 Task: Research Airbnb options in Tsukawaki, Japan from 3rd December, 2023 to 17th December, 2023 for 3 adults, 1 child.3 bedrooms having 4 beds and 2 bathrooms. Property type can be house. Amenities needed are: washing machine. Look for 3 properties as per requirement.
Action: Mouse moved to (468, 71)
Screenshot: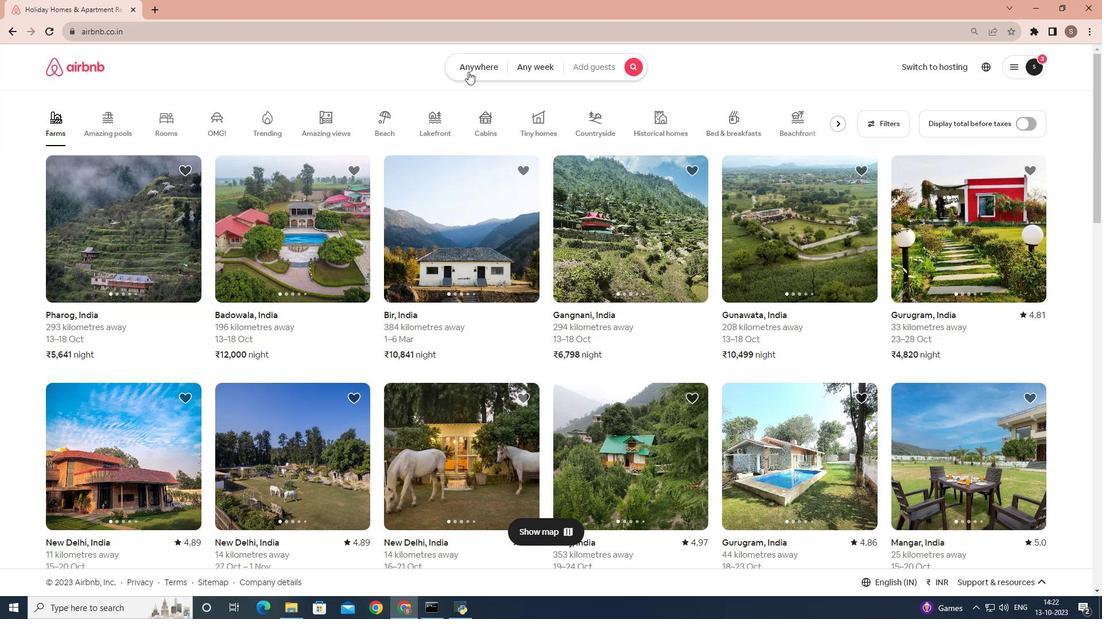 
Action: Mouse pressed left at (468, 71)
Screenshot: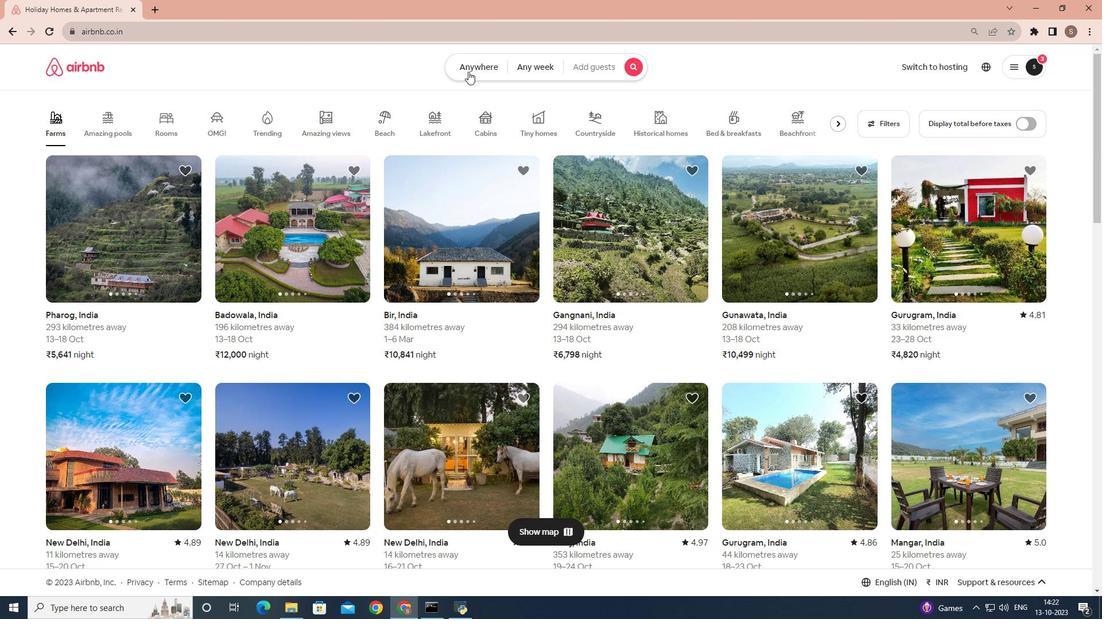 
Action: Mouse moved to (420, 113)
Screenshot: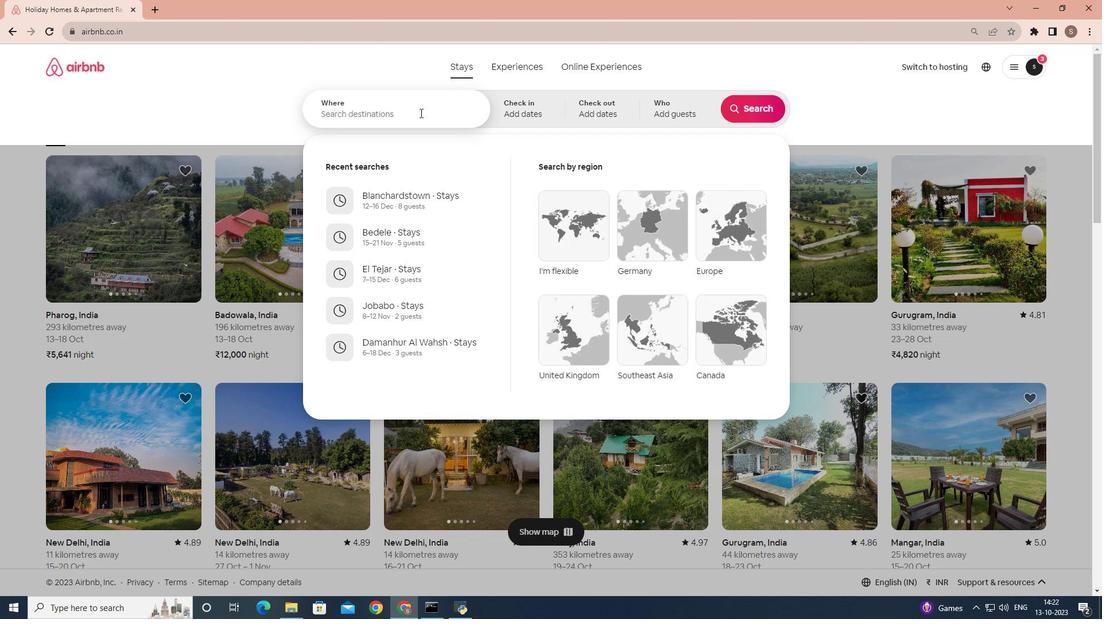 
Action: Mouse pressed left at (420, 113)
Screenshot: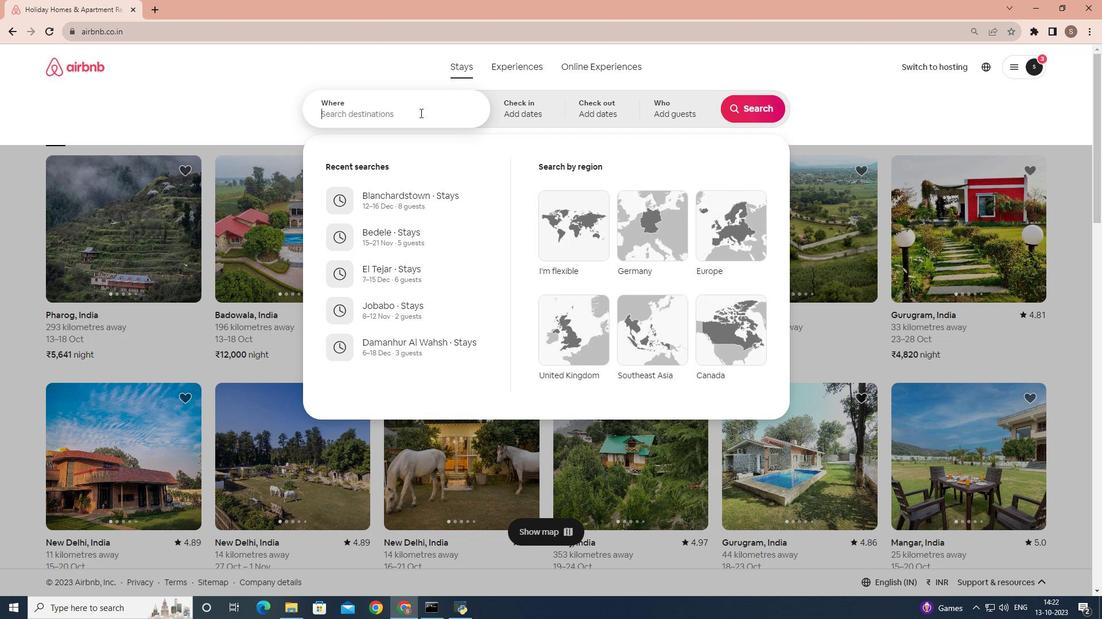 
Action: Mouse moved to (420, 113)
Screenshot: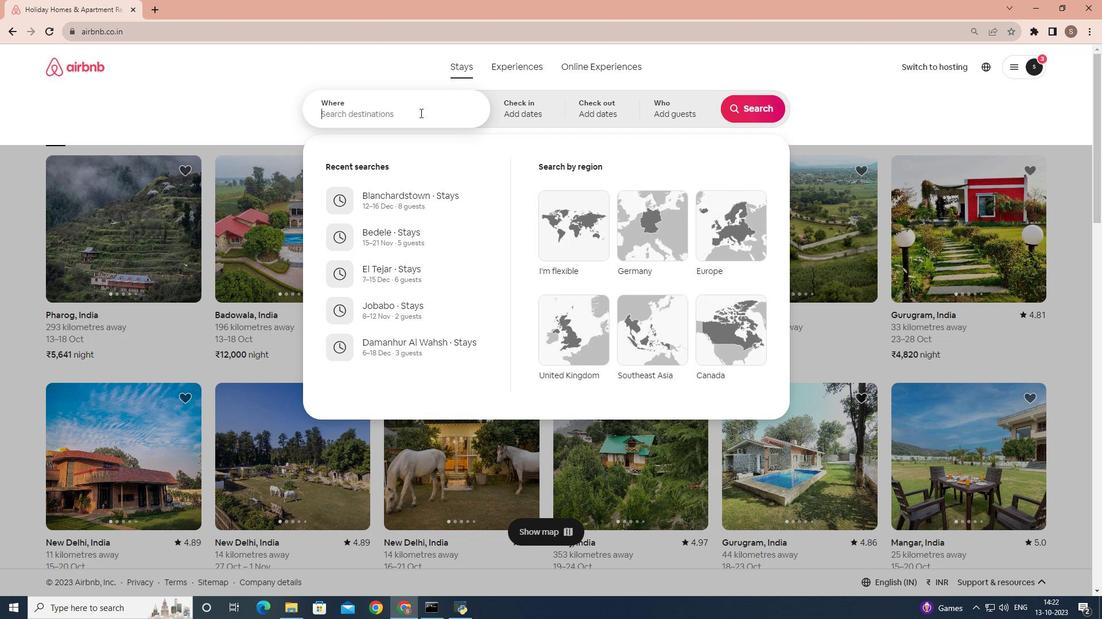 
Action: Key pressed <Key.shift>Tsukawki,<Key.space><Key.shift>Japan
Screenshot: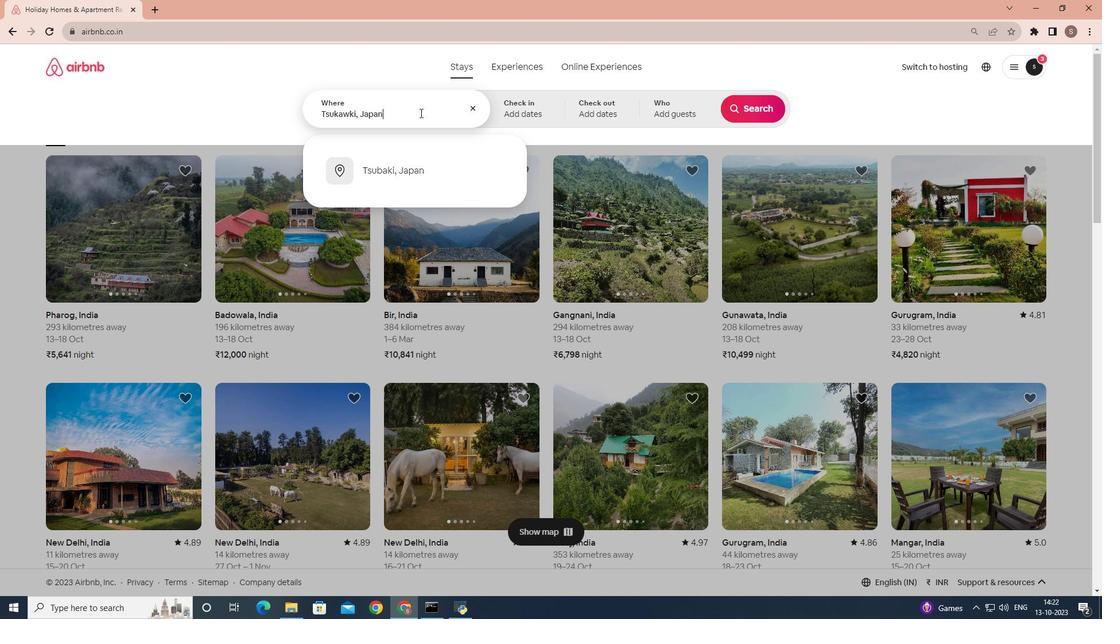 
Action: Mouse moved to (520, 111)
Screenshot: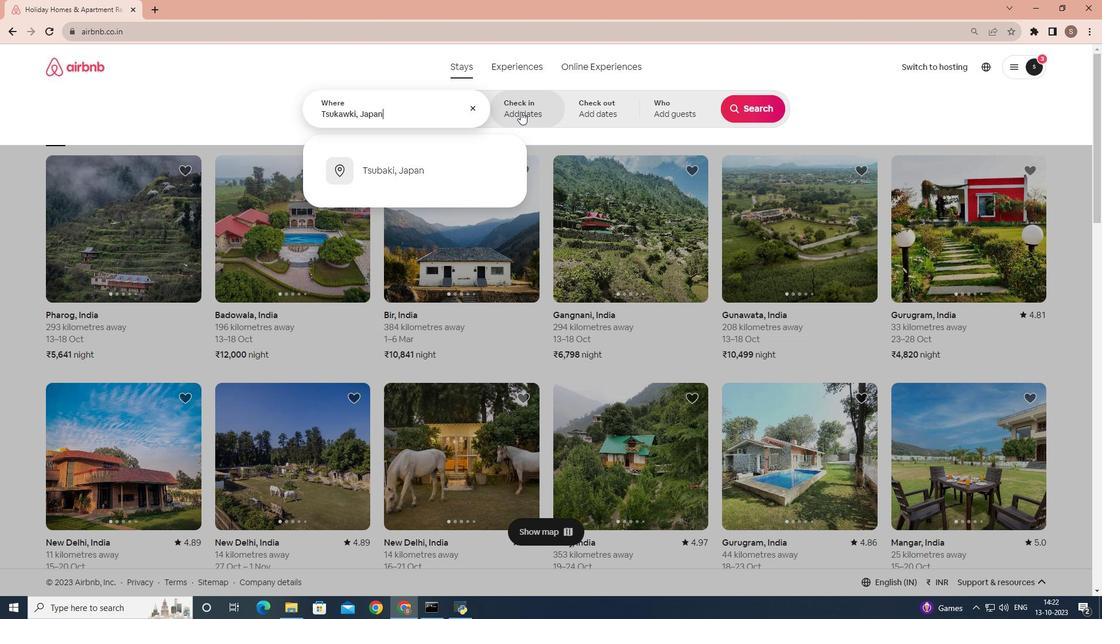 
Action: Mouse pressed left at (520, 111)
Screenshot: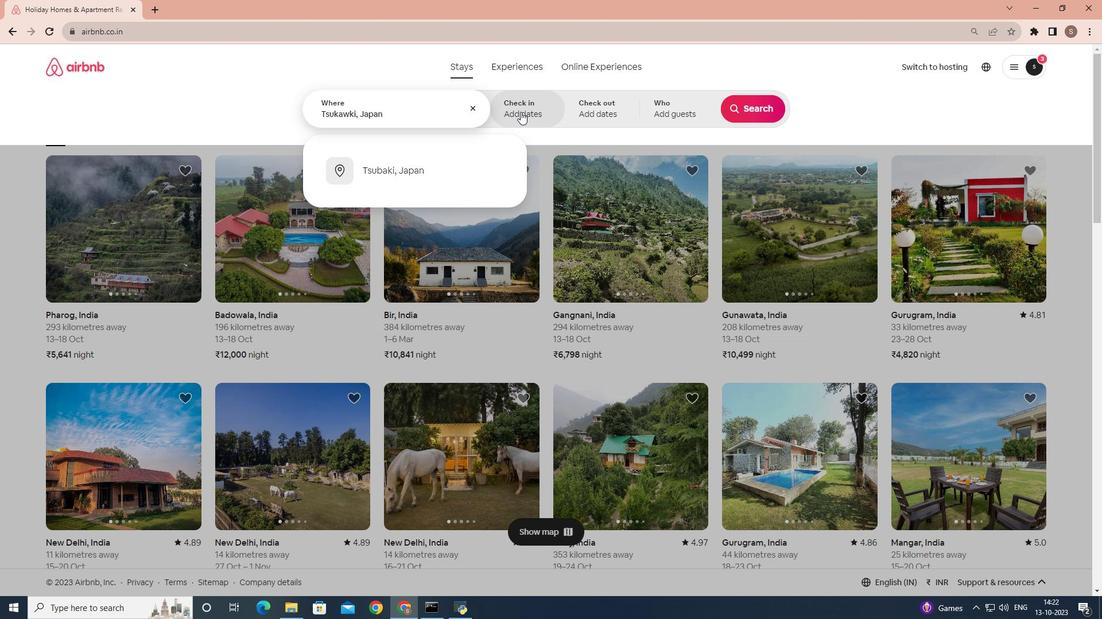 
Action: Mouse moved to (747, 198)
Screenshot: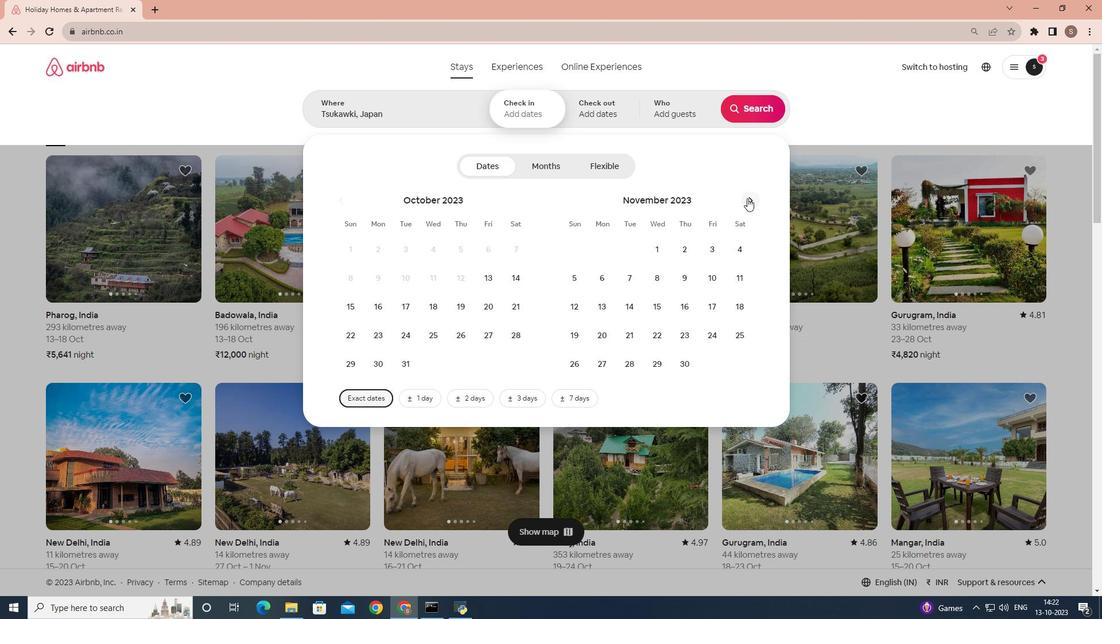 
Action: Mouse pressed left at (747, 198)
Screenshot: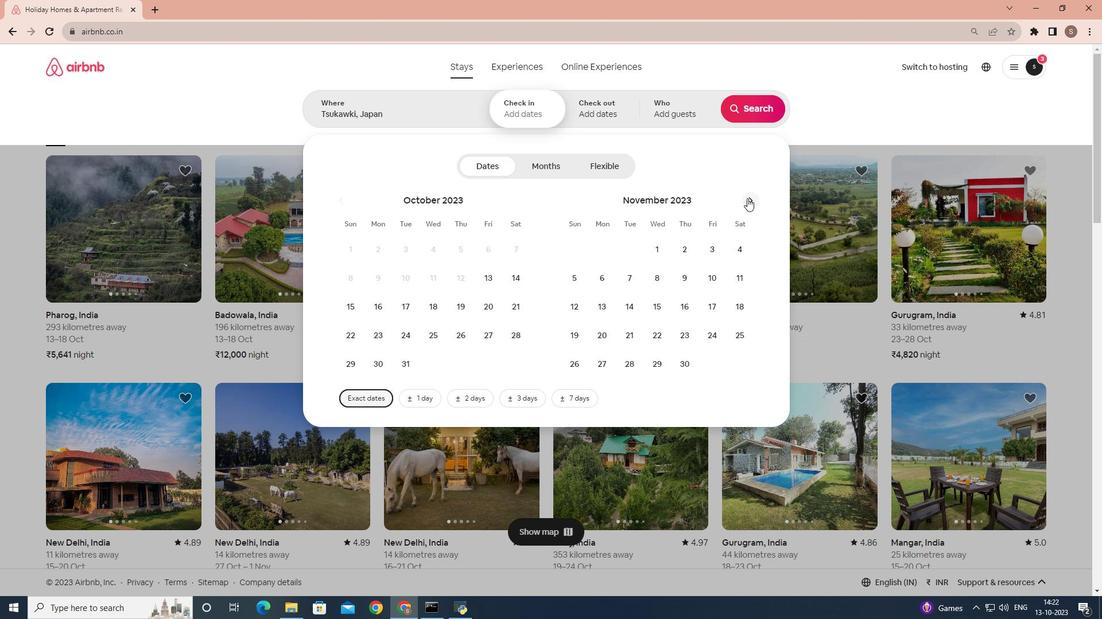 
Action: Mouse moved to (578, 273)
Screenshot: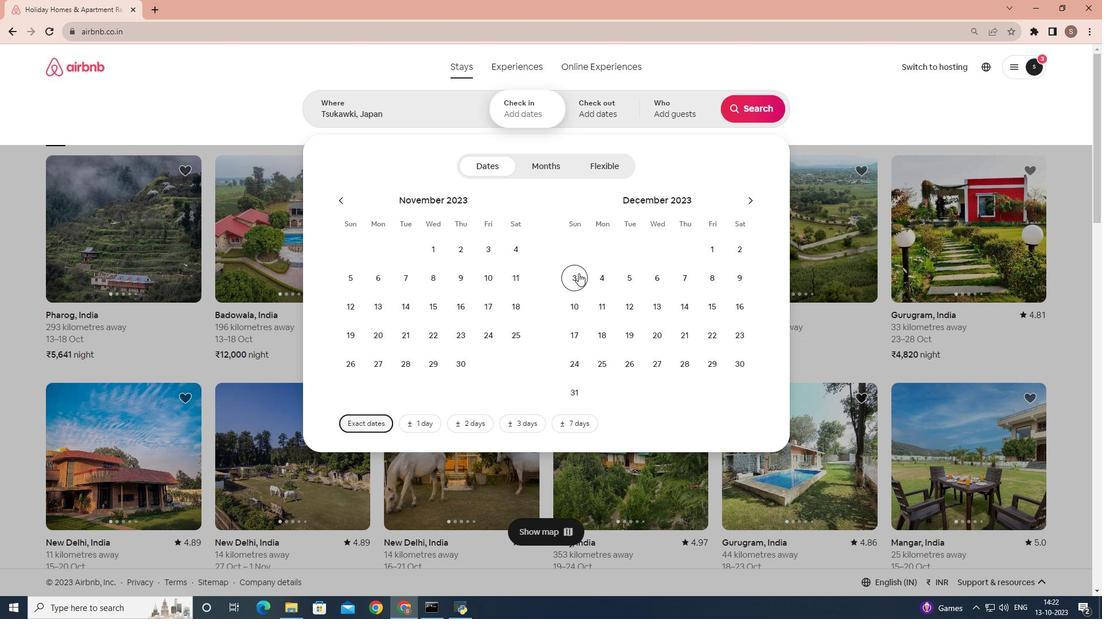 
Action: Mouse pressed left at (578, 273)
Screenshot: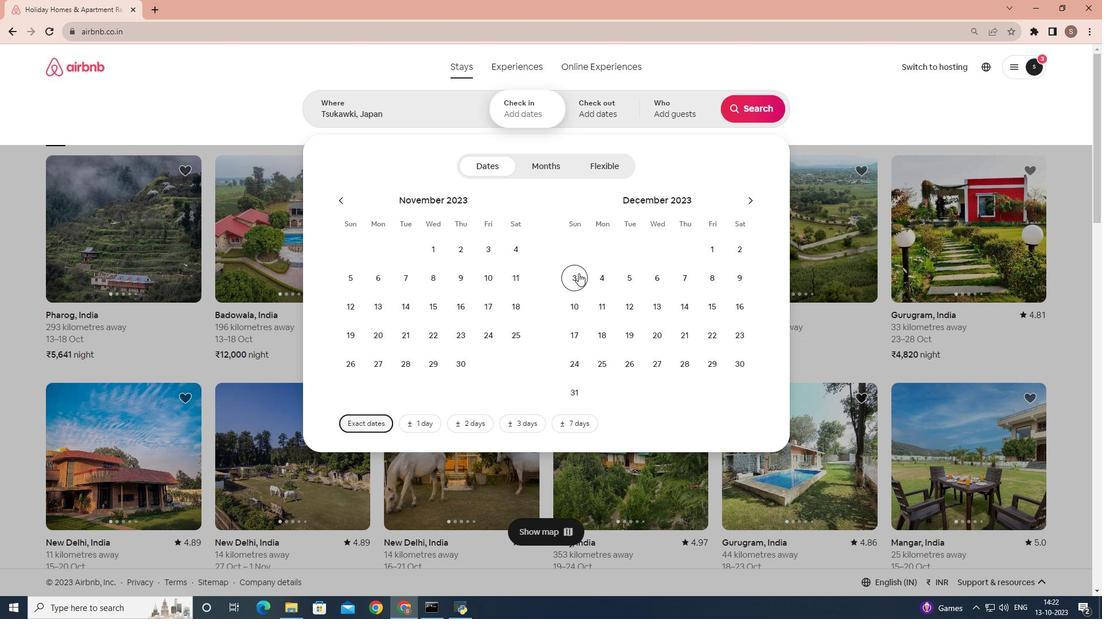 
Action: Mouse moved to (568, 333)
Screenshot: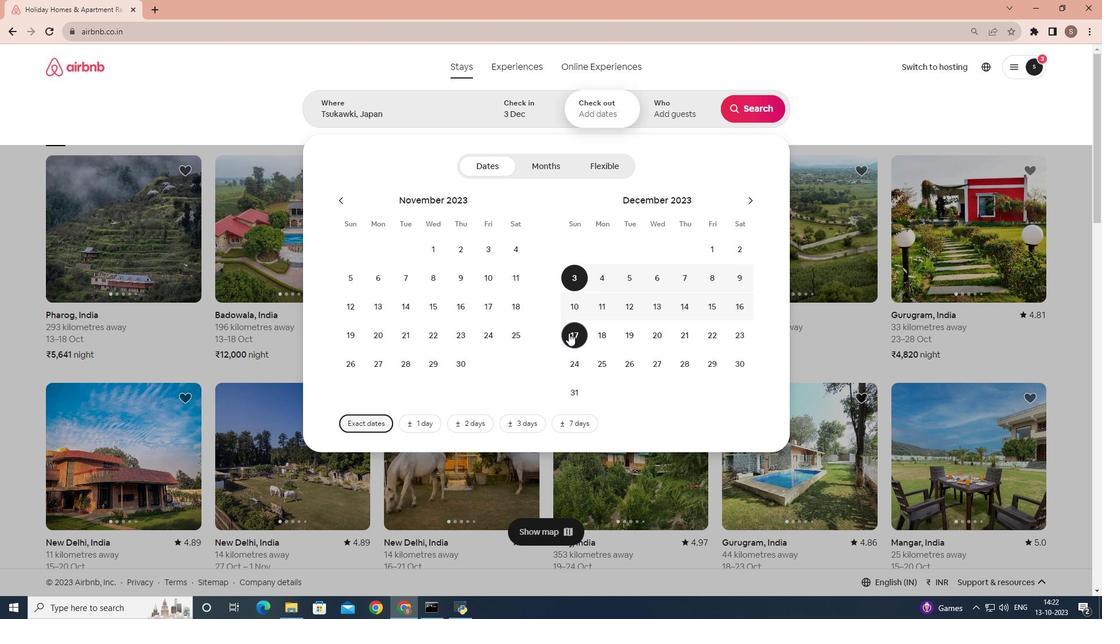 
Action: Mouse pressed left at (568, 333)
Screenshot: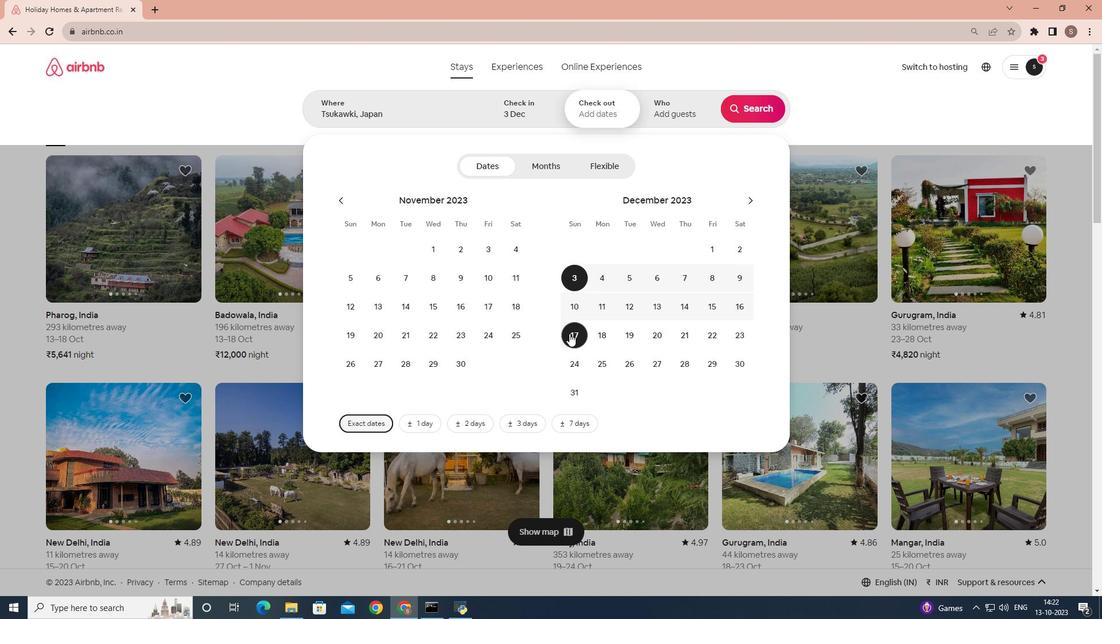 
Action: Mouse moved to (693, 118)
Screenshot: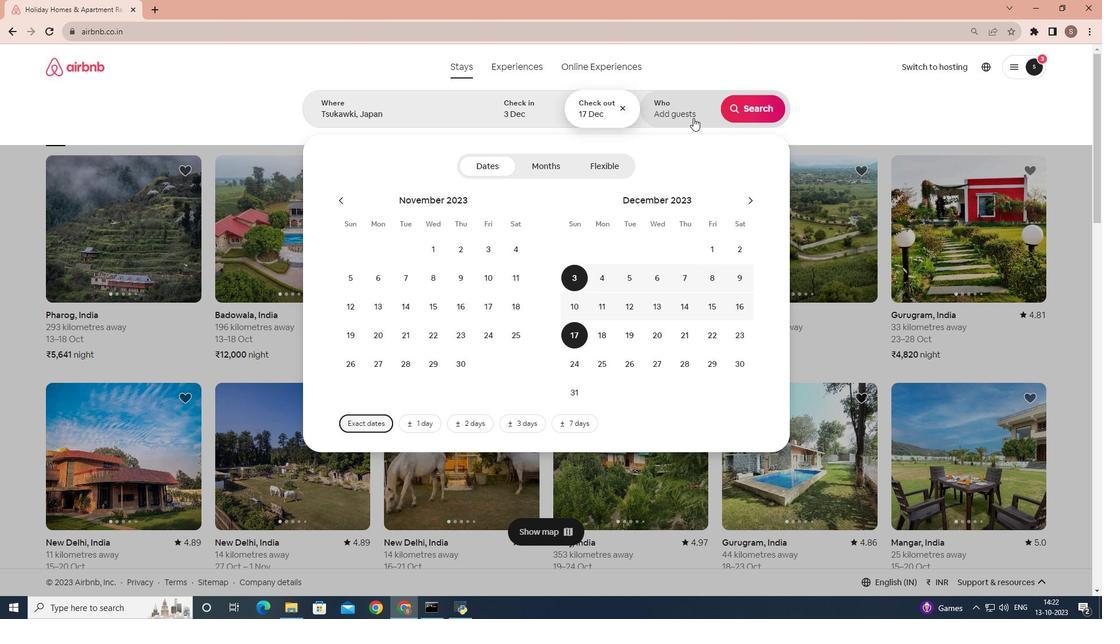 
Action: Mouse pressed left at (693, 118)
Screenshot: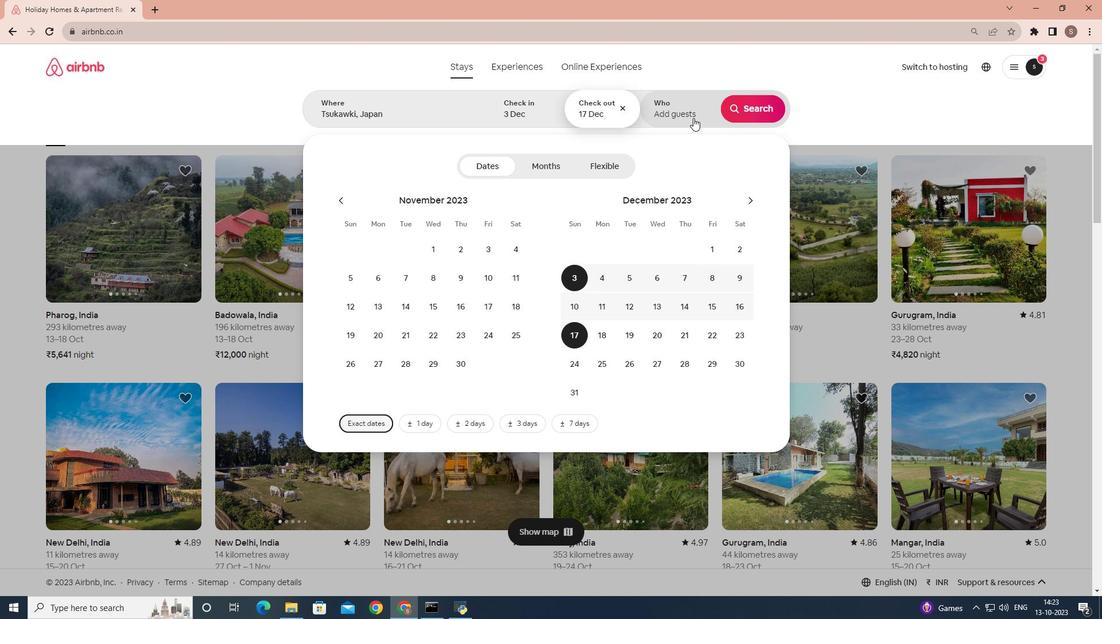 
Action: Mouse moved to (754, 168)
Screenshot: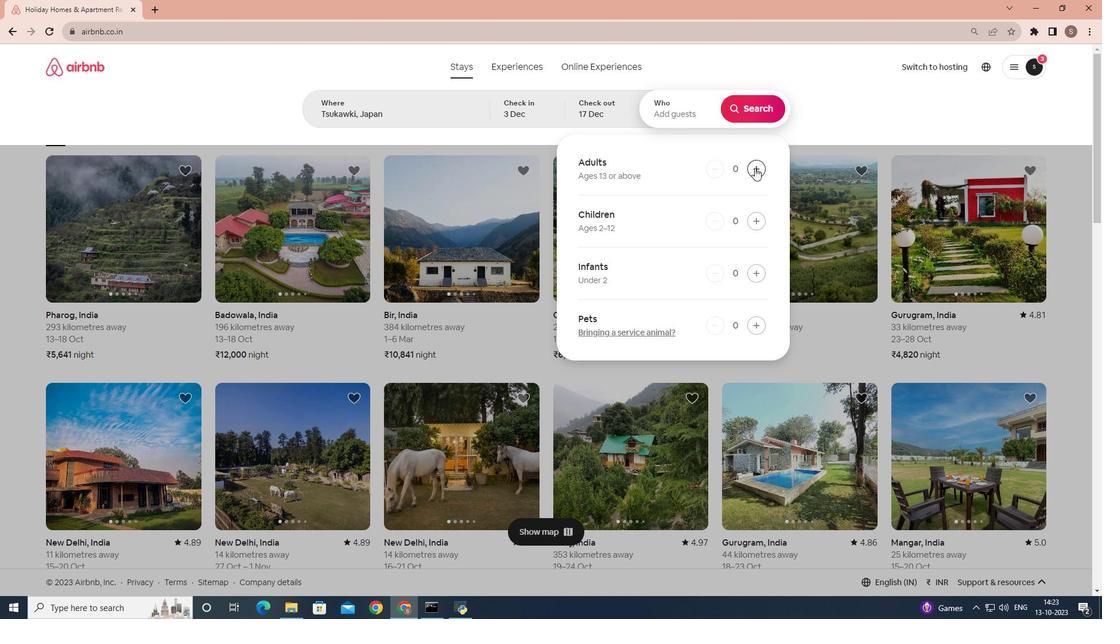 
Action: Mouse pressed left at (754, 168)
Screenshot: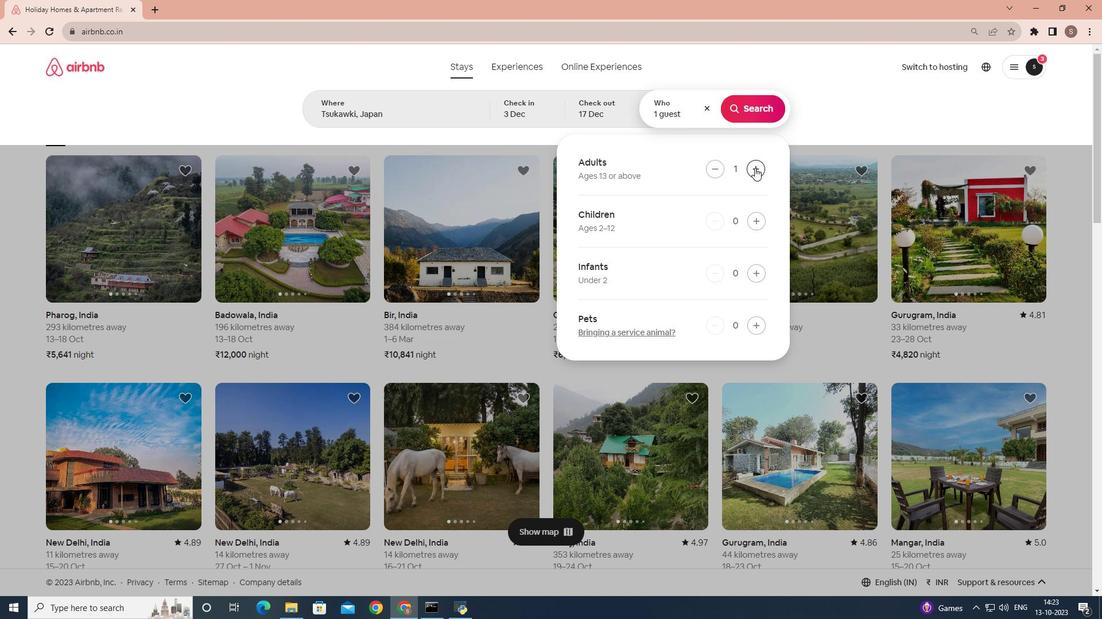 
Action: Mouse pressed left at (754, 168)
Screenshot: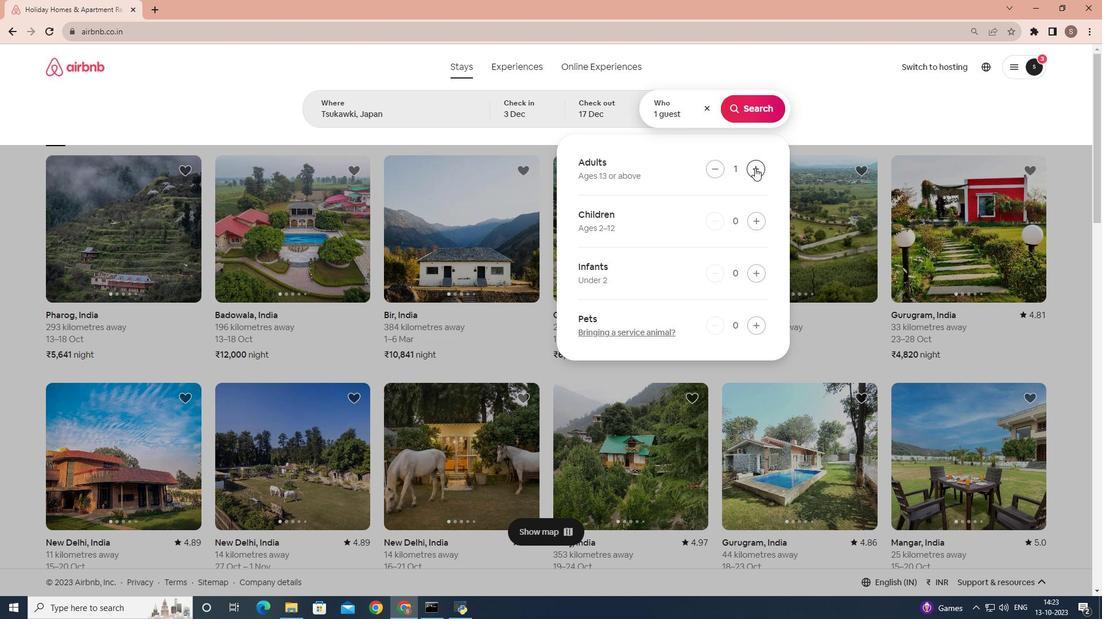 
Action: Mouse pressed left at (754, 168)
Screenshot: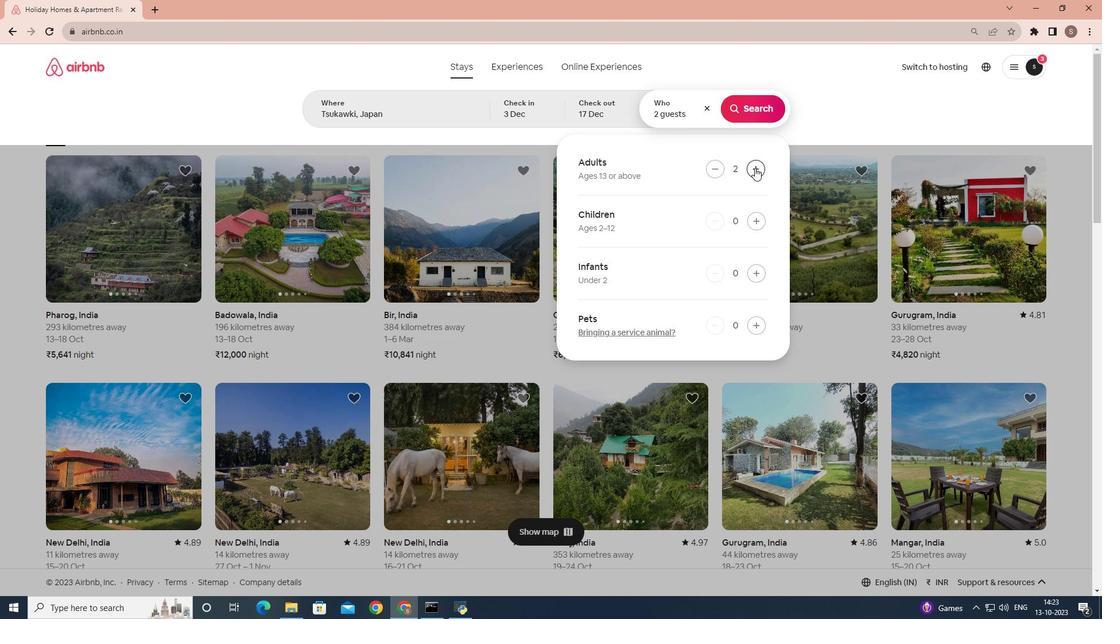 
Action: Mouse moved to (754, 219)
Screenshot: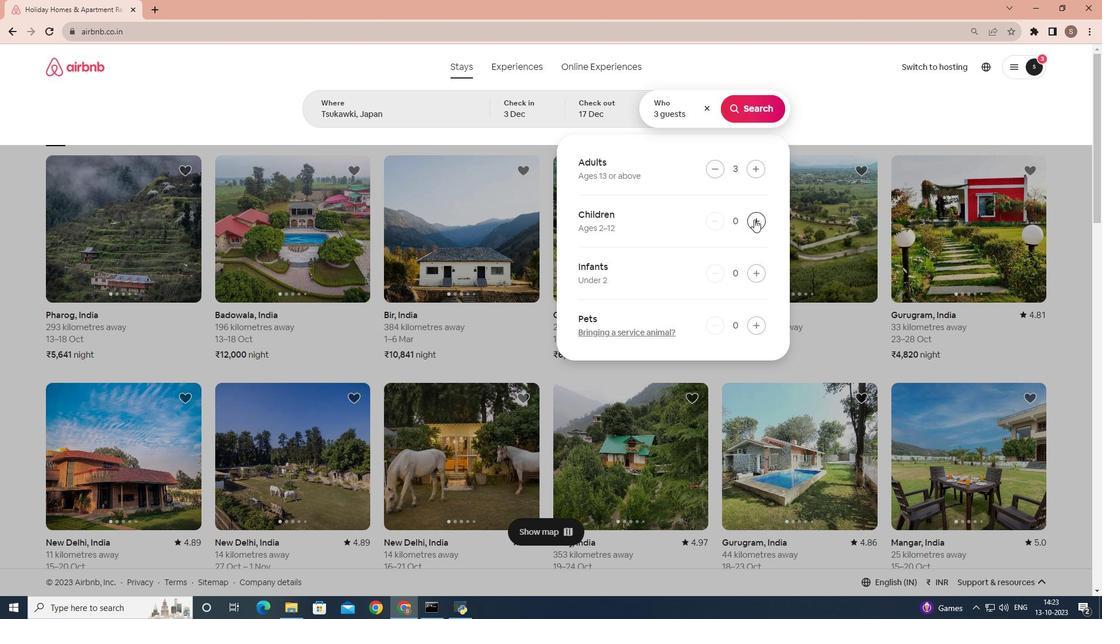 
Action: Mouse pressed left at (754, 219)
Screenshot: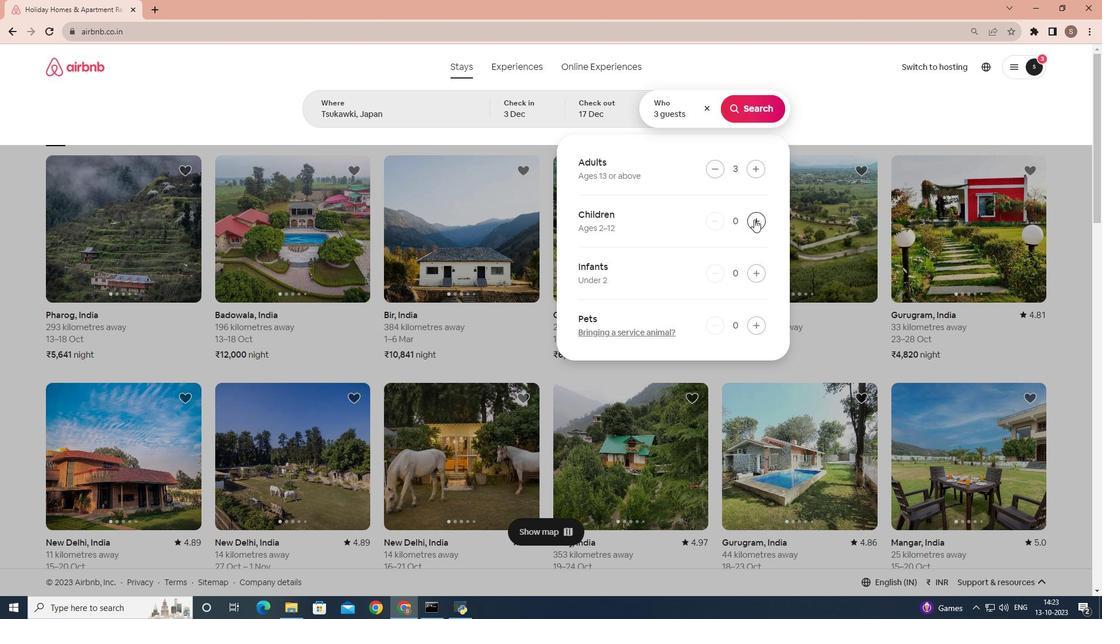 
Action: Mouse moved to (759, 110)
Screenshot: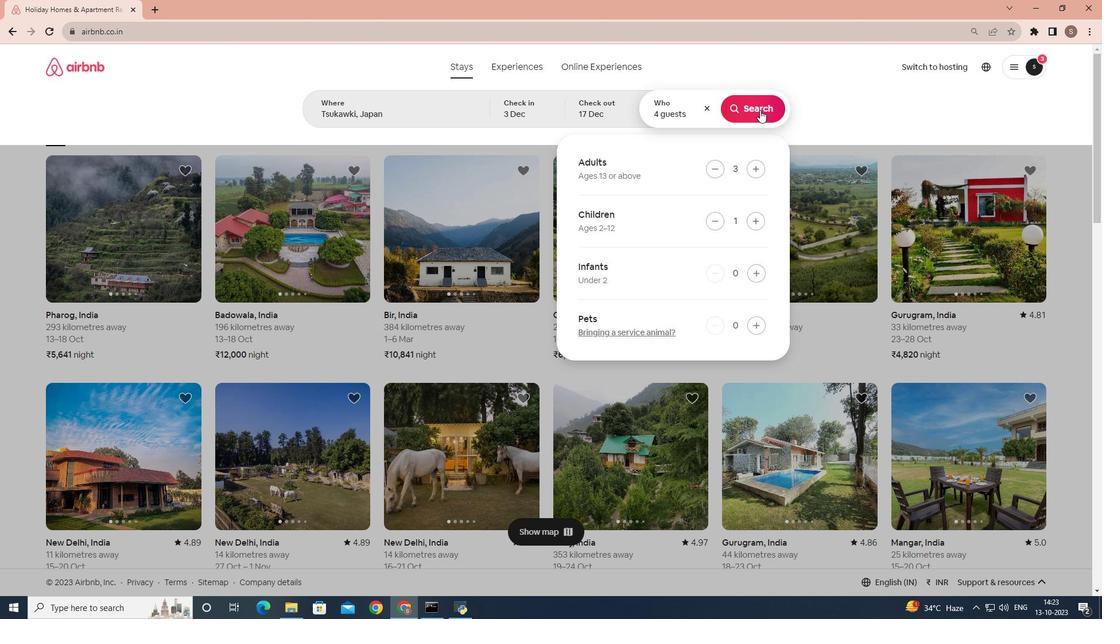 
Action: Mouse pressed left at (759, 110)
Screenshot: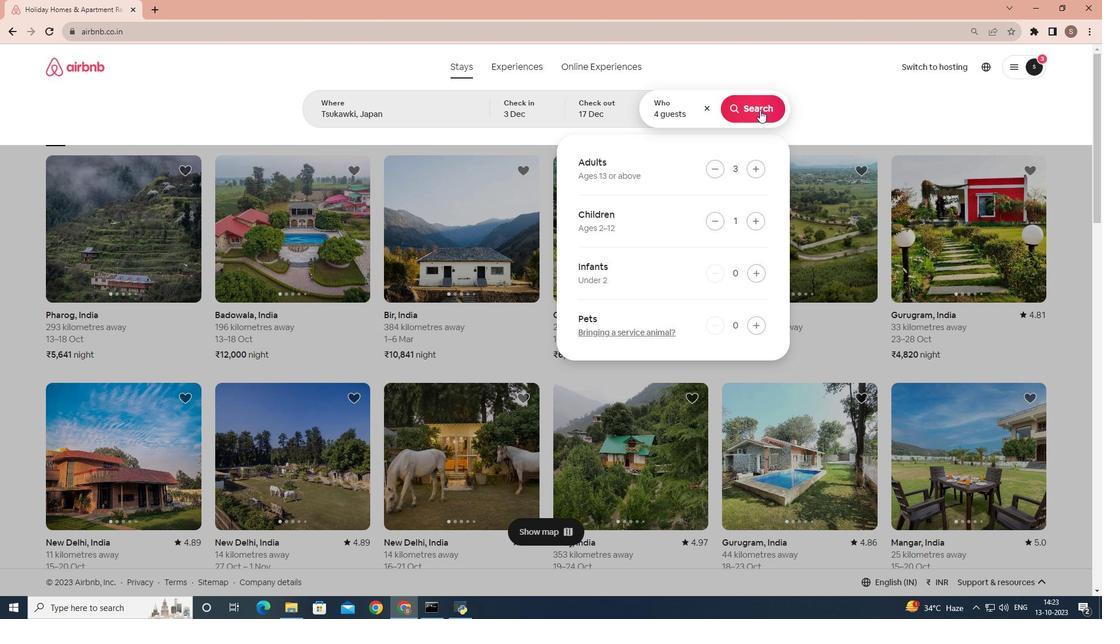 
Action: Mouse moved to (902, 115)
Screenshot: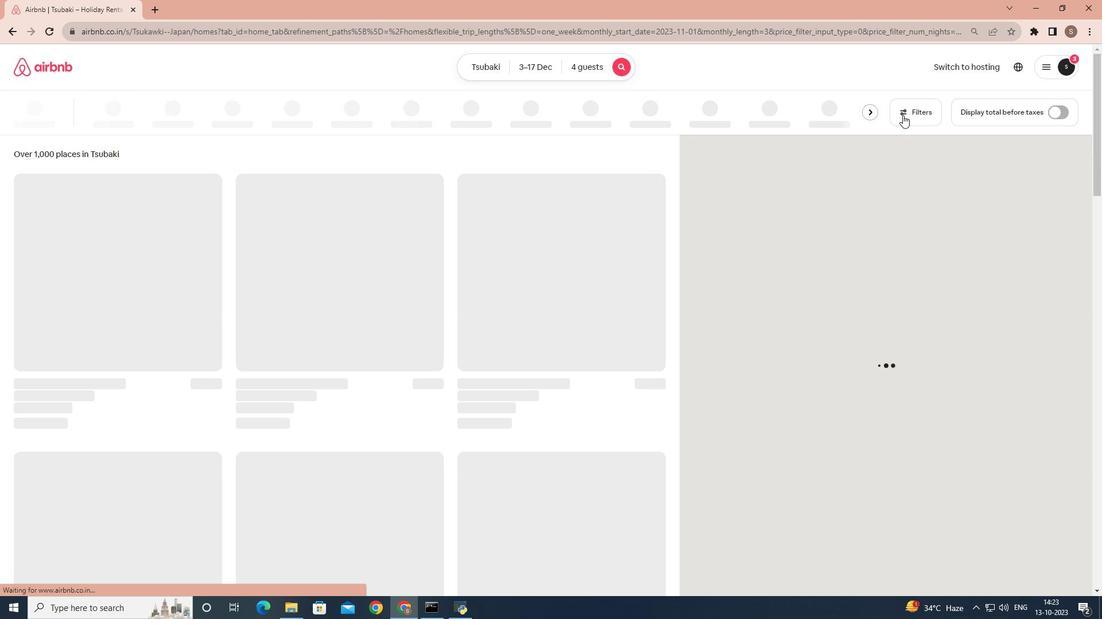 
Action: Mouse pressed left at (902, 115)
Screenshot: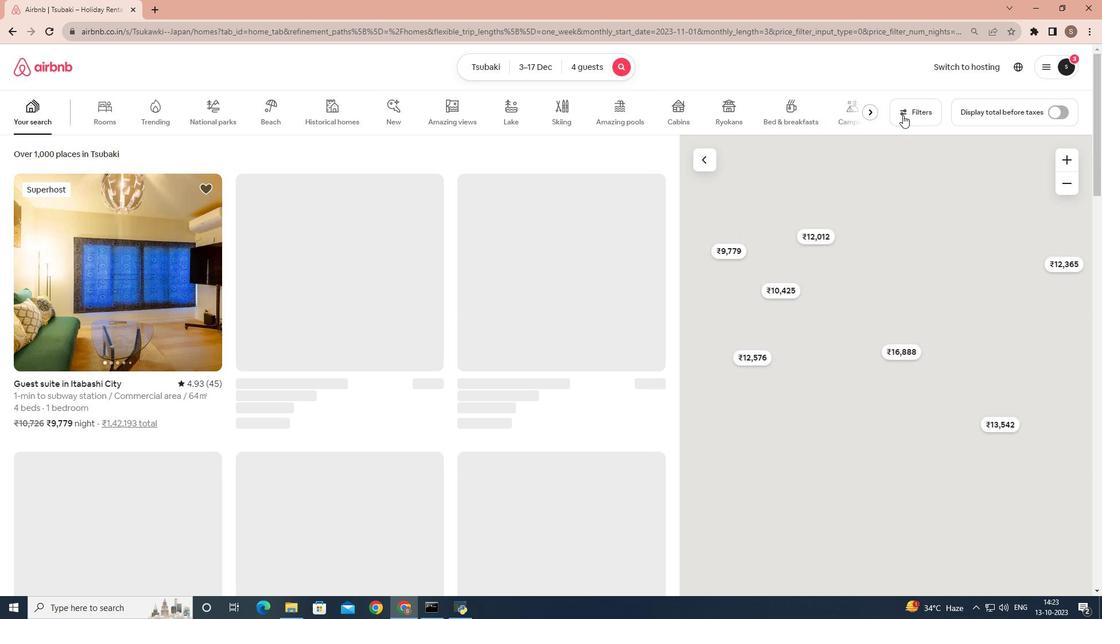 
Action: Mouse moved to (574, 385)
Screenshot: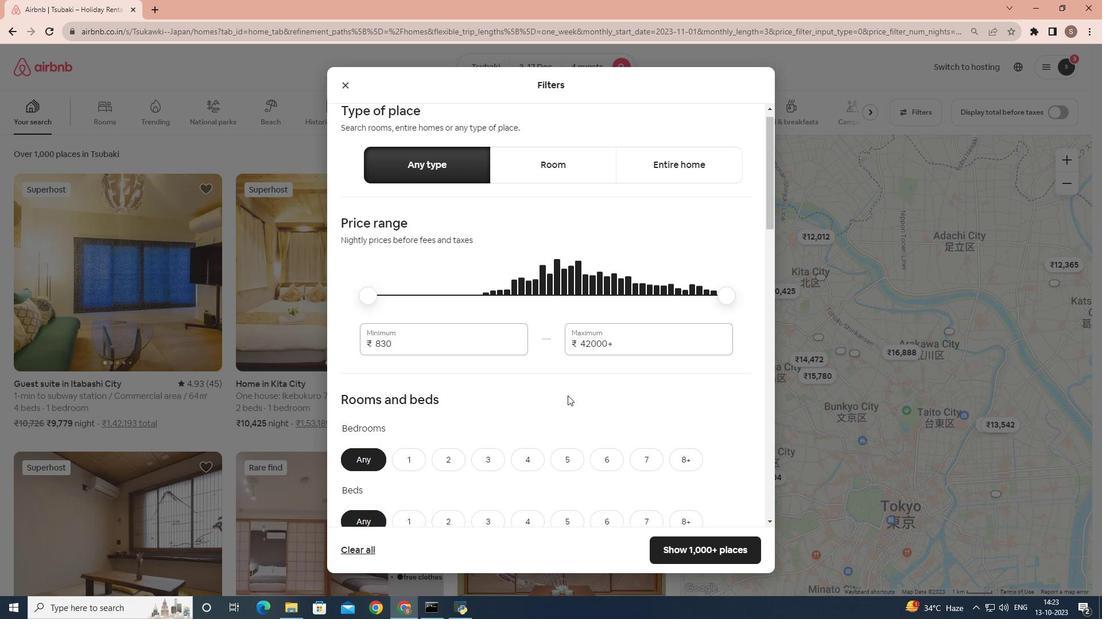 
Action: Mouse scrolled (574, 384) with delta (0, 0)
Screenshot: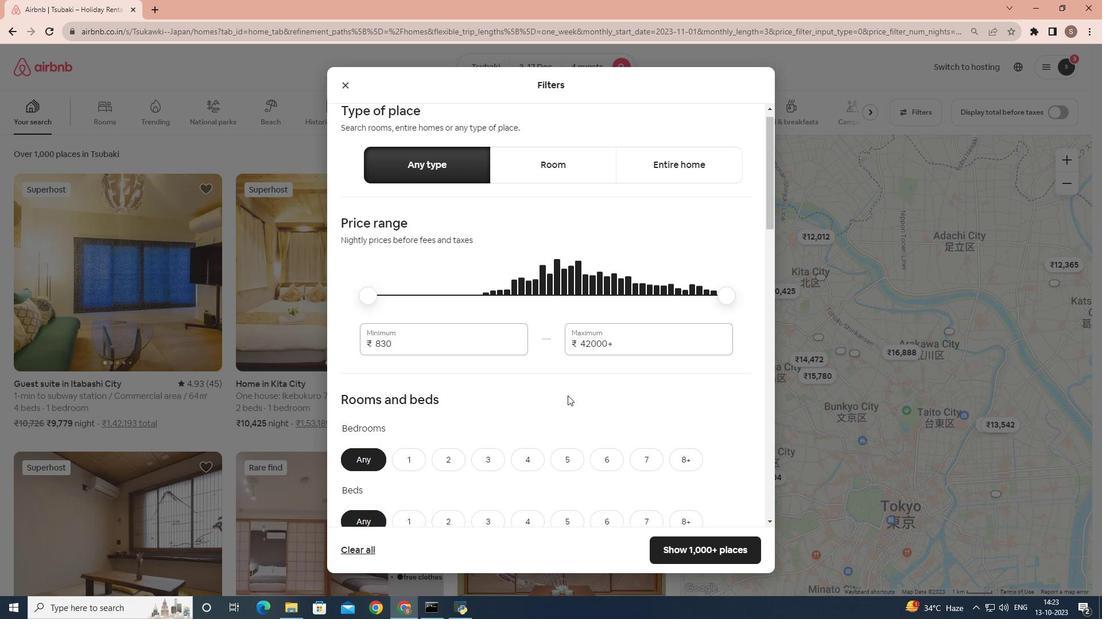 
Action: Mouse moved to (572, 392)
Screenshot: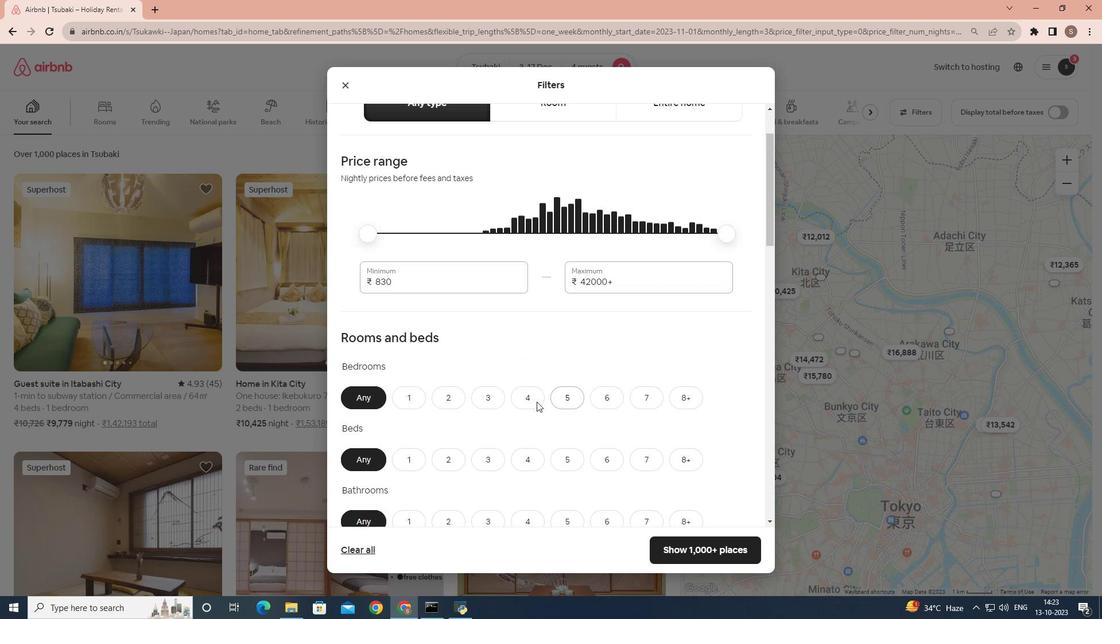 
Action: Mouse scrolled (572, 391) with delta (0, 0)
Screenshot: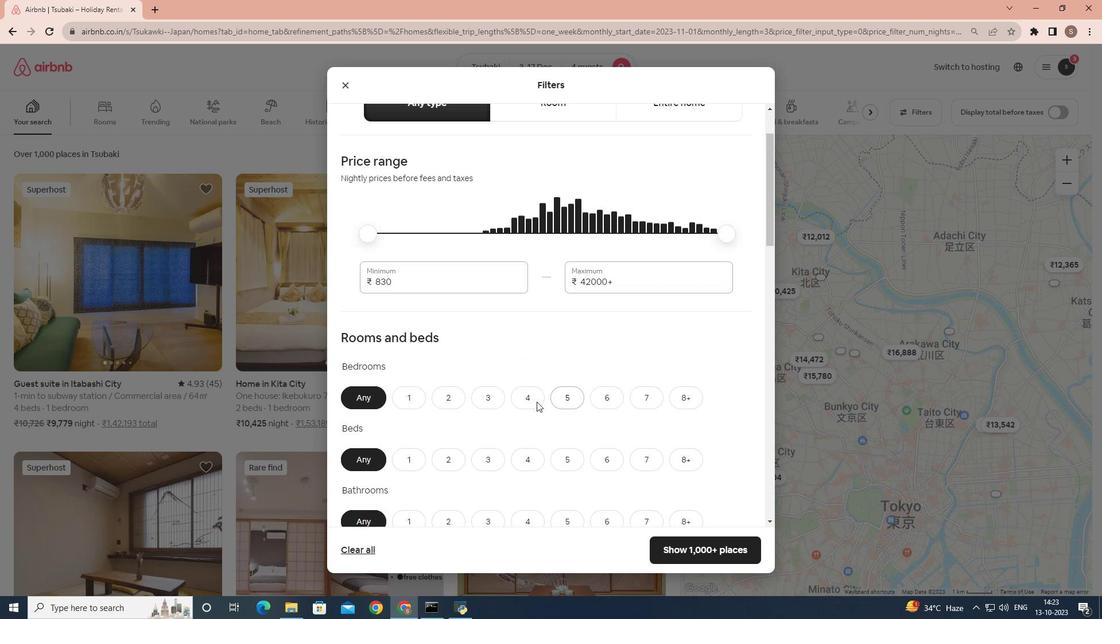 
Action: Mouse moved to (526, 360)
Screenshot: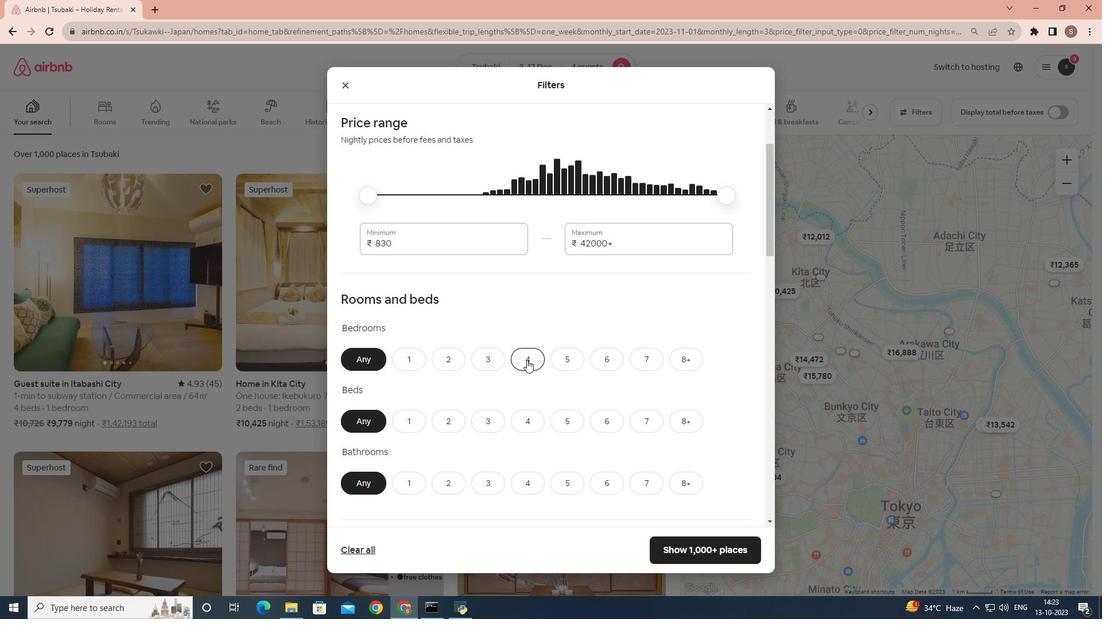 
Action: Mouse pressed left at (526, 360)
Screenshot: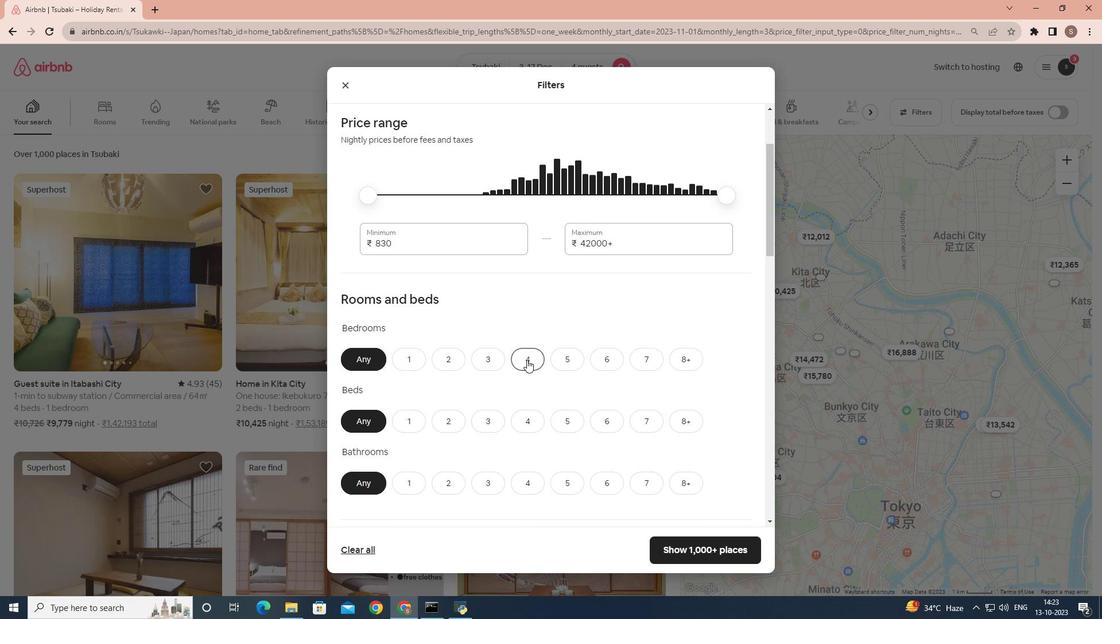 
Action: Mouse moved to (492, 362)
Screenshot: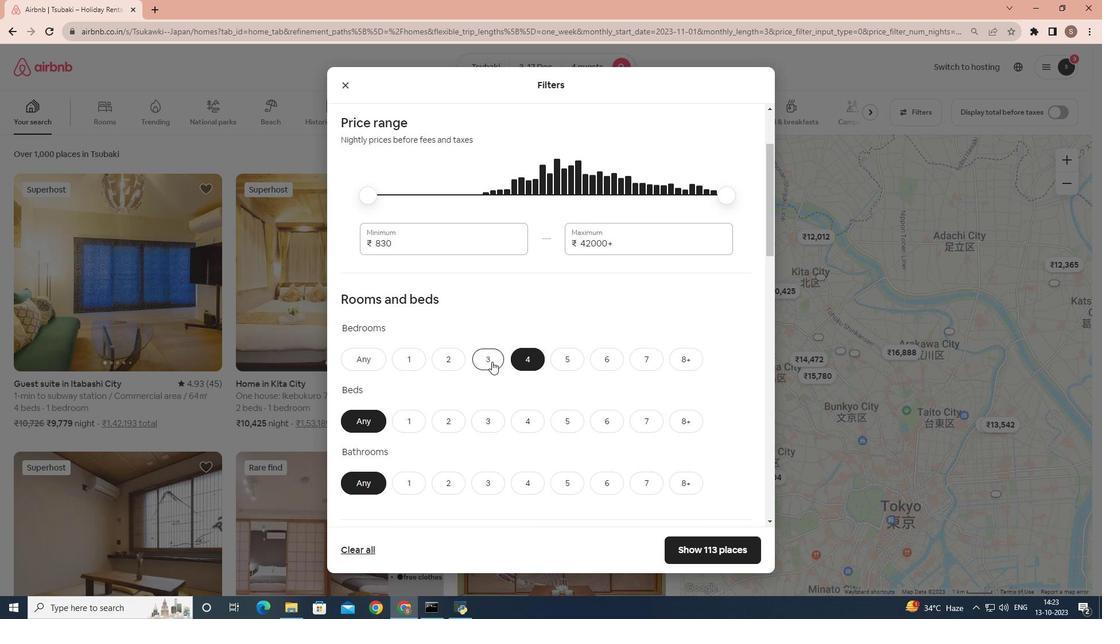 
Action: Mouse pressed left at (492, 362)
Screenshot: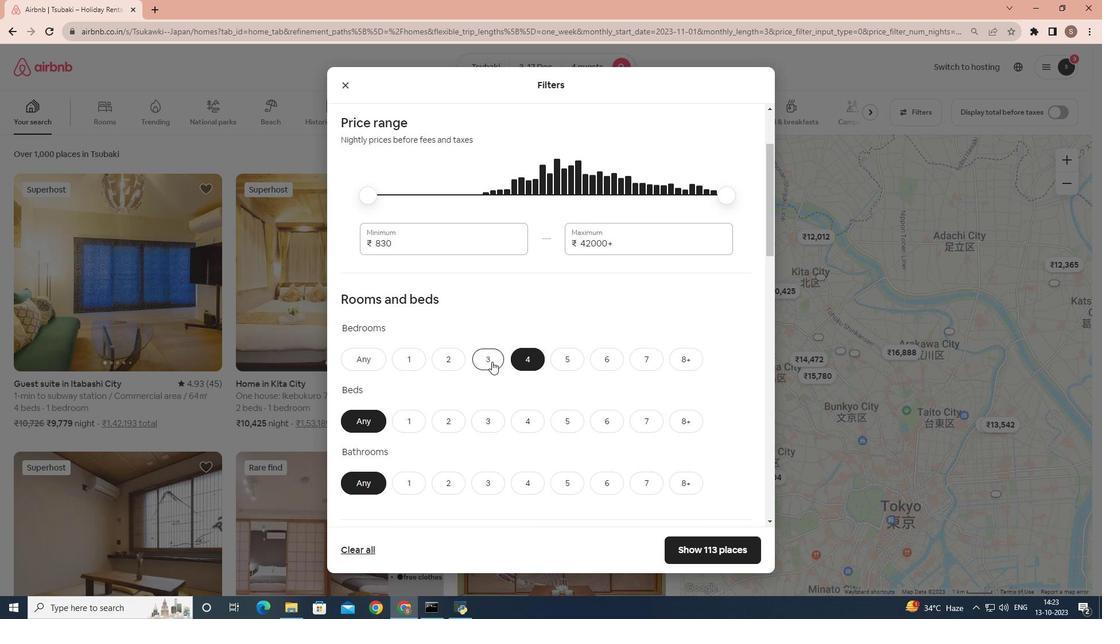 
Action: Mouse moved to (525, 418)
Screenshot: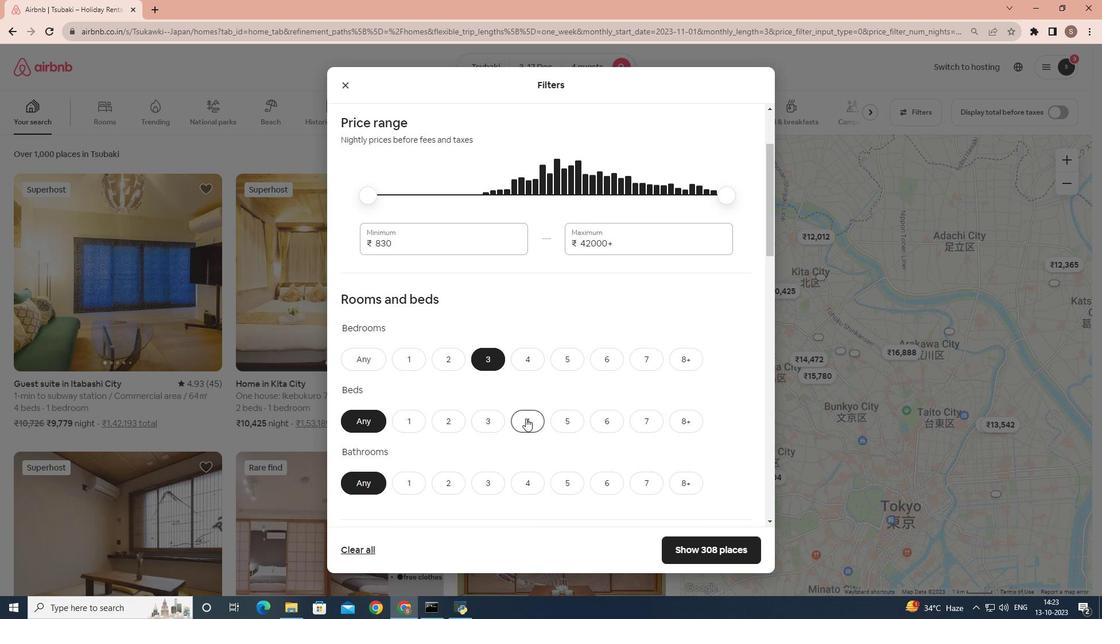 
Action: Mouse pressed left at (525, 418)
Screenshot: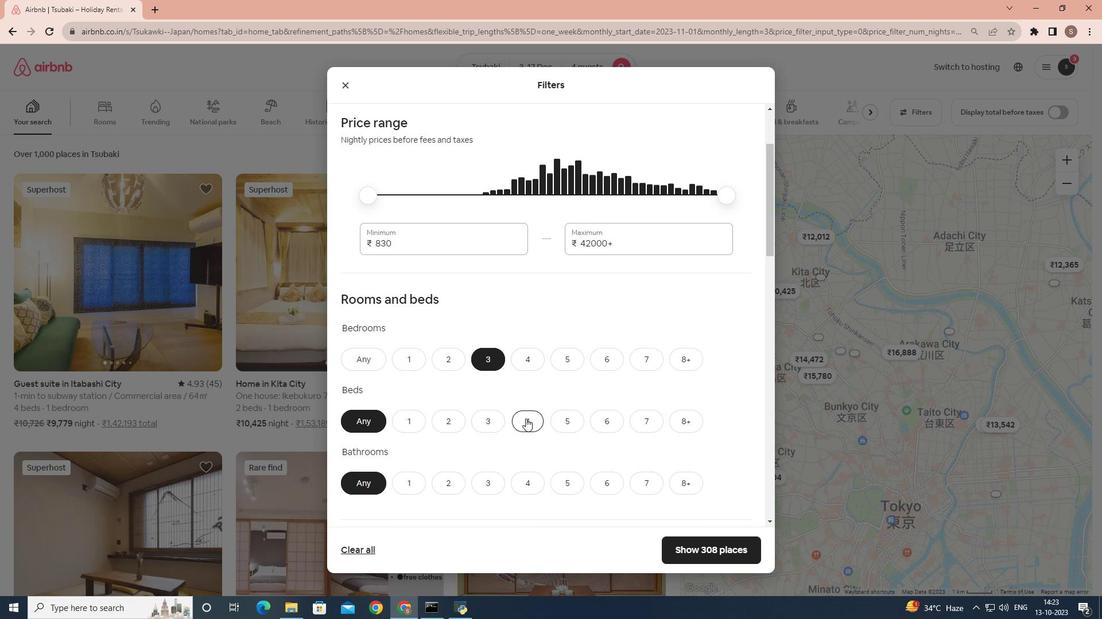 
Action: Mouse moved to (541, 394)
Screenshot: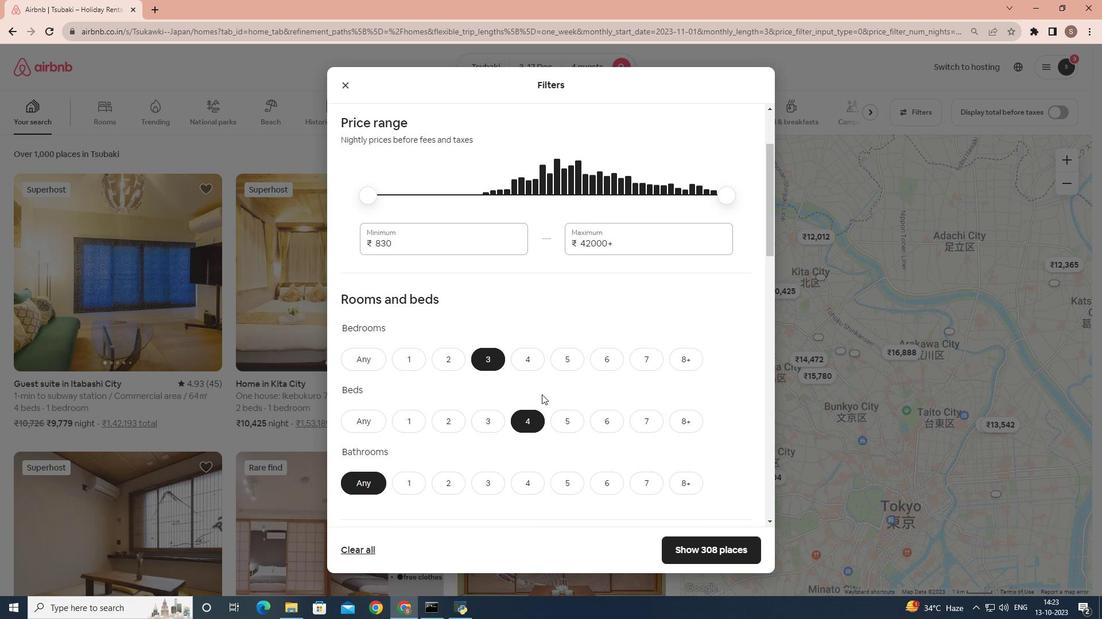 
Action: Mouse scrolled (541, 394) with delta (0, 0)
Screenshot: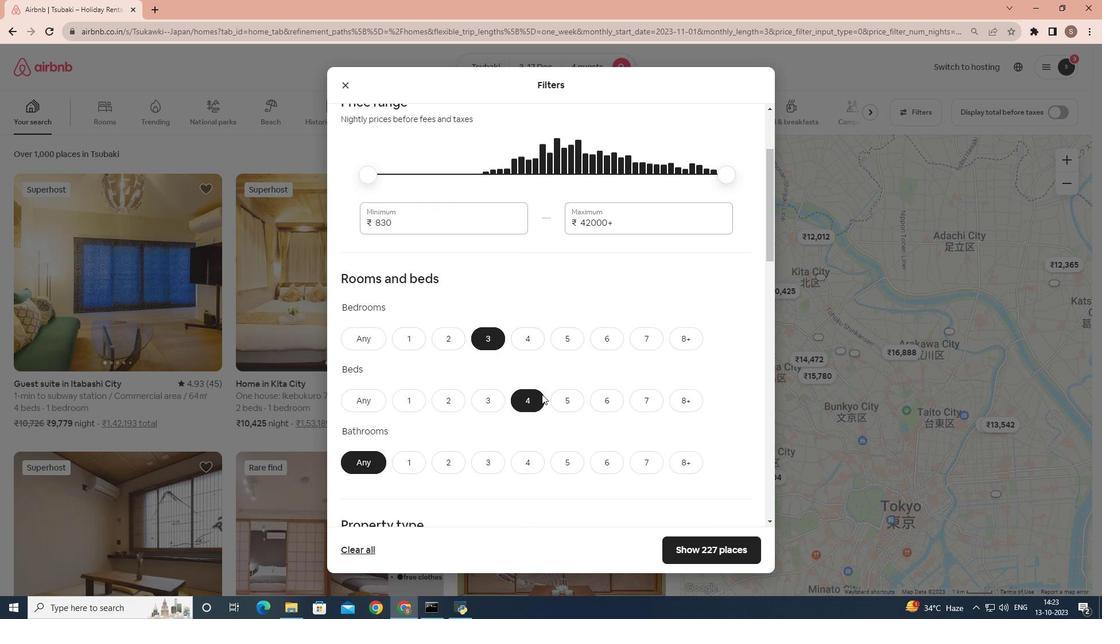 
Action: Mouse scrolled (541, 394) with delta (0, 0)
Screenshot: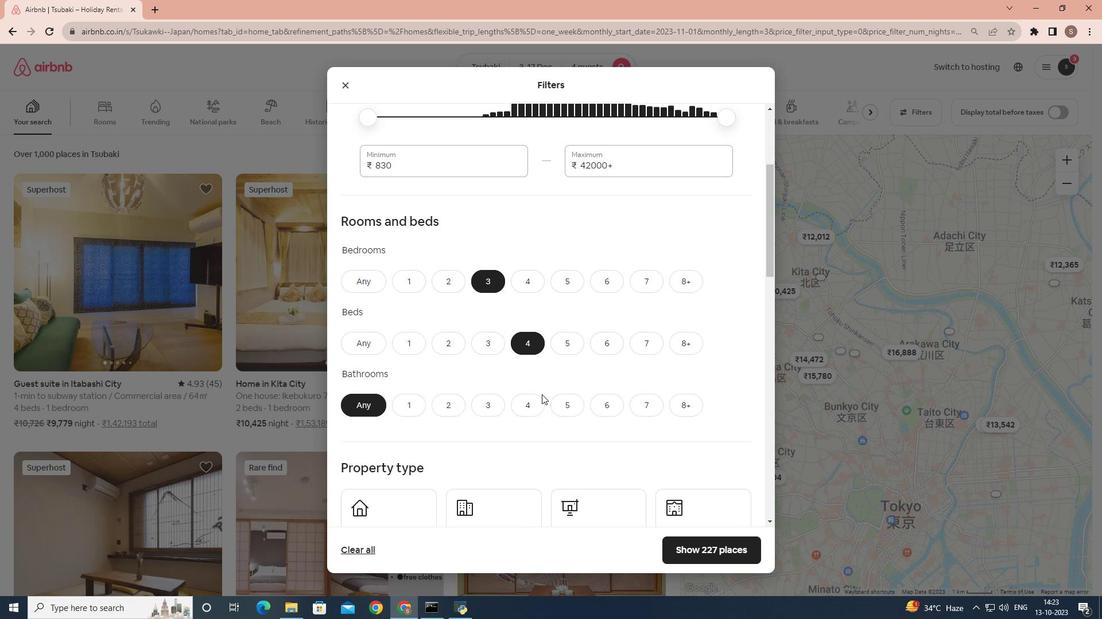
Action: Mouse moved to (541, 394)
Screenshot: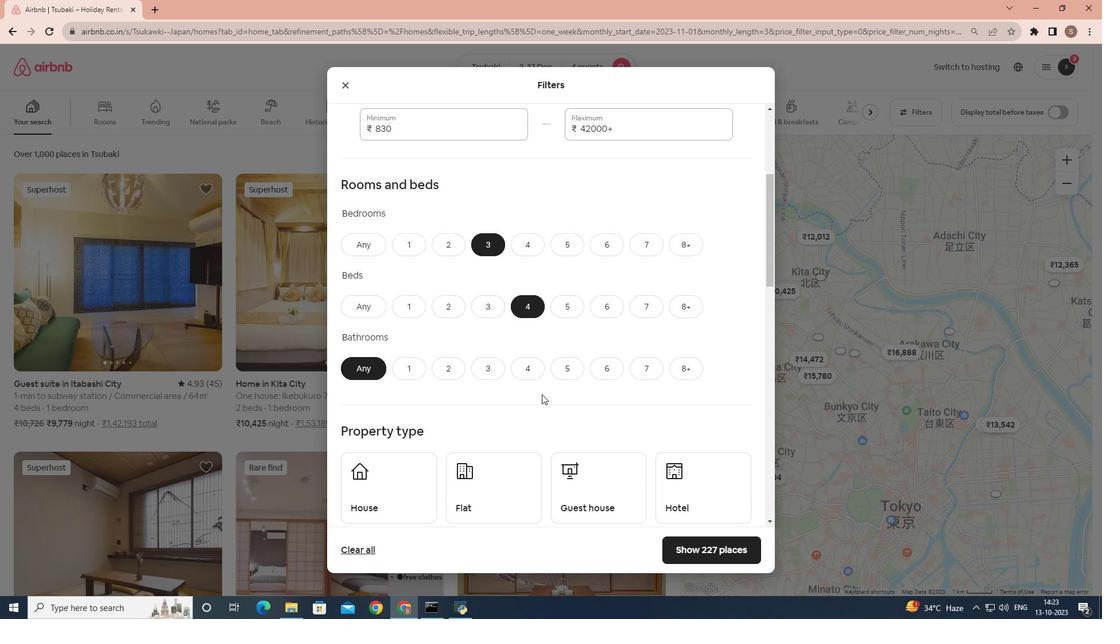 
Action: Mouse scrolled (541, 394) with delta (0, 0)
Screenshot: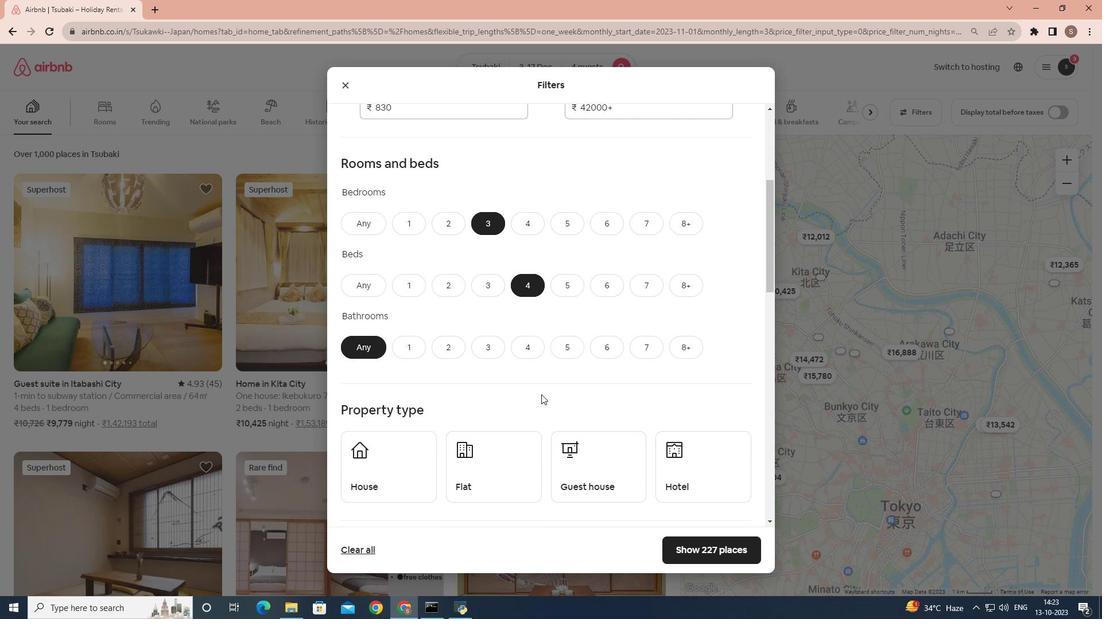 
Action: Mouse moved to (452, 315)
Screenshot: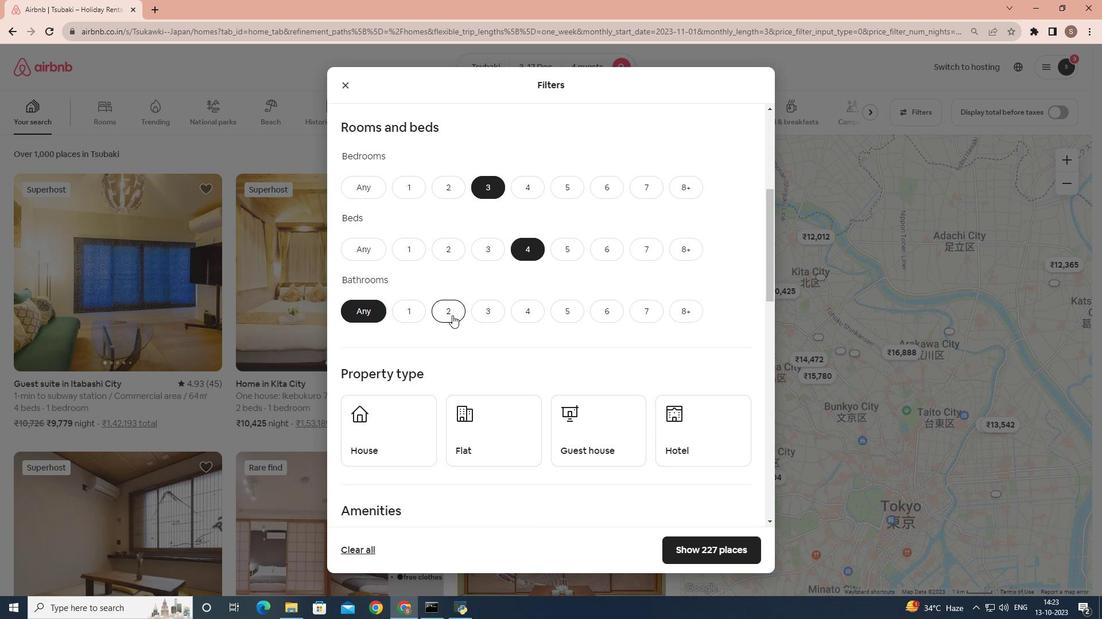 
Action: Mouse pressed left at (452, 315)
Screenshot: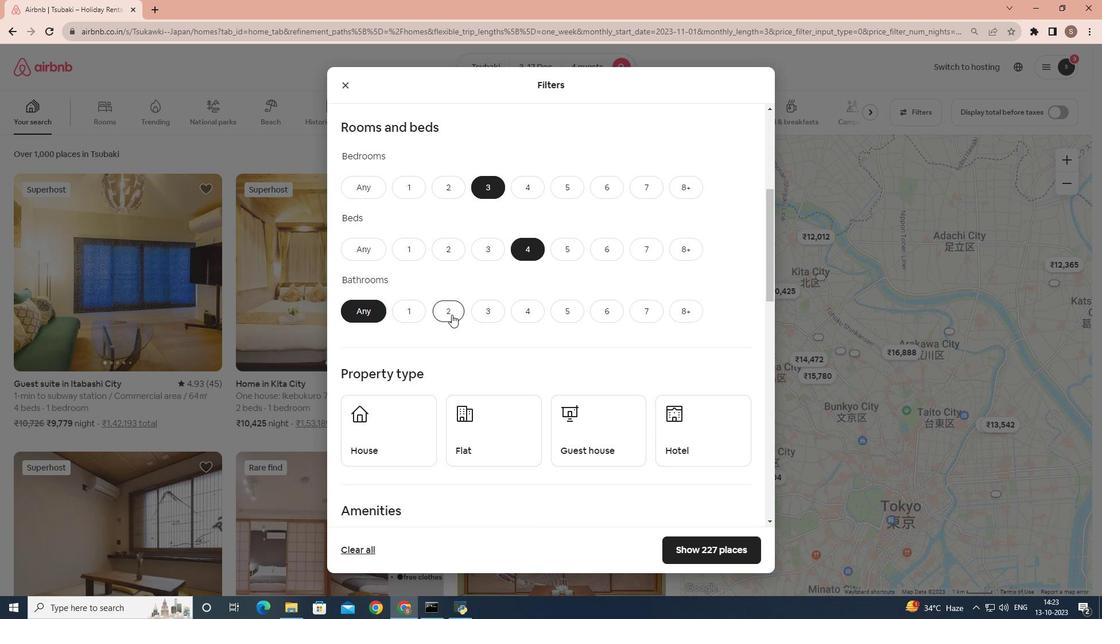 
Action: Mouse moved to (451, 315)
Screenshot: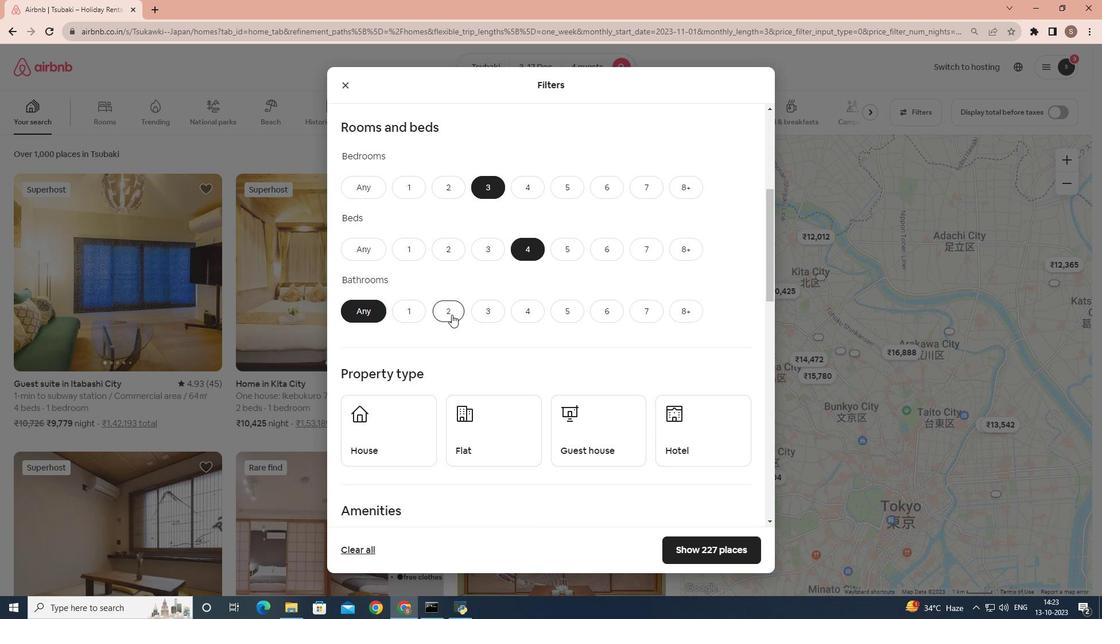 
Action: Mouse scrolled (451, 314) with delta (0, 0)
Screenshot: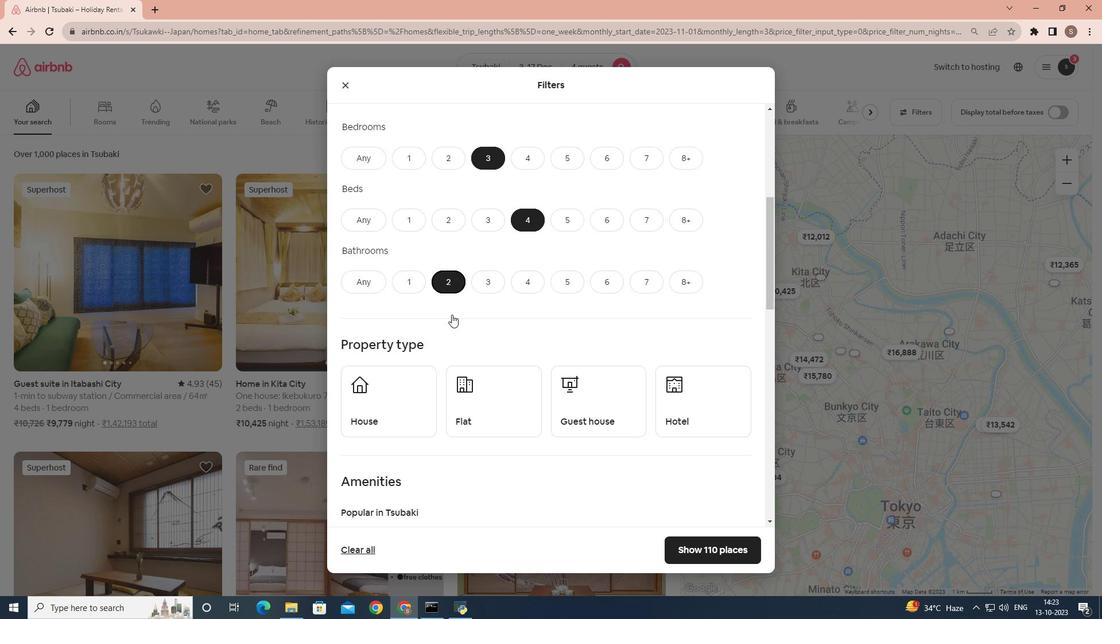 
Action: Mouse scrolled (451, 314) with delta (0, 0)
Screenshot: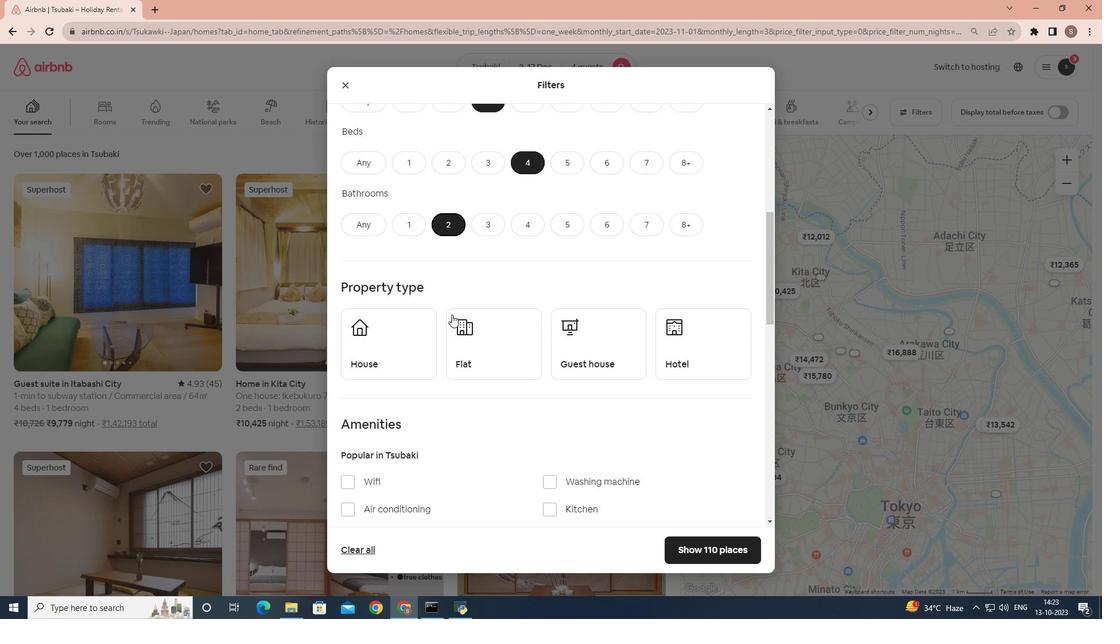 
Action: Mouse moved to (382, 323)
Screenshot: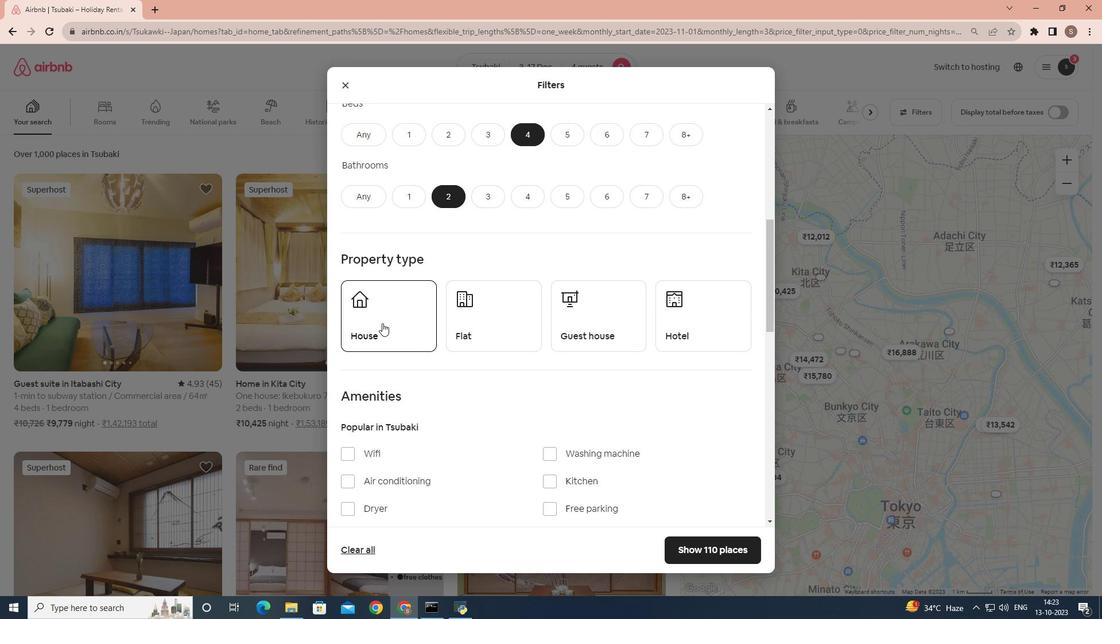 
Action: Mouse pressed left at (382, 323)
Screenshot: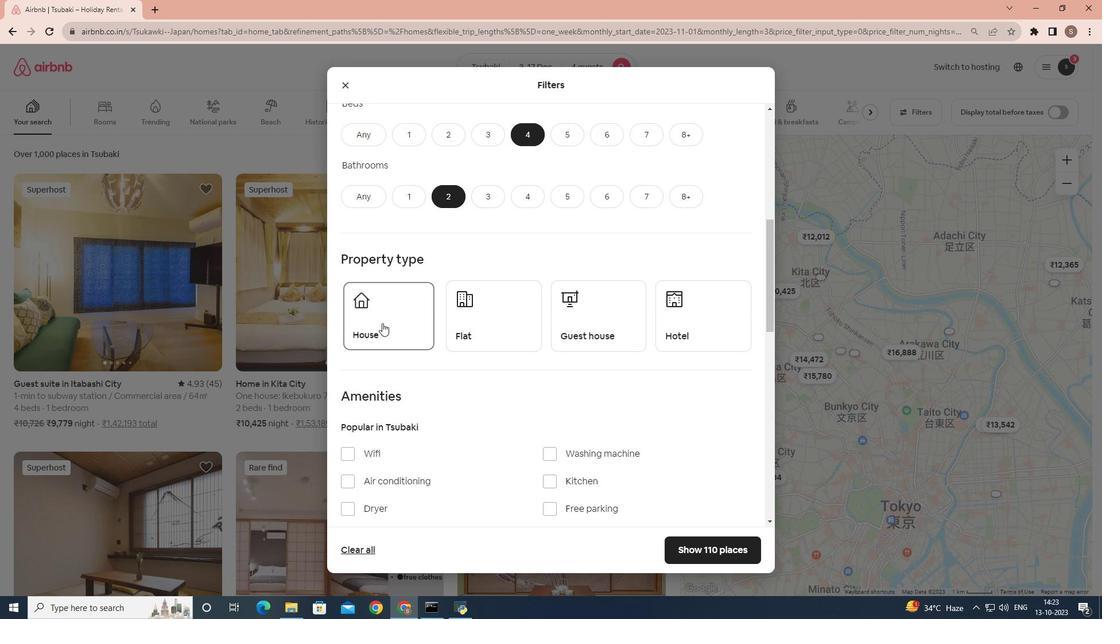 
Action: Mouse moved to (502, 350)
Screenshot: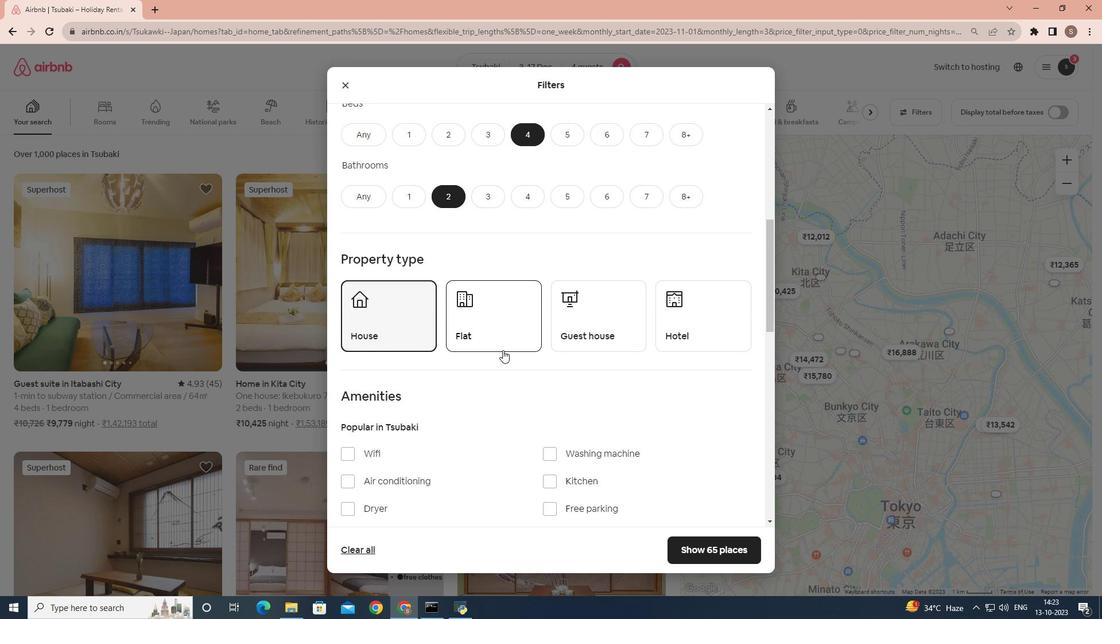
Action: Mouse scrolled (502, 350) with delta (0, 0)
Screenshot: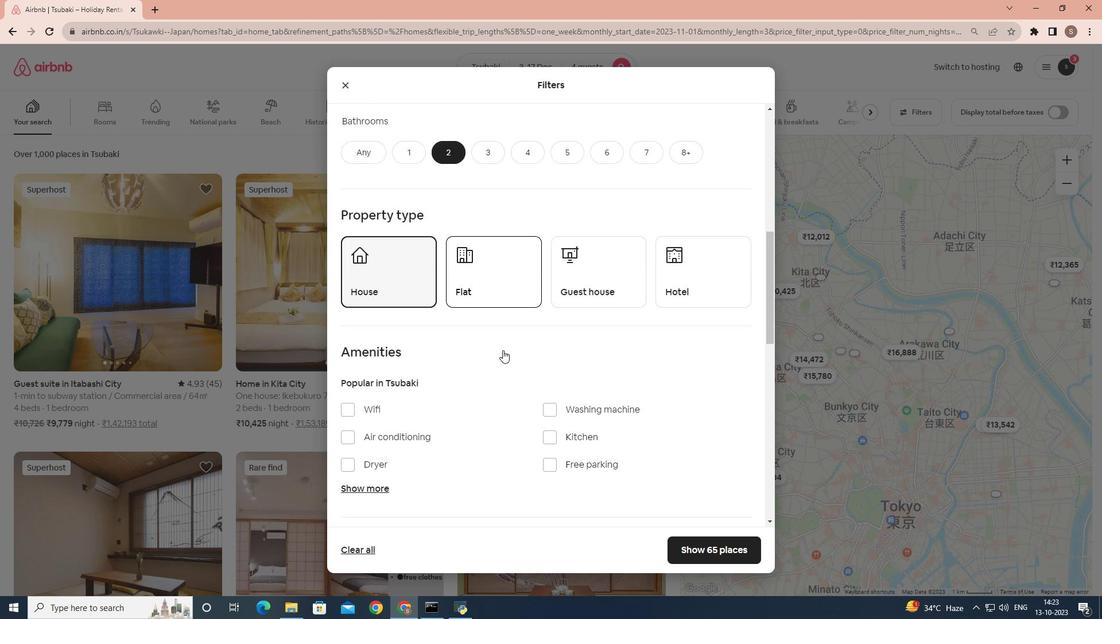 
Action: Mouse scrolled (502, 350) with delta (0, 0)
Screenshot: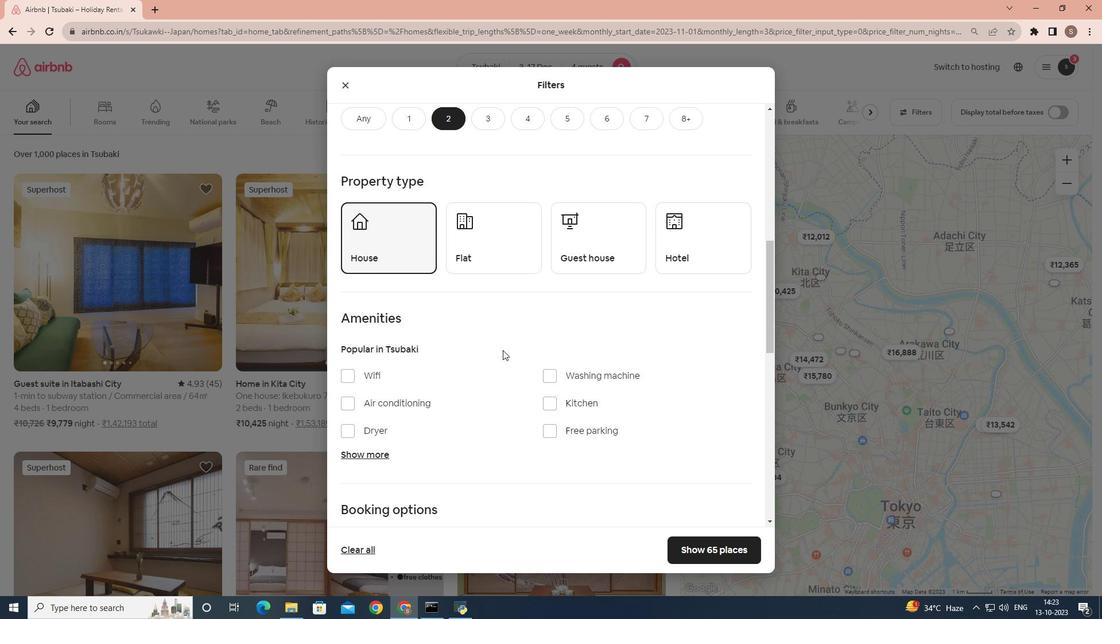 
Action: Mouse moved to (551, 339)
Screenshot: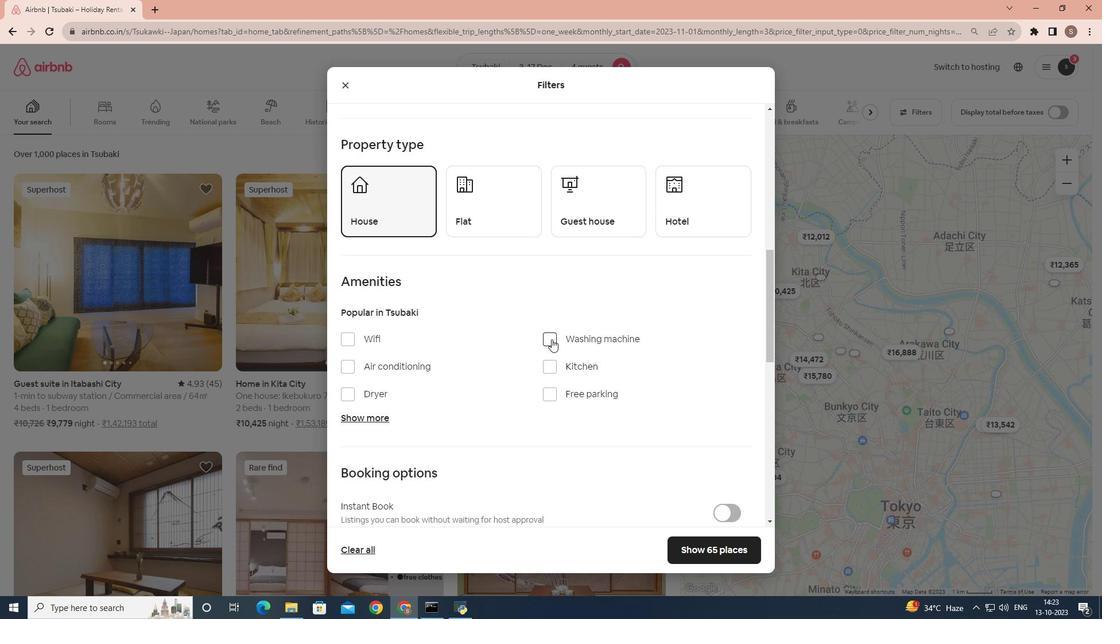 
Action: Mouse pressed left at (551, 339)
Screenshot: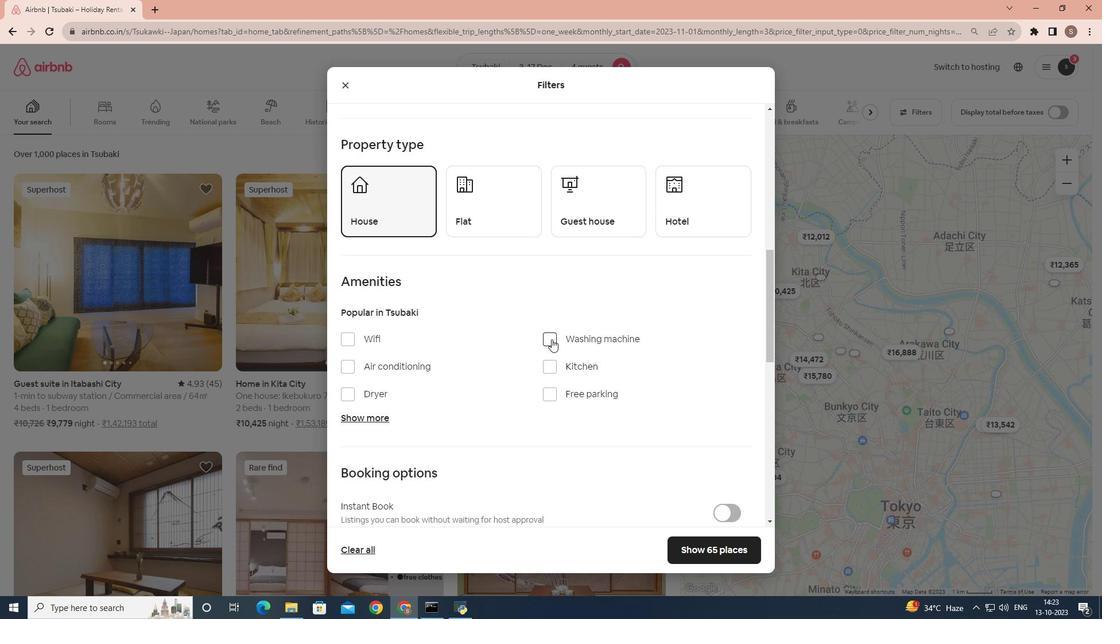 
Action: Mouse moved to (464, 365)
Screenshot: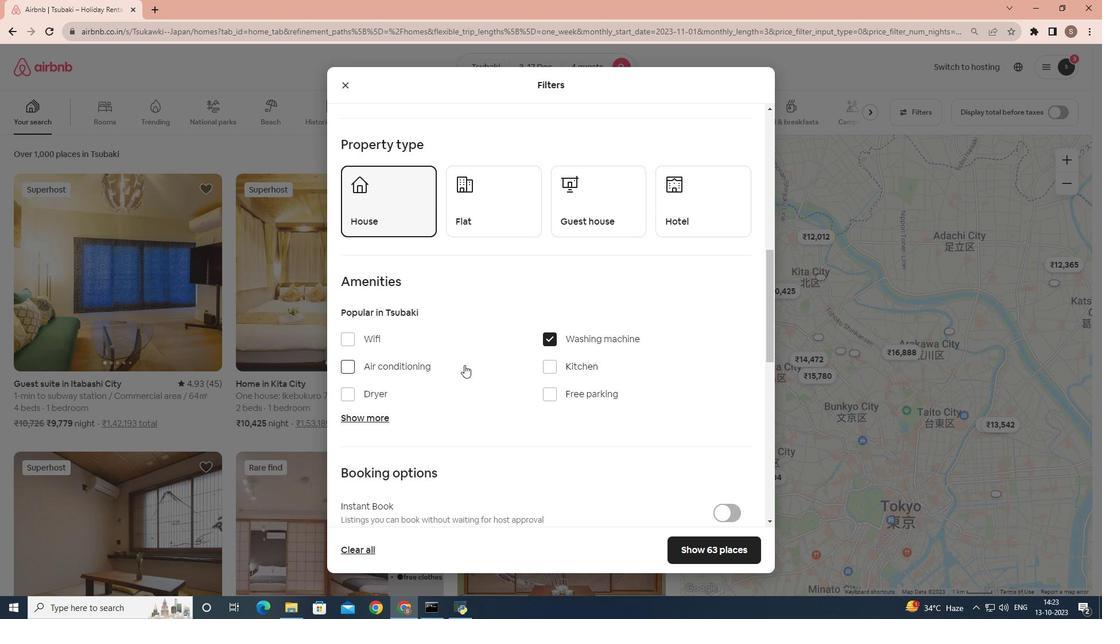
Action: Mouse scrolled (464, 365) with delta (0, 0)
Screenshot: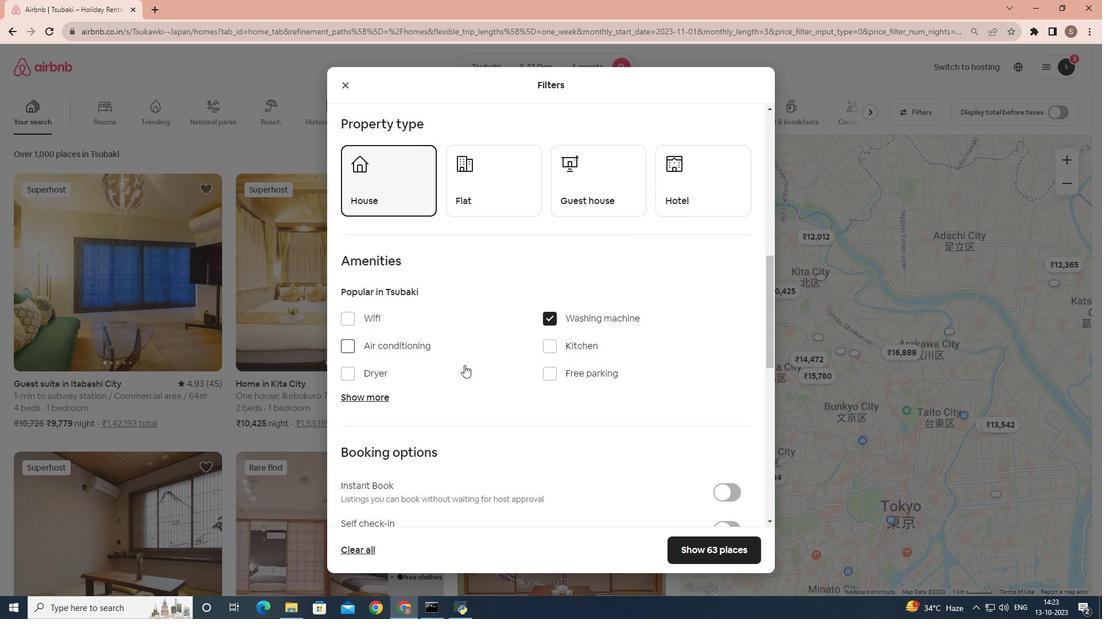 
Action: Mouse scrolled (464, 365) with delta (0, 0)
Screenshot: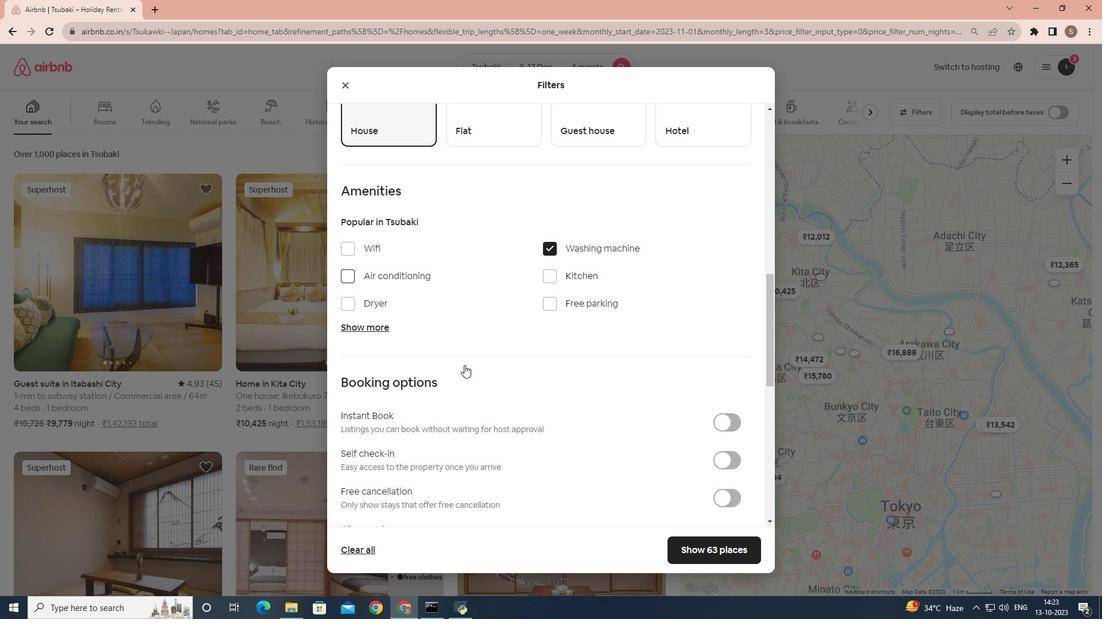 
Action: Mouse moved to (710, 552)
Screenshot: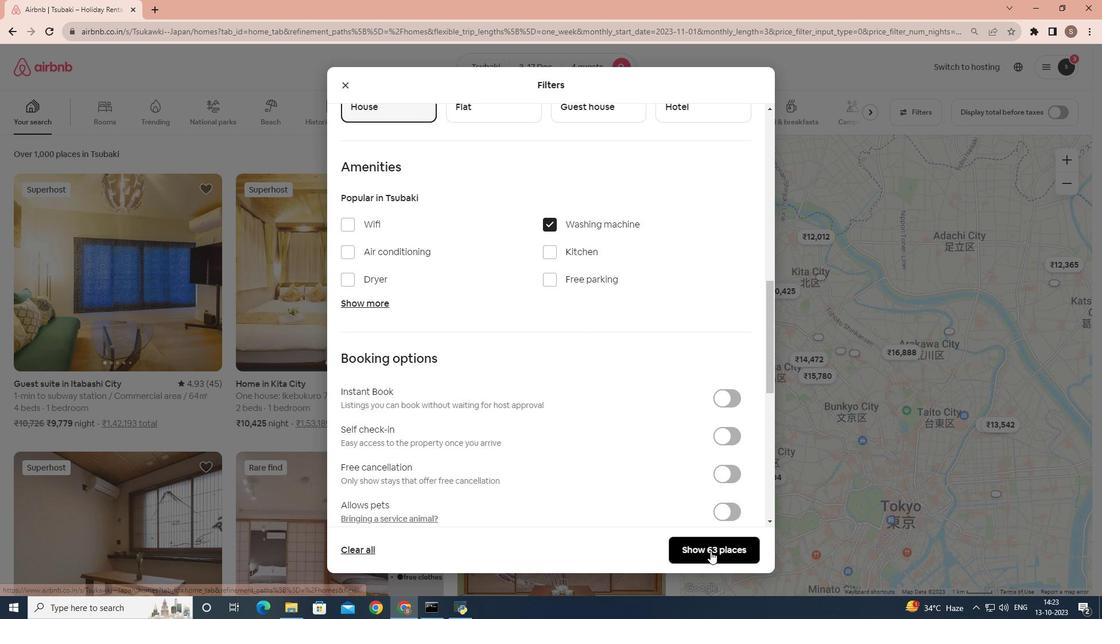 
Action: Mouse pressed left at (710, 552)
Screenshot: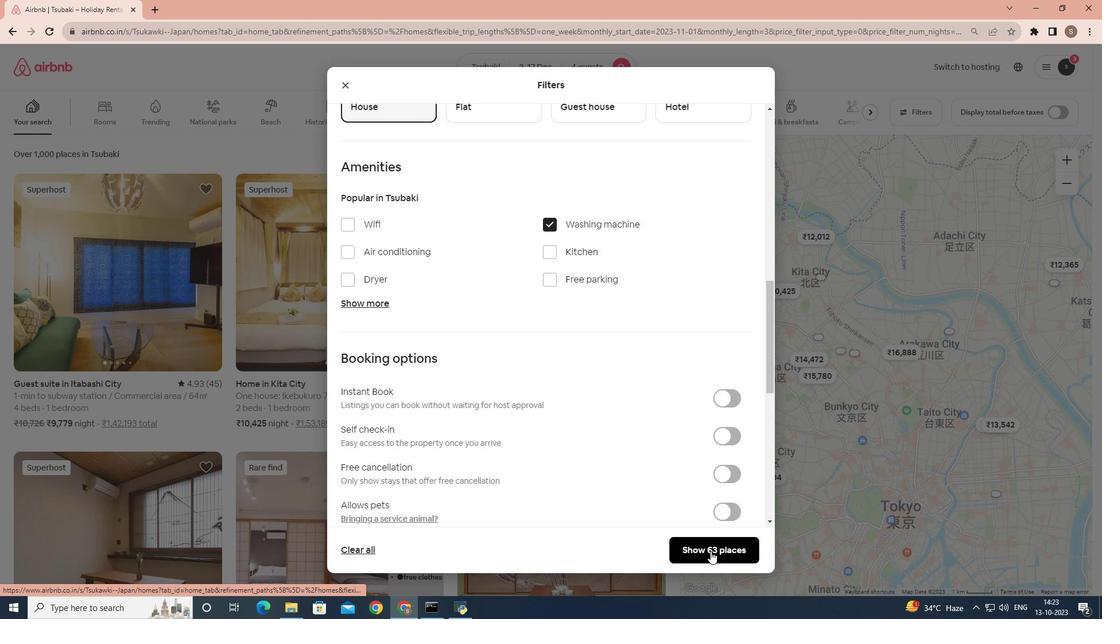 
Action: Mouse moved to (298, 330)
Screenshot: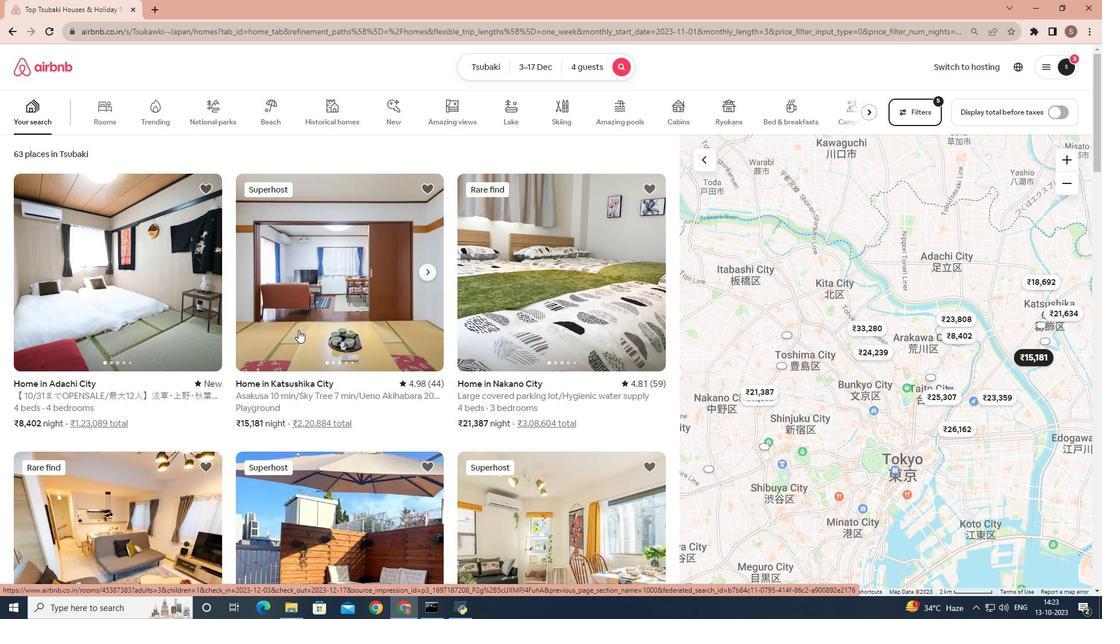 
Action: Mouse pressed left at (298, 330)
Screenshot: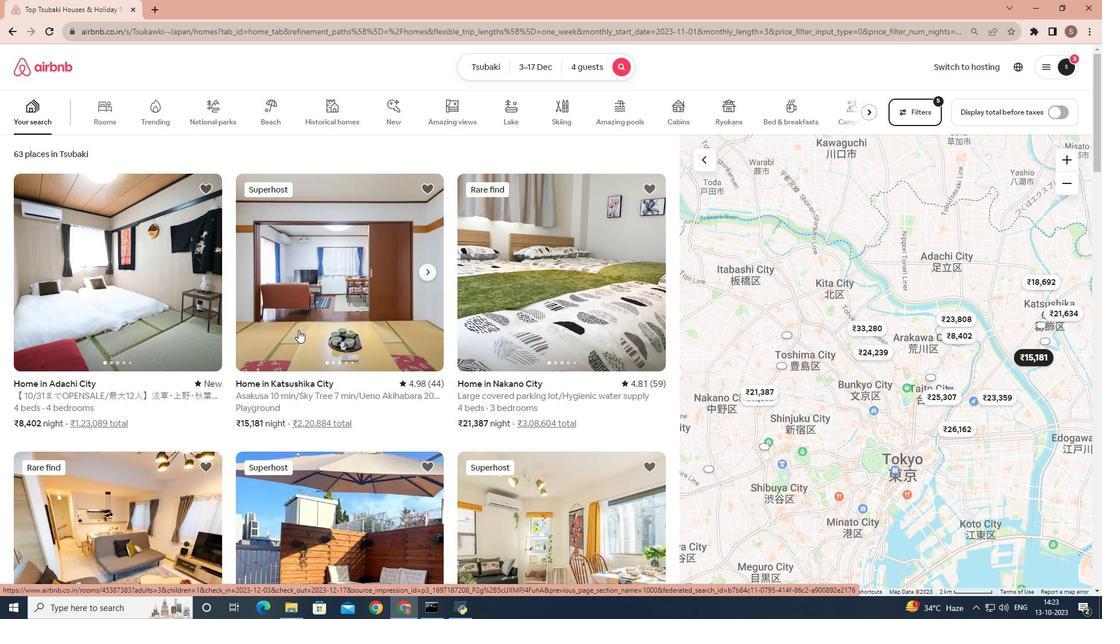 
Action: Mouse moved to (836, 439)
Screenshot: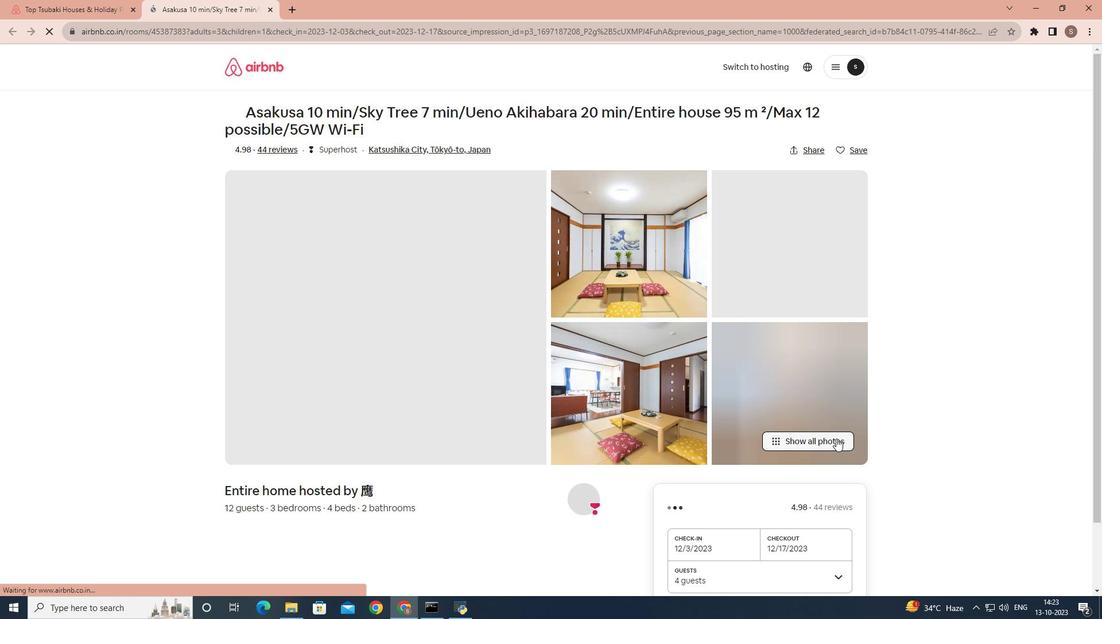 
Action: Mouse pressed left at (836, 439)
Screenshot: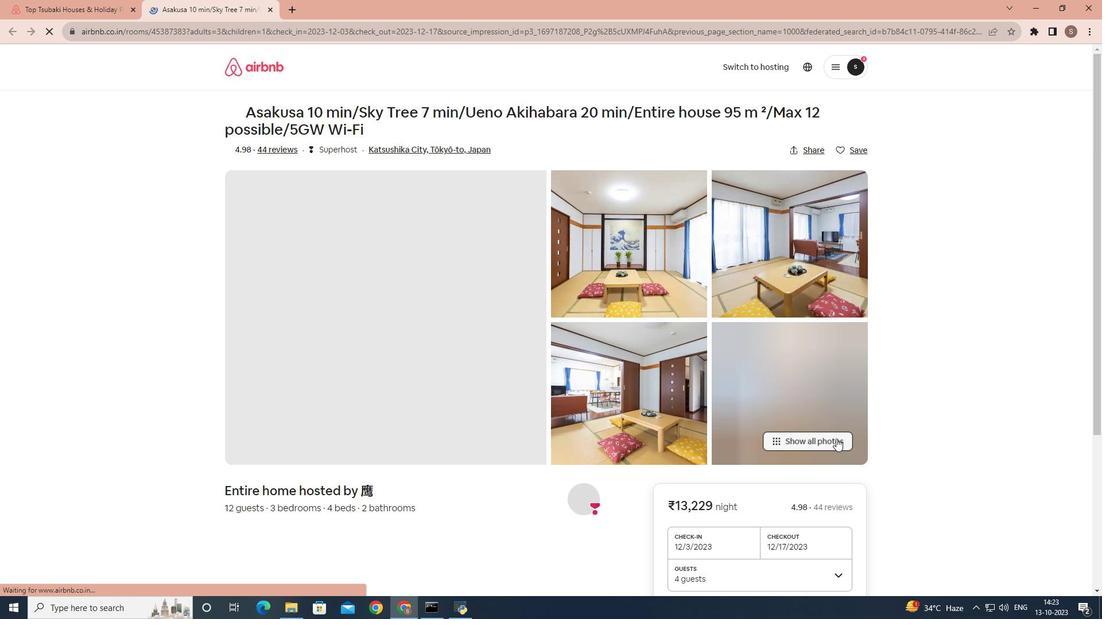 
Action: Mouse moved to (826, 329)
Screenshot: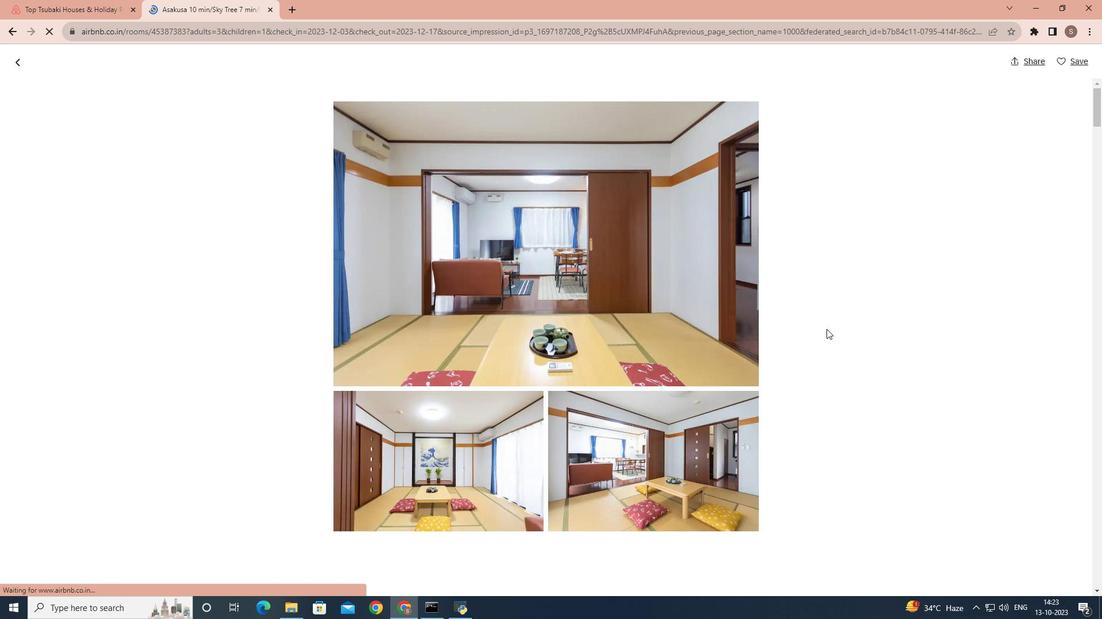 
Action: Mouse scrolled (826, 328) with delta (0, 0)
Screenshot: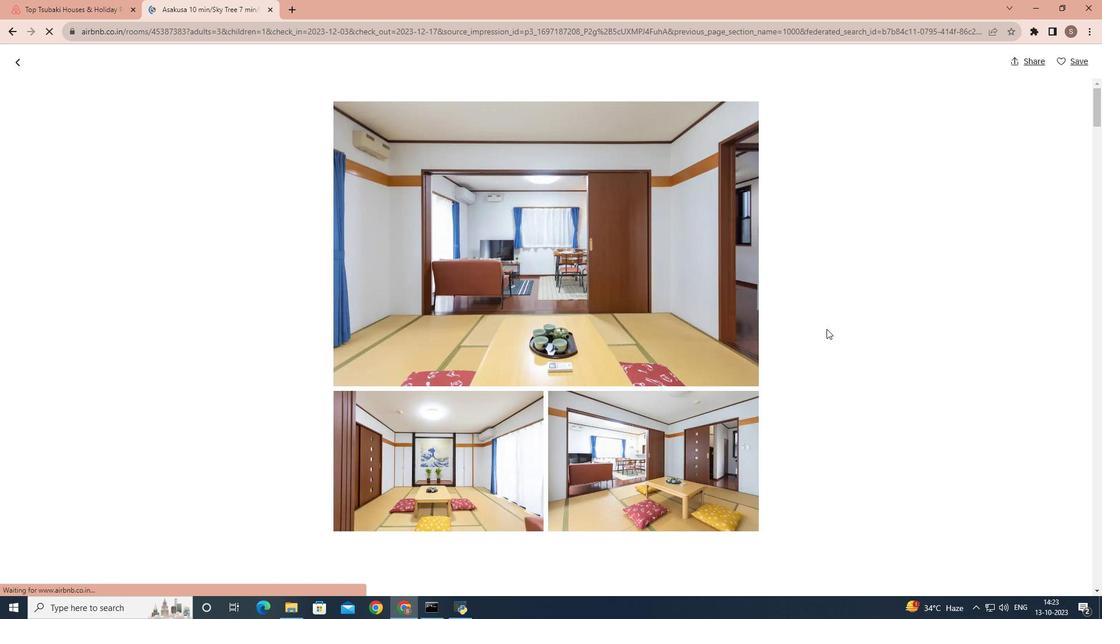 
Action: Mouse scrolled (826, 328) with delta (0, 0)
Screenshot: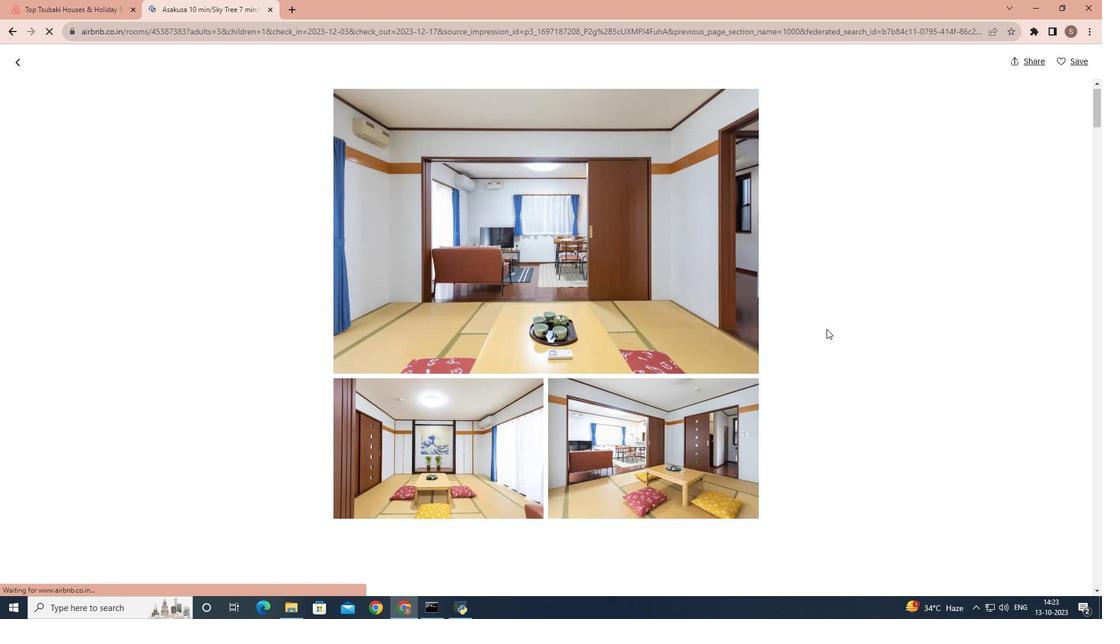 
Action: Mouse scrolled (826, 328) with delta (0, 0)
Screenshot: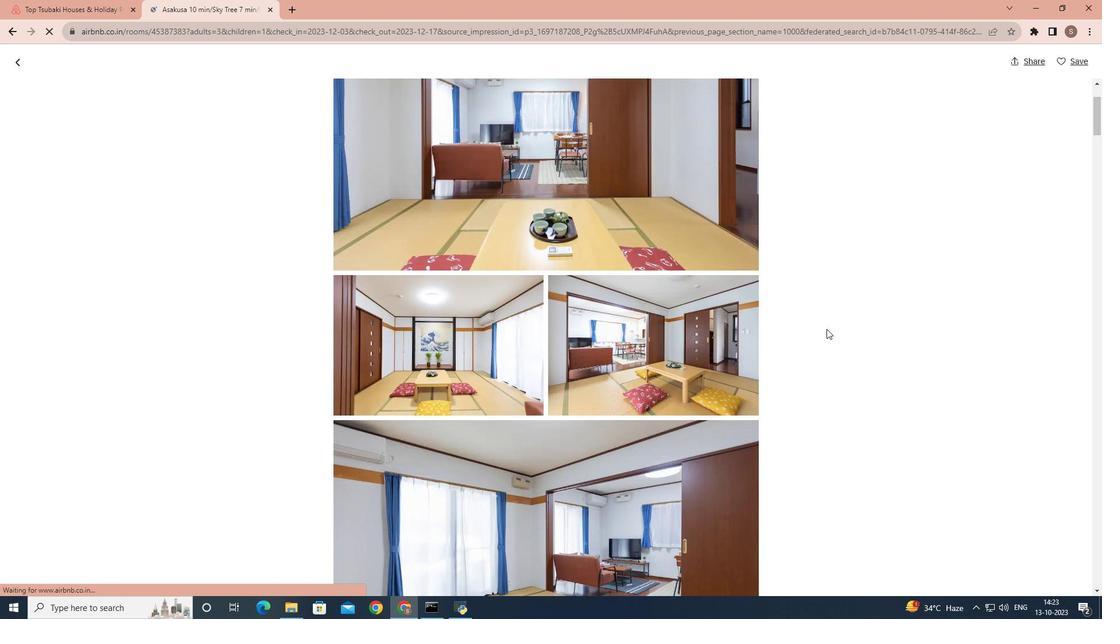 
Action: Mouse scrolled (826, 328) with delta (0, 0)
Screenshot: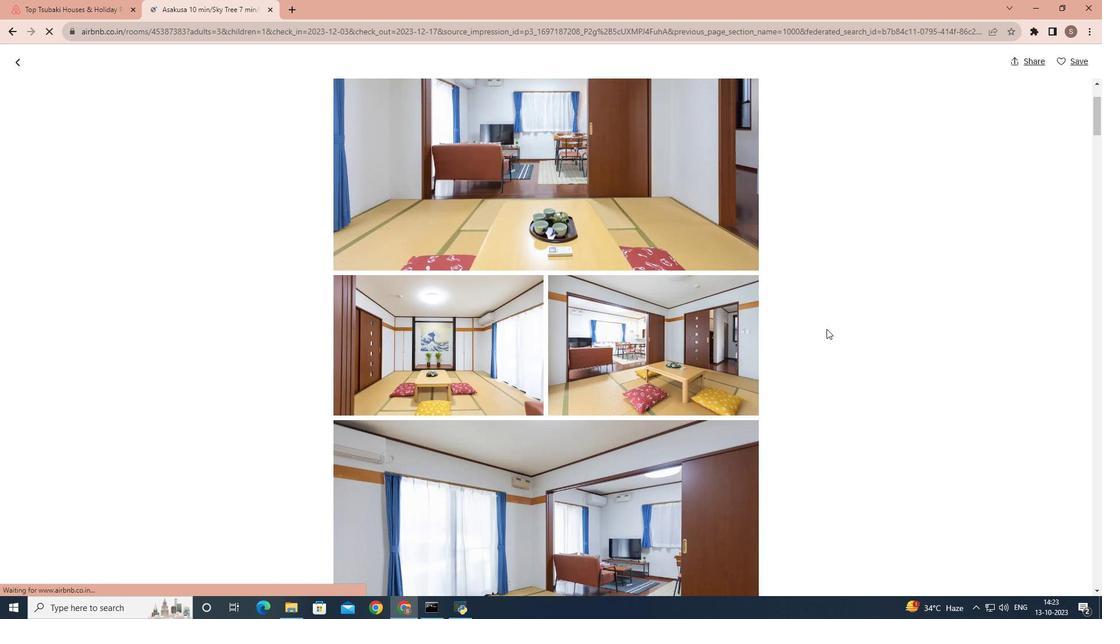 
Action: Mouse scrolled (826, 328) with delta (0, 0)
Screenshot: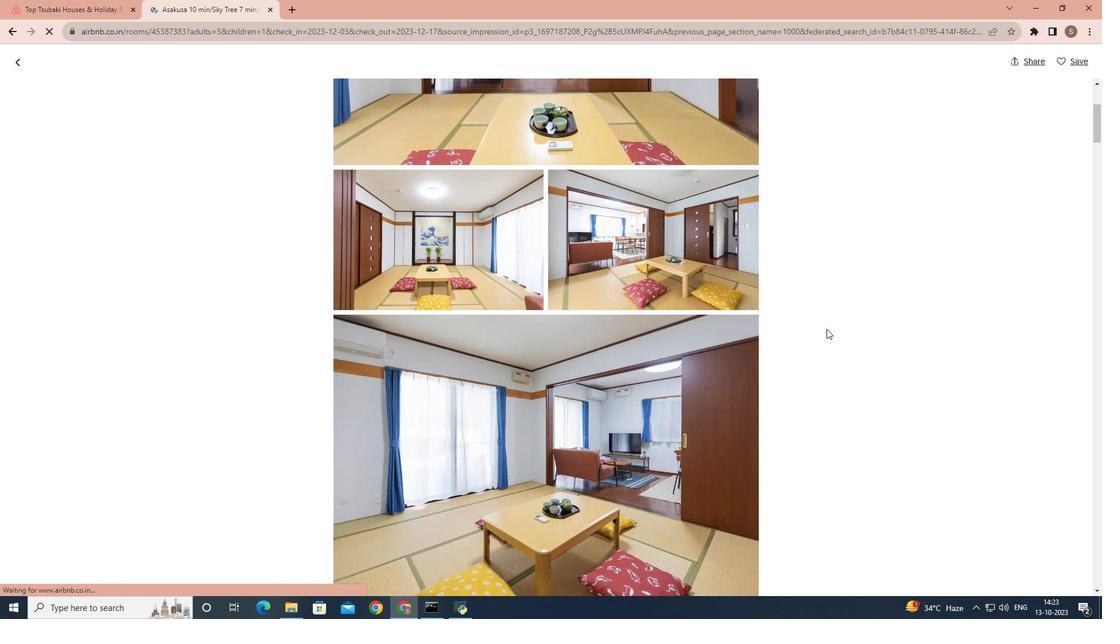 
Action: Mouse scrolled (826, 328) with delta (0, 0)
Screenshot: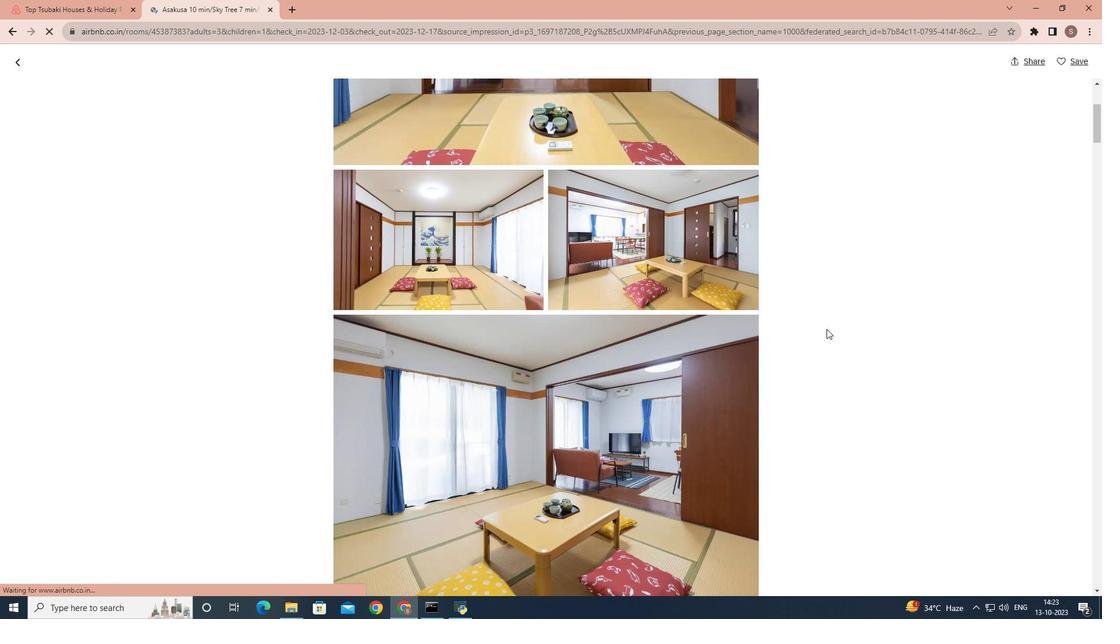 
Action: Mouse scrolled (826, 328) with delta (0, 0)
Screenshot: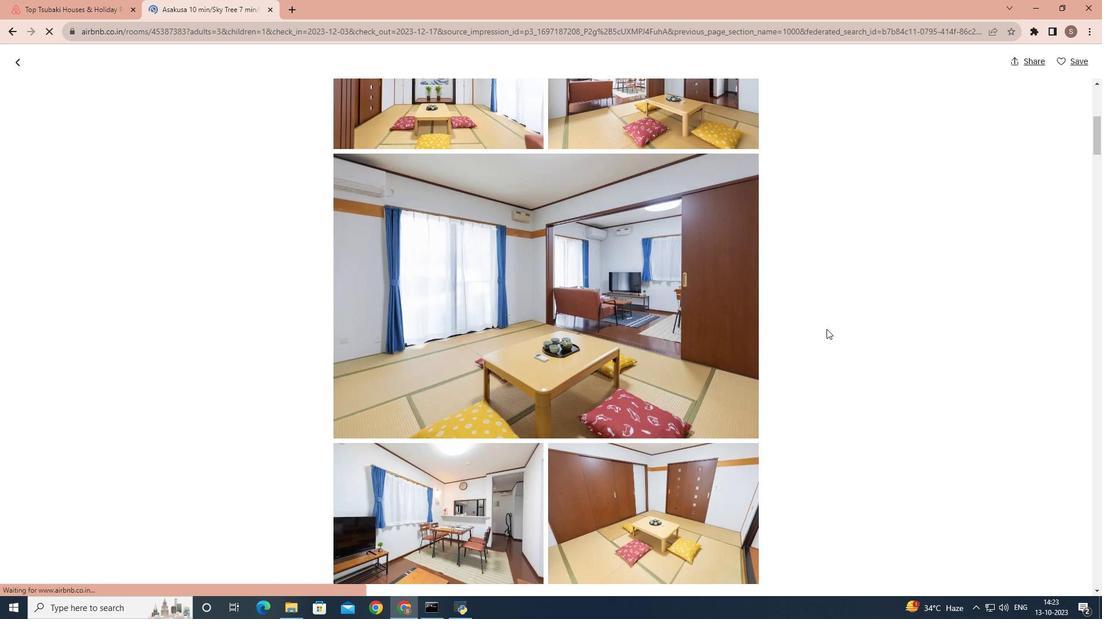 
Action: Mouse scrolled (826, 328) with delta (0, 0)
Screenshot: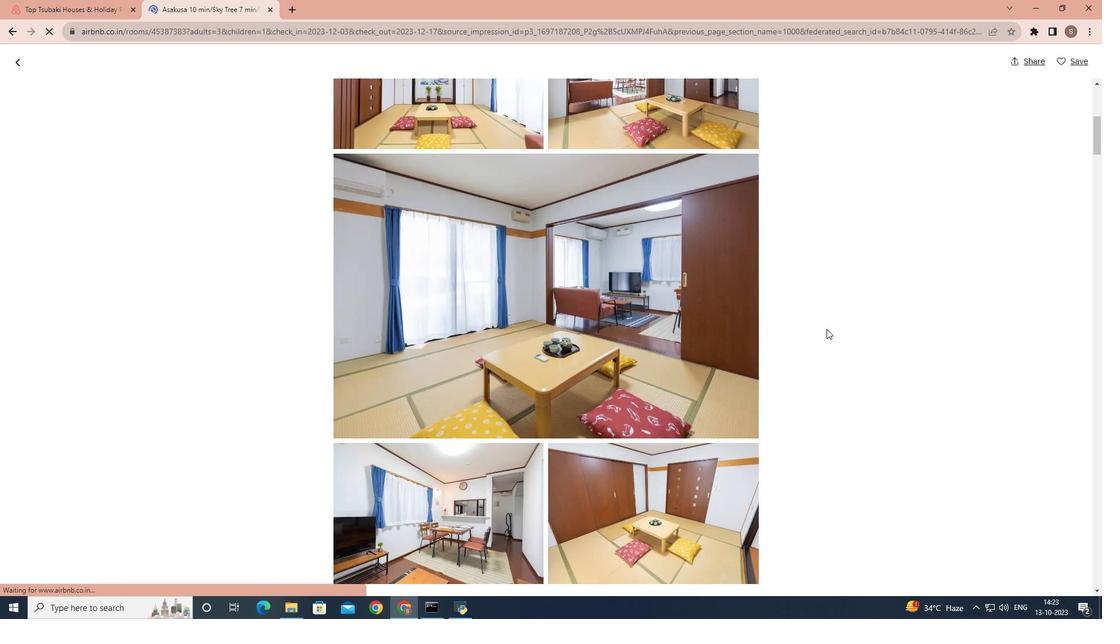 
Action: Mouse scrolled (826, 328) with delta (0, 0)
Screenshot: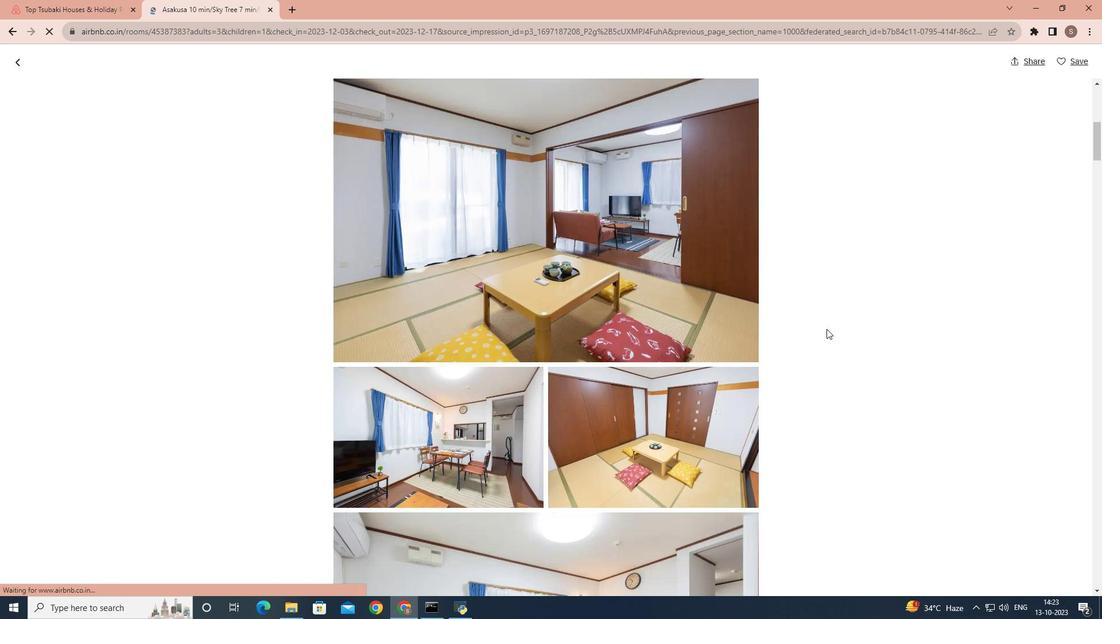 
Action: Mouse scrolled (826, 328) with delta (0, 0)
Screenshot: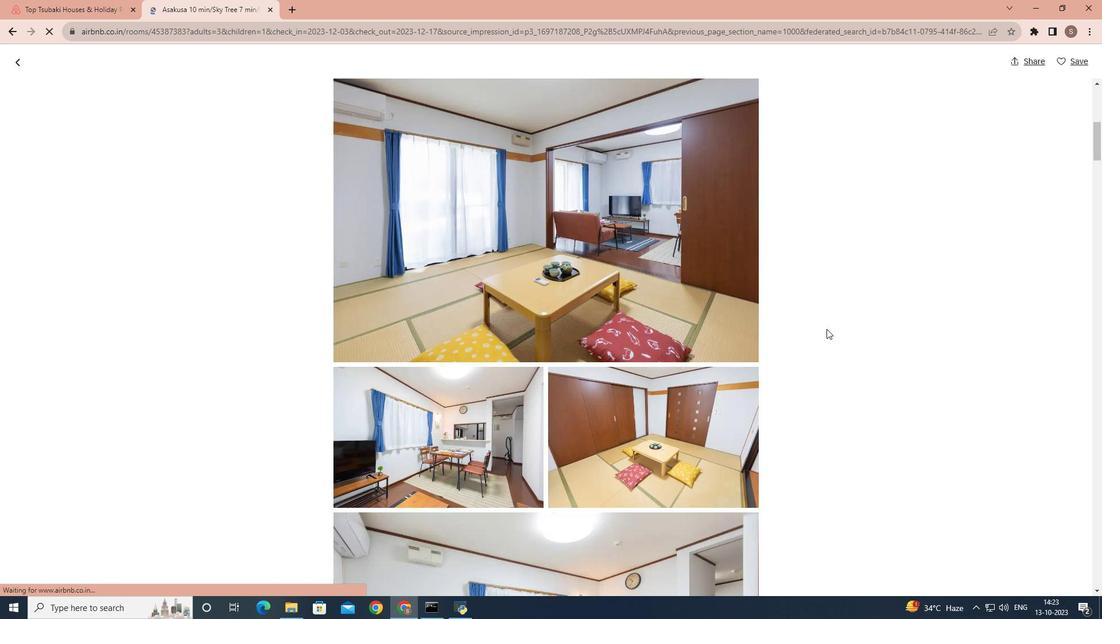 
Action: Mouse scrolled (826, 328) with delta (0, 0)
Screenshot: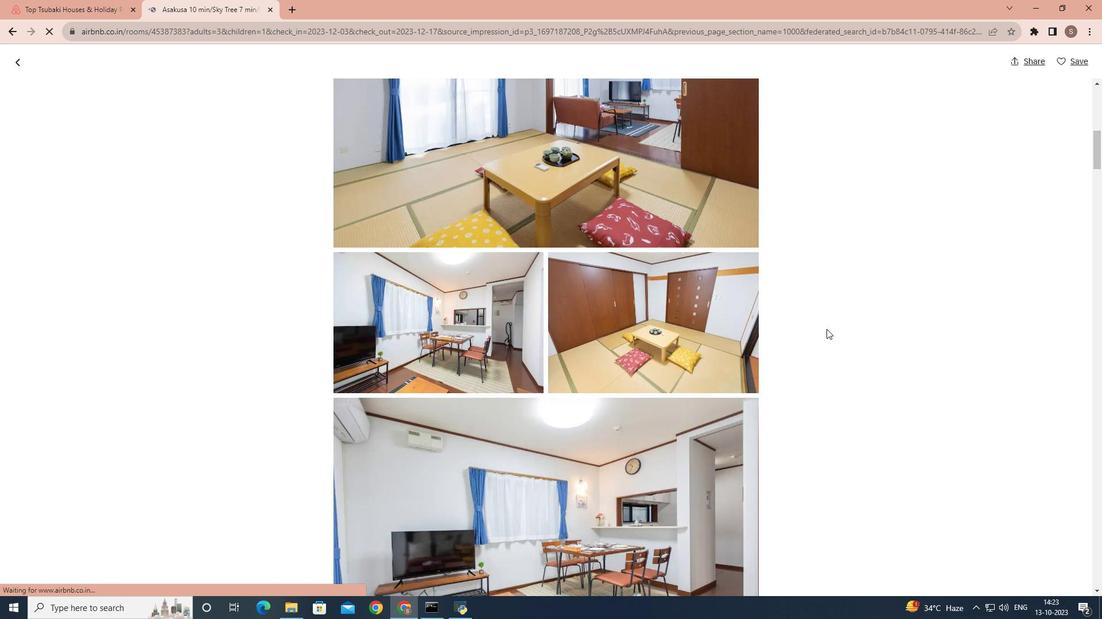 
Action: Mouse scrolled (826, 328) with delta (0, 0)
Screenshot: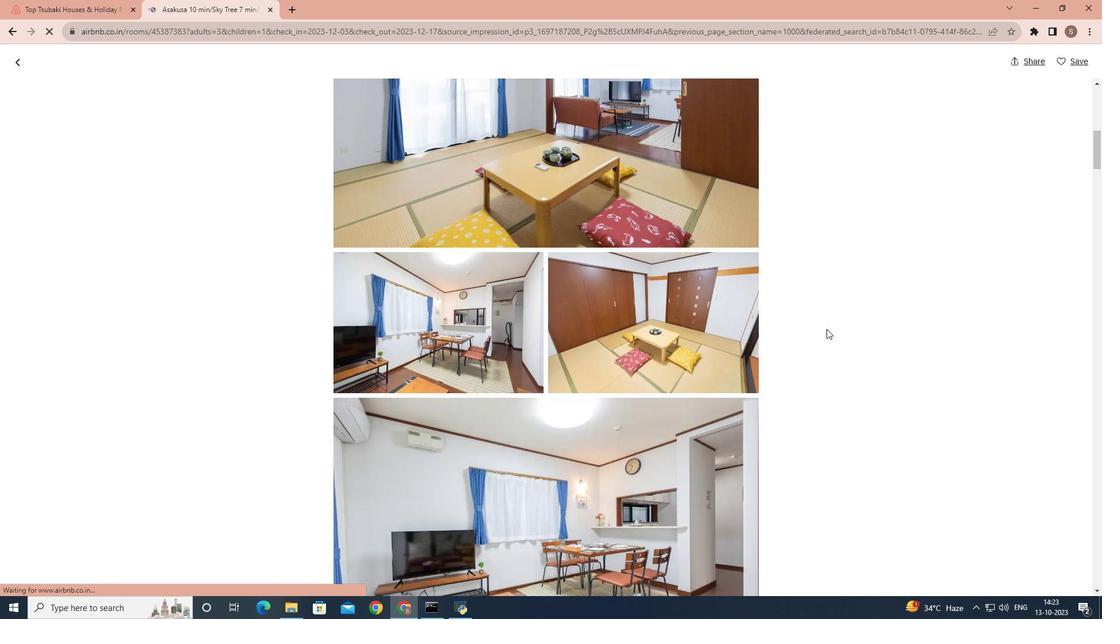 
Action: Mouse scrolled (826, 328) with delta (0, 0)
Screenshot: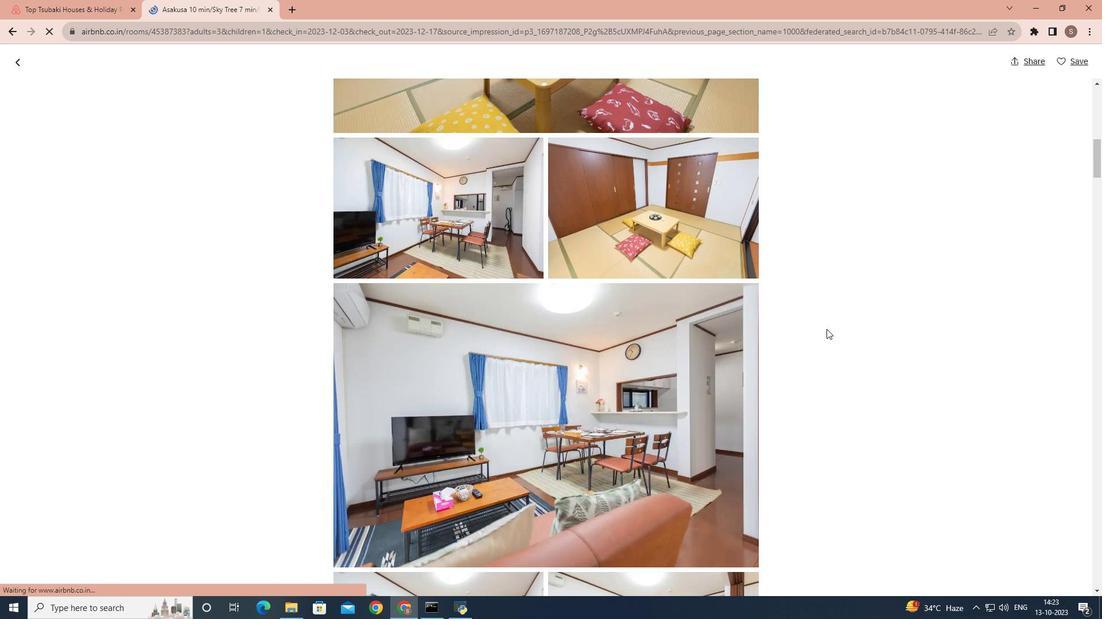 
Action: Mouse scrolled (826, 328) with delta (0, 0)
Screenshot: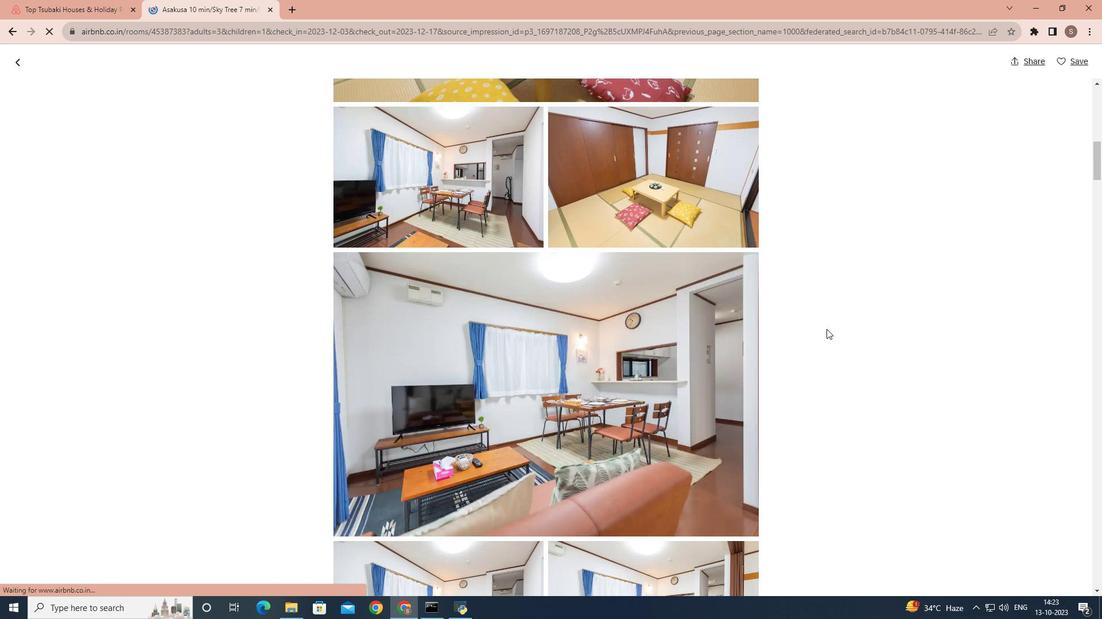 
Action: Mouse scrolled (826, 328) with delta (0, 0)
Screenshot: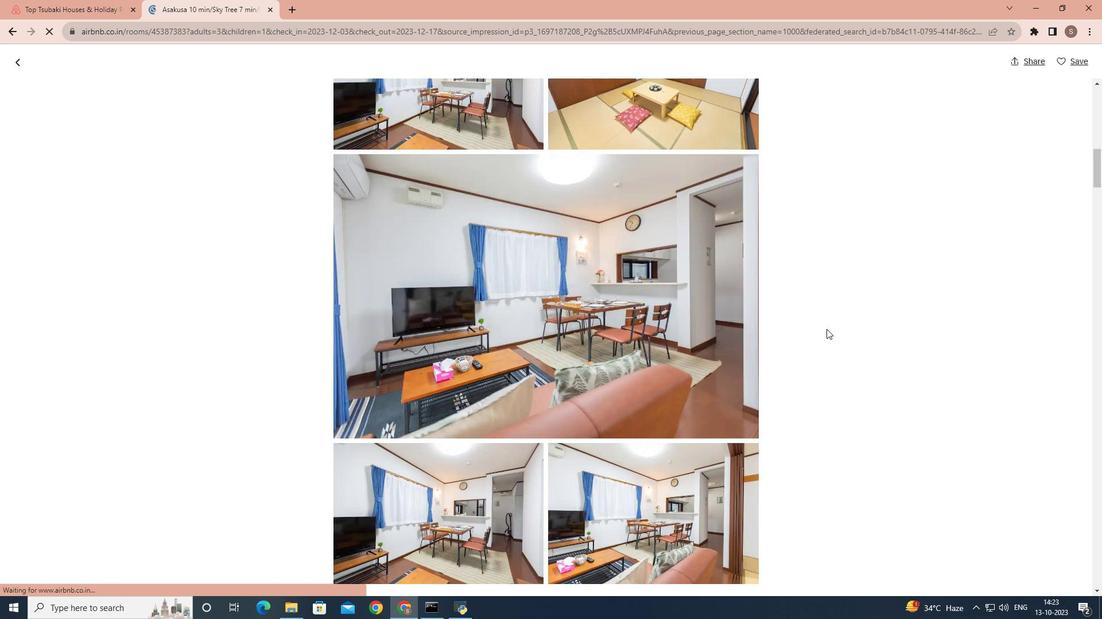 
Action: Mouse scrolled (826, 328) with delta (0, 0)
Screenshot: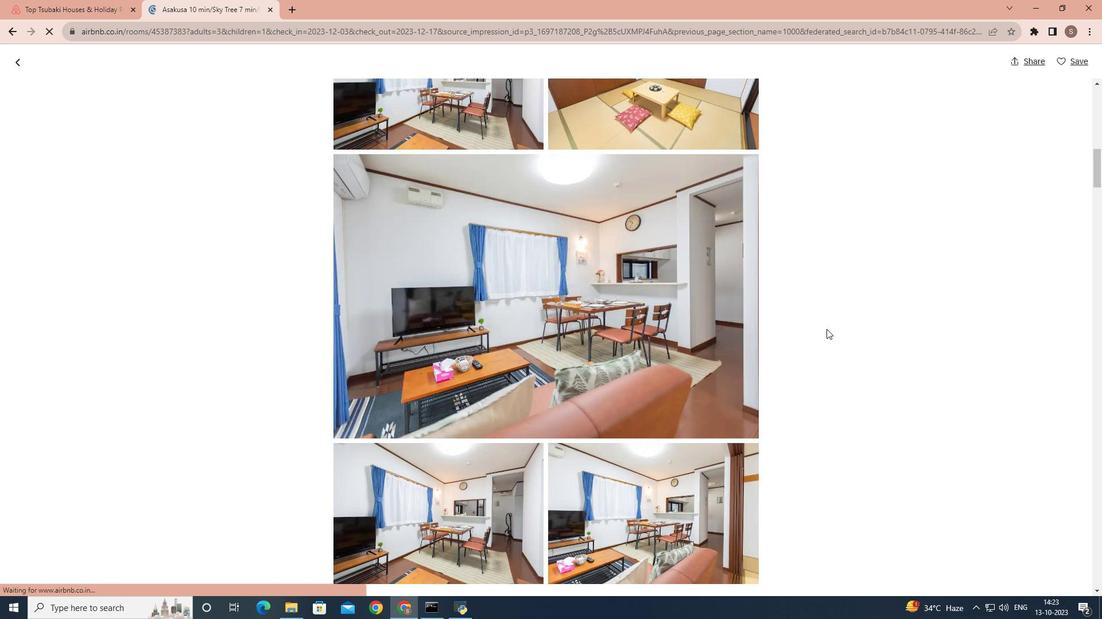 
Action: Mouse scrolled (826, 328) with delta (0, 0)
Screenshot: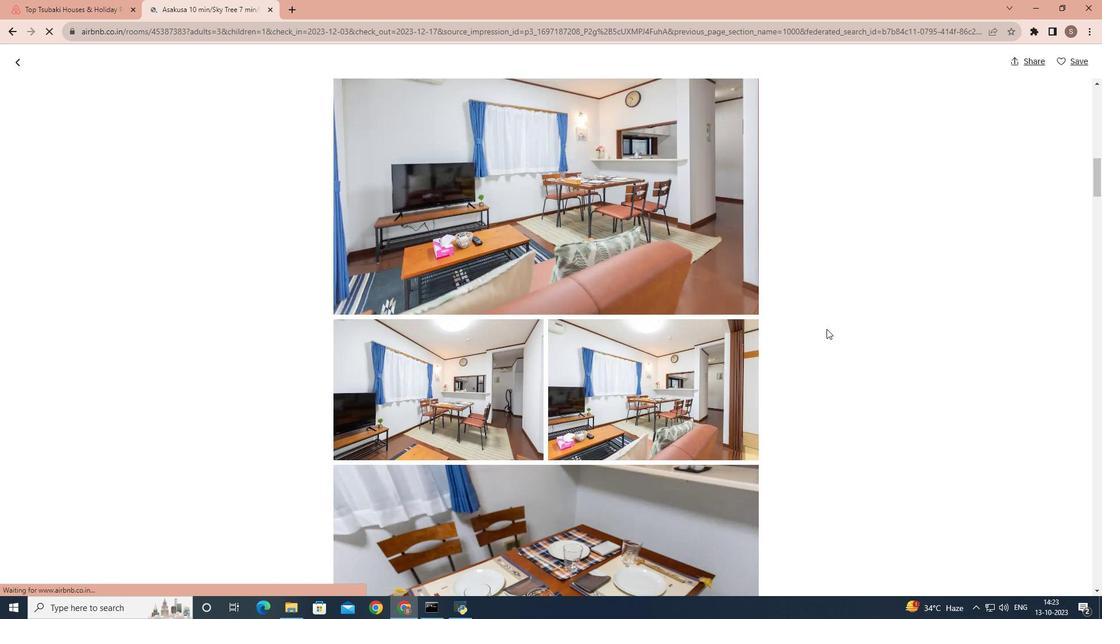 
Action: Mouse scrolled (826, 328) with delta (0, 0)
Screenshot: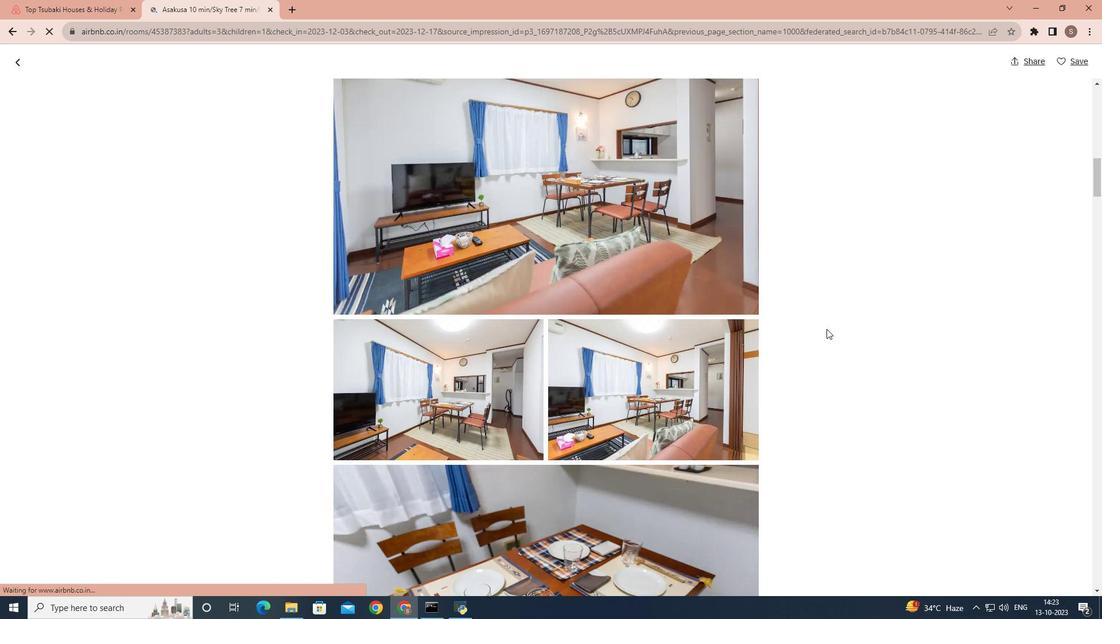 
Action: Mouse scrolled (826, 328) with delta (0, 0)
Screenshot: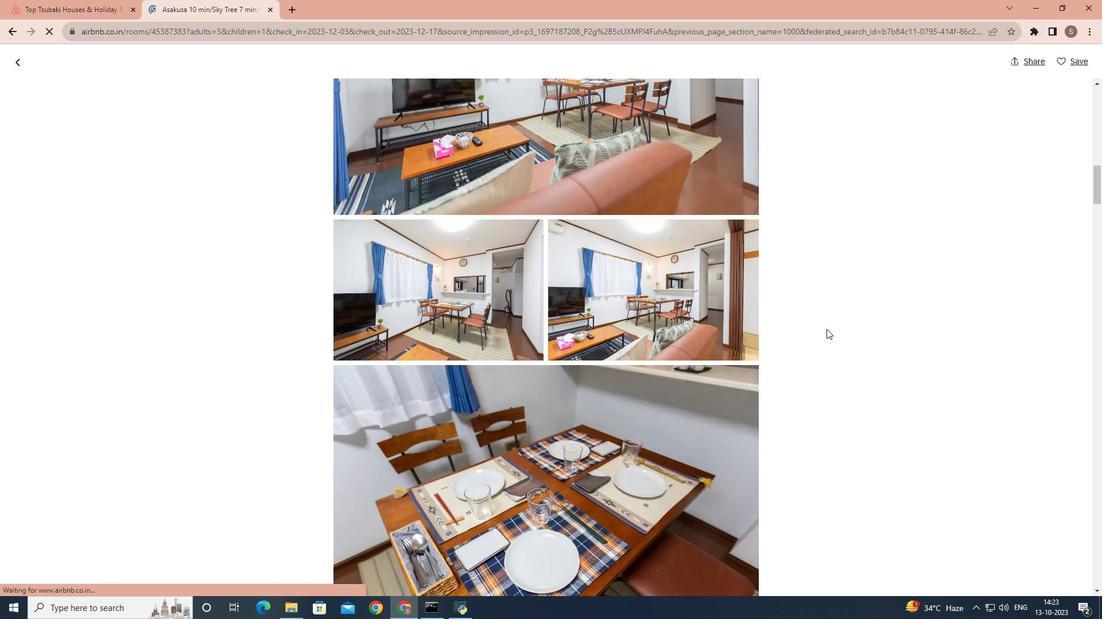 
Action: Mouse scrolled (826, 328) with delta (0, 0)
Screenshot: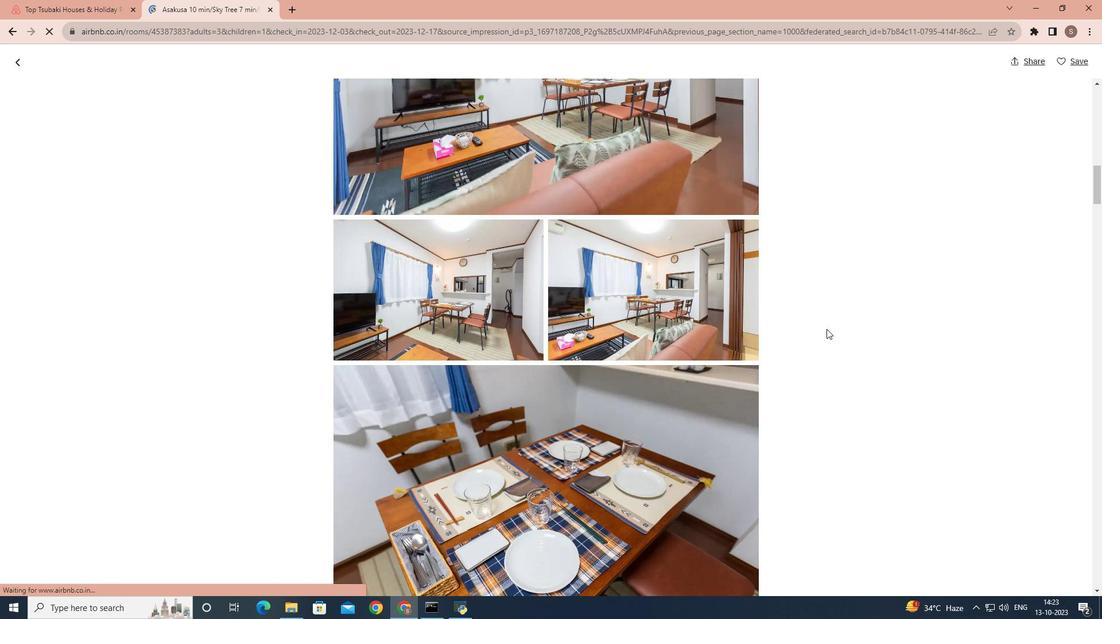 
Action: Mouse scrolled (826, 328) with delta (0, 0)
Screenshot: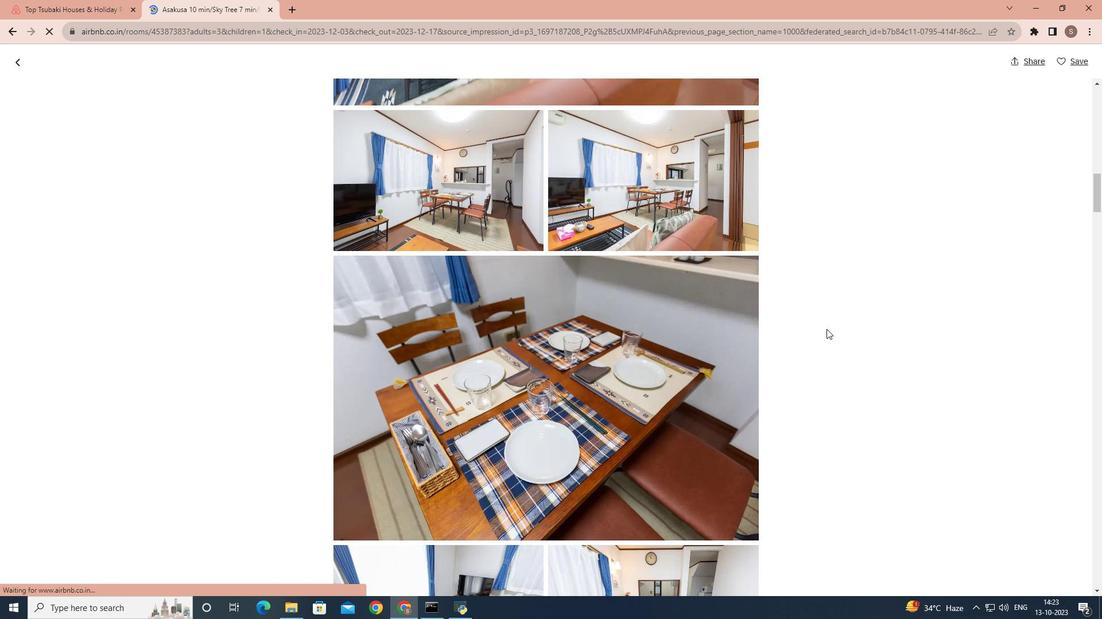 
Action: Mouse scrolled (826, 328) with delta (0, 0)
Screenshot: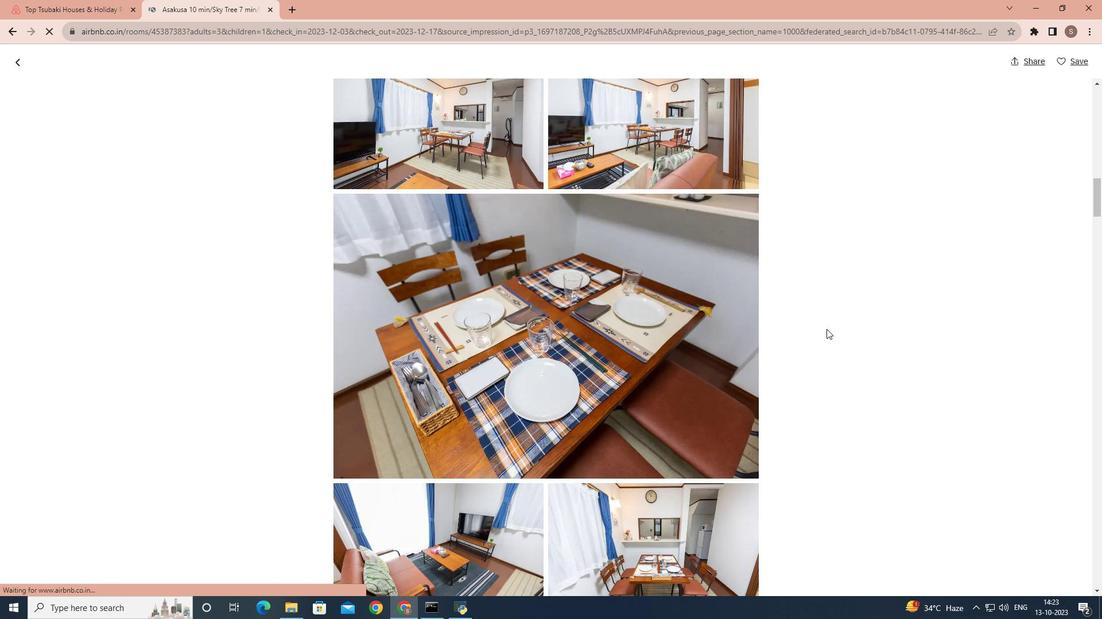 
Action: Mouse scrolled (826, 328) with delta (0, 0)
Screenshot: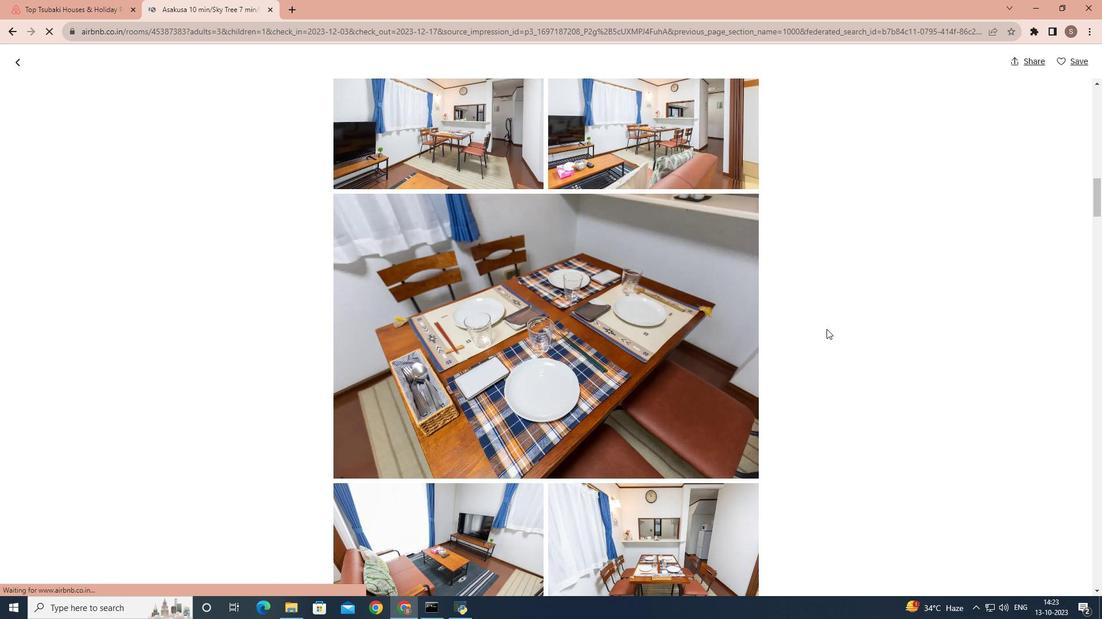 
Action: Mouse scrolled (826, 328) with delta (0, 0)
Screenshot: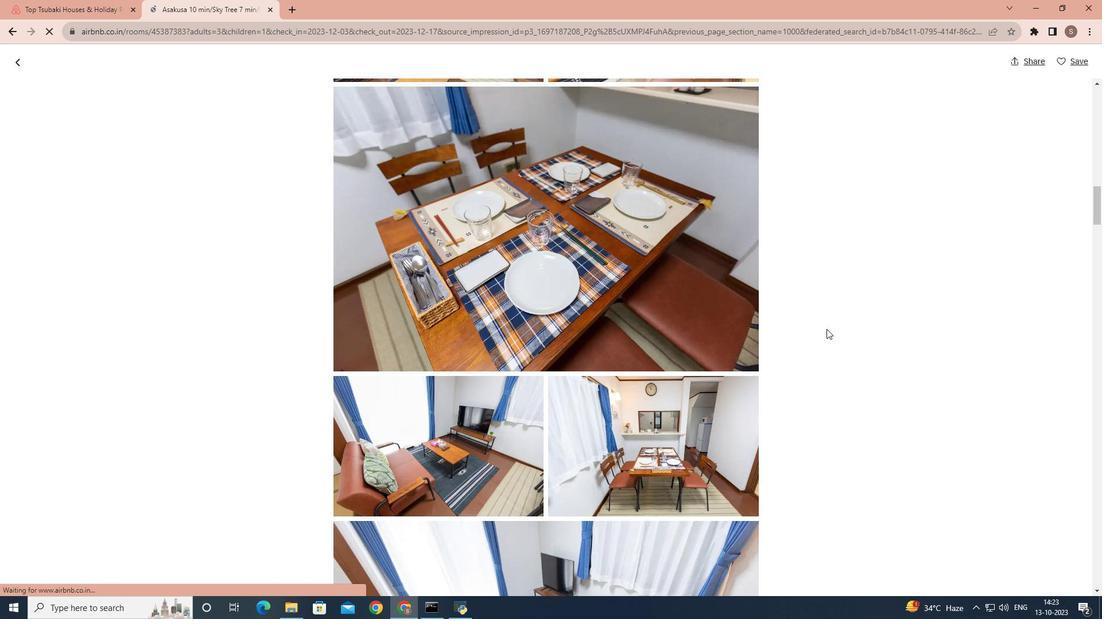 
Action: Mouse scrolled (826, 328) with delta (0, 0)
Screenshot: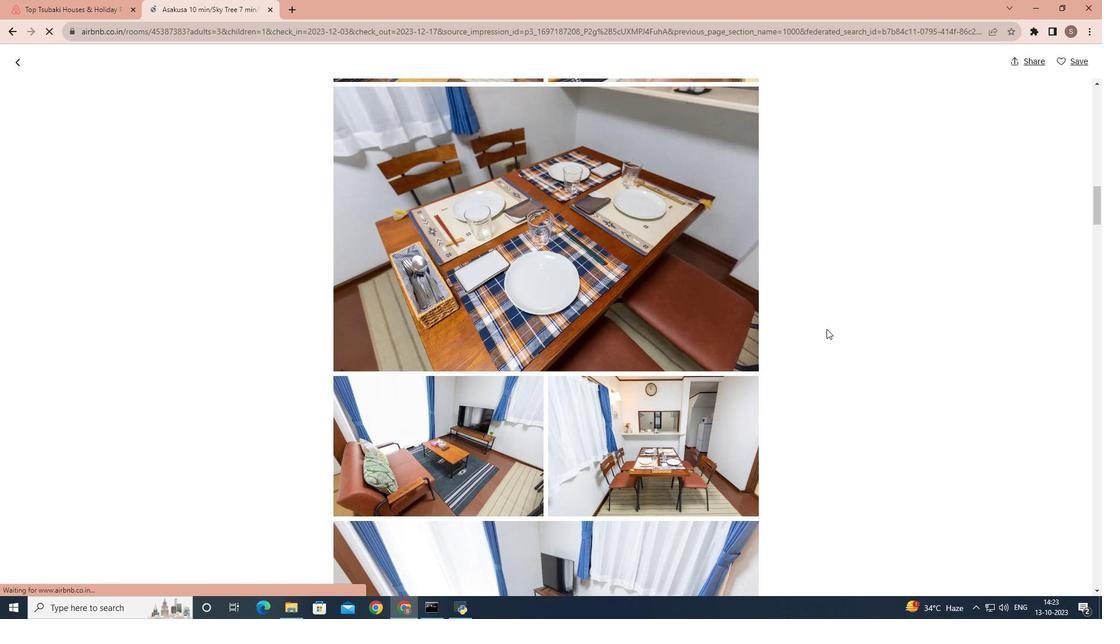 
Action: Mouse scrolled (826, 328) with delta (0, 0)
Screenshot: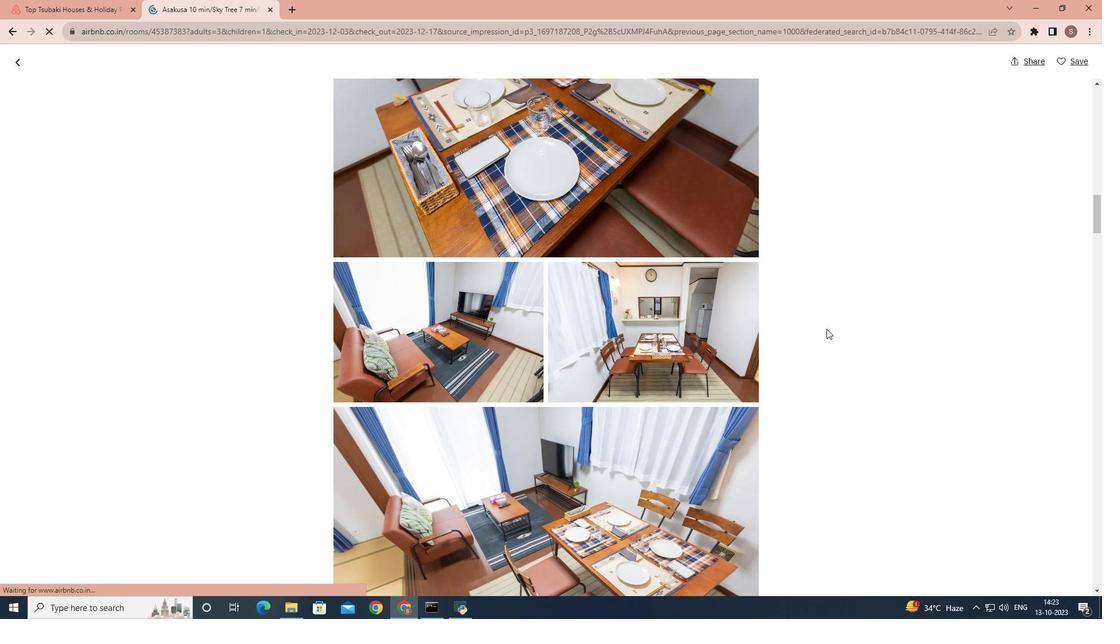 
Action: Mouse scrolled (826, 328) with delta (0, 0)
Screenshot: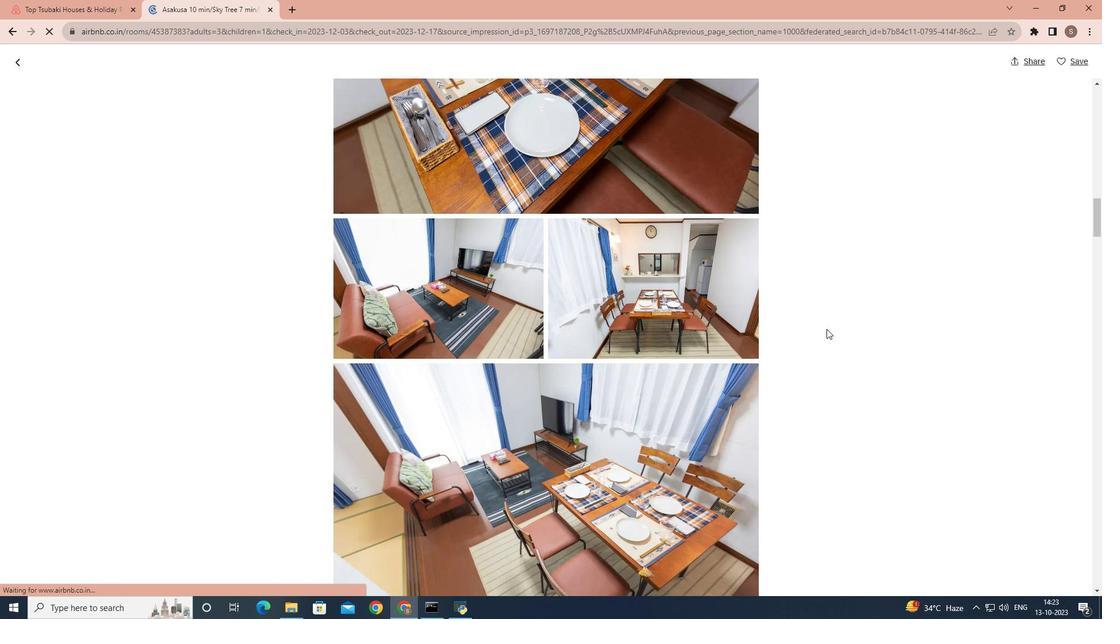 
Action: Mouse scrolled (826, 328) with delta (0, 0)
Screenshot: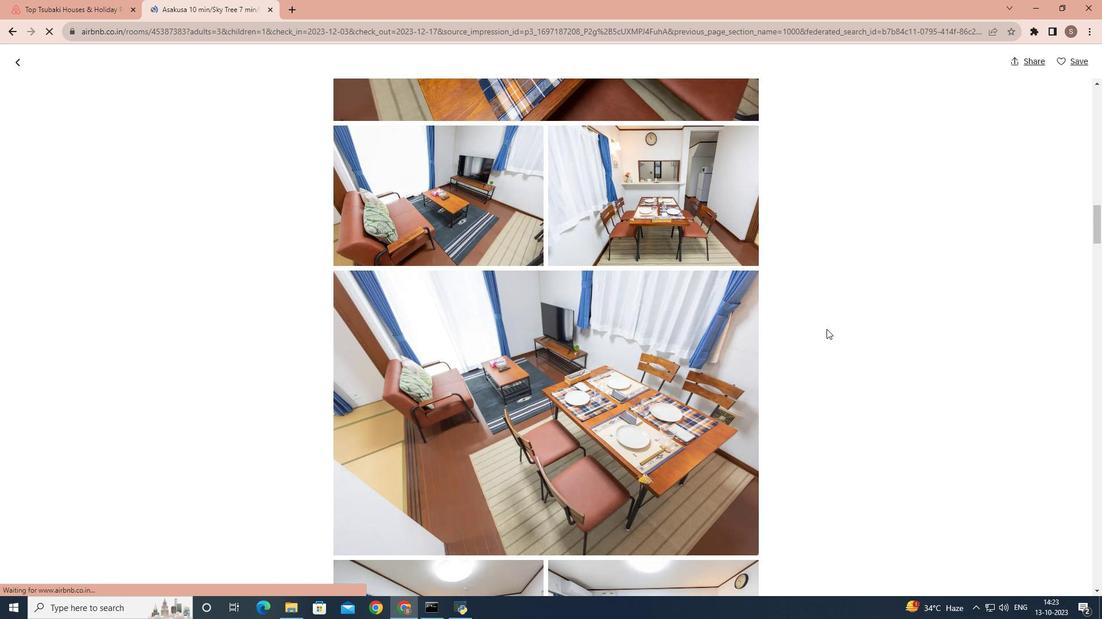 
Action: Mouse scrolled (826, 328) with delta (0, 0)
Screenshot: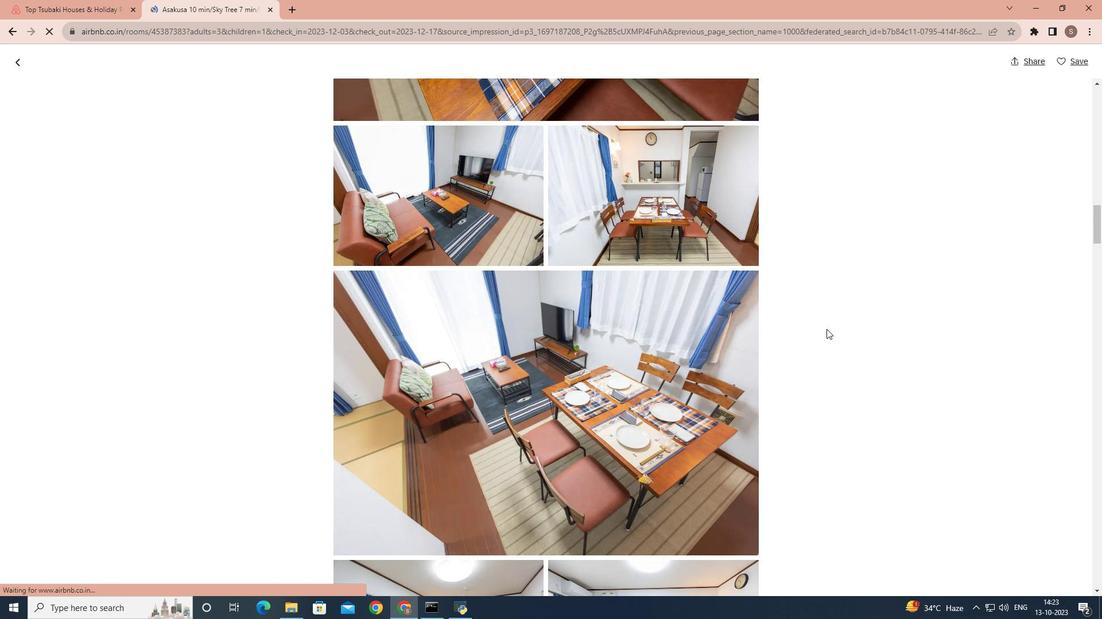 
Action: Mouse scrolled (826, 328) with delta (0, 0)
Screenshot: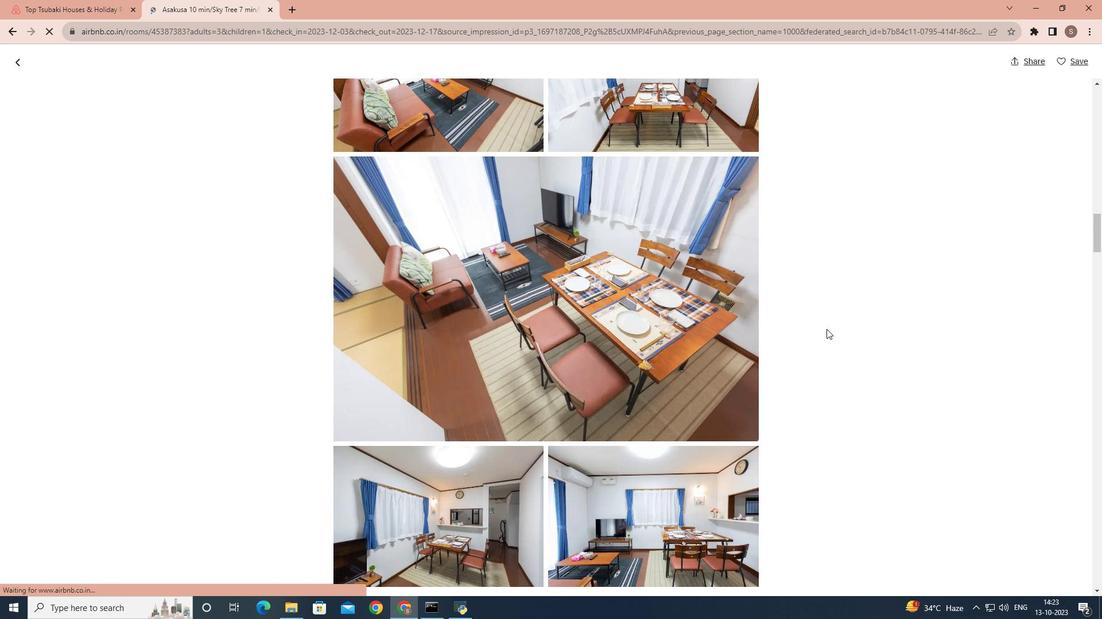 
Action: Mouse scrolled (826, 328) with delta (0, 0)
Screenshot: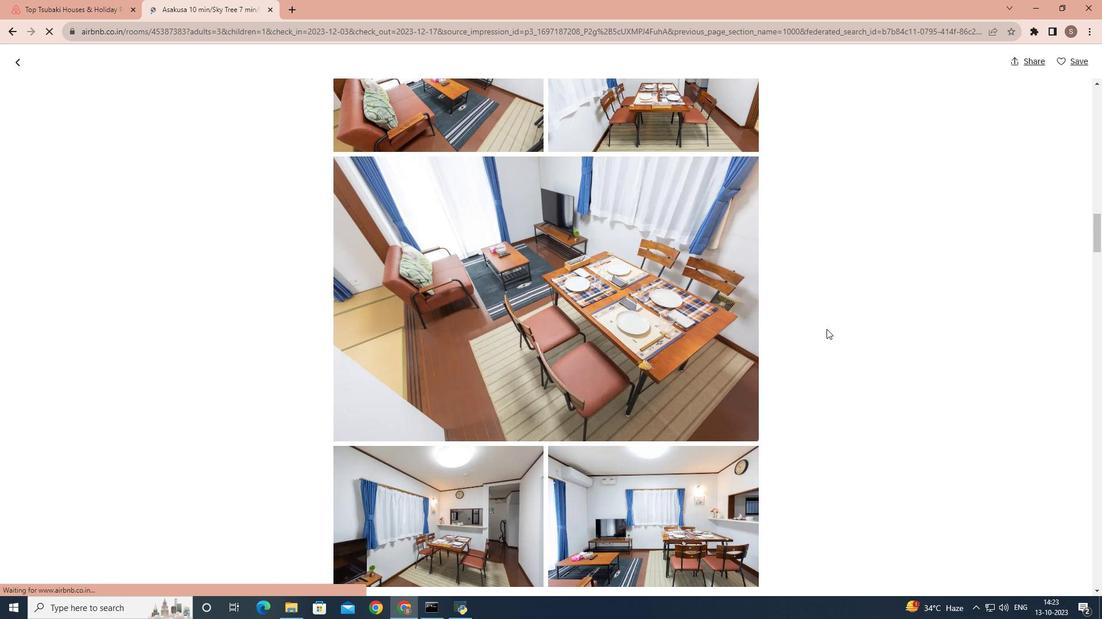 
Action: Mouse scrolled (826, 328) with delta (0, 0)
Screenshot: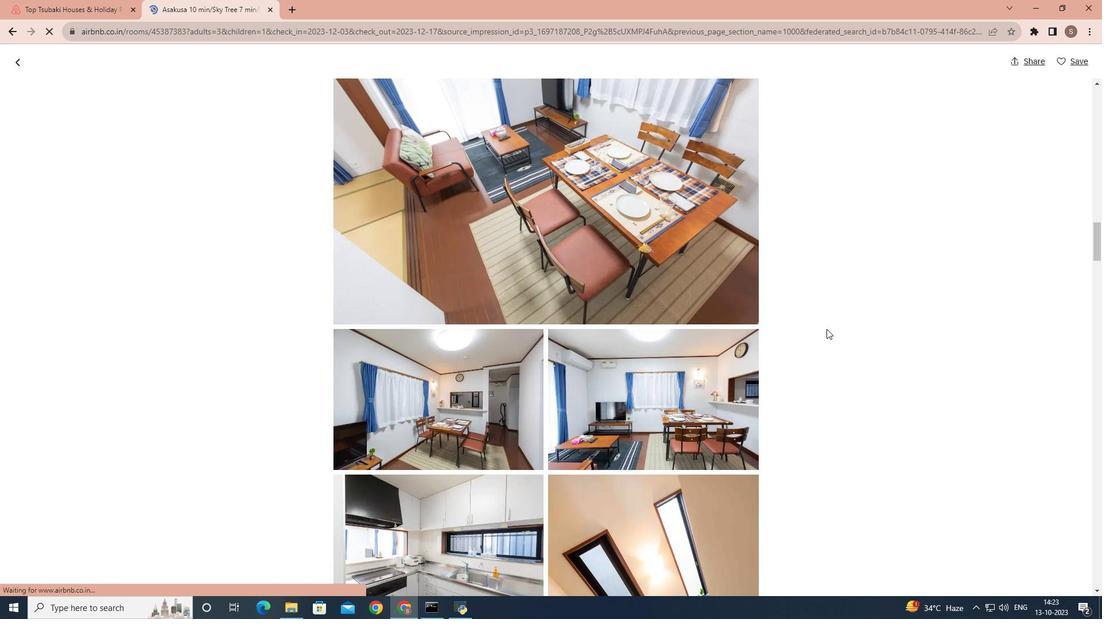 
Action: Mouse scrolled (826, 328) with delta (0, 0)
Screenshot: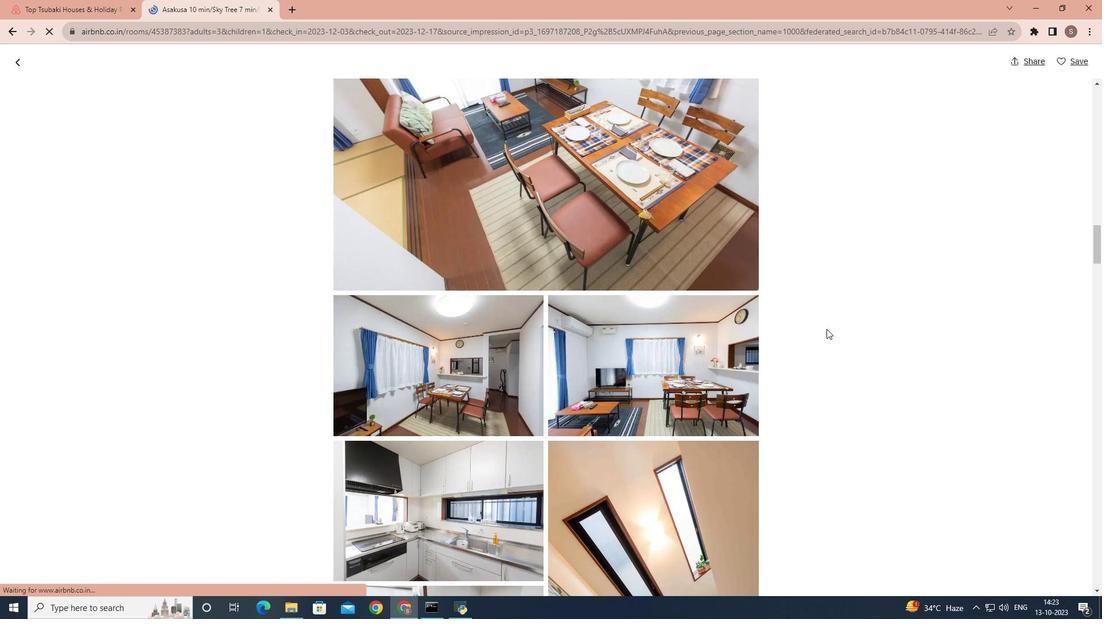 
Action: Mouse scrolled (826, 328) with delta (0, 0)
Screenshot: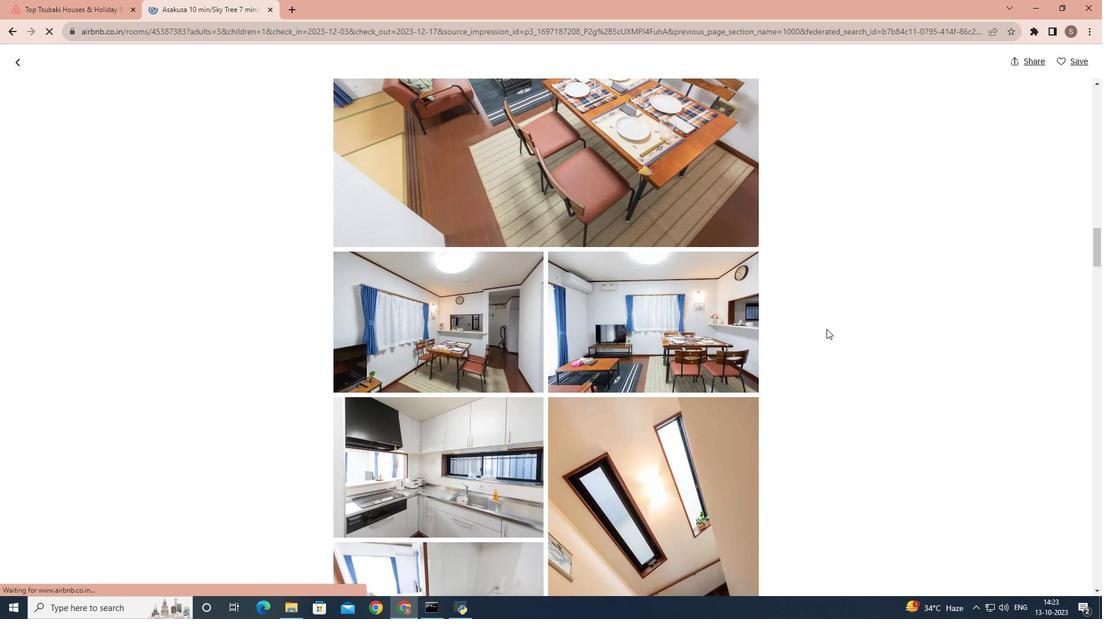 
Action: Mouse scrolled (826, 328) with delta (0, 0)
Screenshot: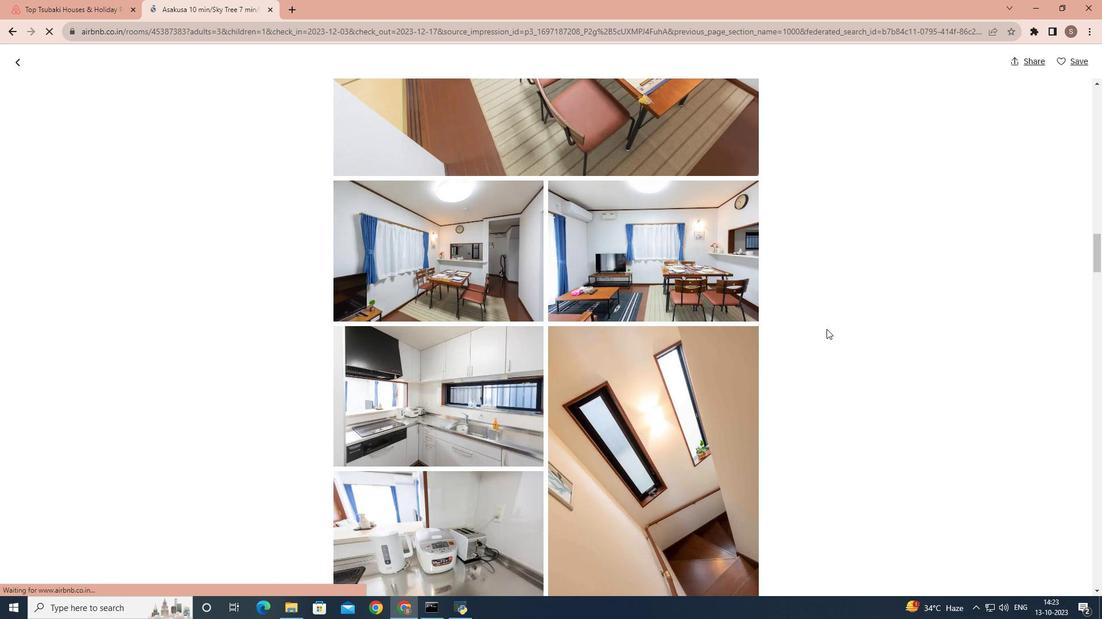
Action: Mouse scrolled (826, 328) with delta (0, 0)
Screenshot: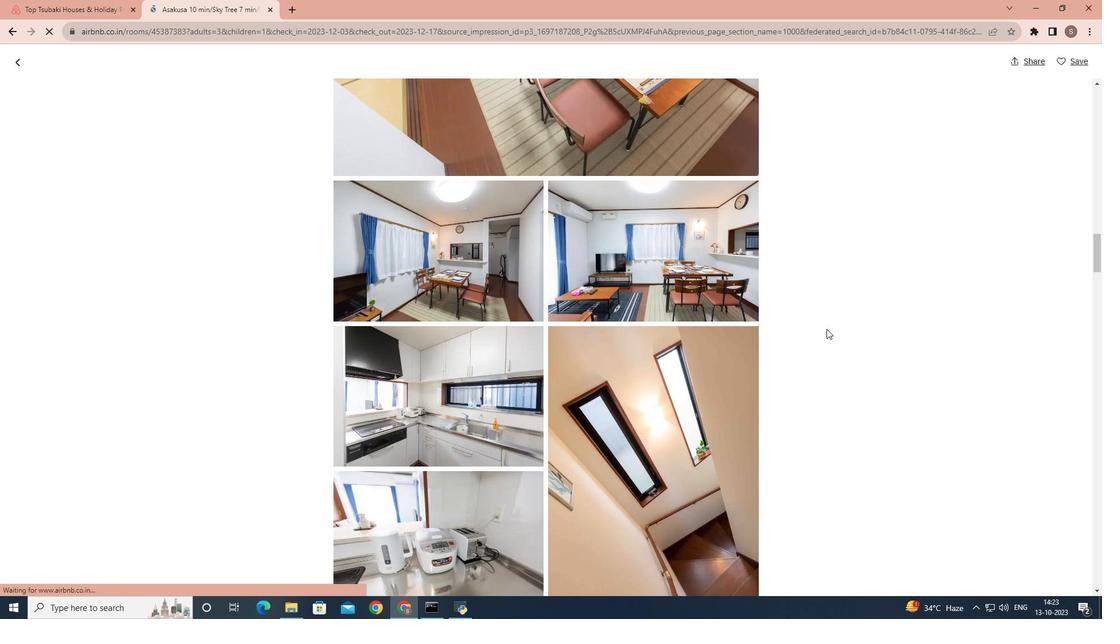 
Action: Mouse scrolled (826, 328) with delta (0, 0)
Screenshot: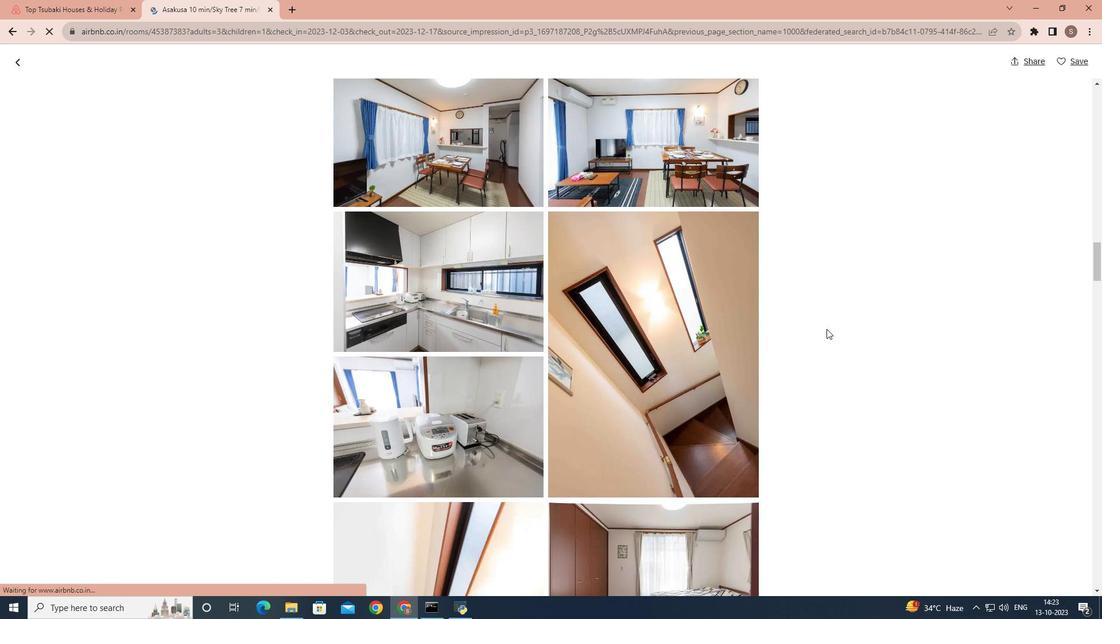
Action: Mouse scrolled (826, 328) with delta (0, 0)
Screenshot: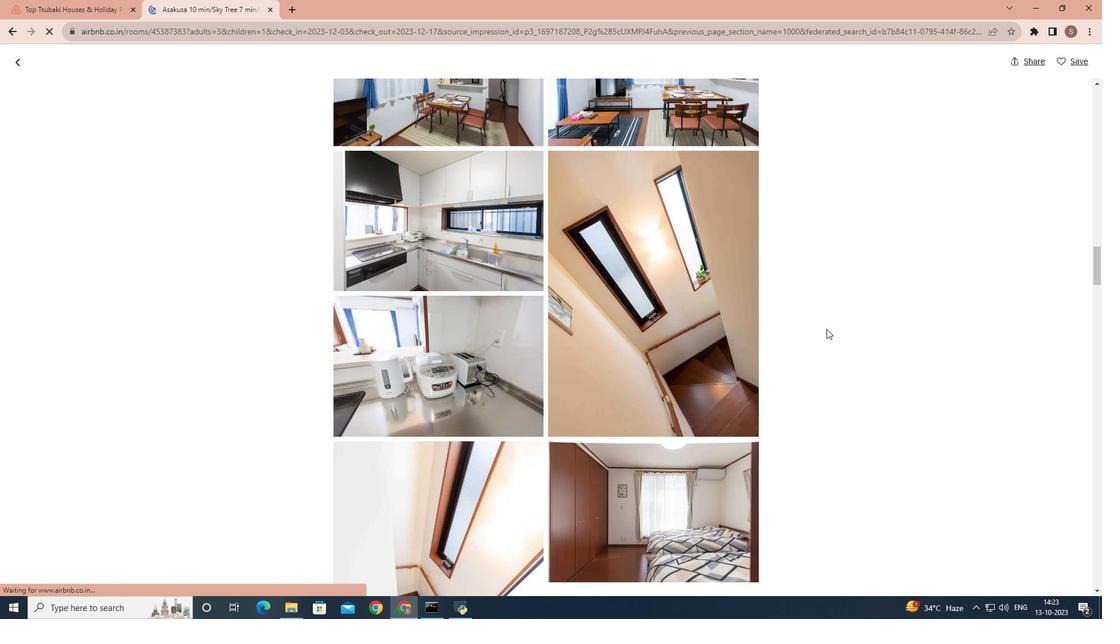 
Action: Mouse scrolled (826, 328) with delta (0, 0)
Screenshot: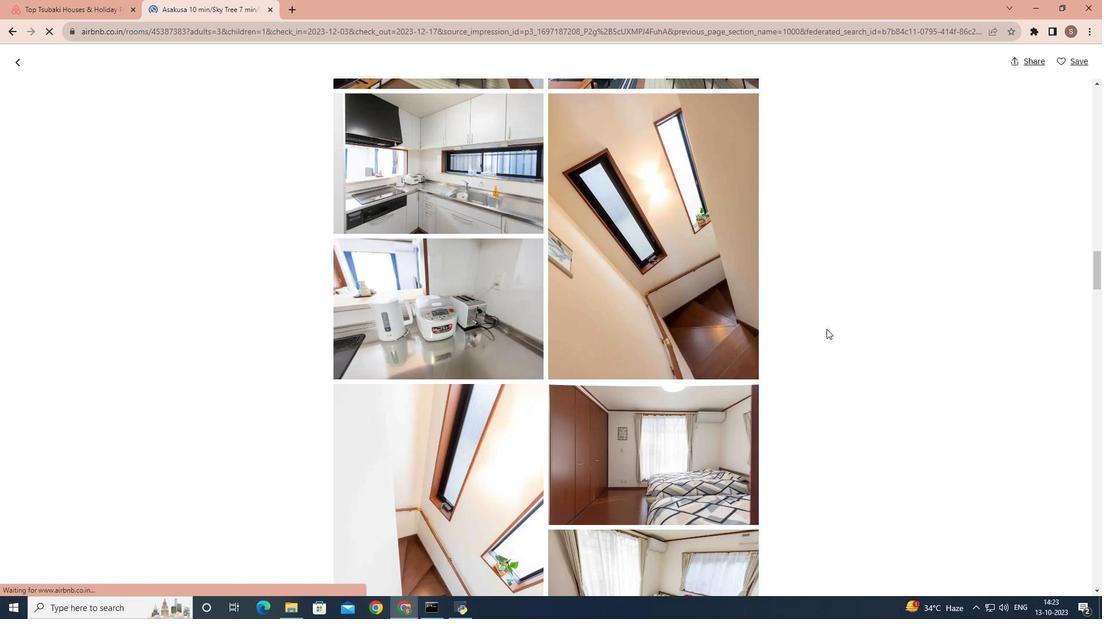 
Action: Mouse scrolled (826, 328) with delta (0, 0)
Screenshot: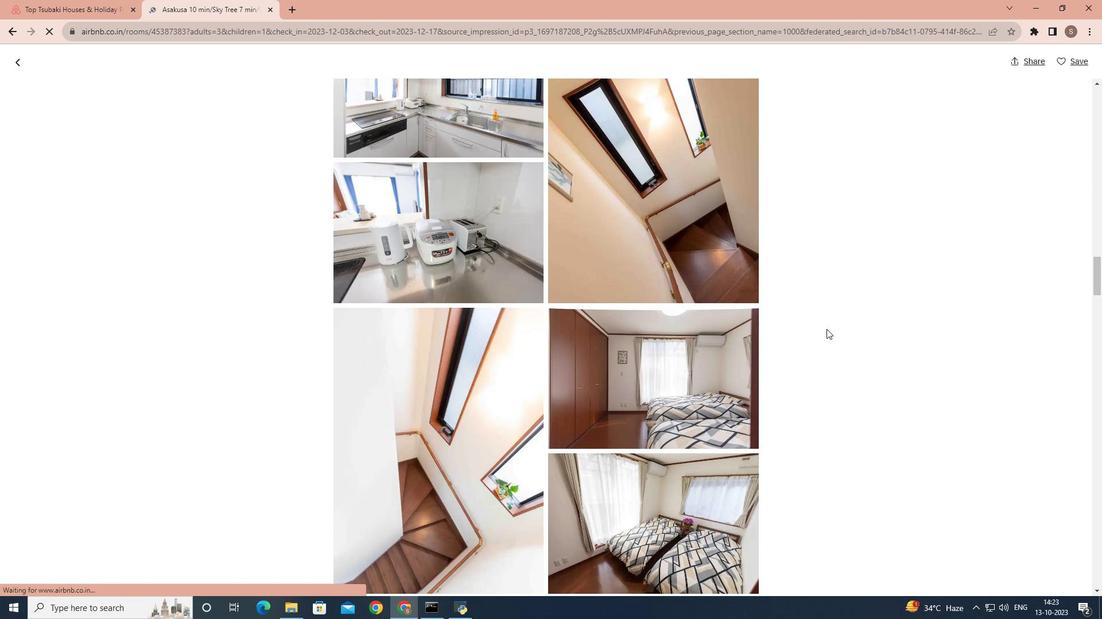 
Action: Mouse scrolled (826, 328) with delta (0, 0)
Screenshot: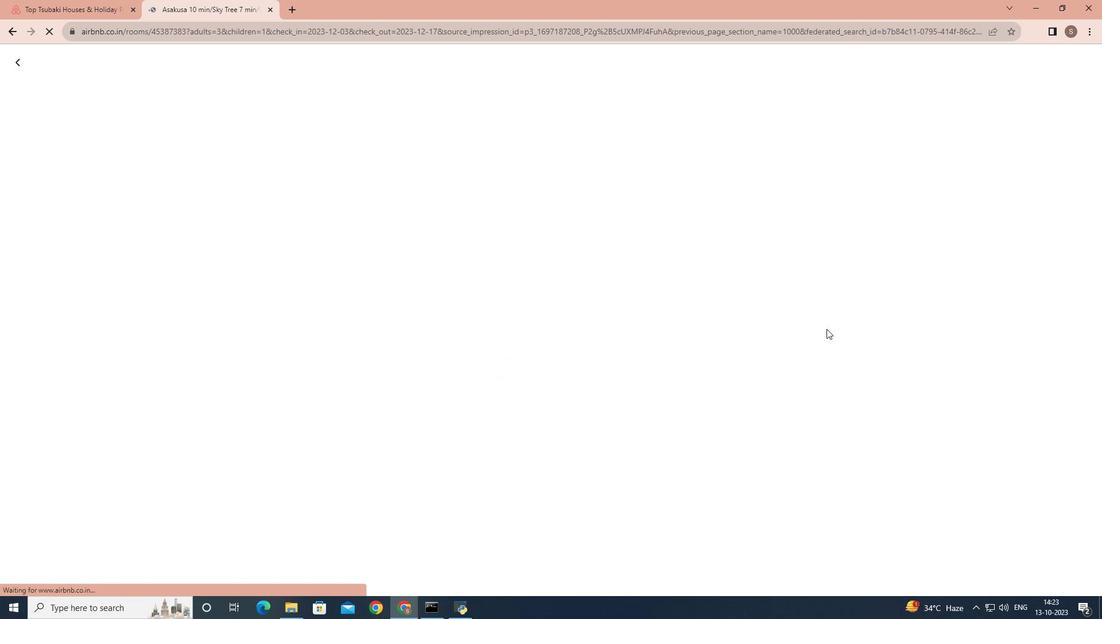 
Action: Mouse scrolled (826, 328) with delta (0, 0)
Screenshot: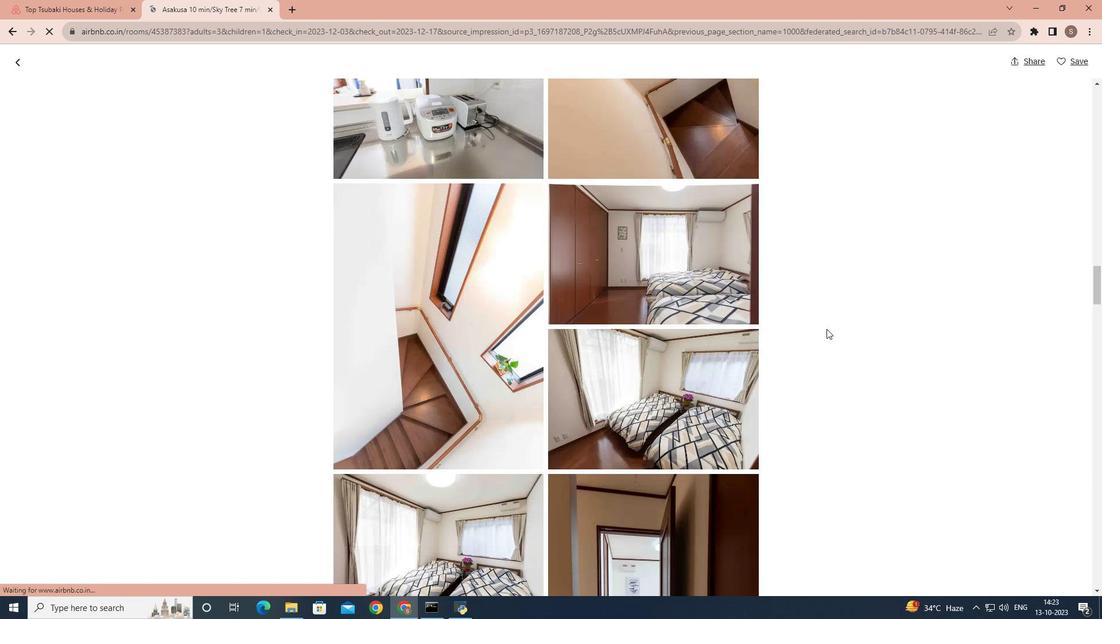 
Action: Mouse scrolled (826, 328) with delta (0, 0)
Screenshot: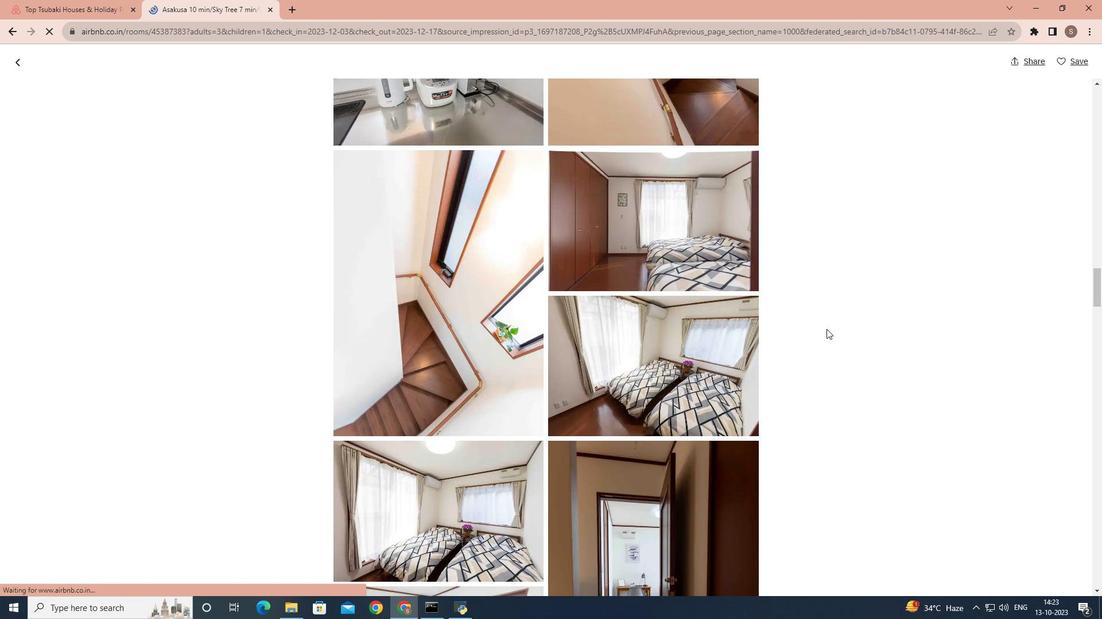 
Action: Mouse scrolled (826, 328) with delta (0, 0)
Screenshot: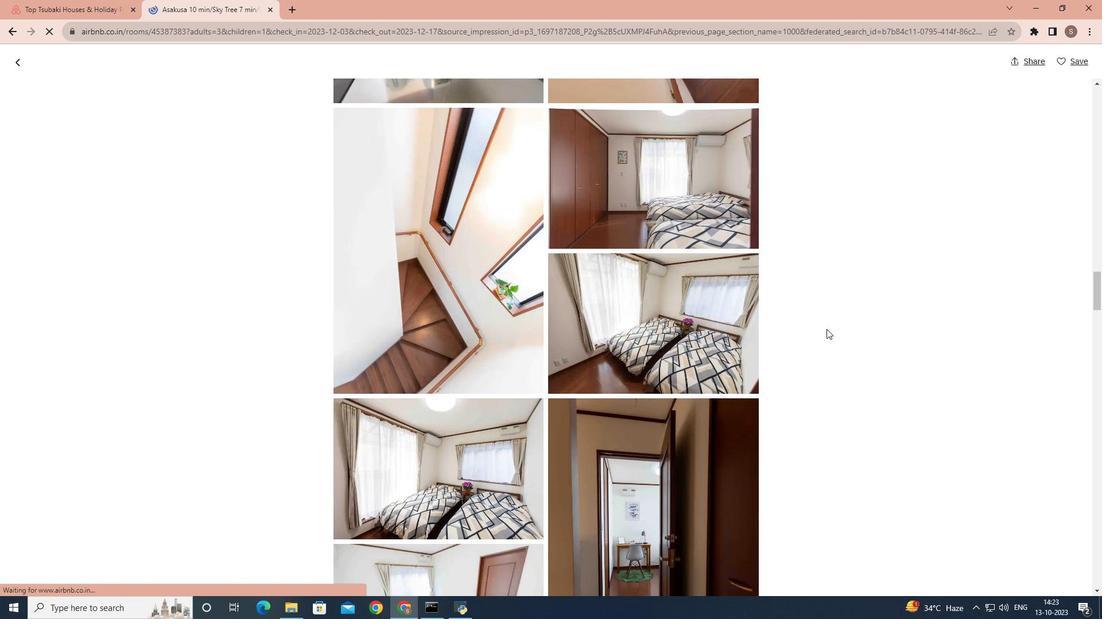 
Action: Mouse scrolled (826, 328) with delta (0, 0)
Screenshot: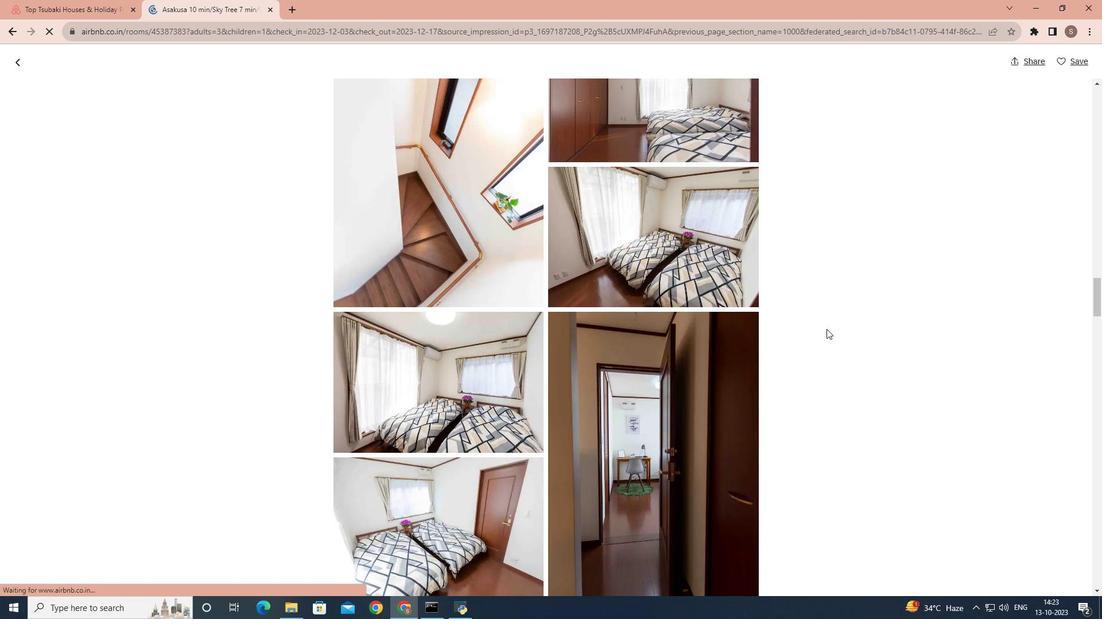 
Action: Mouse scrolled (826, 328) with delta (0, 0)
Screenshot: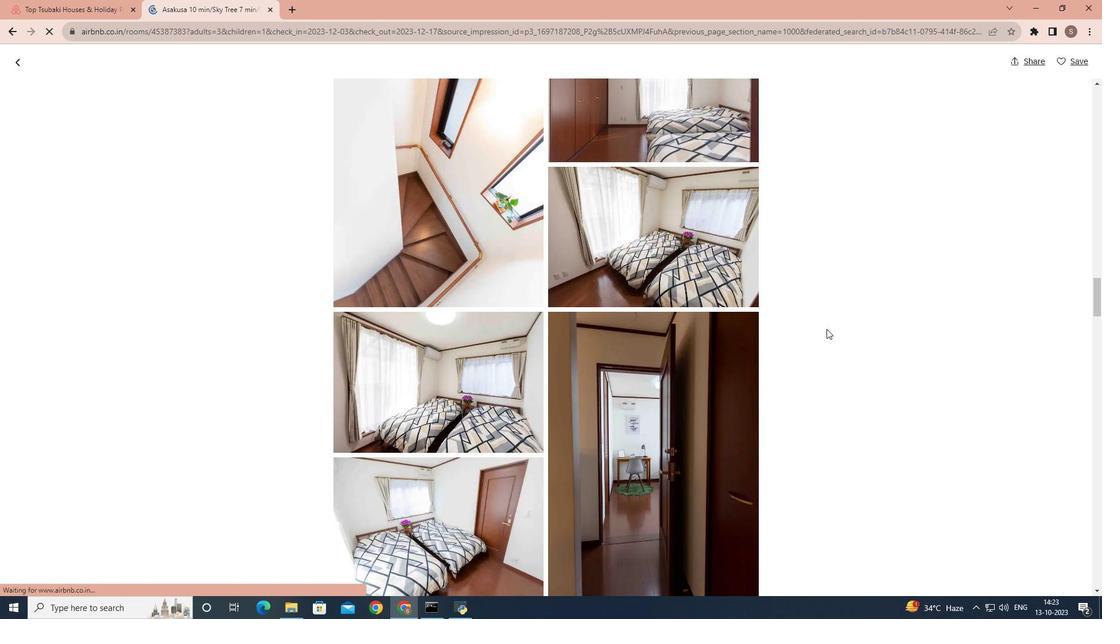 
Action: Mouse scrolled (826, 328) with delta (0, 0)
Screenshot: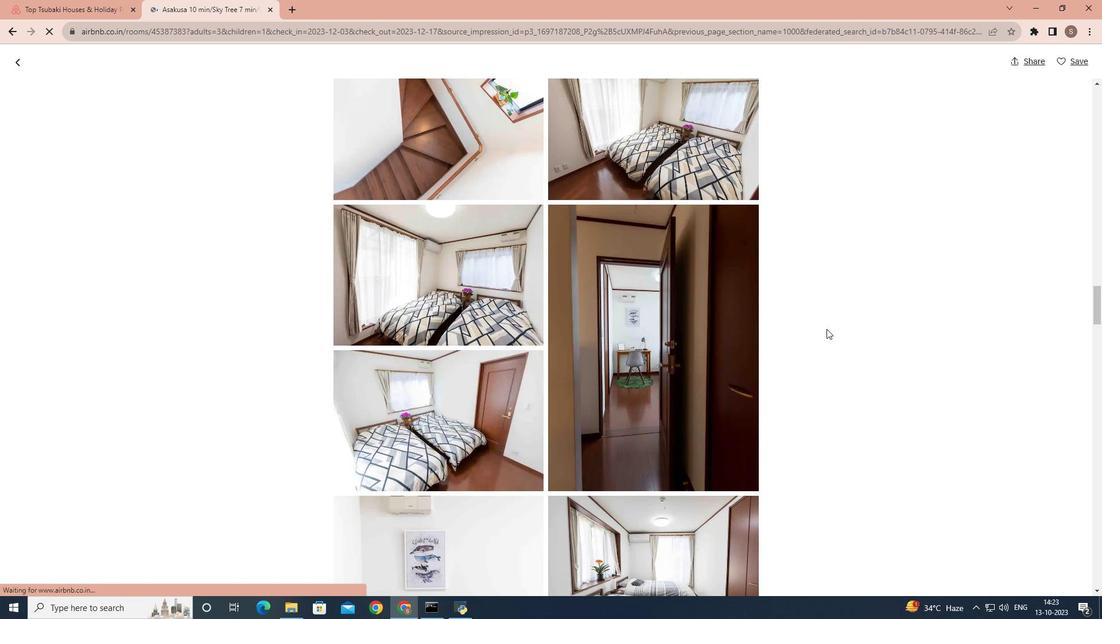 
Action: Mouse scrolled (826, 328) with delta (0, 0)
Screenshot: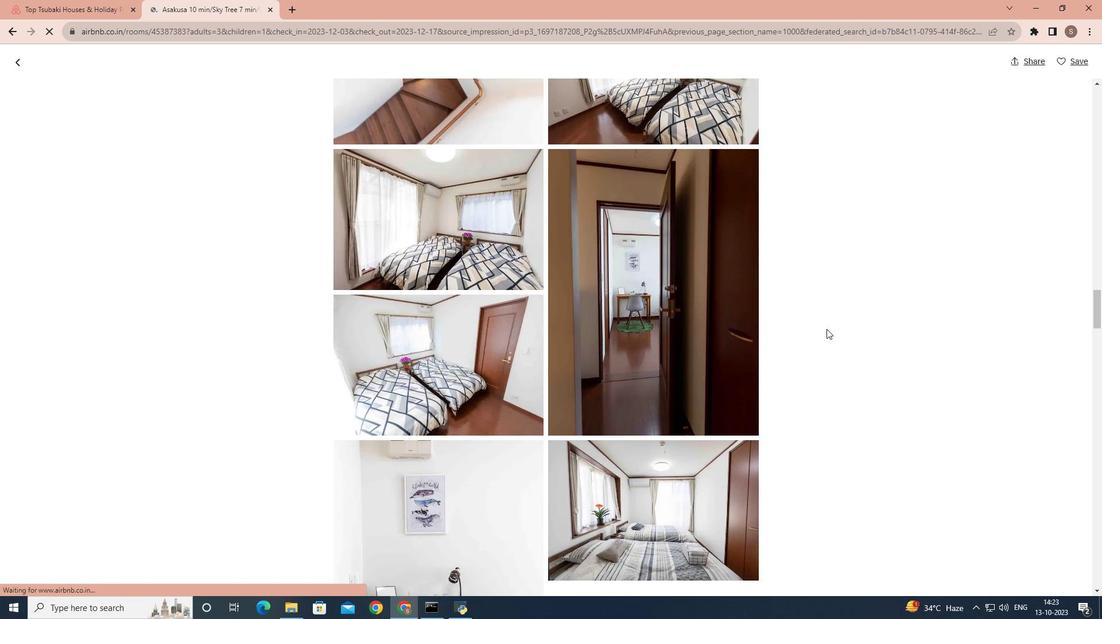 
Action: Mouse scrolled (826, 328) with delta (0, 0)
Screenshot: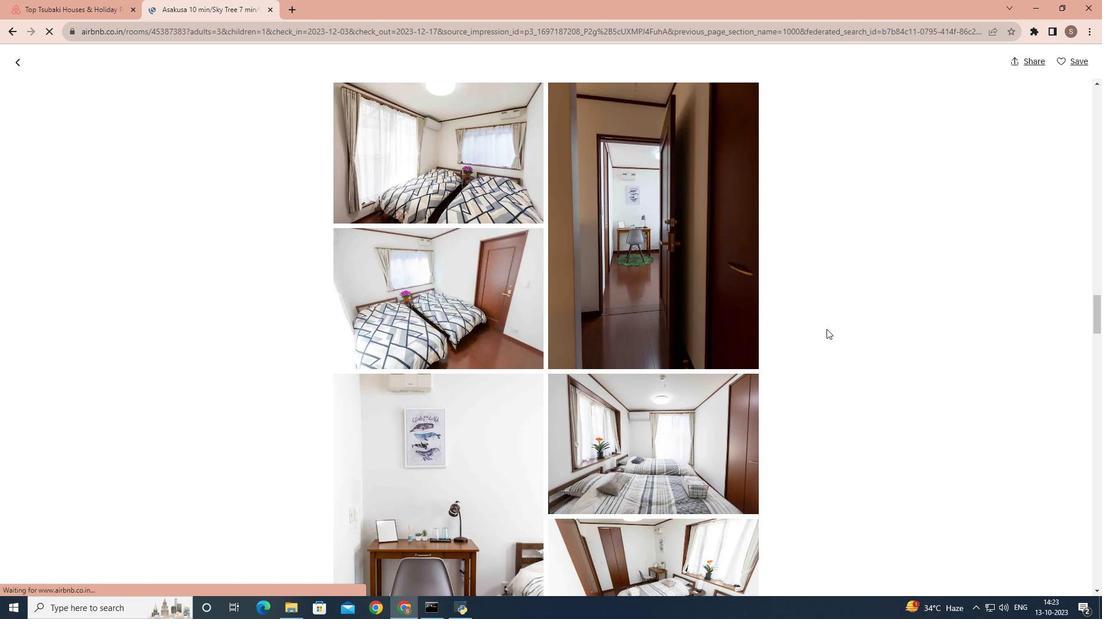 
Action: Mouse scrolled (826, 328) with delta (0, 0)
Screenshot: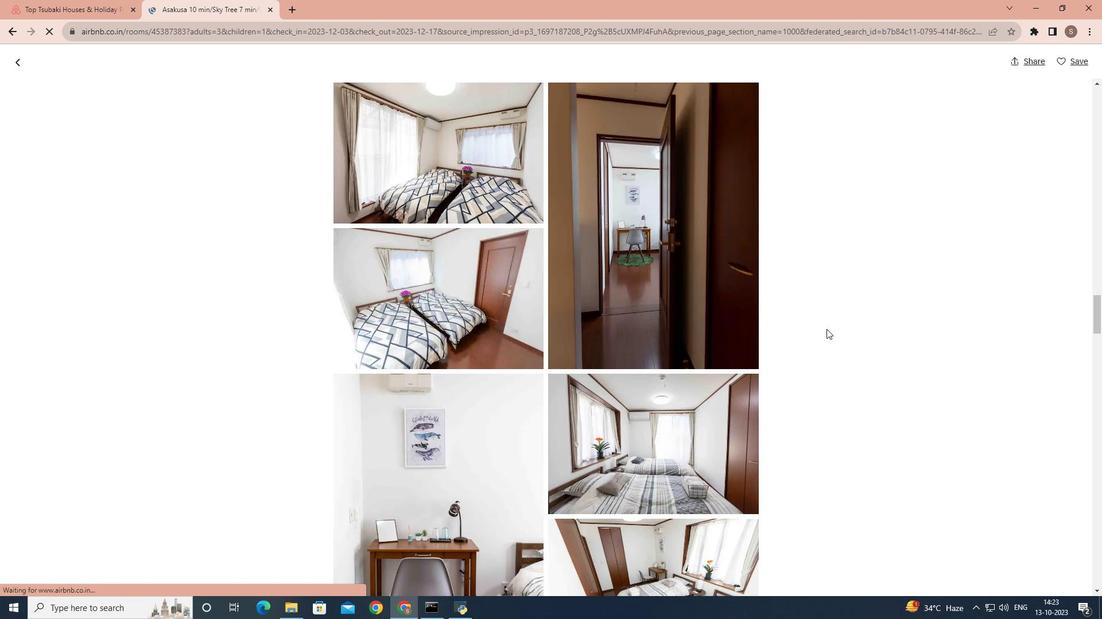 
Action: Mouse scrolled (826, 328) with delta (0, 0)
Screenshot: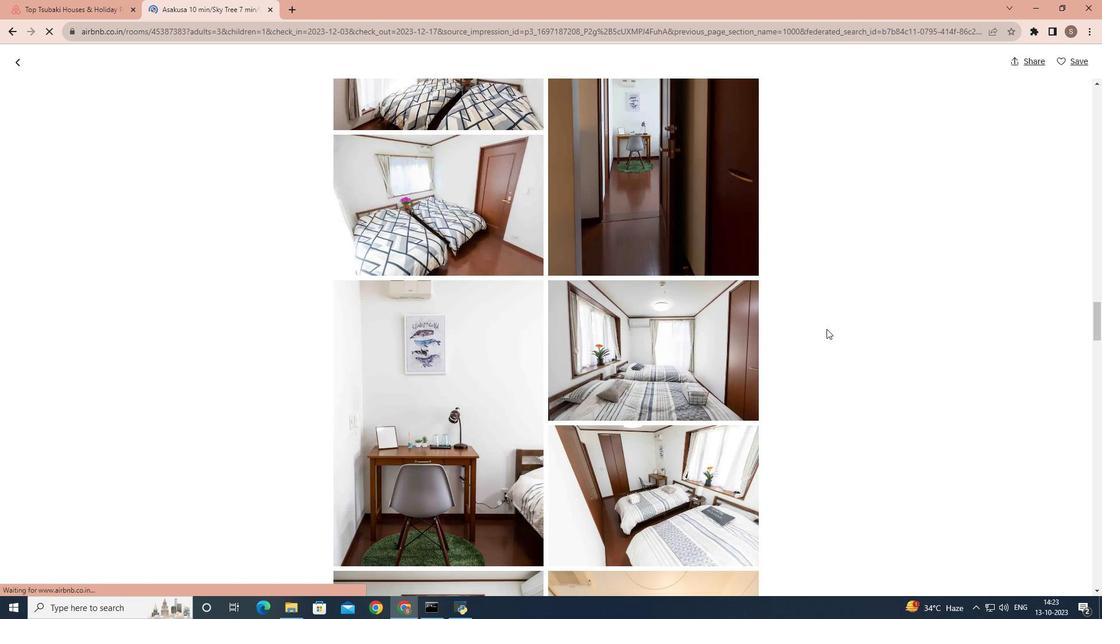 
Action: Mouse scrolled (826, 328) with delta (0, 0)
Screenshot: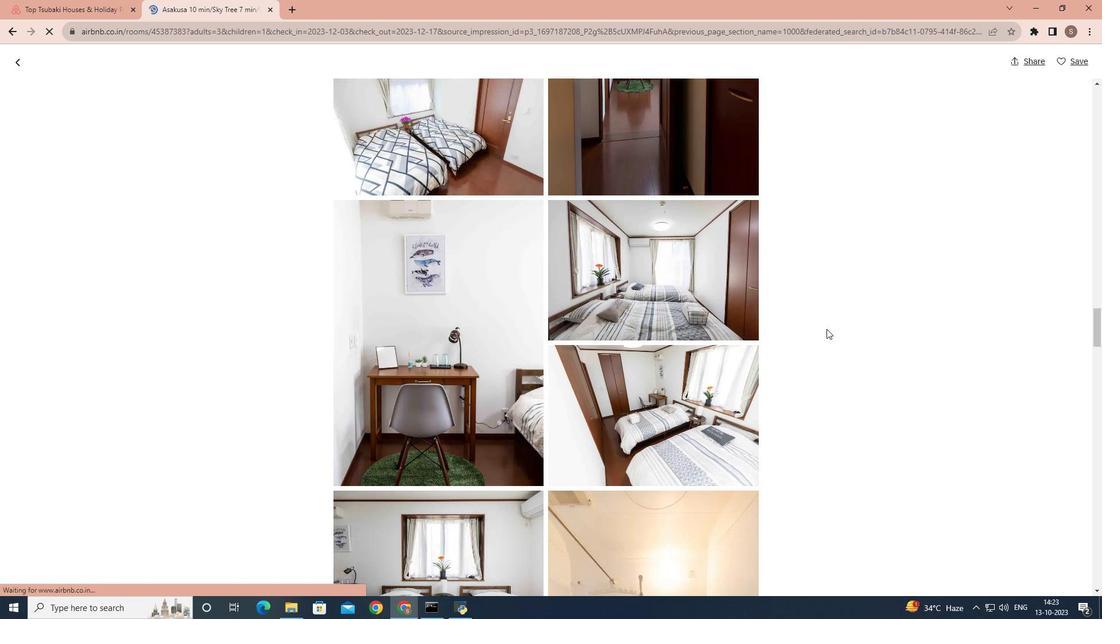 
Action: Mouse scrolled (826, 328) with delta (0, 0)
Screenshot: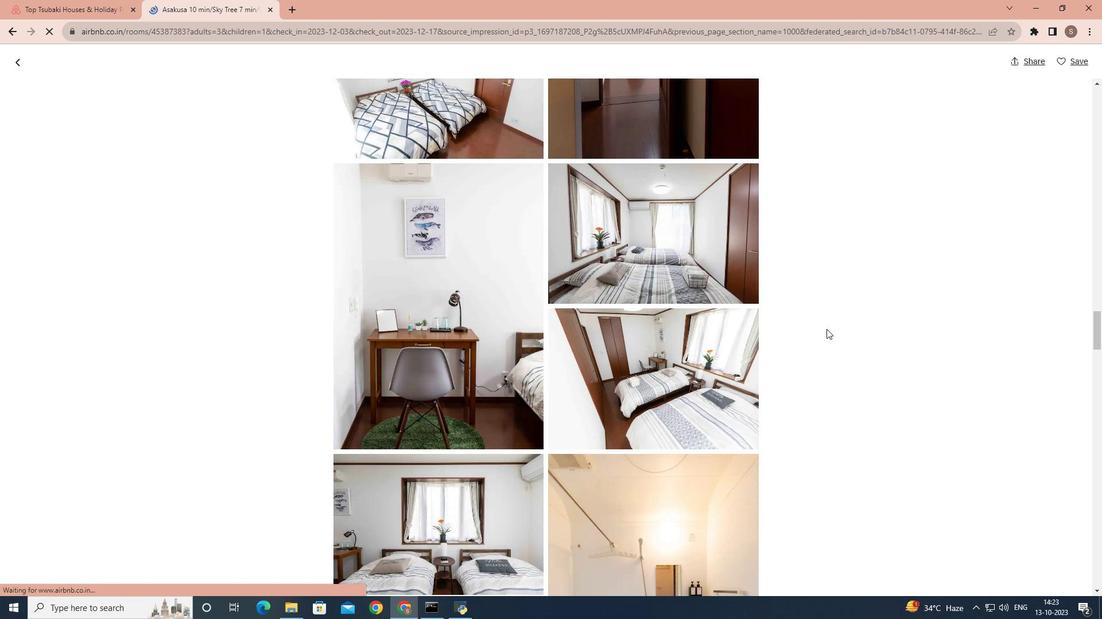
Action: Mouse scrolled (826, 328) with delta (0, 0)
Screenshot: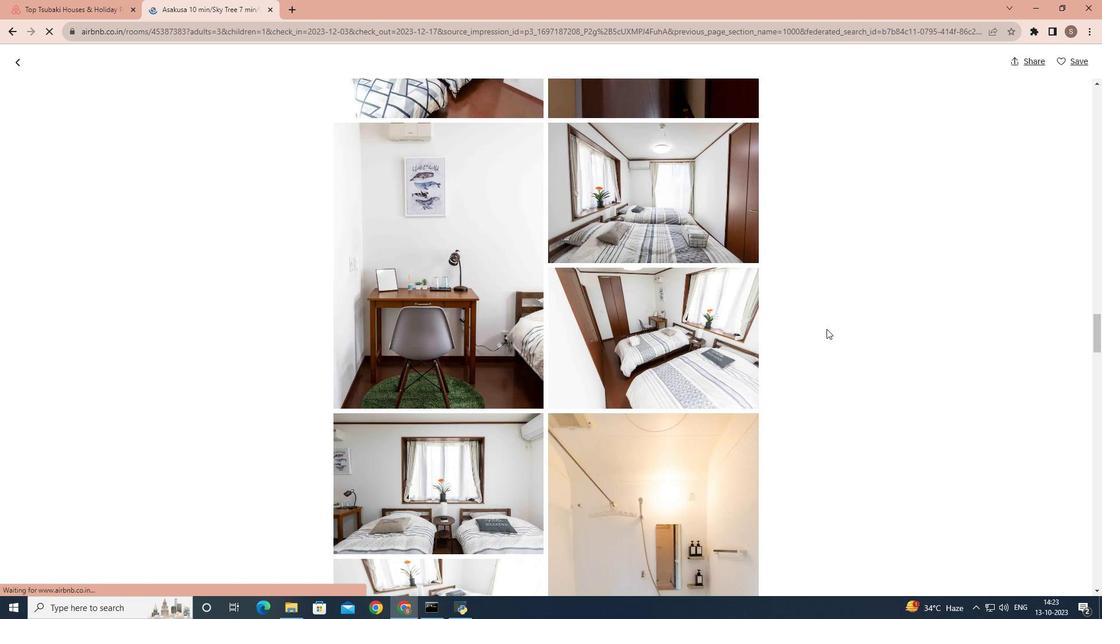 
Action: Mouse scrolled (826, 328) with delta (0, 0)
Screenshot: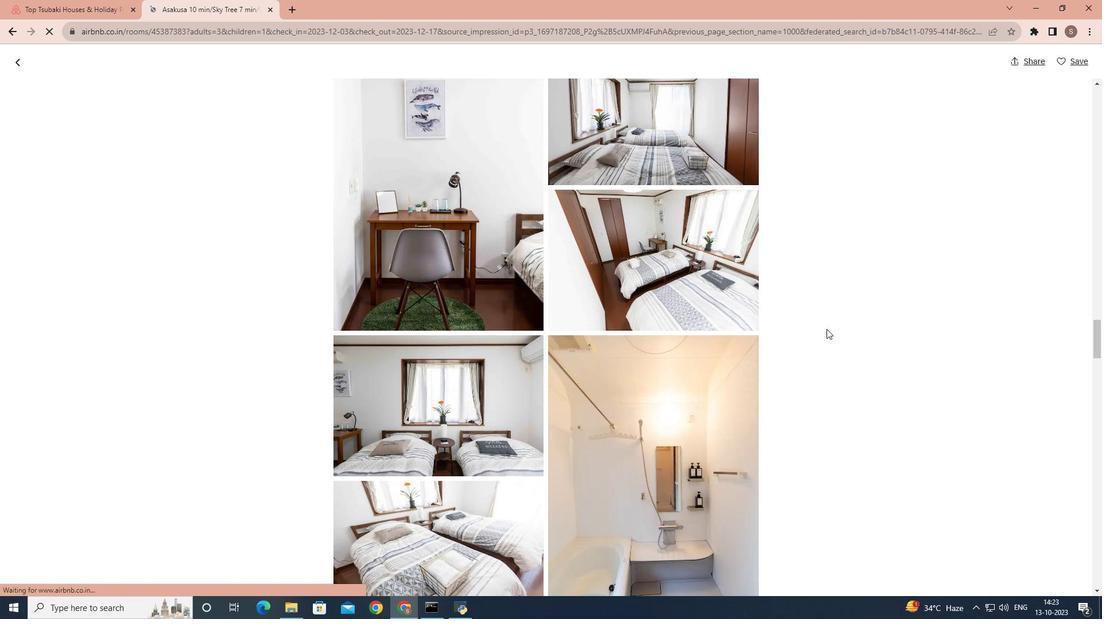 
Action: Mouse scrolled (826, 328) with delta (0, 0)
Screenshot: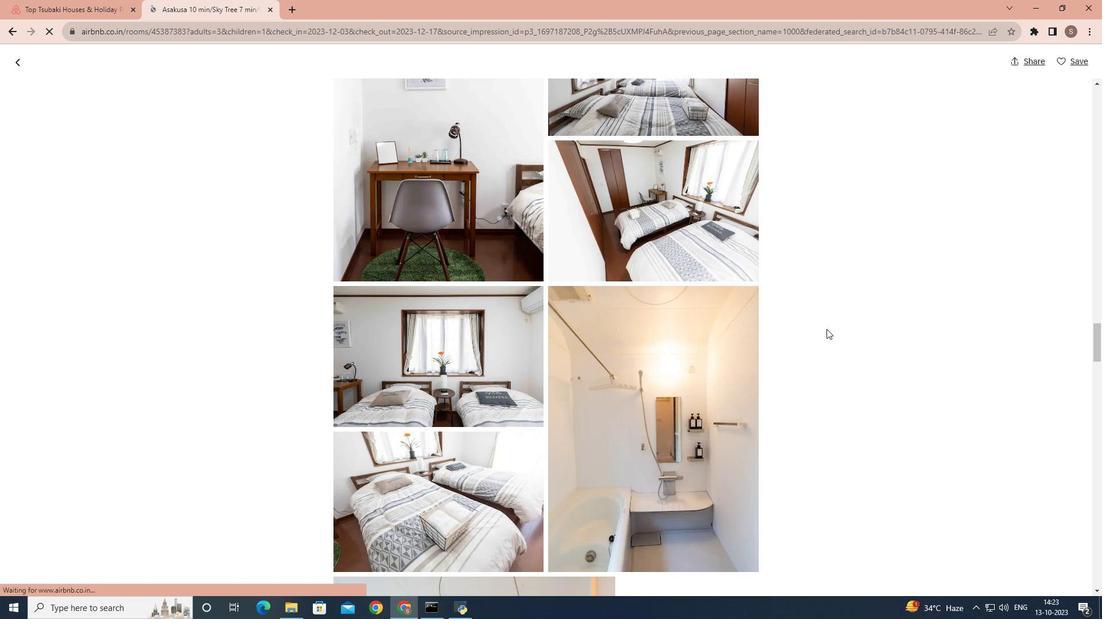 
Action: Mouse scrolled (826, 328) with delta (0, 0)
Screenshot: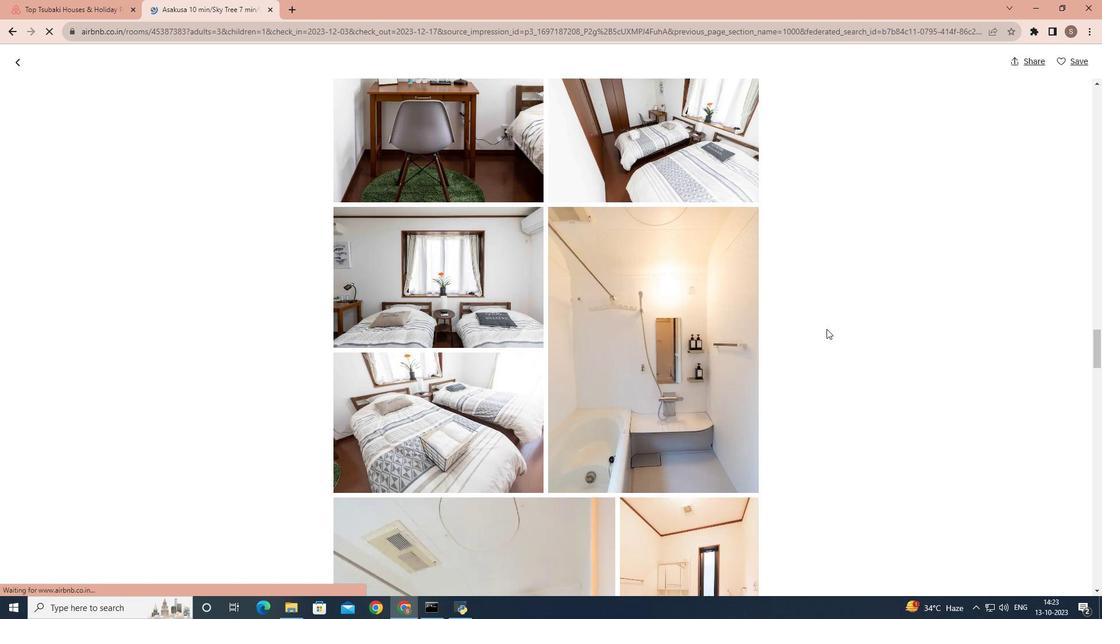 
Action: Mouse scrolled (826, 328) with delta (0, 0)
Screenshot: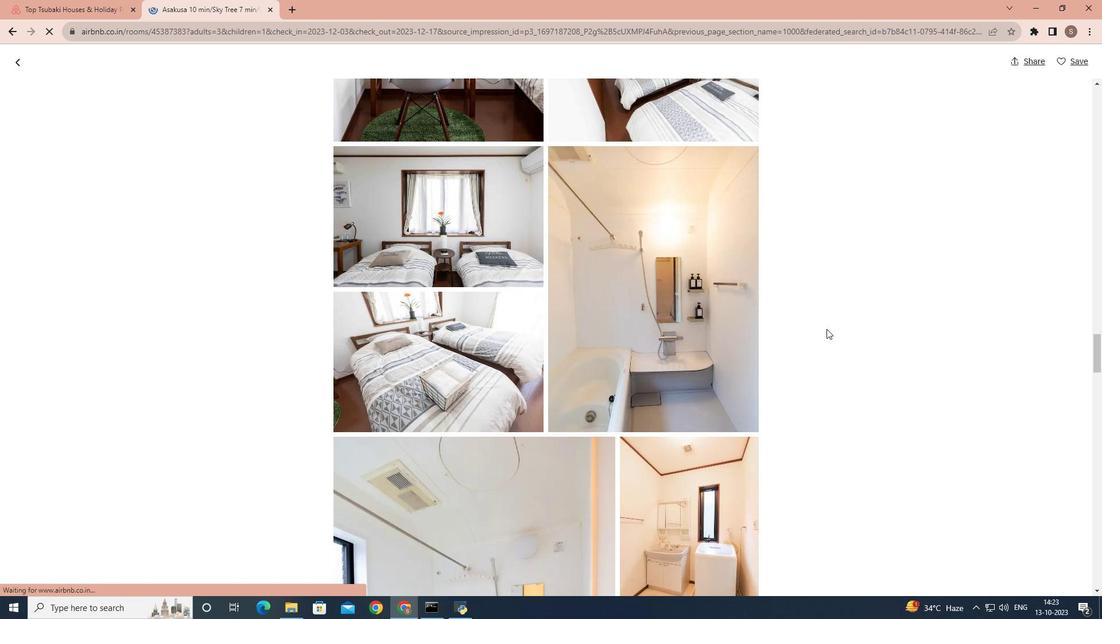 
Action: Mouse scrolled (826, 328) with delta (0, 0)
Screenshot: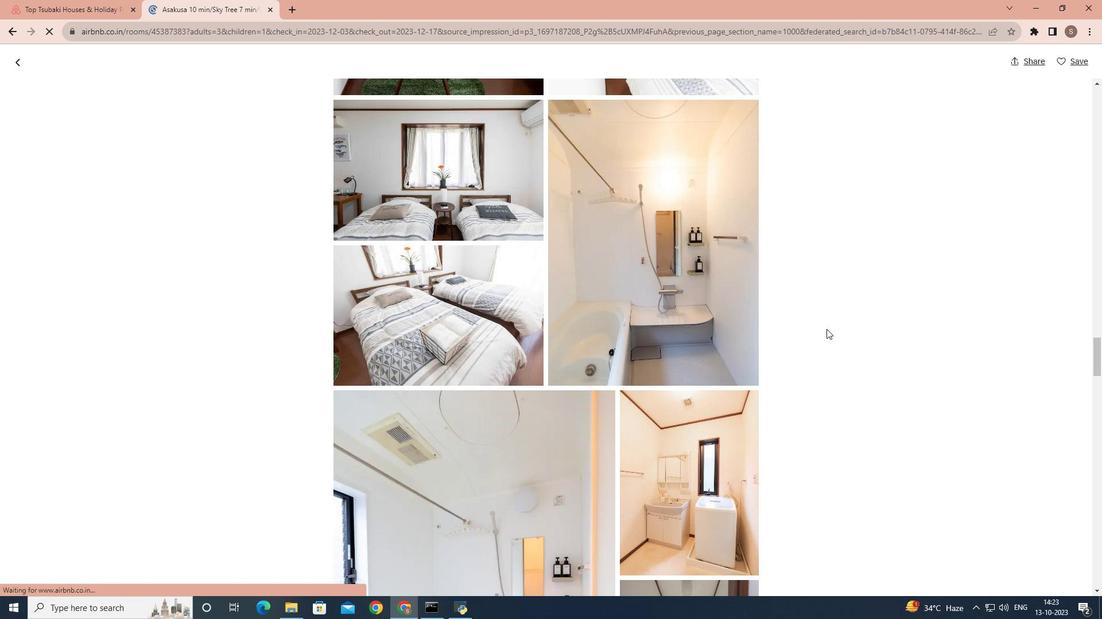 
Action: Mouse scrolled (826, 328) with delta (0, 0)
Screenshot: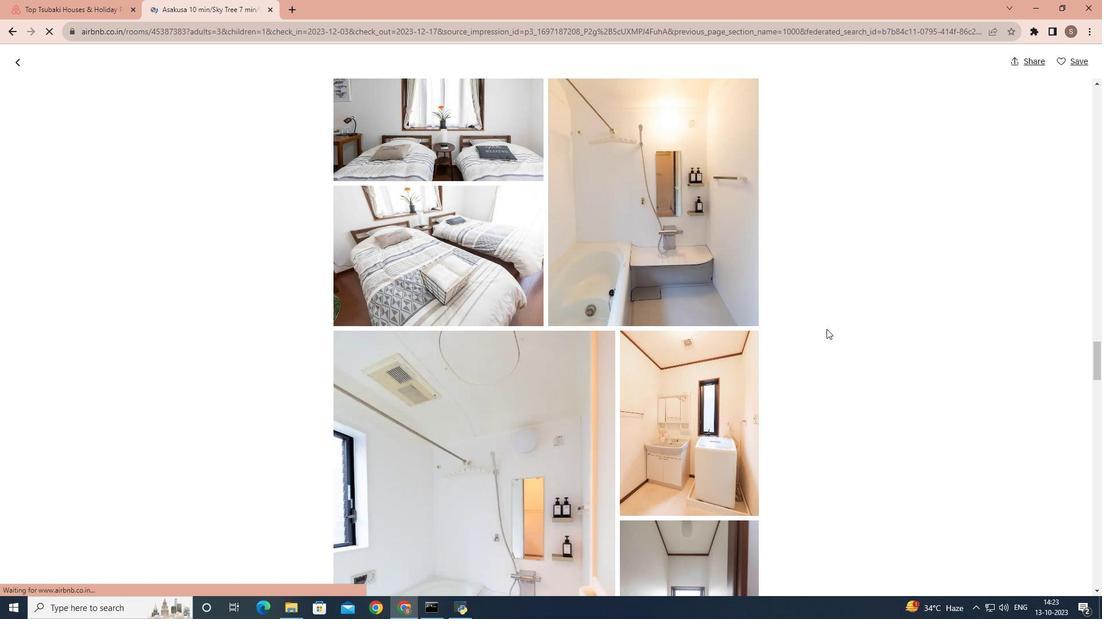 
Action: Mouse scrolled (826, 328) with delta (0, 0)
Screenshot: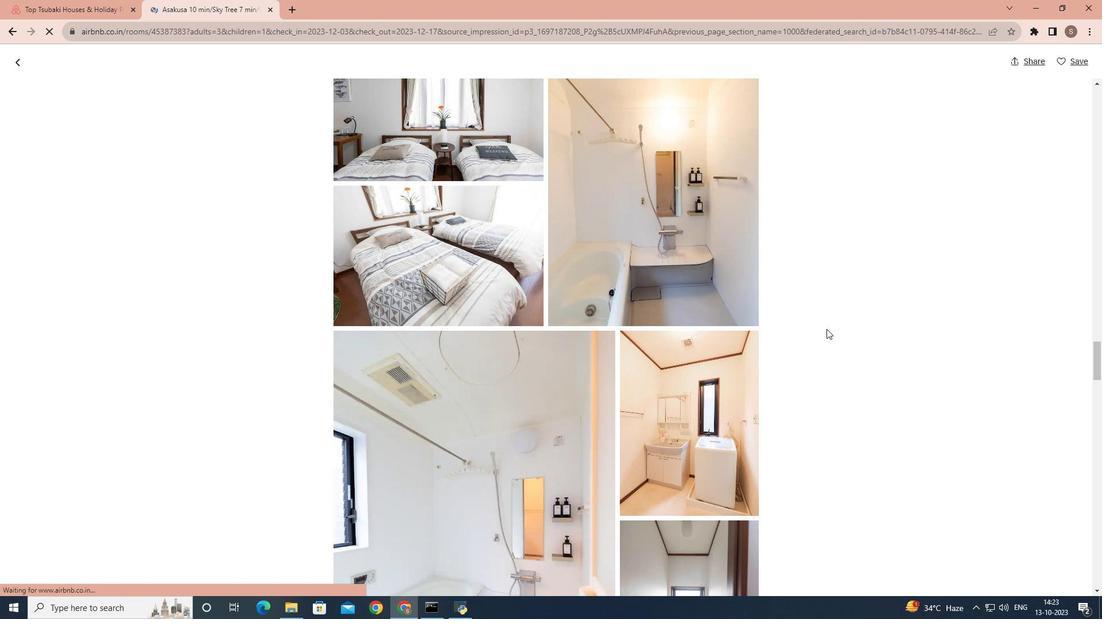 
Action: Mouse scrolled (826, 328) with delta (0, 0)
Screenshot: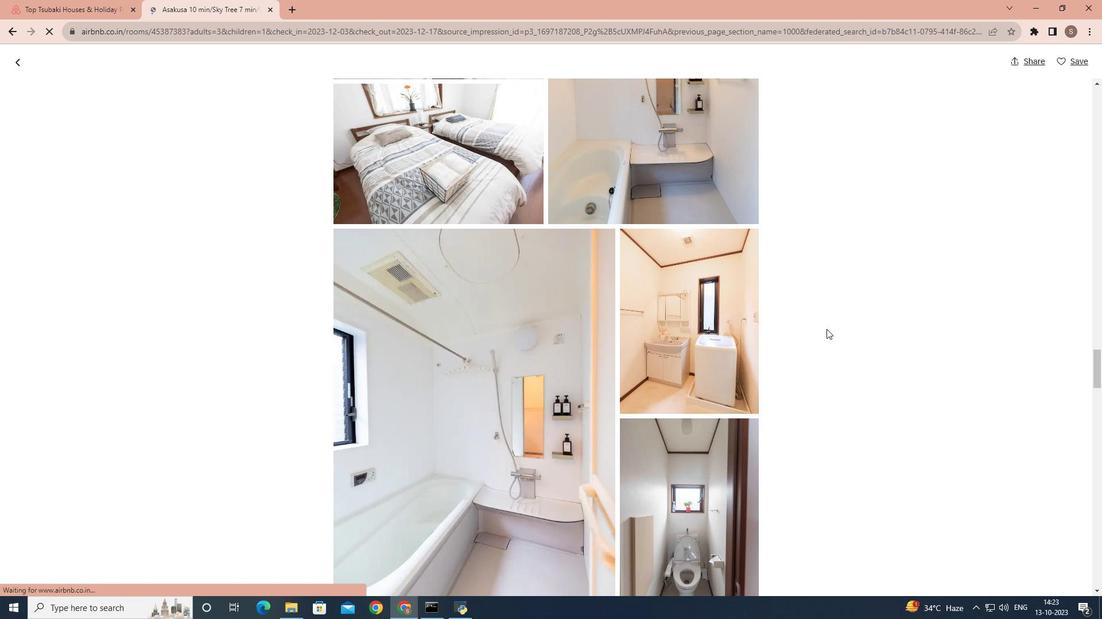 
Action: Mouse scrolled (826, 328) with delta (0, 0)
Screenshot: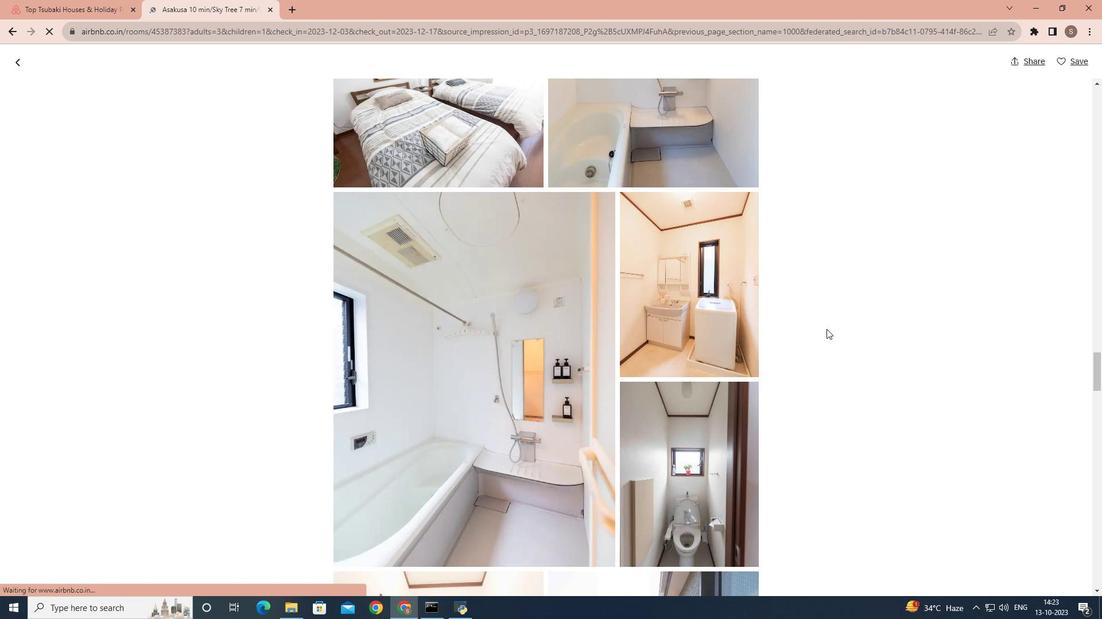 
Action: Mouse scrolled (826, 328) with delta (0, 0)
Screenshot: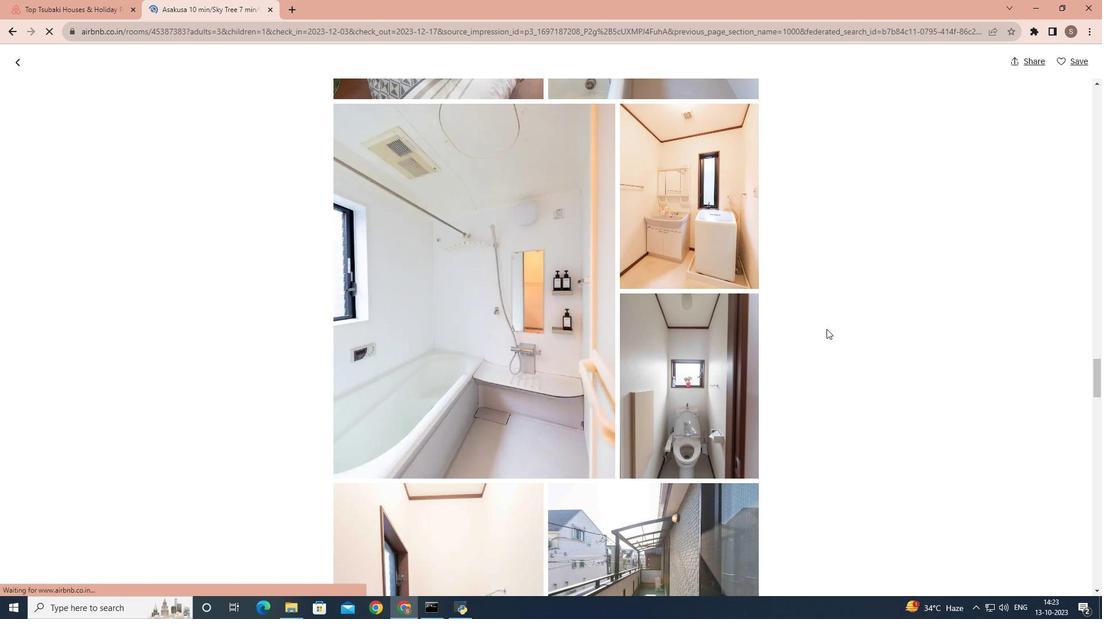 
Action: Mouse scrolled (826, 328) with delta (0, 0)
Screenshot: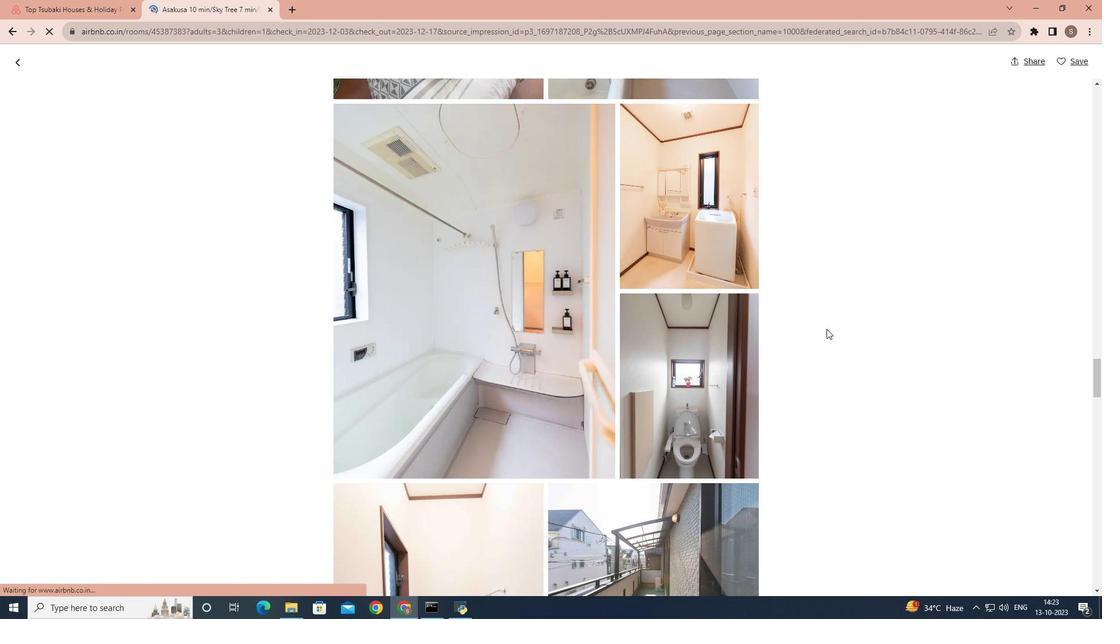
Action: Mouse scrolled (826, 328) with delta (0, 0)
Screenshot: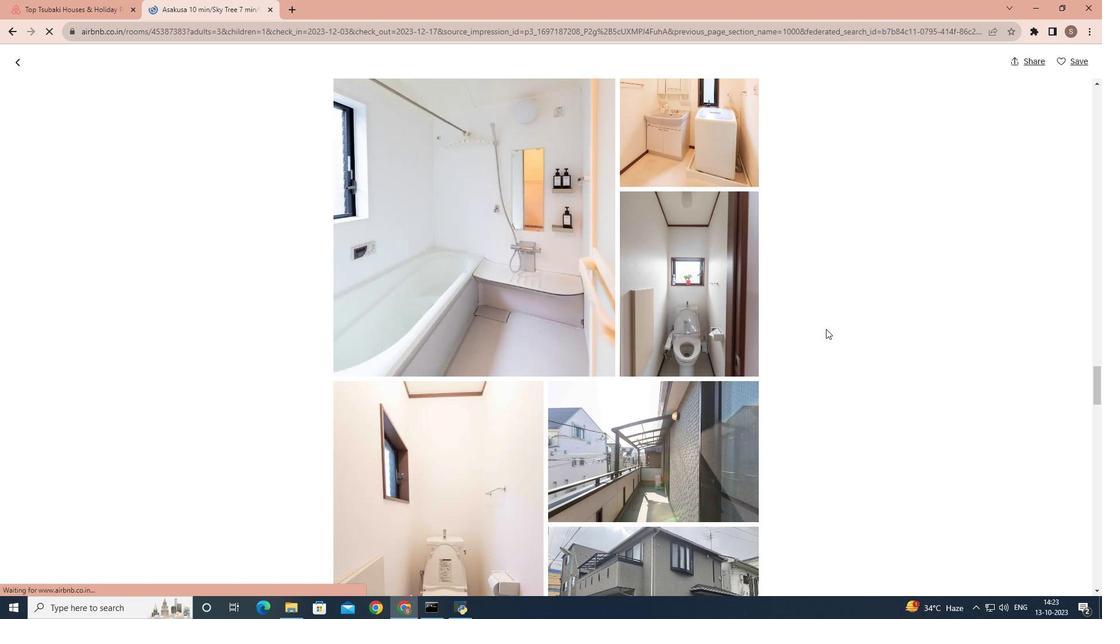 
Action: Mouse moved to (825, 329)
Screenshot: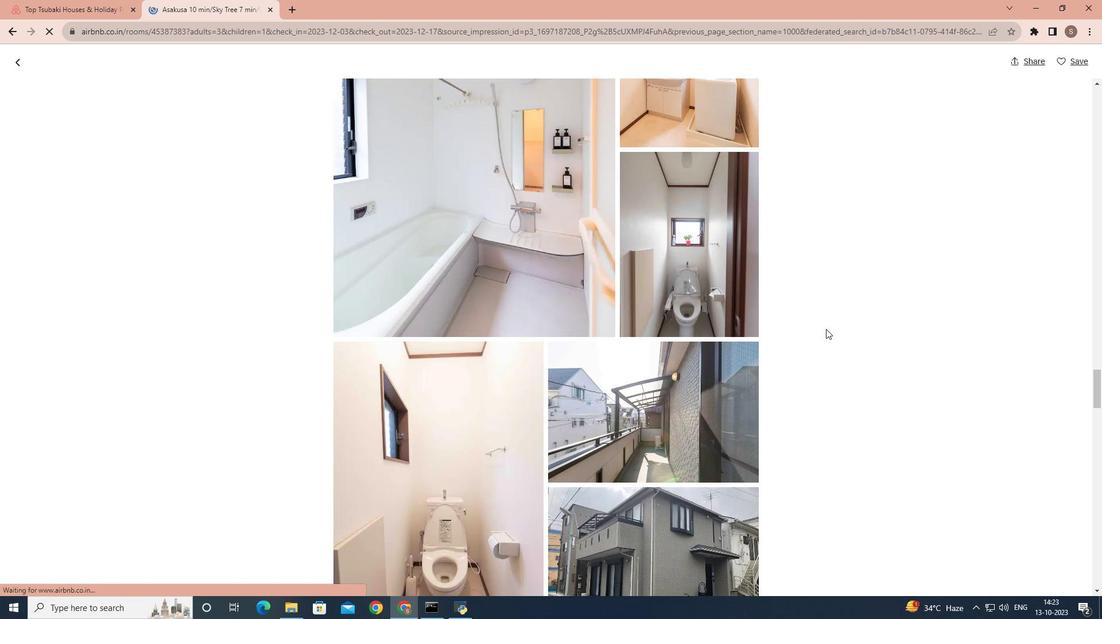 
Action: Mouse scrolled (825, 328) with delta (0, 0)
Screenshot: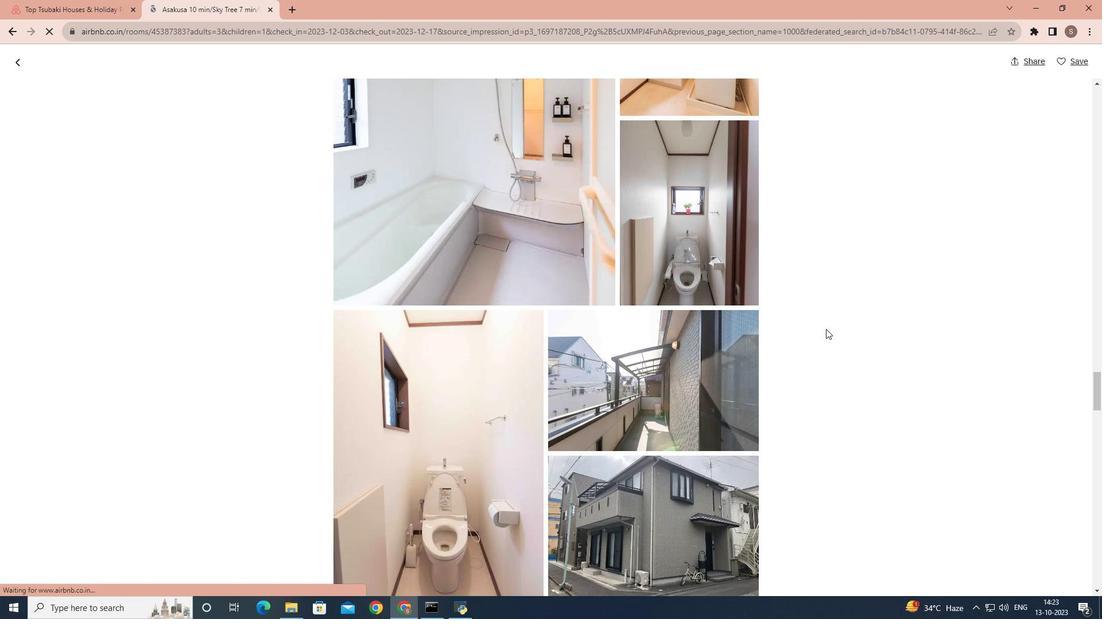 
Action: Mouse scrolled (825, 328) with delta (0, 0)
Screenshot: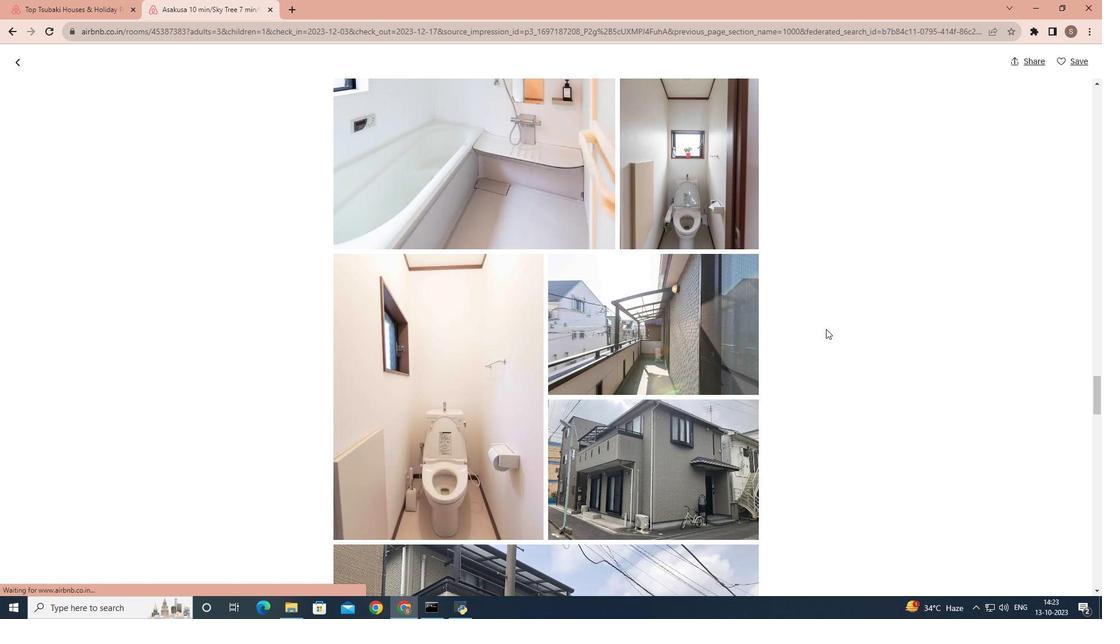 
Action: Mouse scrolled (825, 328) with delta (0, 0)
Screenshot: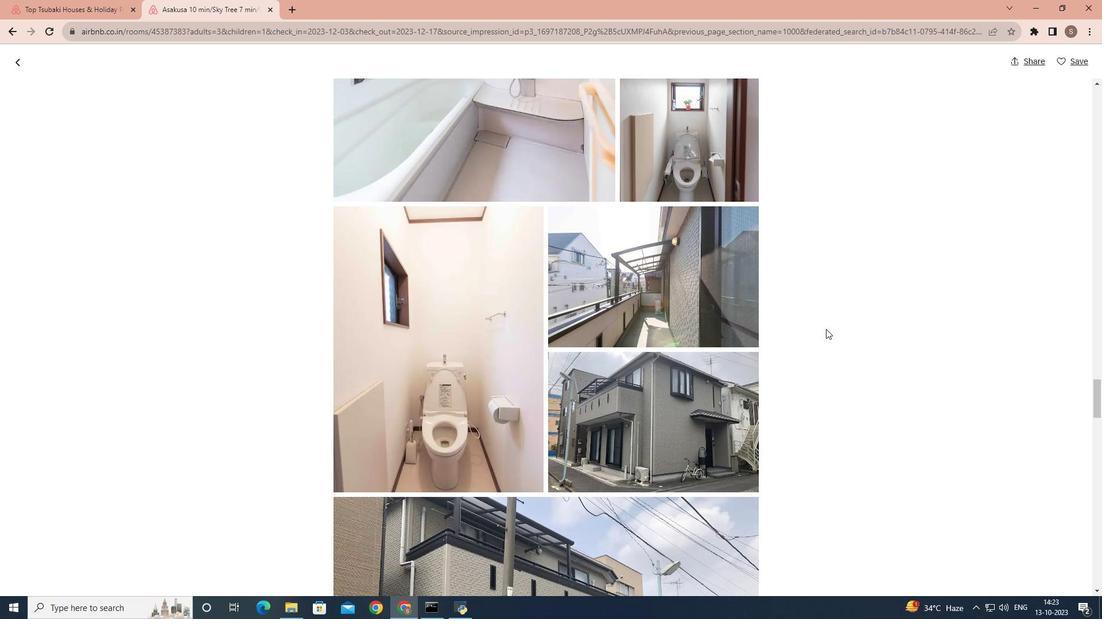 
Action: Mouse scrolled (825, 328) with delta (0, 0)
Screenshot: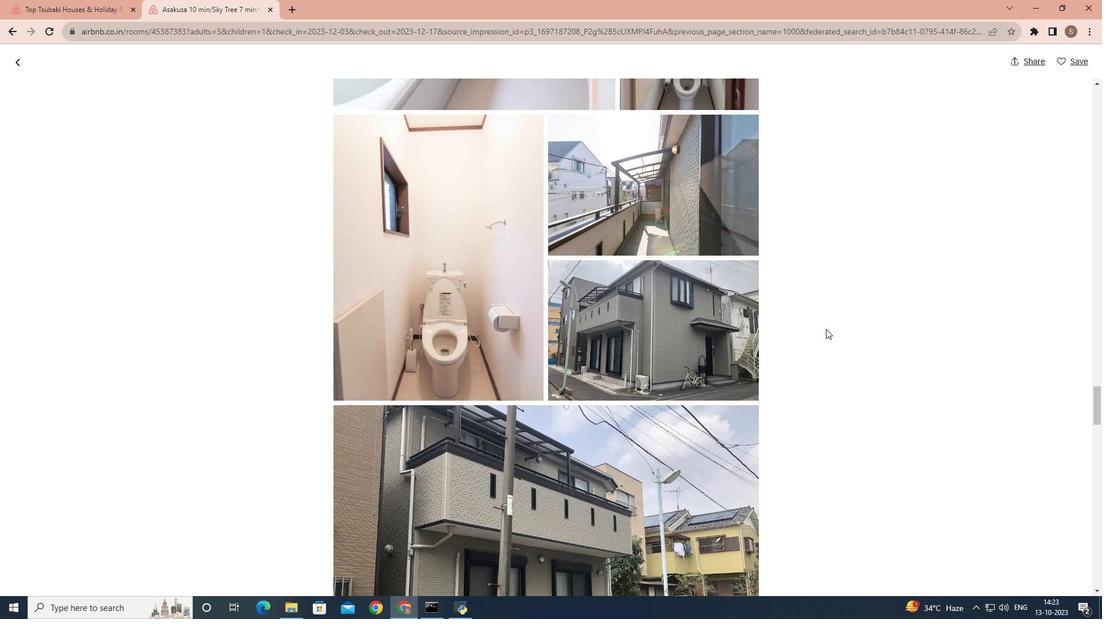 
Action: Mouse scrolled (825, 328) with delta (0, 0)
Screenshot: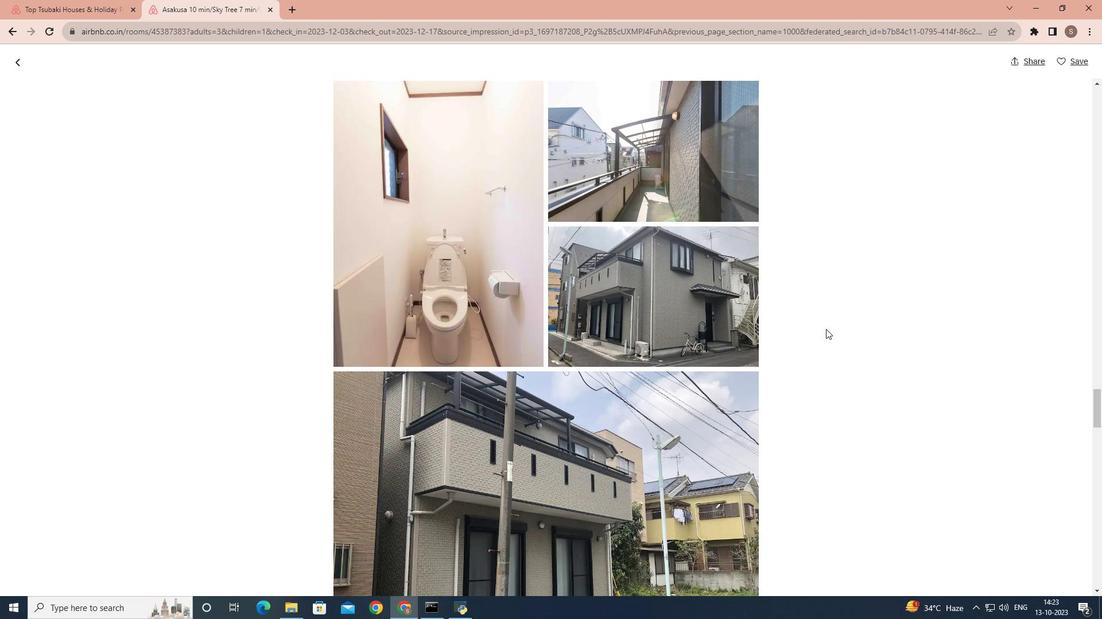
Action: Mouse scrolled (825, 328) with delta (0, 0)
Screenshot: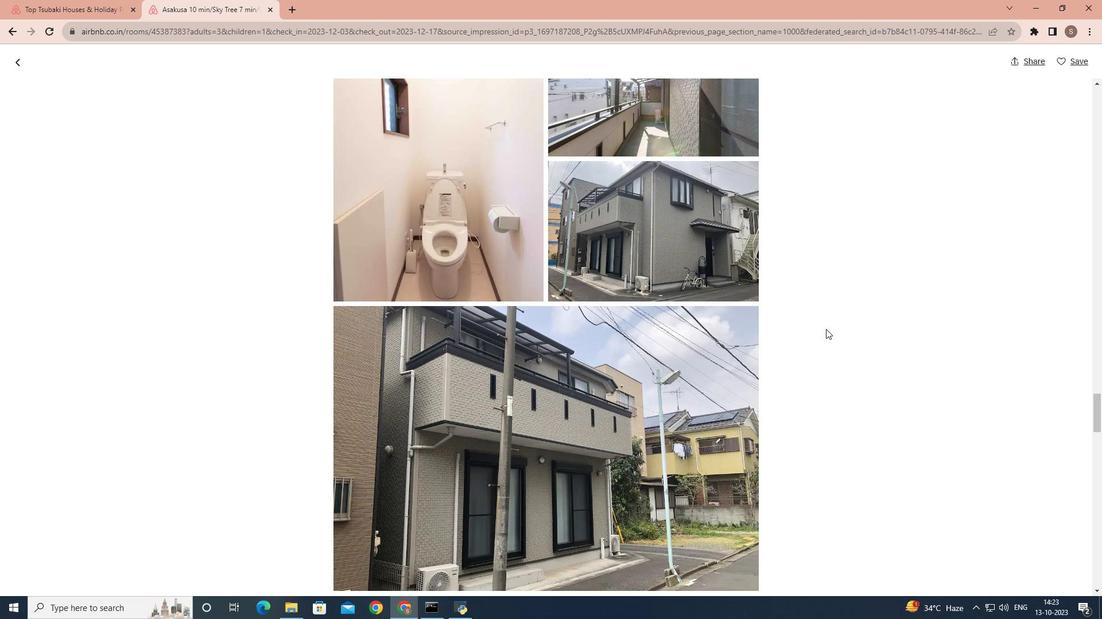 
Action: Mouse scrolled (825, 328) with delta (0, 0)
Screenshot: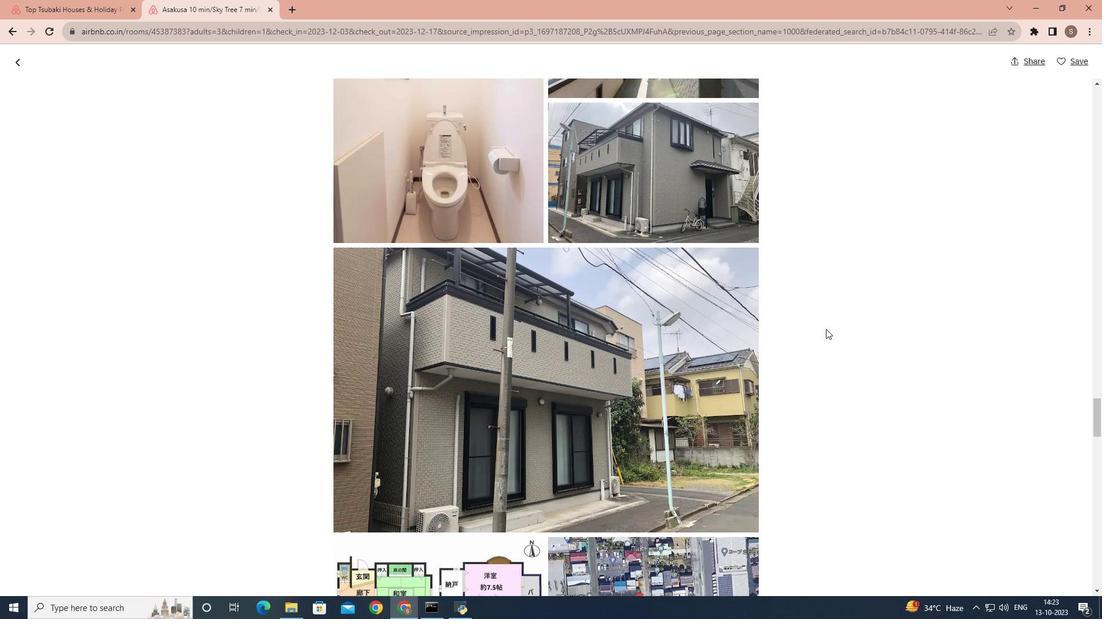 
Action: Mouse scrolled (825, 328) with delta (0, 0)
Screenshot: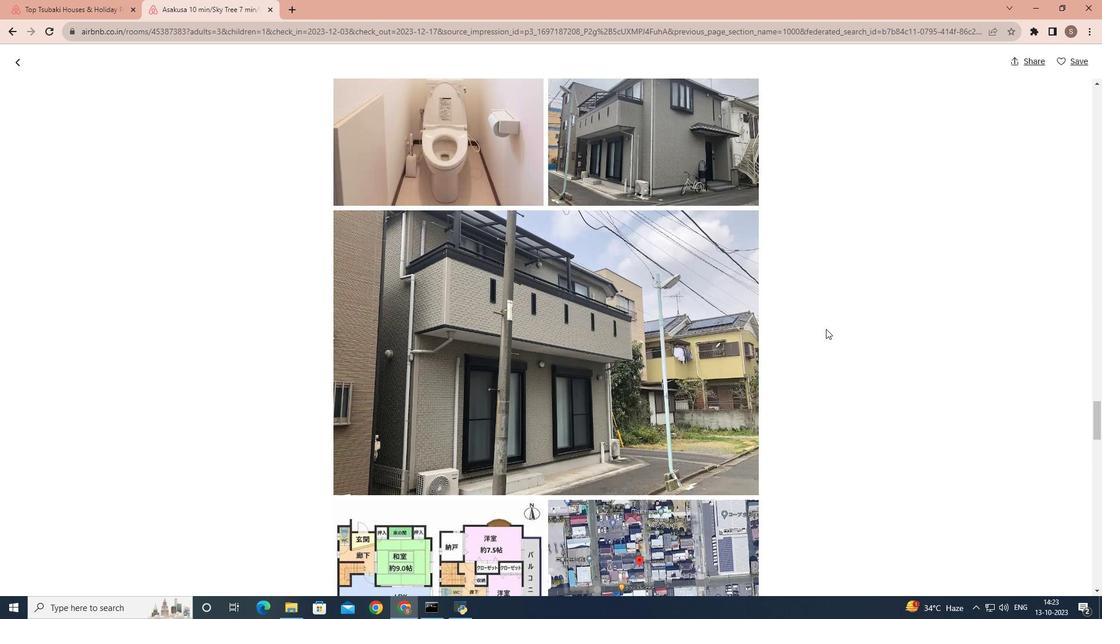 
Action: Mouse scrolled (825, 328) with delta (0, 0)
Screenshot: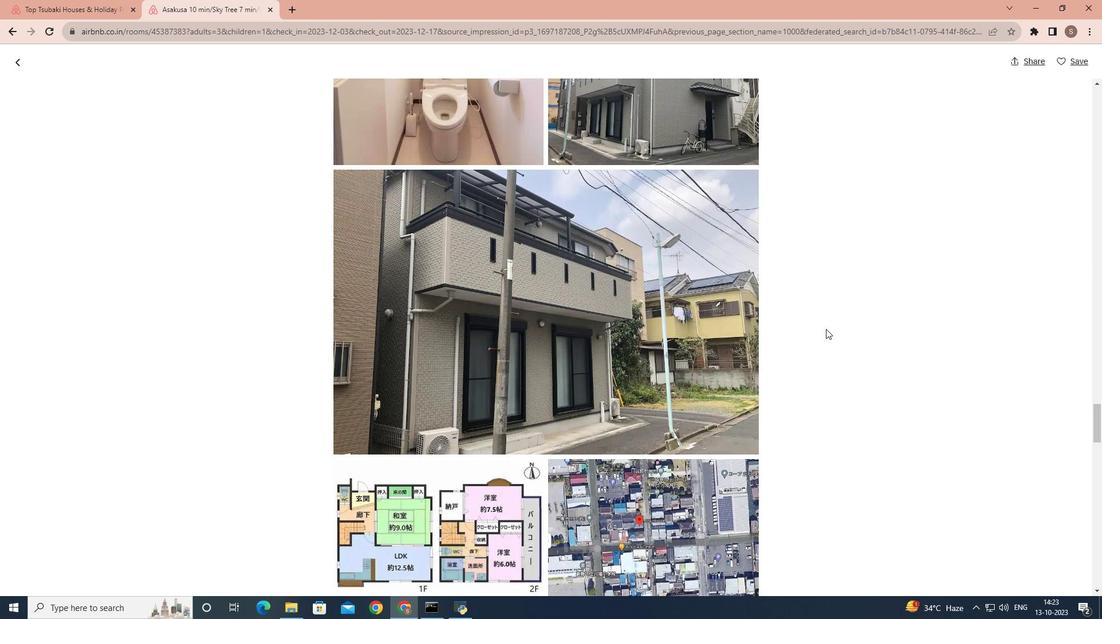 
Action: Mouse scrolled (825, 328) with delta (0, 0)
Screenshot: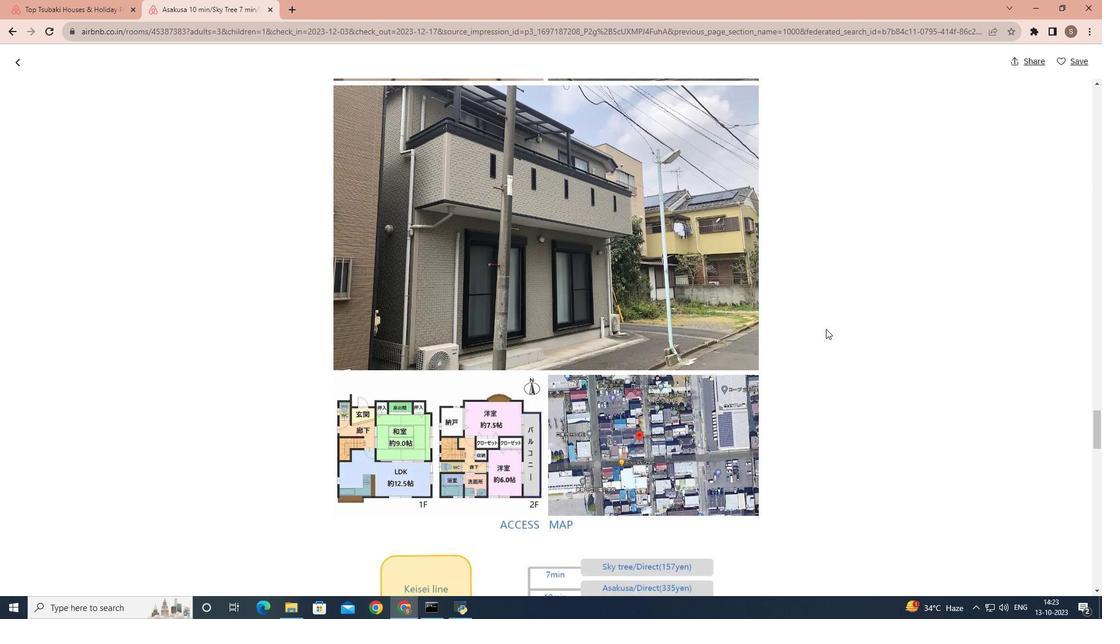 
Action: Mouse scrolled (825, 328) with delta (0, 0)
Screenshot: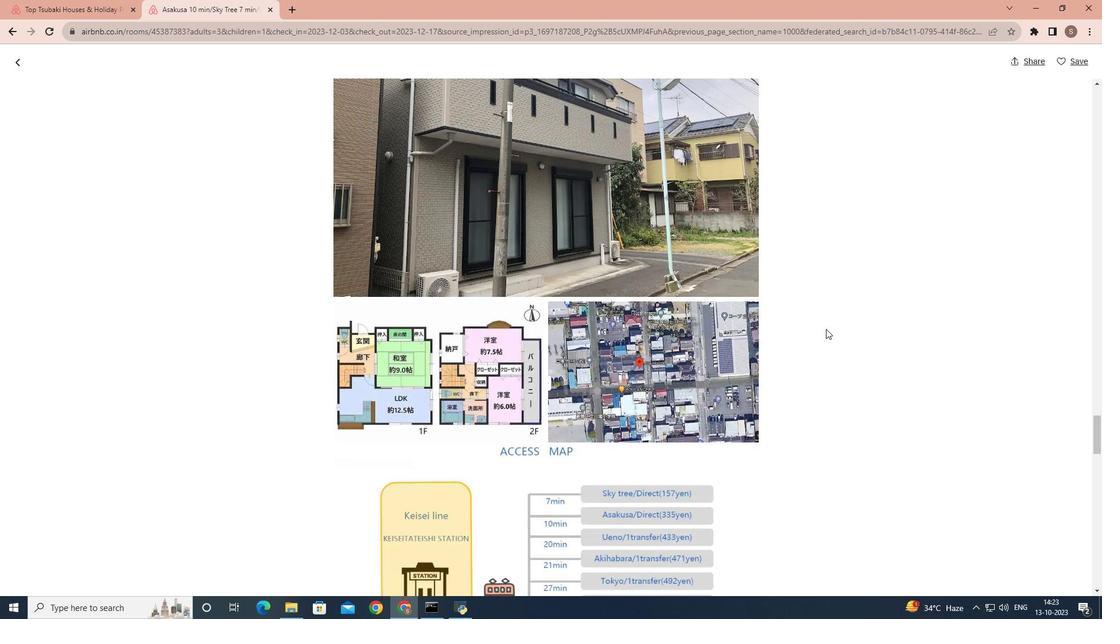 
Action: Mouse scrolled (825, 328) with delta (0, 0)
Screenshot: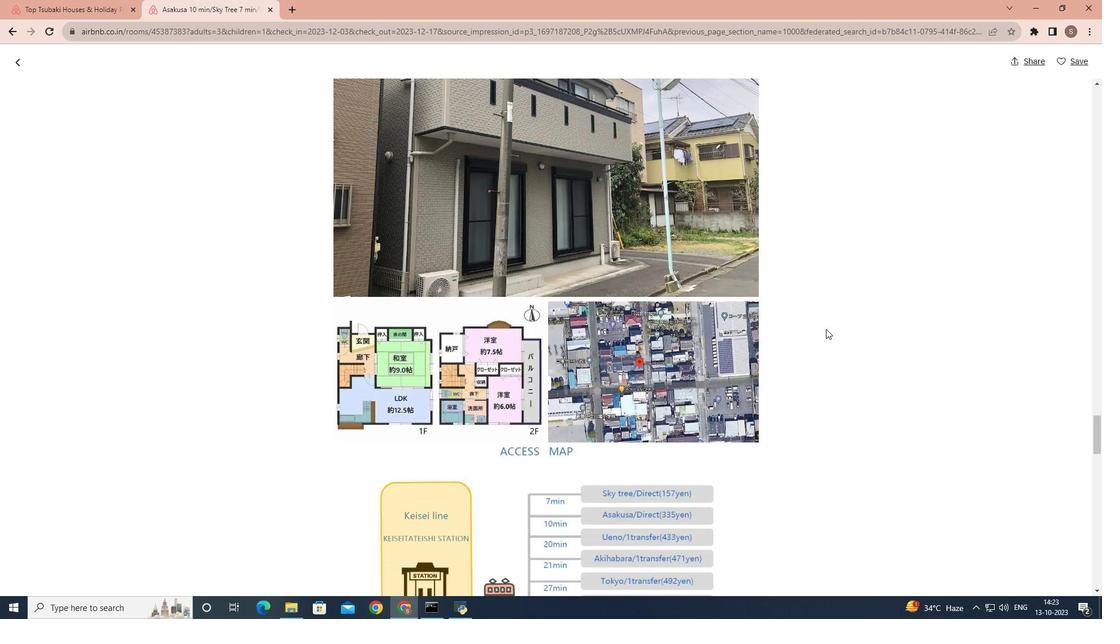 
Action: Mouse scrolled (825, 328) with delta (0, 0)
Screenshot: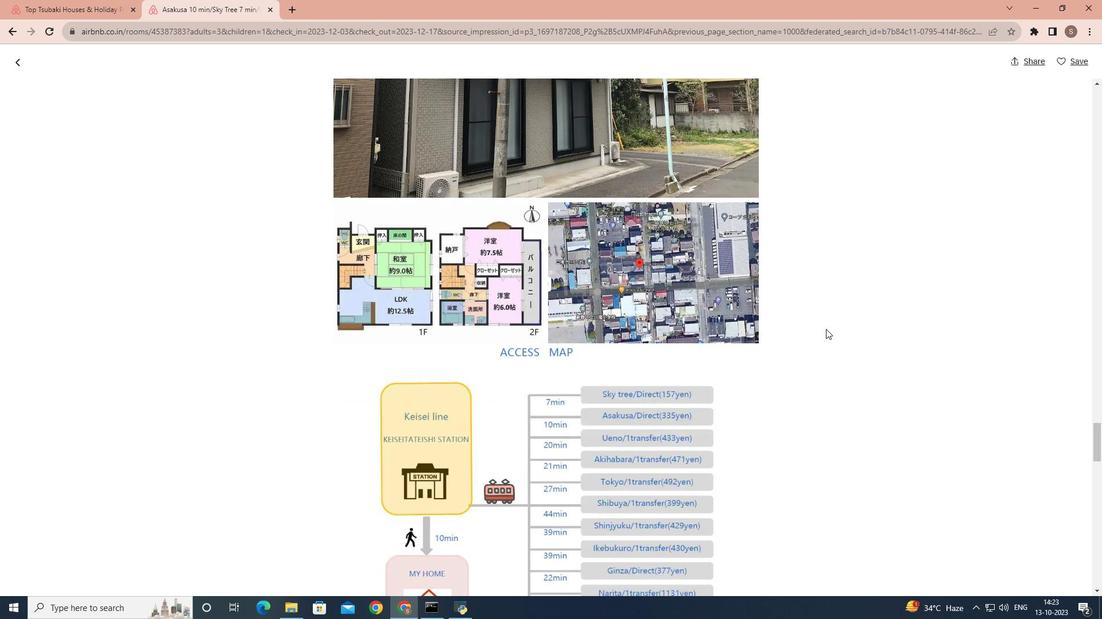 
Action: Mouse scrolled (825, 328) with delta (0, 0)
Screenshot: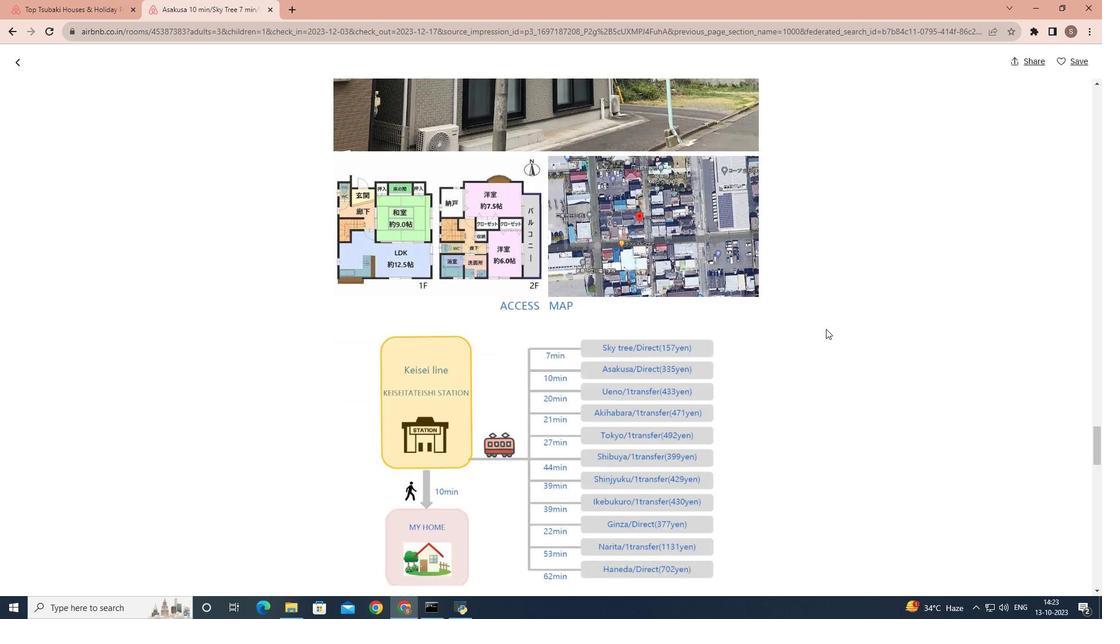 
Action: Mouse scrolled (825, 328) with delta (0, 0)
Screenshot: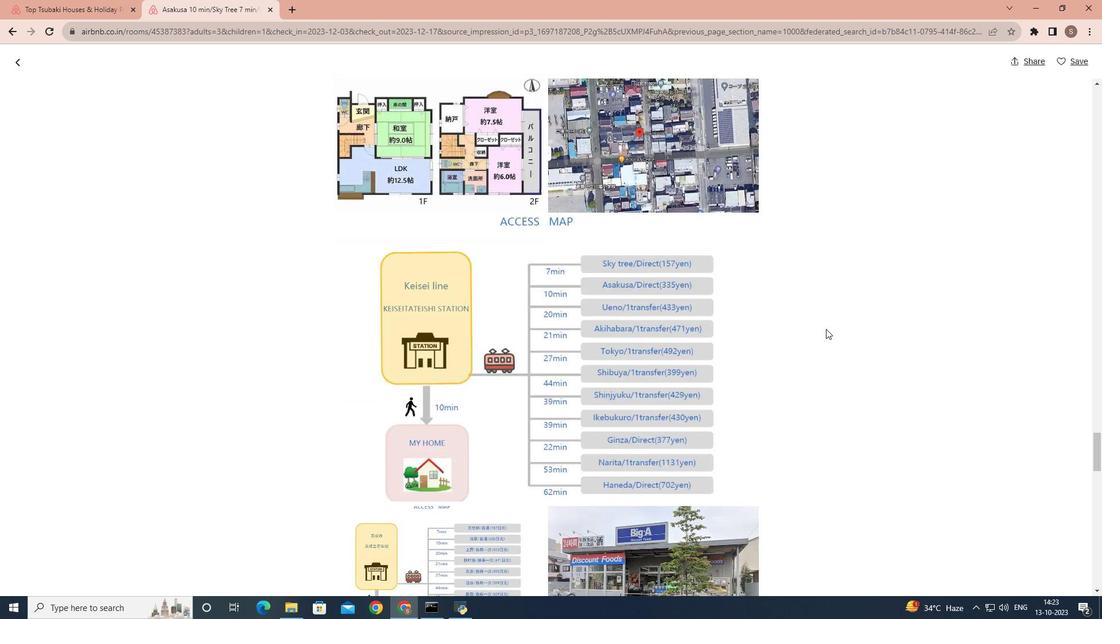 
Action: Mouse scrolled (825, 328) with delta (0, 0)
Screenshot: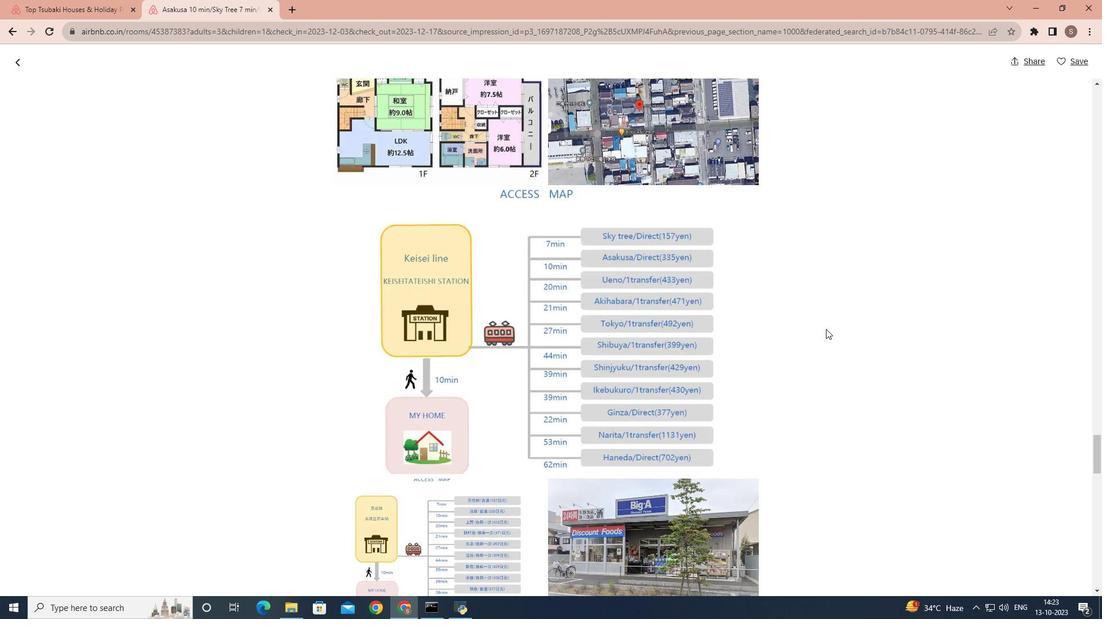 
Action: Mouse scrolled (825, 328) with delta (0, 0)
Screenshot: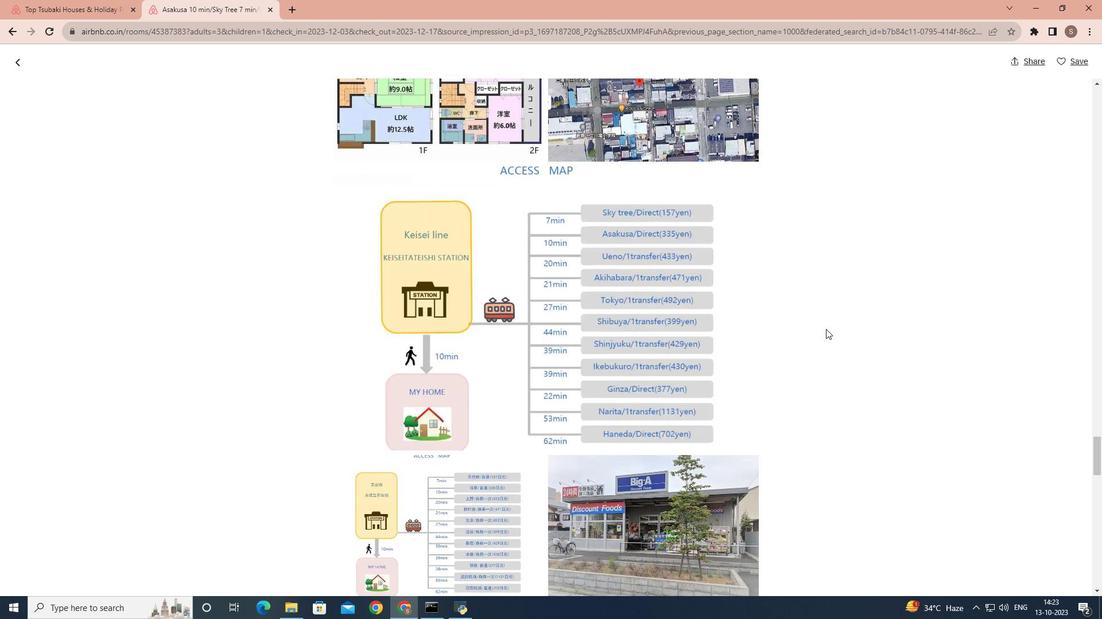 
Action: Mouse scrolled (825, 328) with delta (0, 0)
Screenshot: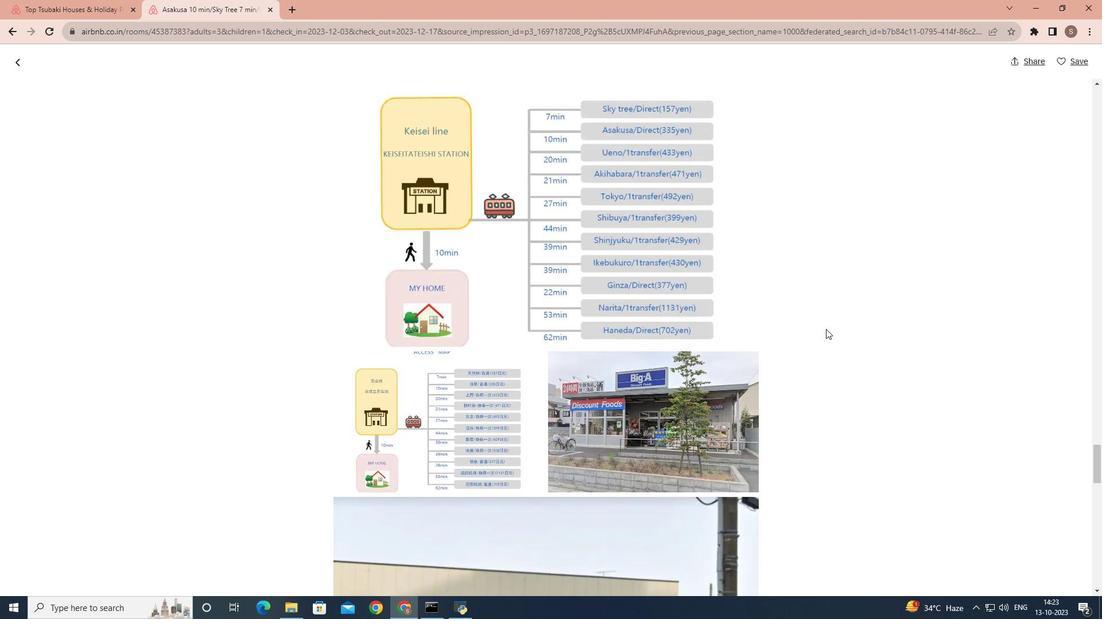 
Action: Mouse scrolled (825, 328) with delta (0, 0)
Screenshot: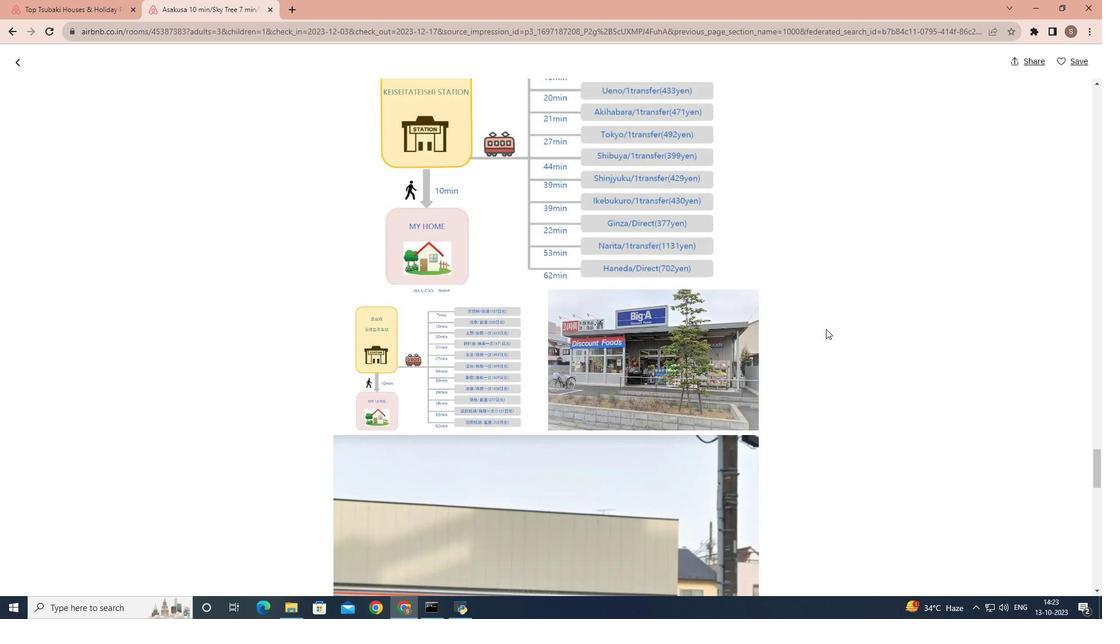 
Action: Mouse scrolled (825, 328) with delta (0, 0)
Screenshot: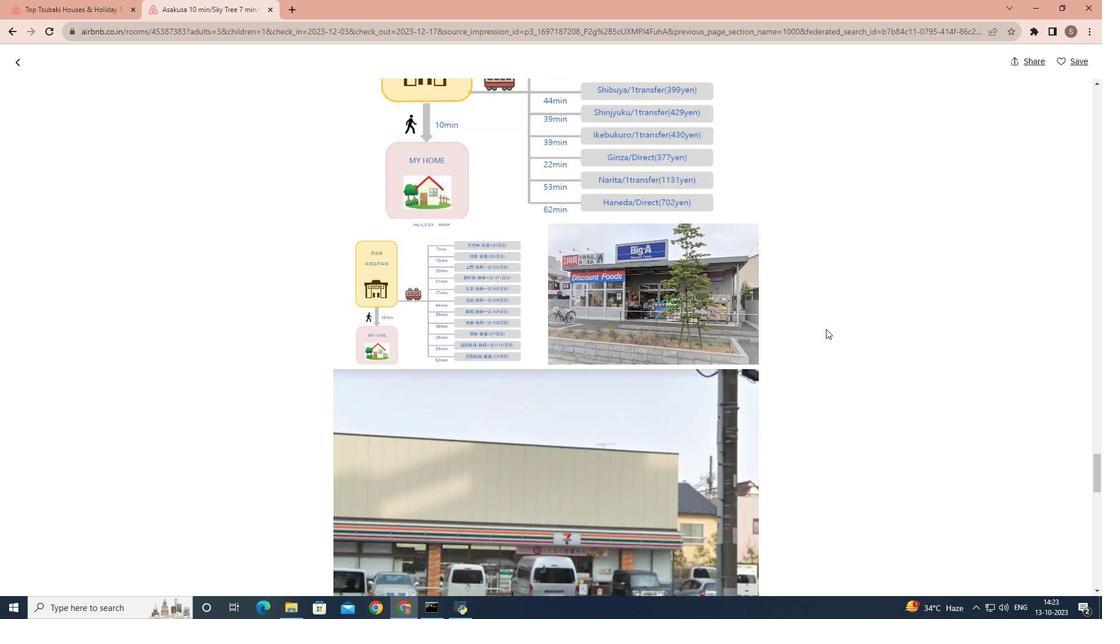 
Action: Mouse scrolled (825, 328) with delta (0, 0)
Screenshot: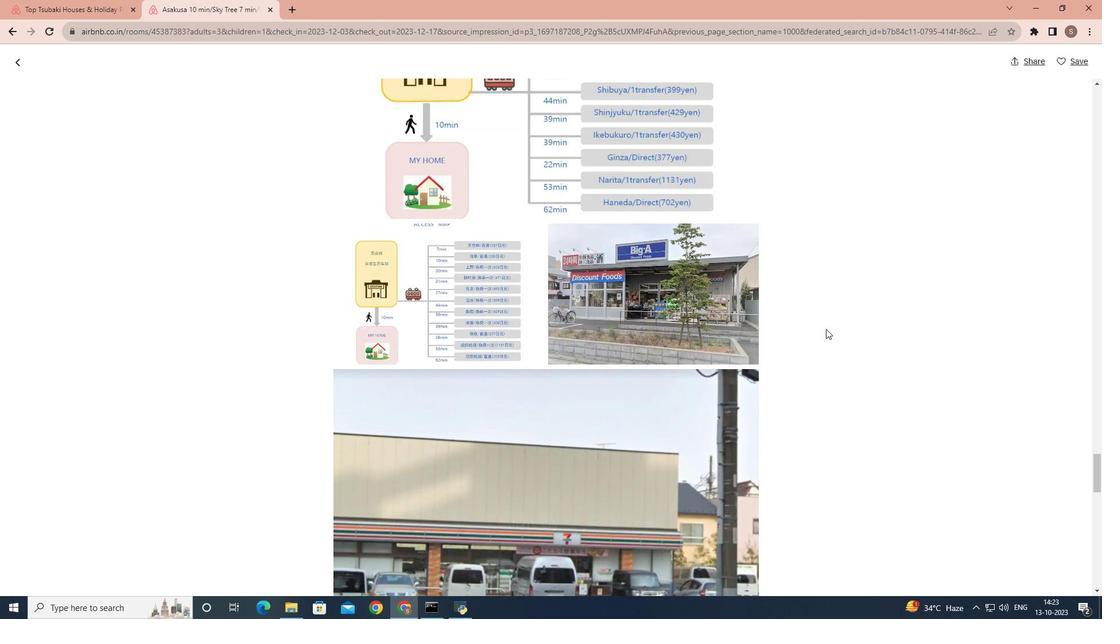 
Action: Mouse scrolled (825, 328) with delta (0, 0)
Screenshot: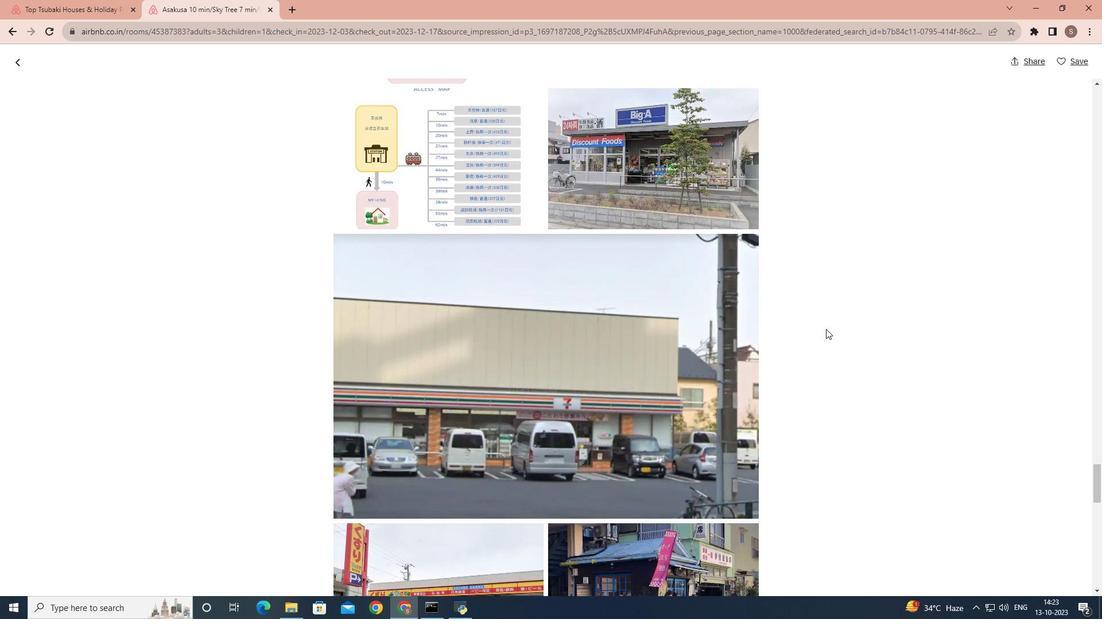 
Action: Mouse scrolled (825, 328) with delta (0, 0)
Screenshot: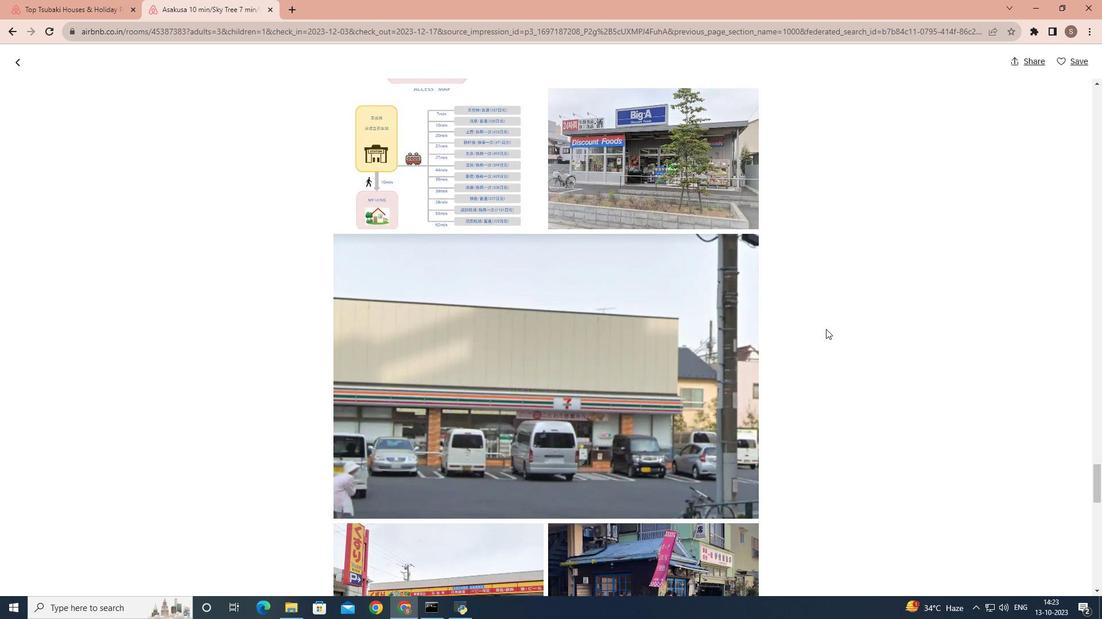 
Action: Mouse scrolled (825, 328) with delta (0, 0)
Screenshot: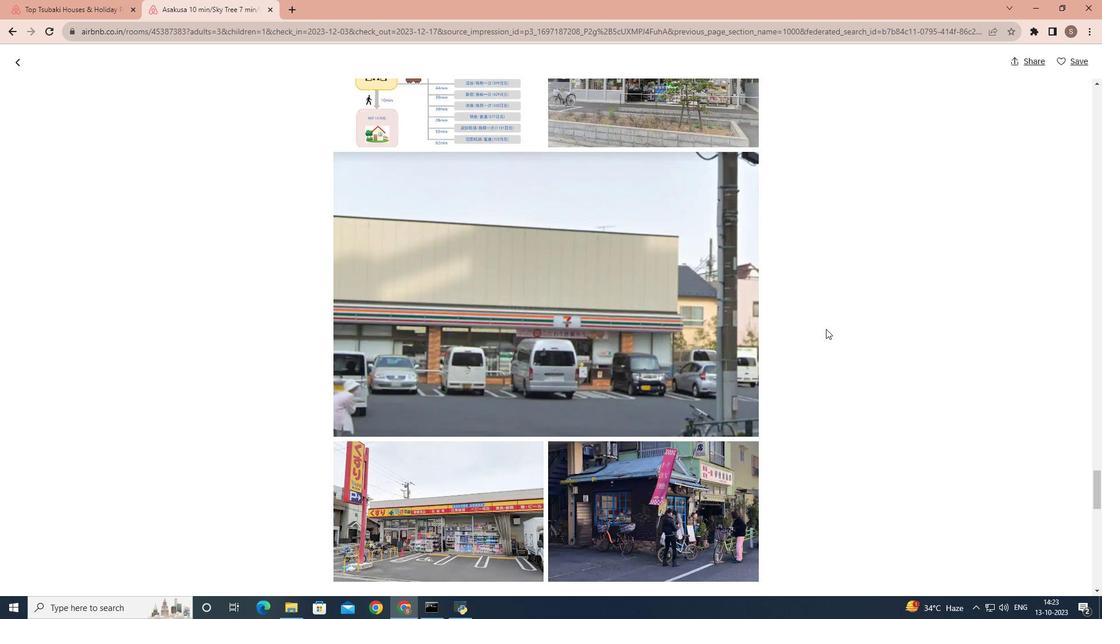 
Action: Mouse scrolled (825, 328) with delta (0, 0)
Screenshot: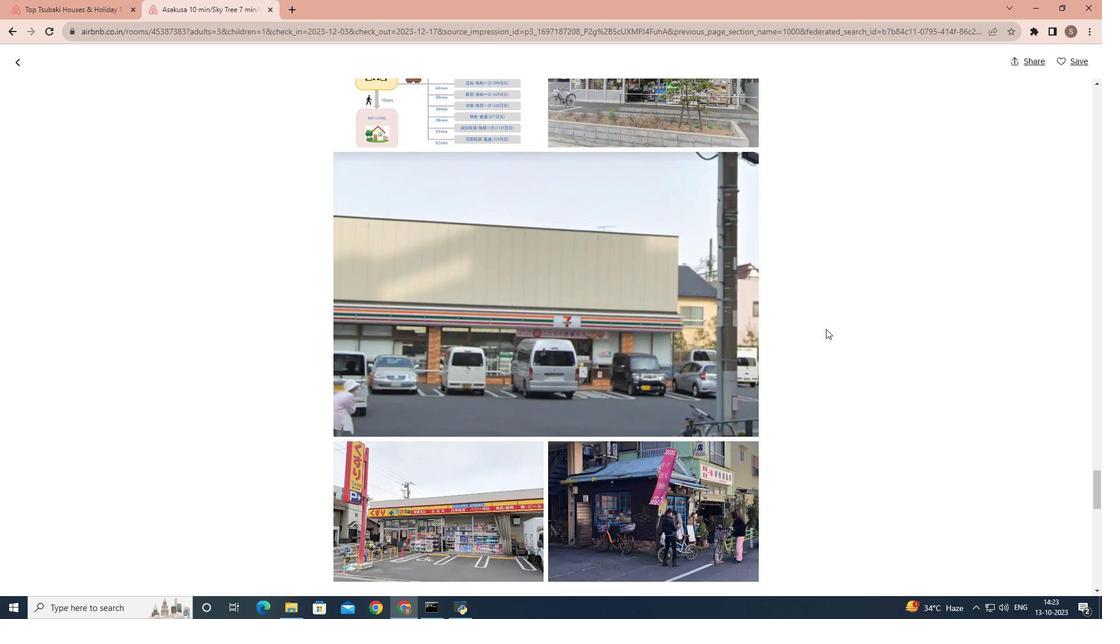 
Action: Mouse scrolled (825, 328) with delta (0, 0)
Screenshot: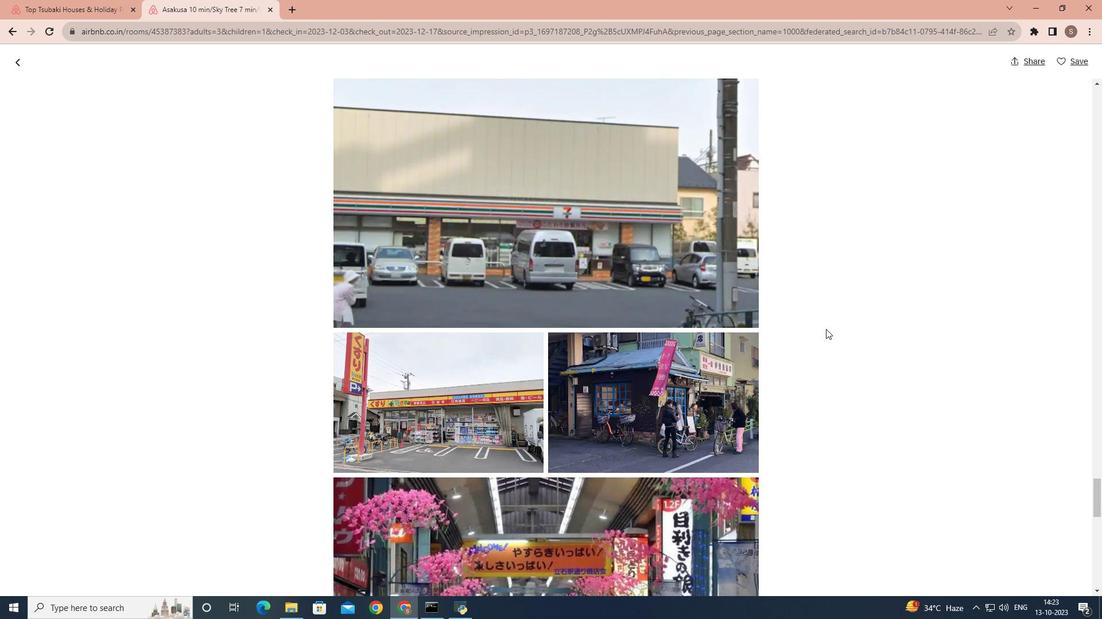 
Action: Mouse scrolled (825, 328) with delta (0, 0)
Screenshot: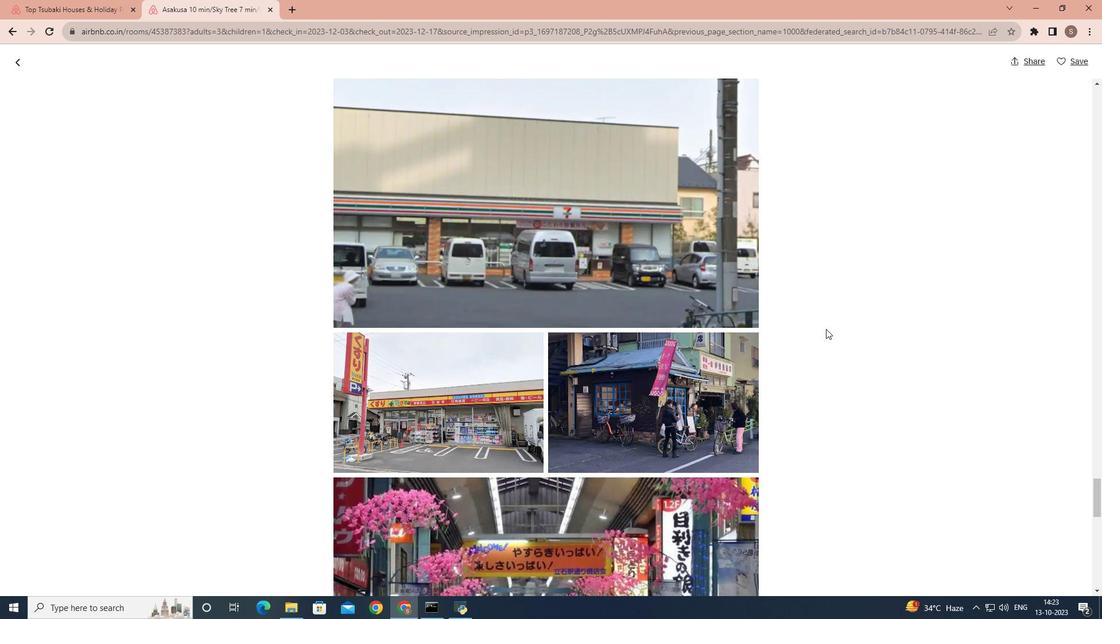 
Action: Mouse scrolled (825, 328) with delta (0, 0)
Screenshot: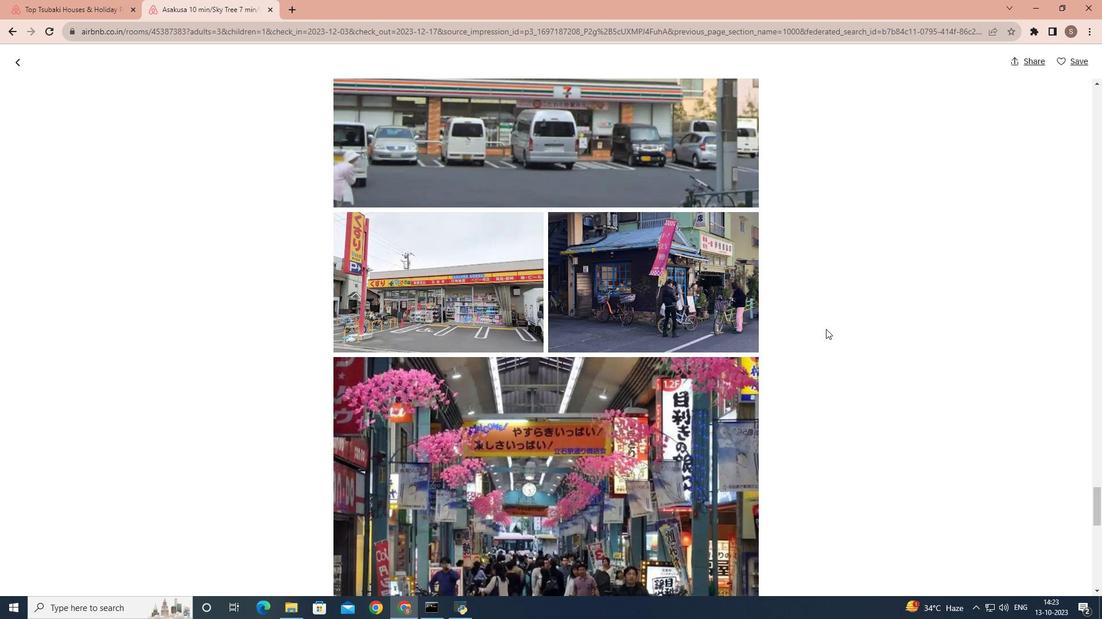 
Action: Mouse scrolled (825, 328) with delta (0, 0)
Screenshot: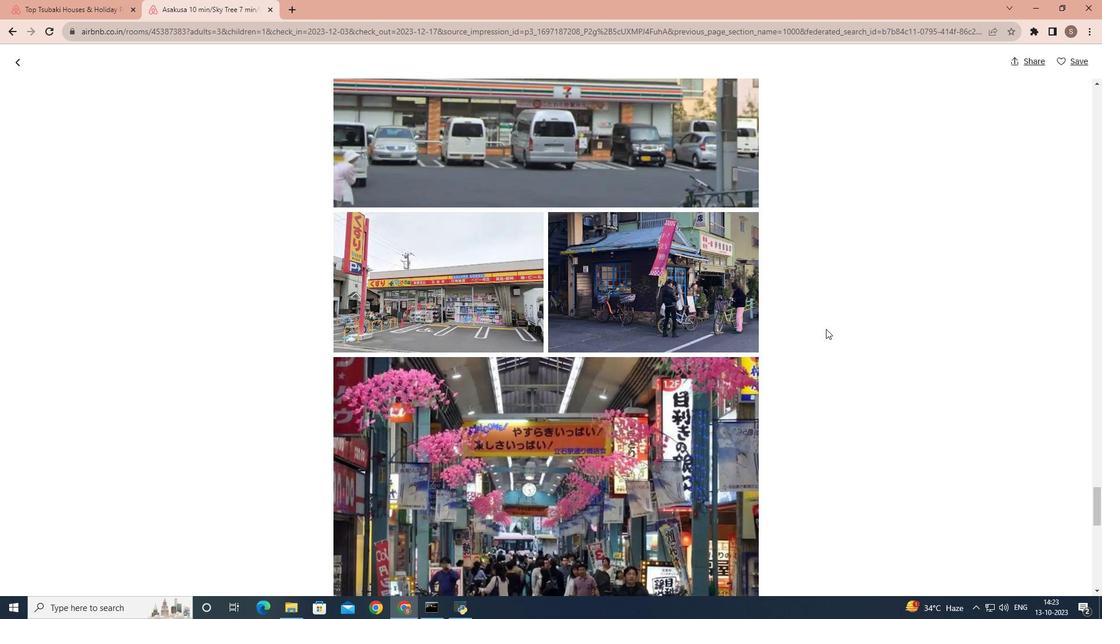 
Action: Mouse scrolled (825, 328) with delta (0, 0)
Screenshot: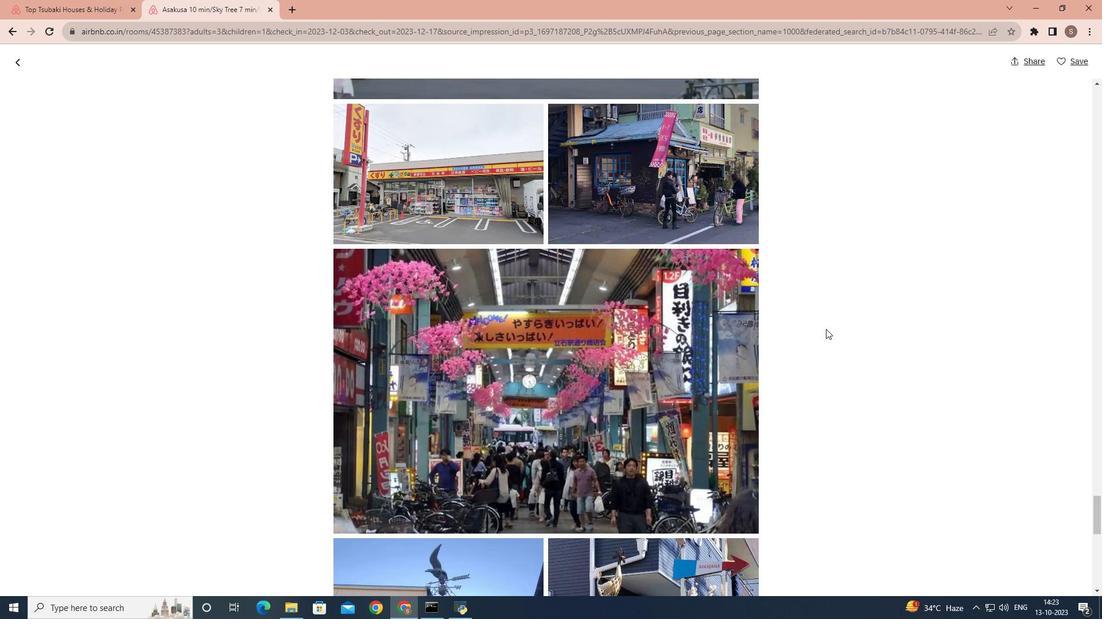 
Action: Mouse scrolled (825, 328) with delta (0, 0)
Screenshot: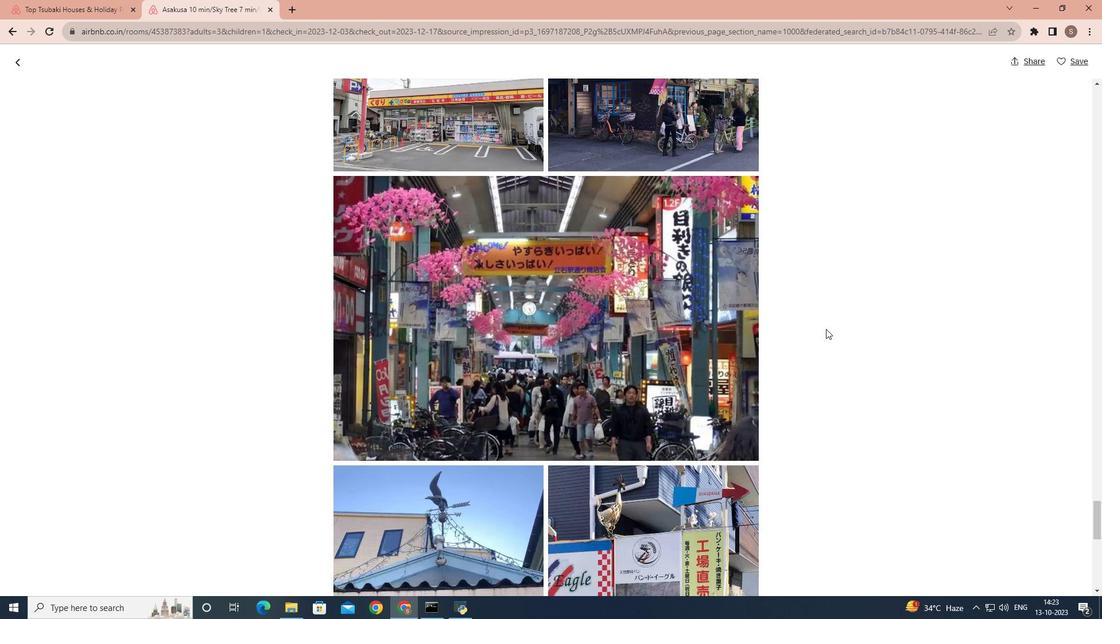 
Action: Mouse scrolled (825, 328) with delta (0, 0)
Screenshot: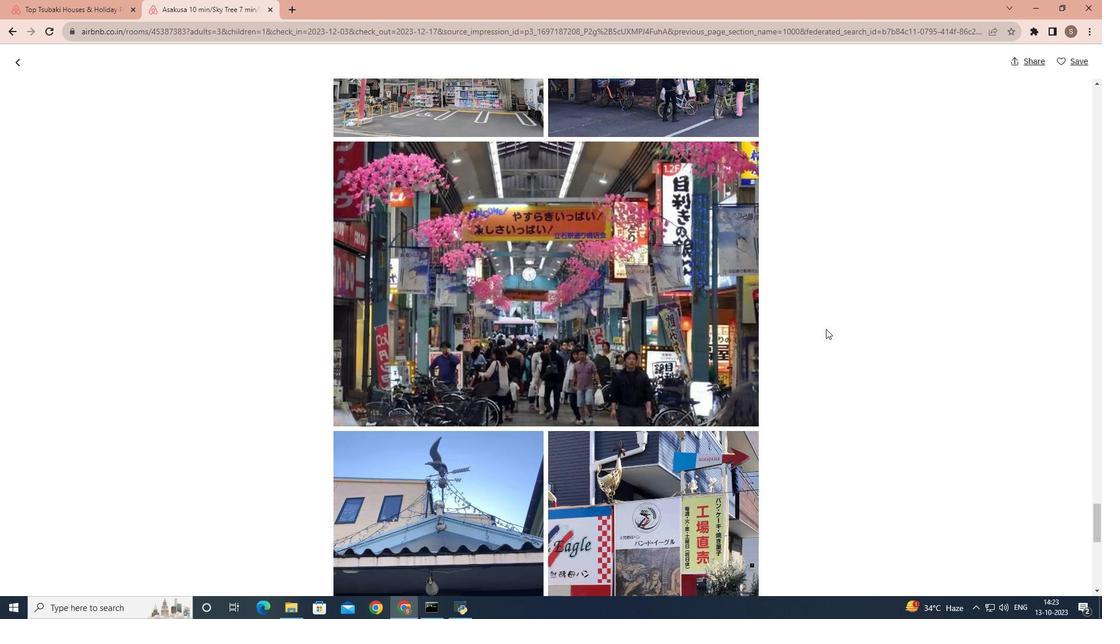 
Action: Mouse scrolled (825, 328) with delta (0, 0)
Screenshot: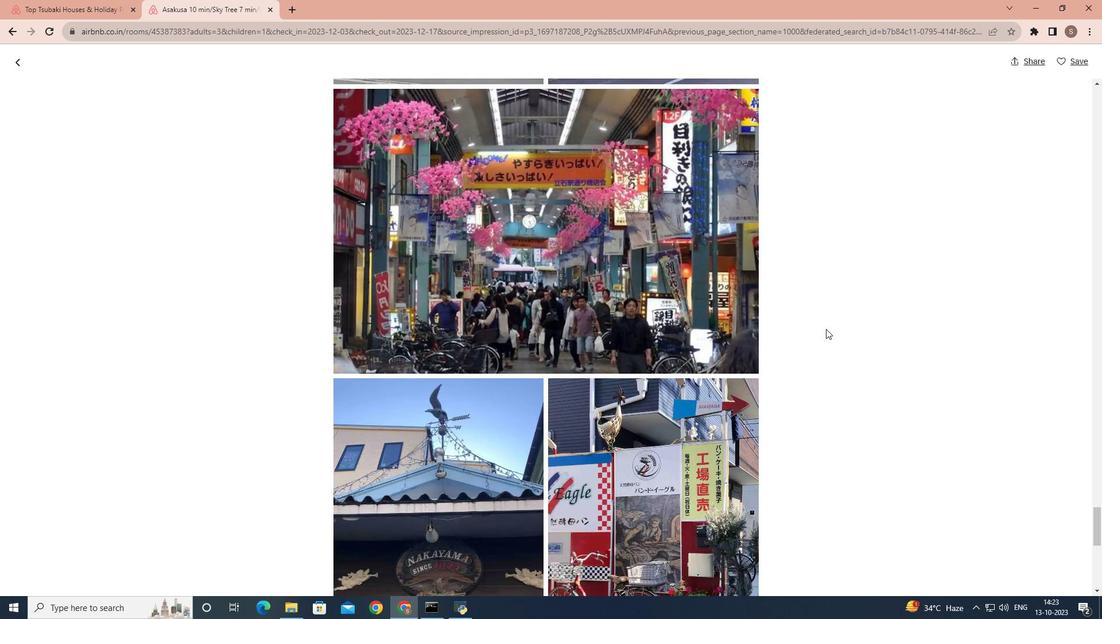
Action: Mouse scrolled (825, 328) with delta (0, 0)
Screenshot: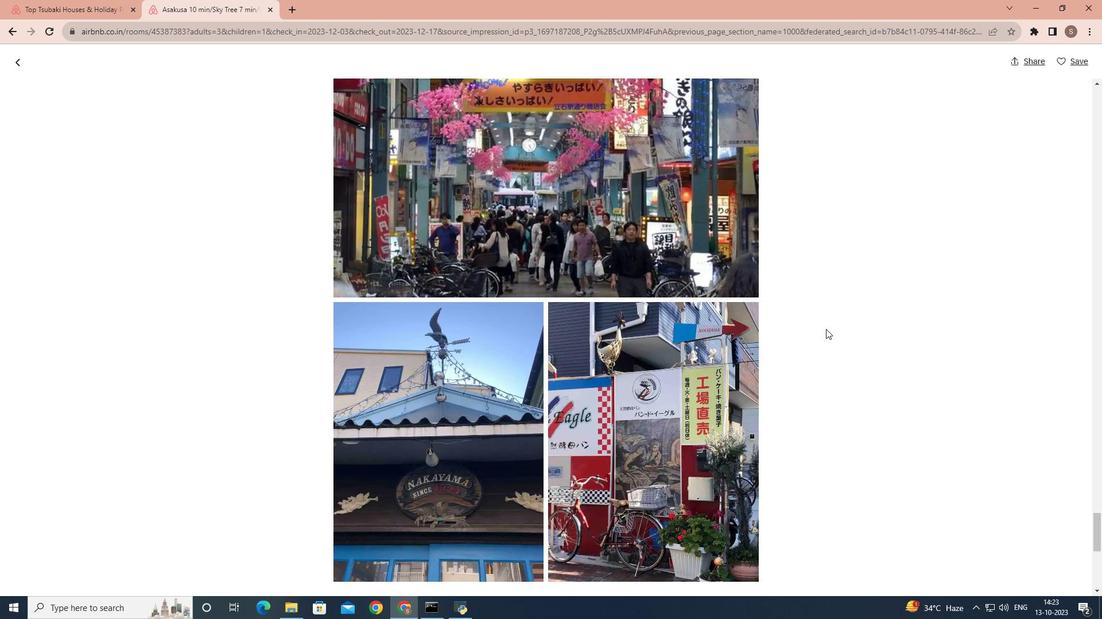 
Action: Mouse scrolled (825, 328) with delta (0, 0)
Screenshot: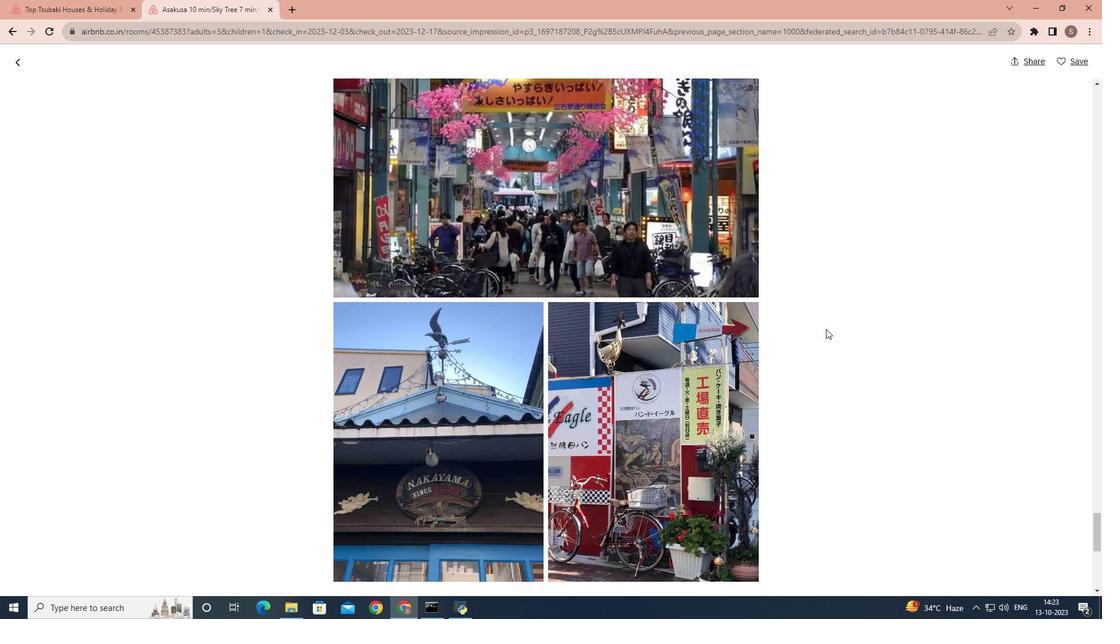 
Action: Mouse scrolled (825, 328) with delta (0, 0)
Screenshot: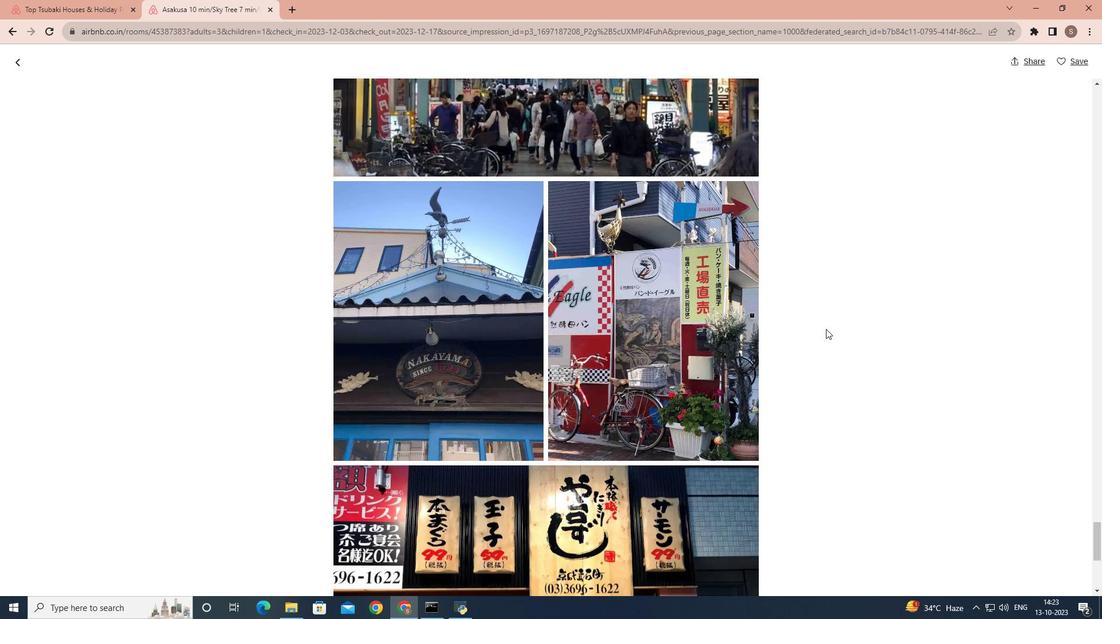 
Action: Mouse scrolled (825, 328) with delta (0, 0)
Screenshot: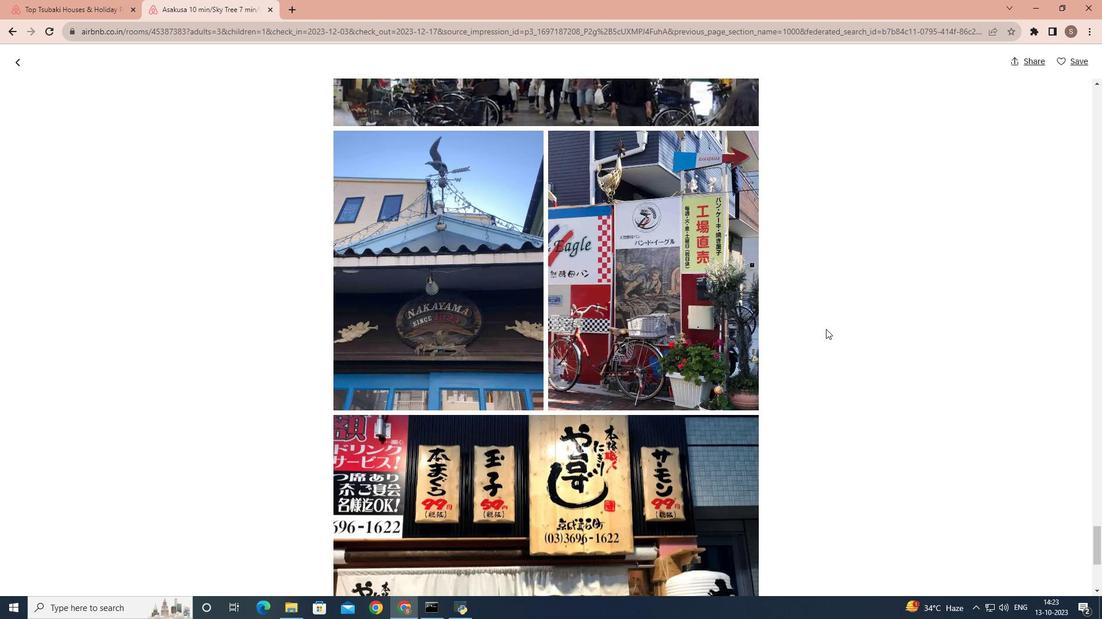 
Action: Mouse scrolled (825, 328) with delta (0, 0)
Screenshot: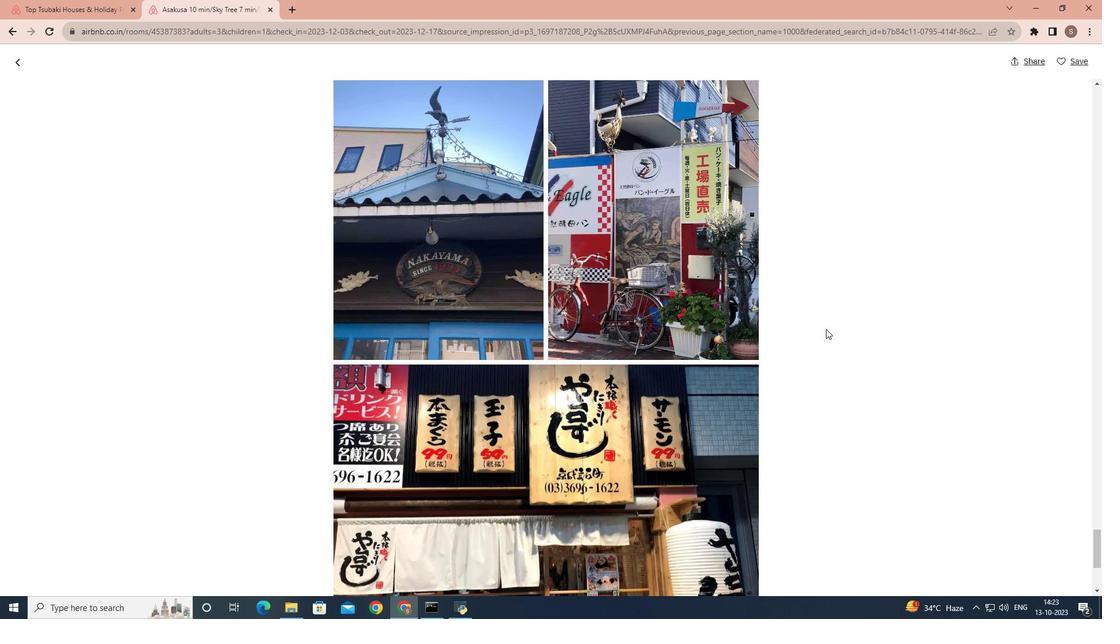 
Action: Mouse scrolled (825, 328) with delta (0, 0)
Screenshot: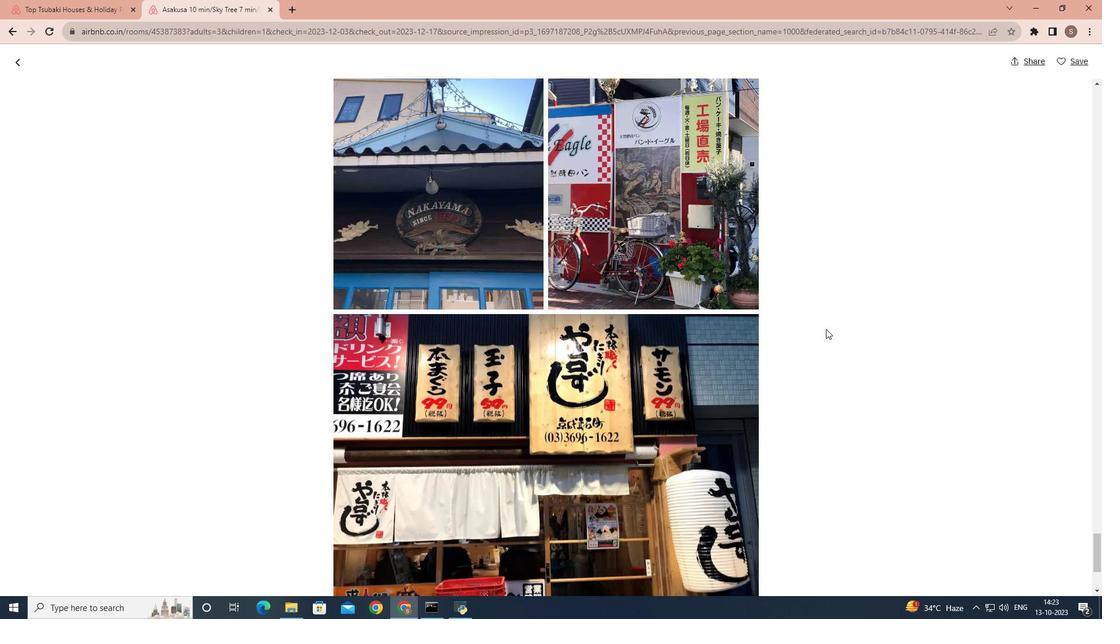 
Action: Mouse scrolled (825, 328) with delta (0, 0)
Screenshot: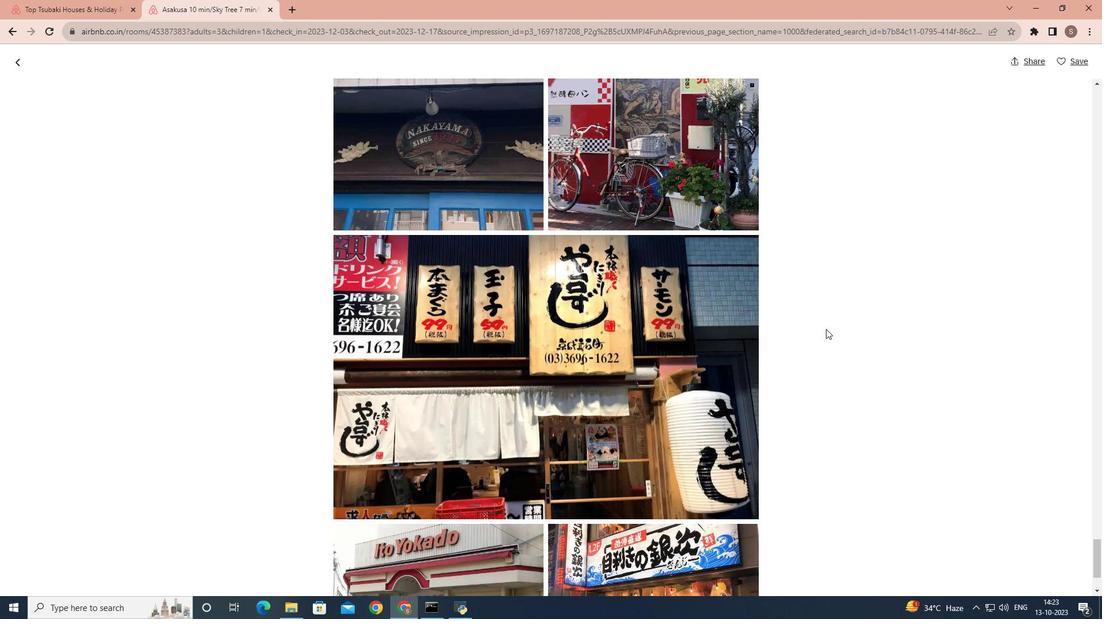
Action: Mouse scrolled (825, 328) with delta (0, 0)
Screenshot: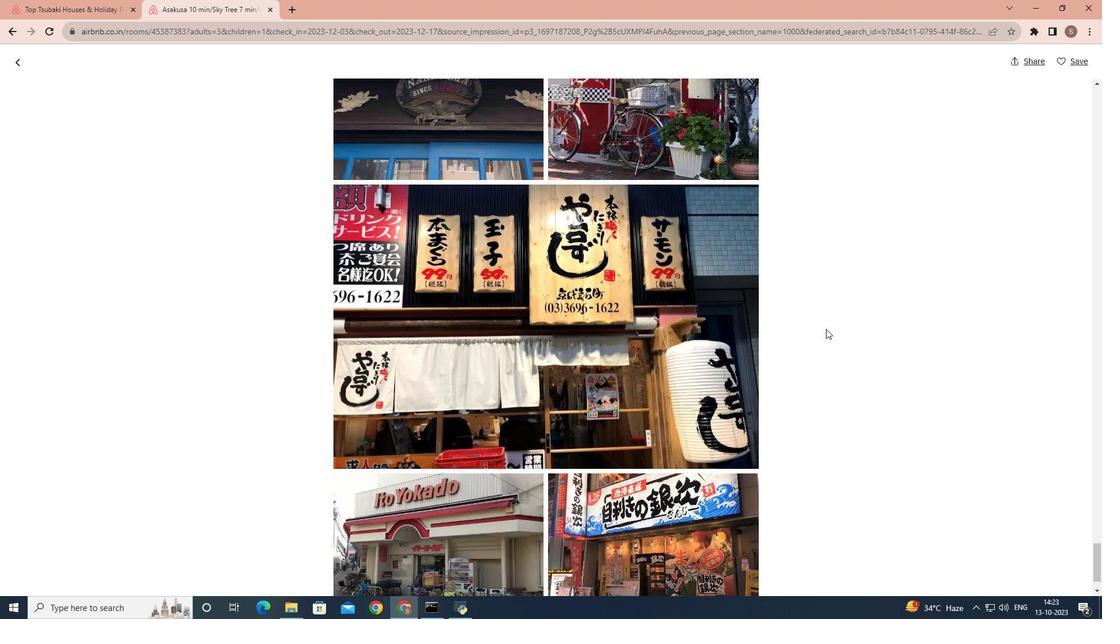 
Action: Mouse scrolled (825, 328) with delta (0, 0)
Screenshot: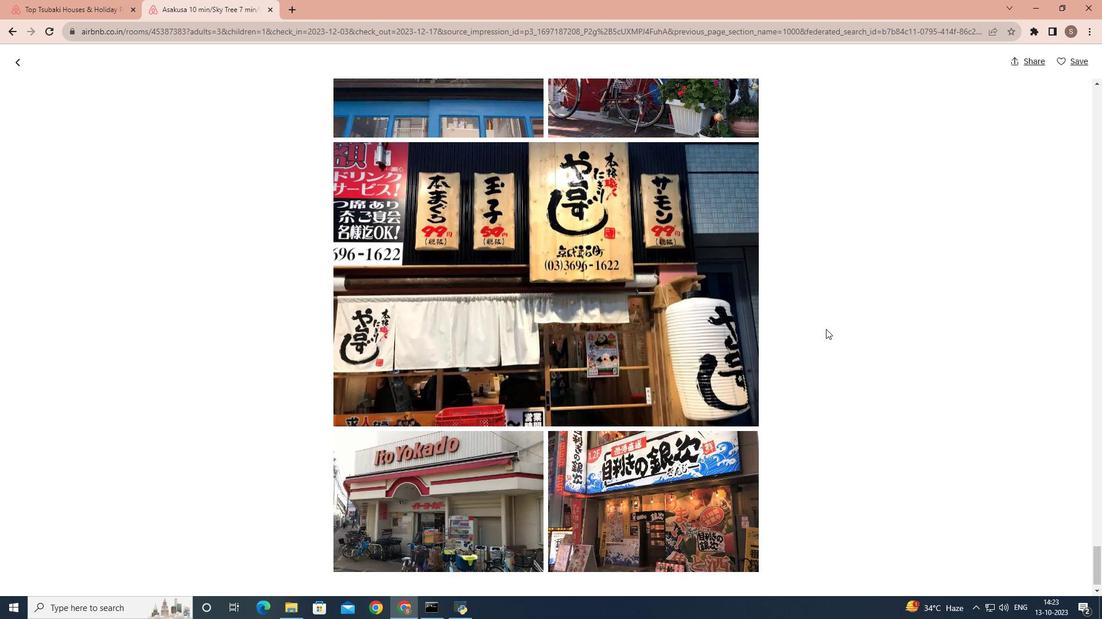 
Action: Mouse scrolled (825, 328) with delta (0, 0)
Screenshot: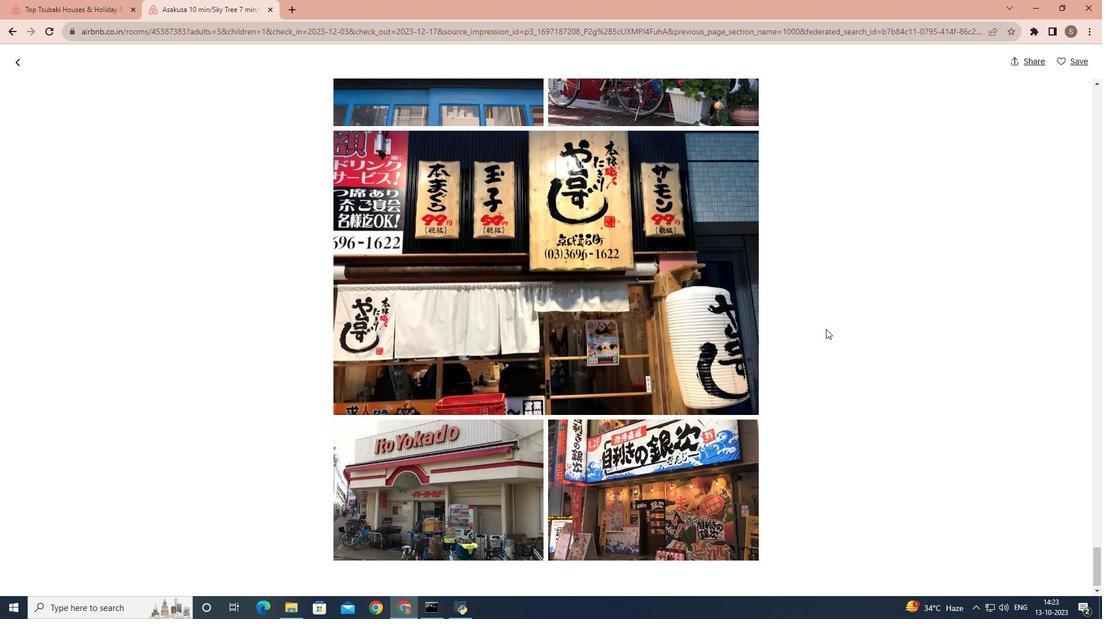 
Action: Mouse scrolled (825, 328) with delta (0, 0)
Screenshot: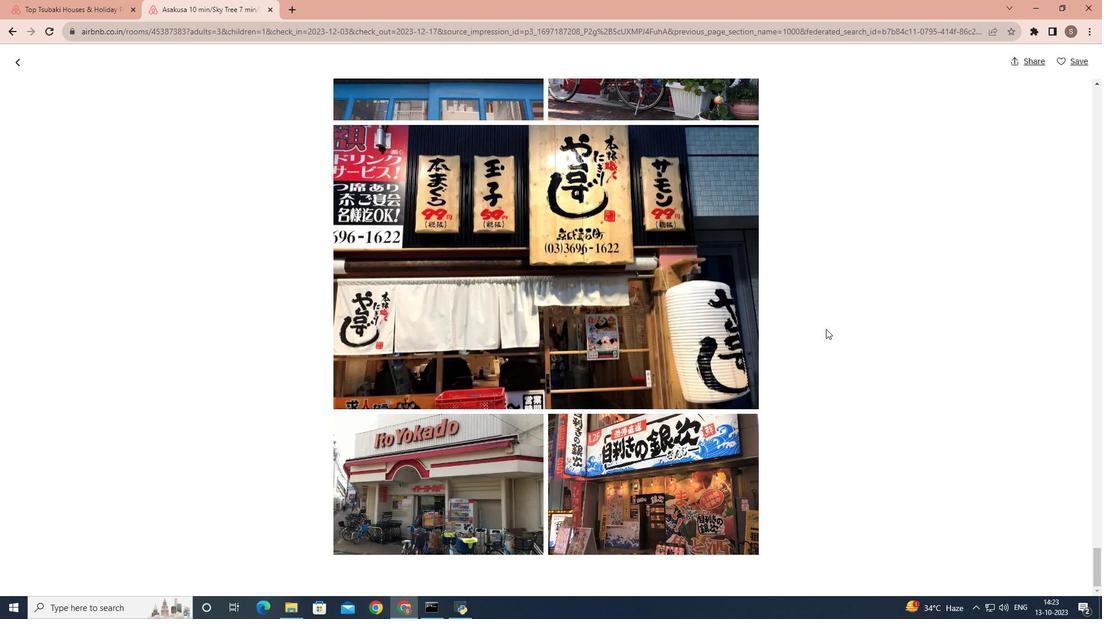 
Action: Mouse scrolled (825, 328) with delta (0, 0)
Screenshot: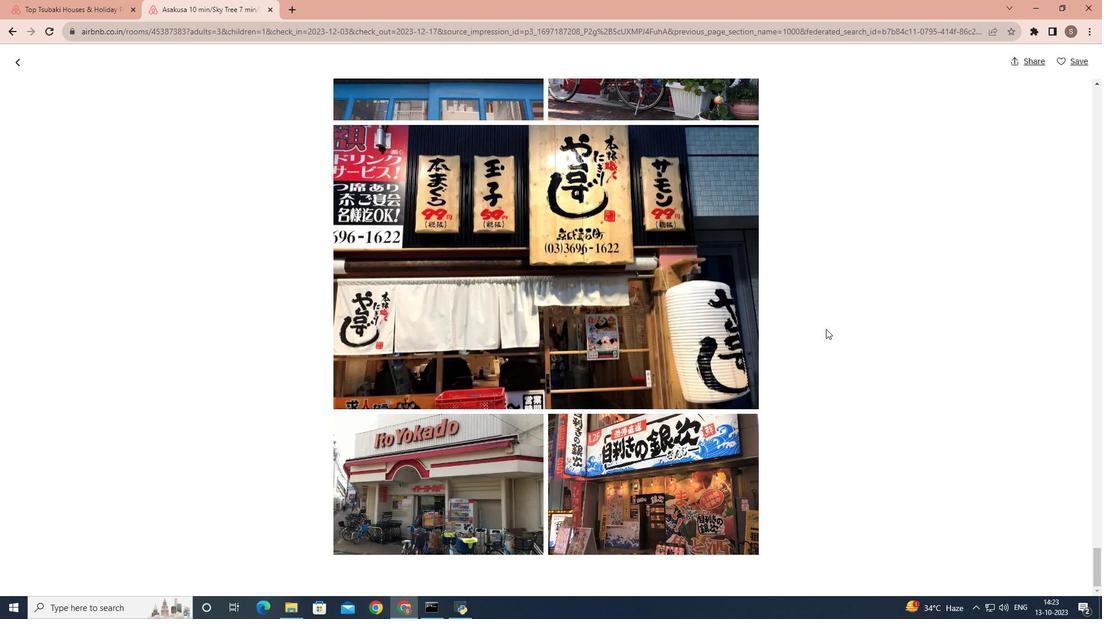 
Action: Mouse moved to (17, 63)
Screenshot: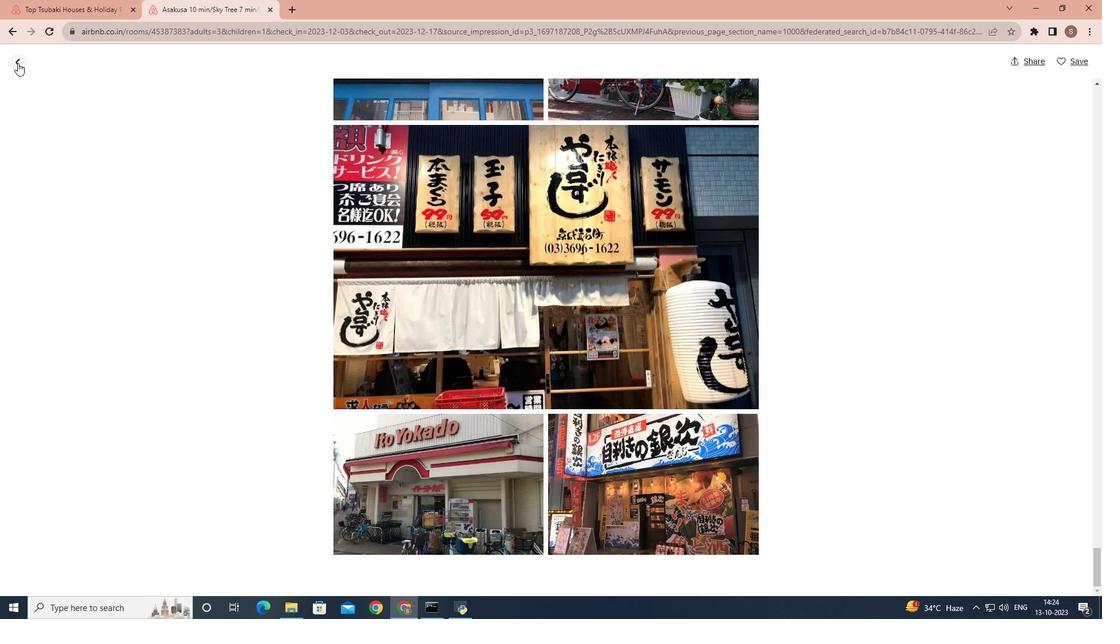 
Action: Mouse pressed left at (17, 63)
Screenshot: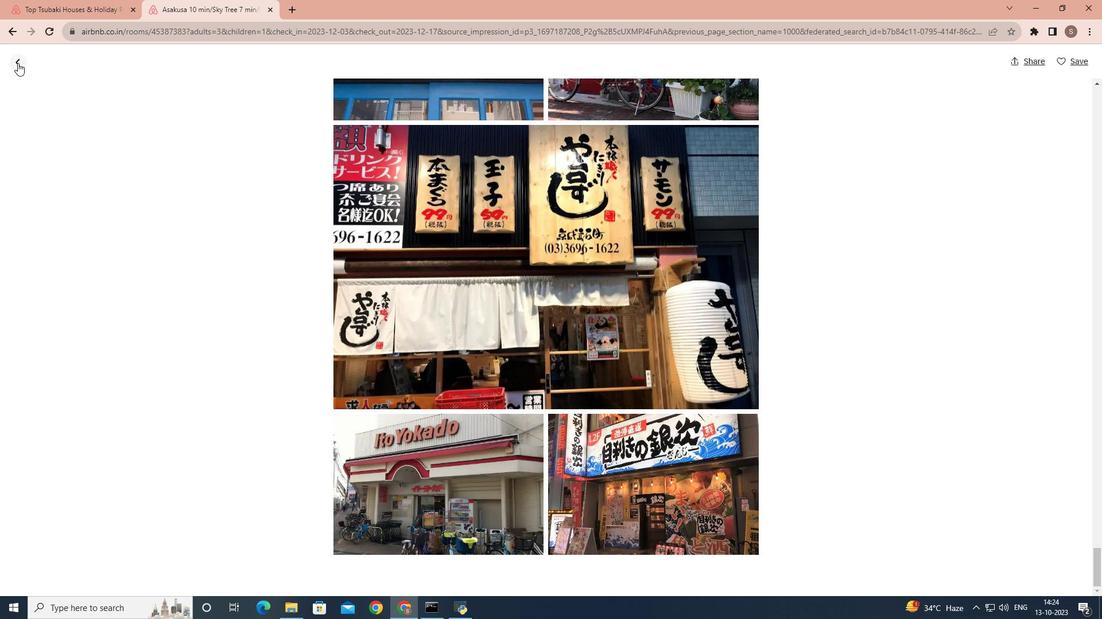 
Action: Mouse moved to (452, 343)
Screenshot: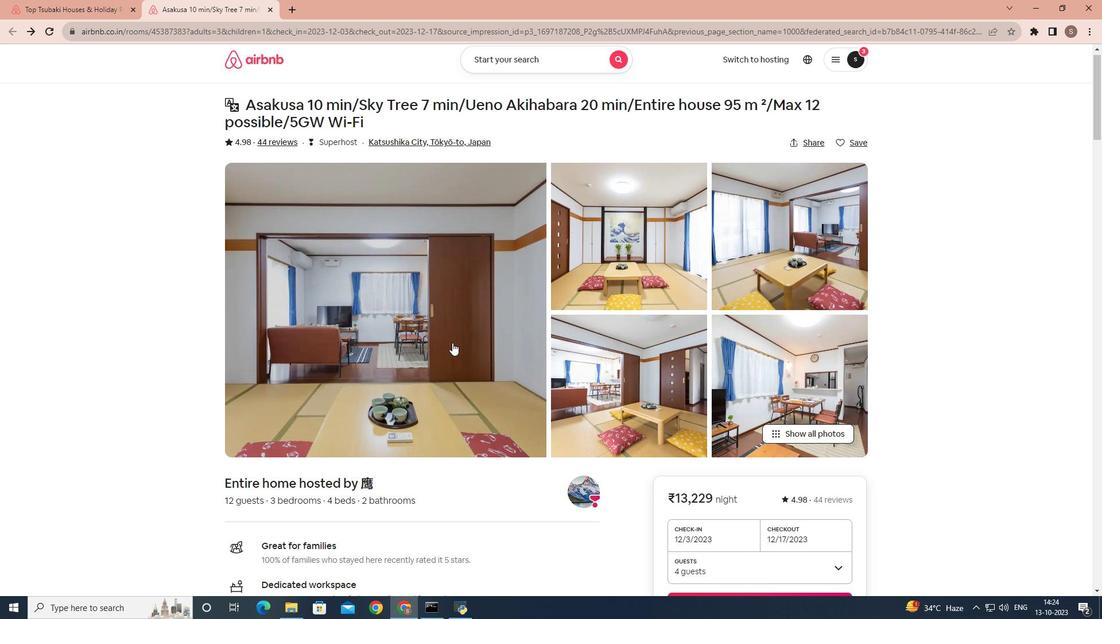 
Action: Mouse scrolled (452, 342) with delta (0, 0)
Screenshot: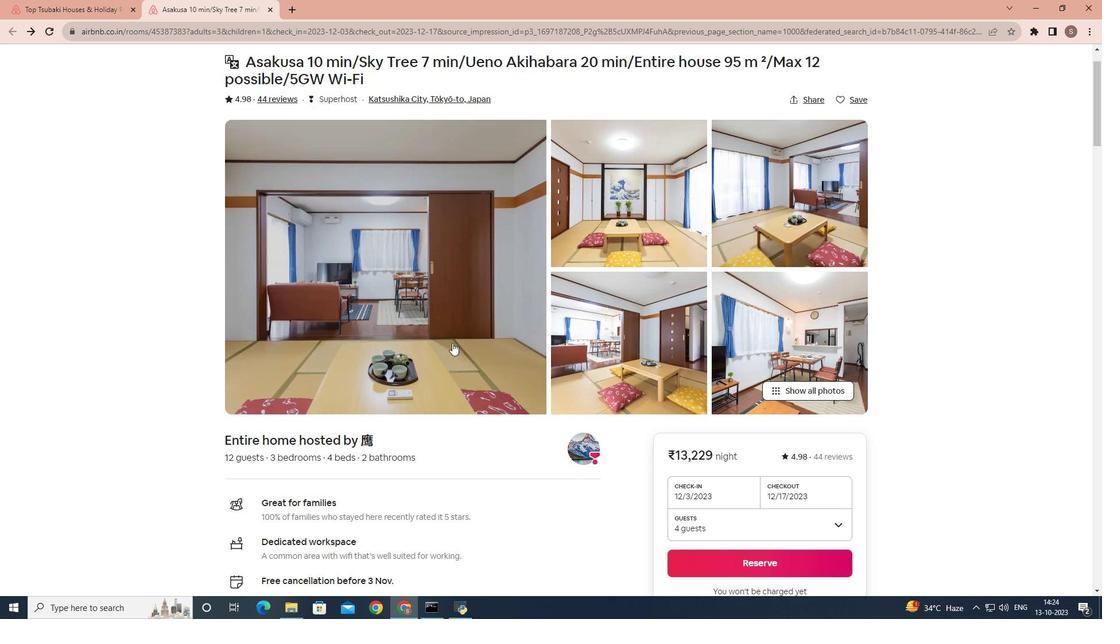 
Action: Mouse scrolled (452, 342) with delta (0, 0)
Screenshot: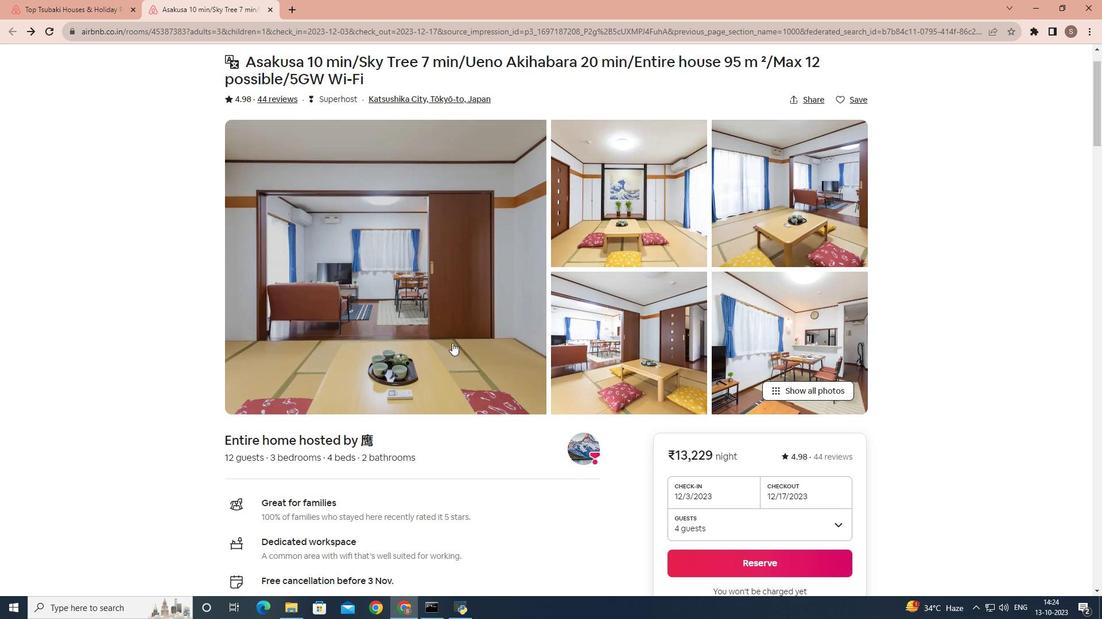 
Action: Mouse moved to (452, 344)
Screenshot: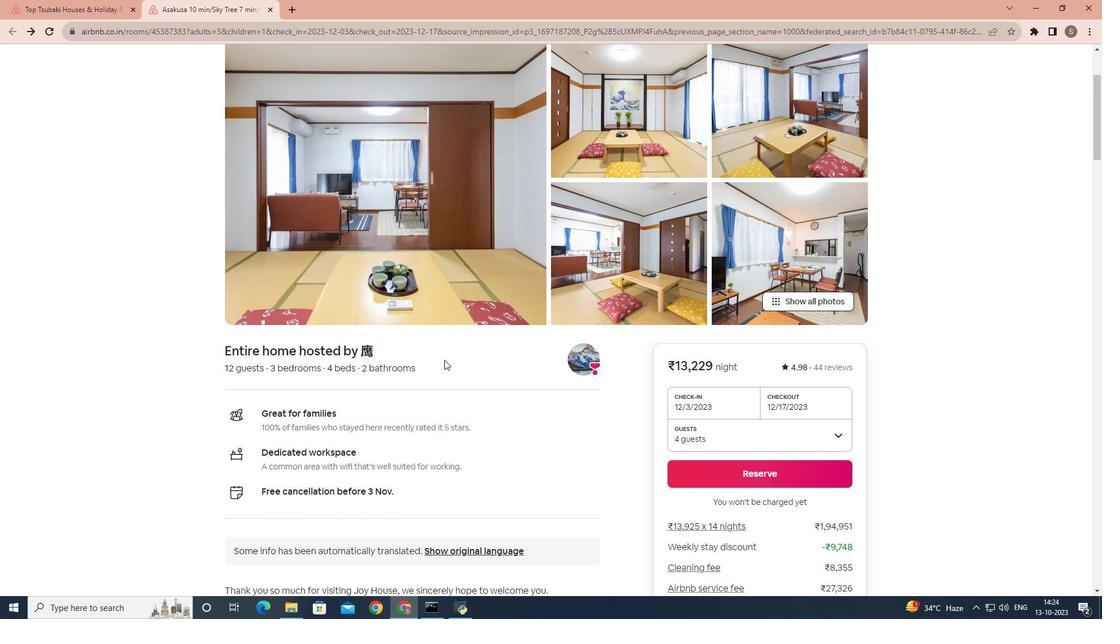 
Action: Mouse scrolled (452, 344) with delta (0, 0)
Screenshot: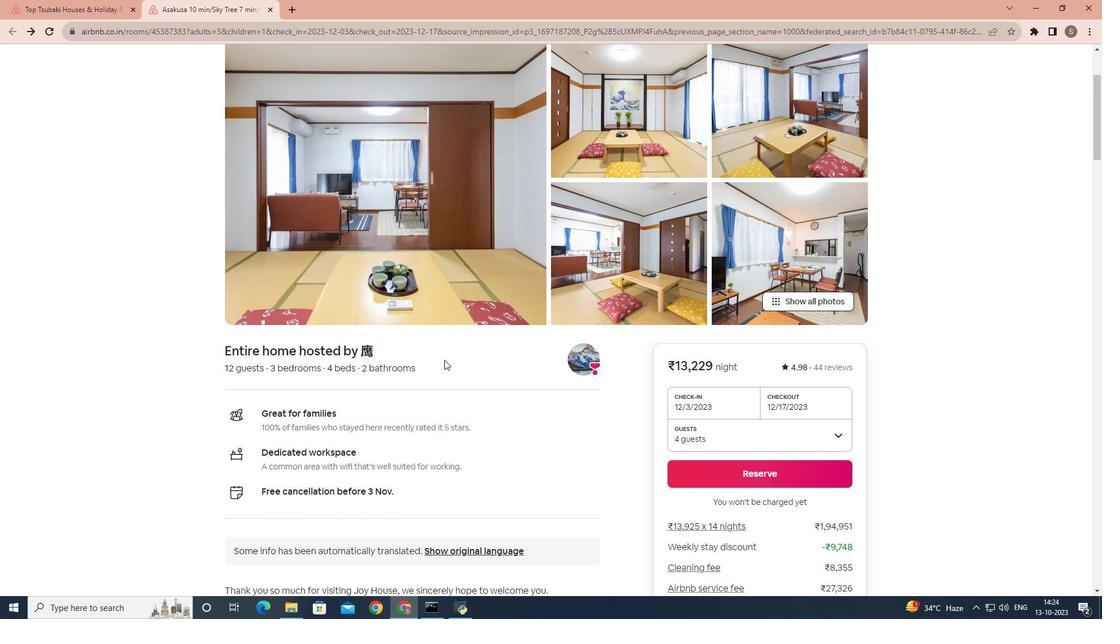 
Action: Mouse moved to (450, 351)
Screenshot: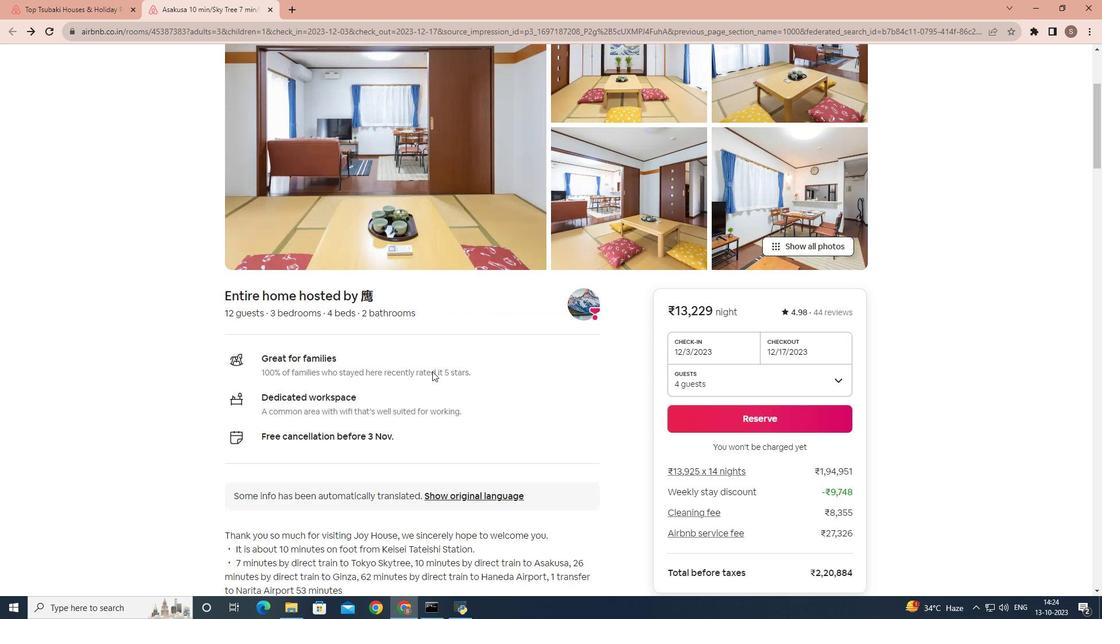 
Action: Mouse scrolled (450, 351) with delta (0, 0)
Screenshot: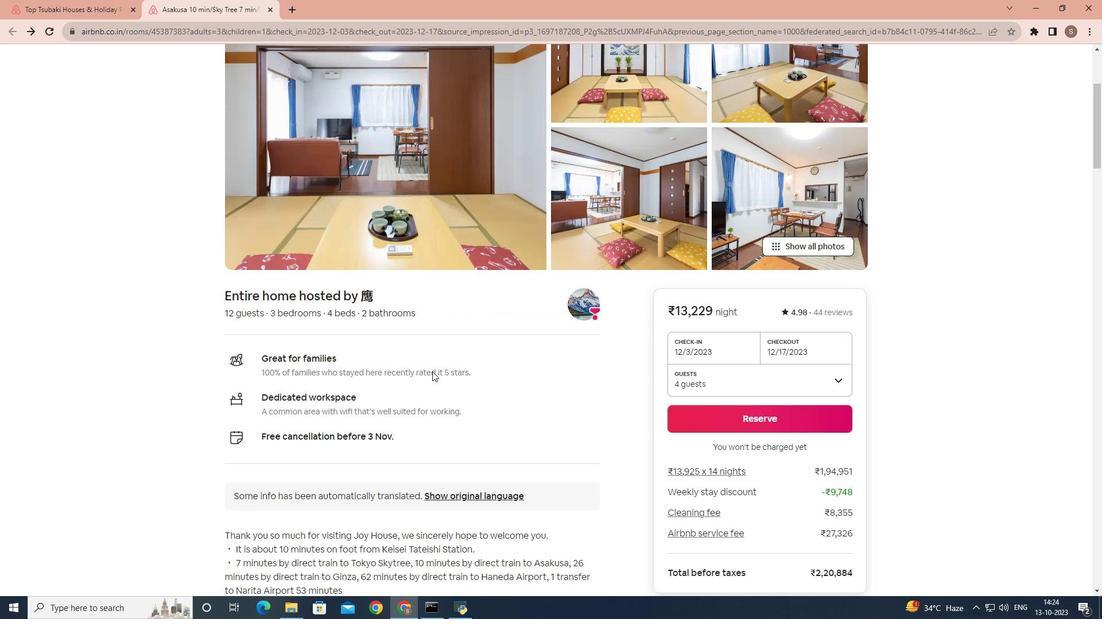 
Action: Mouse moved to (396, 401)
Screenshot: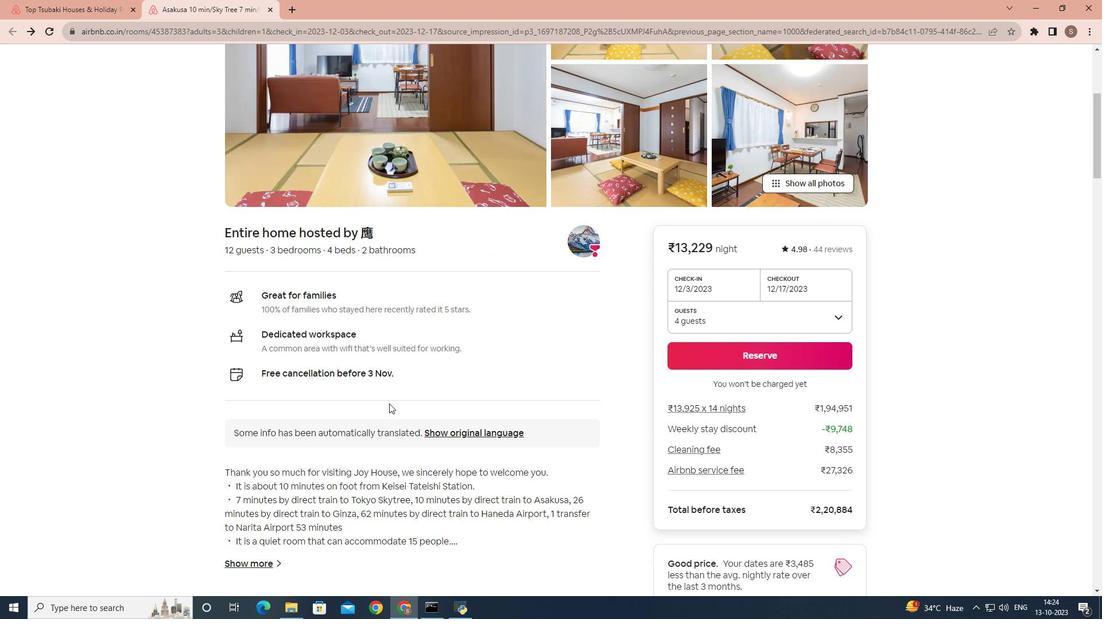 
Action: Mouse scrolled (396, 400) with delta (0, 0)
Screenshot: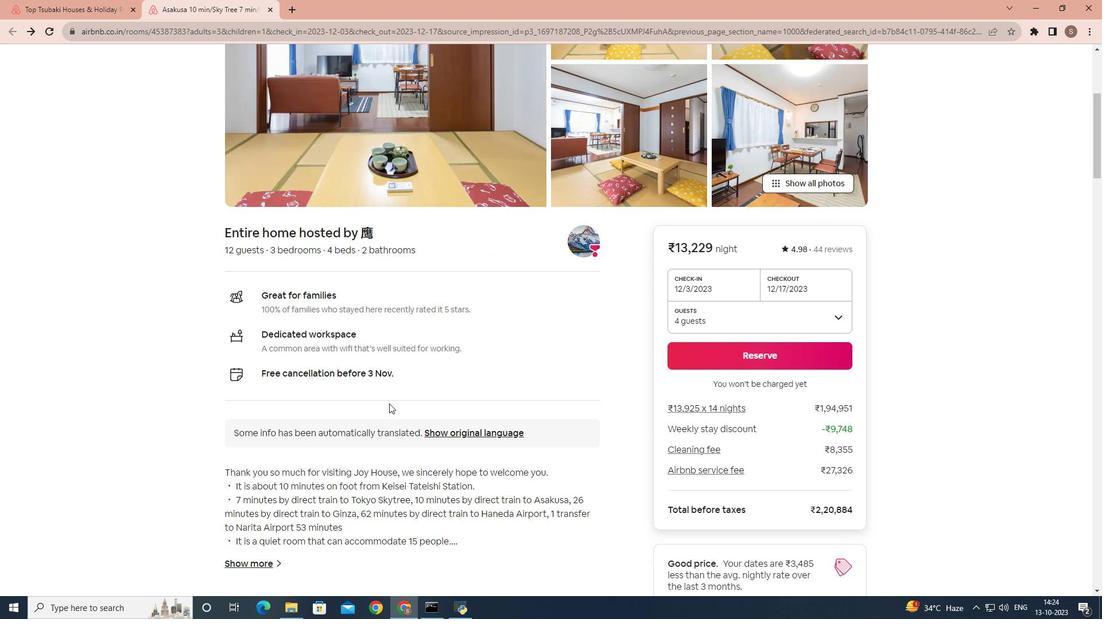 
Action: Mouse moved to (393, 402)
Screenshot: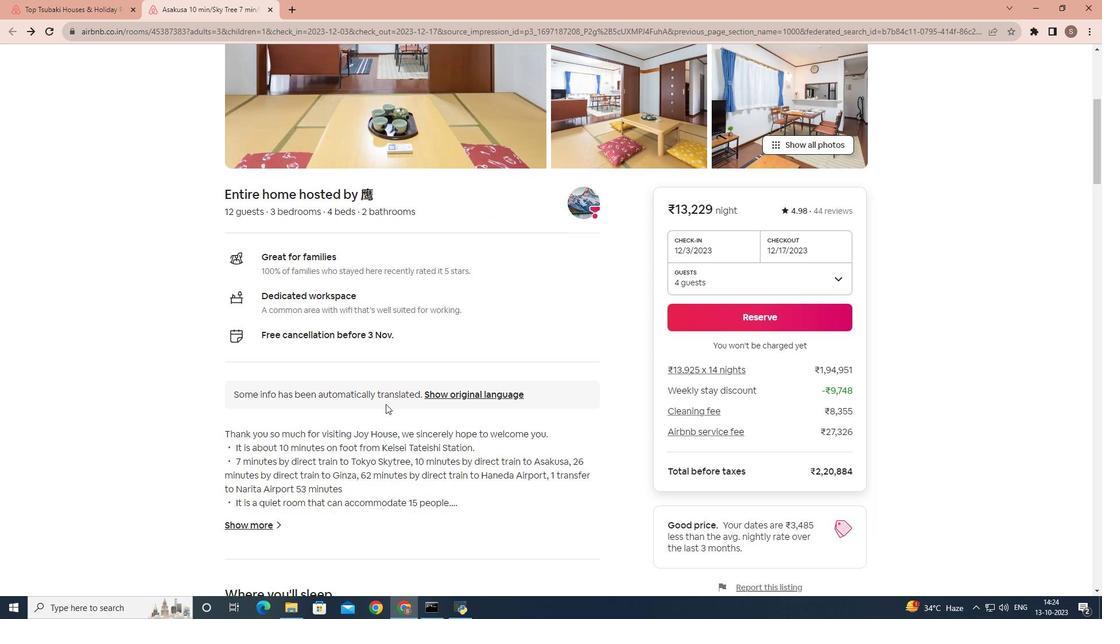 
Action: Mouse scrolled (393, 401) with delta (0, 0)
Screenshot: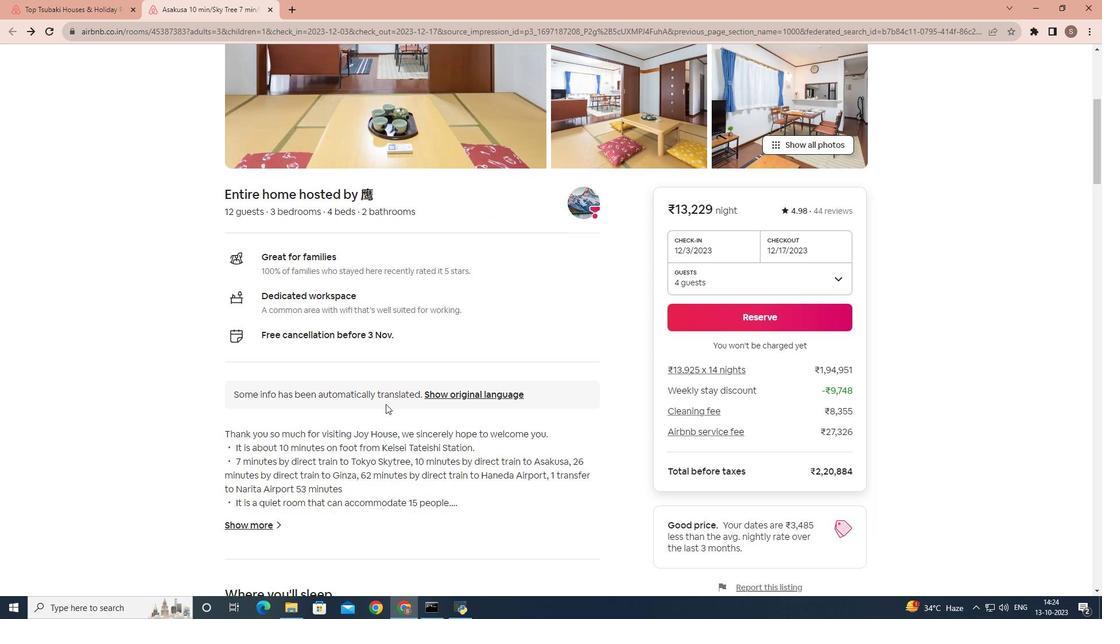
Action: Mouse moved to (377, 407)
Screenshot: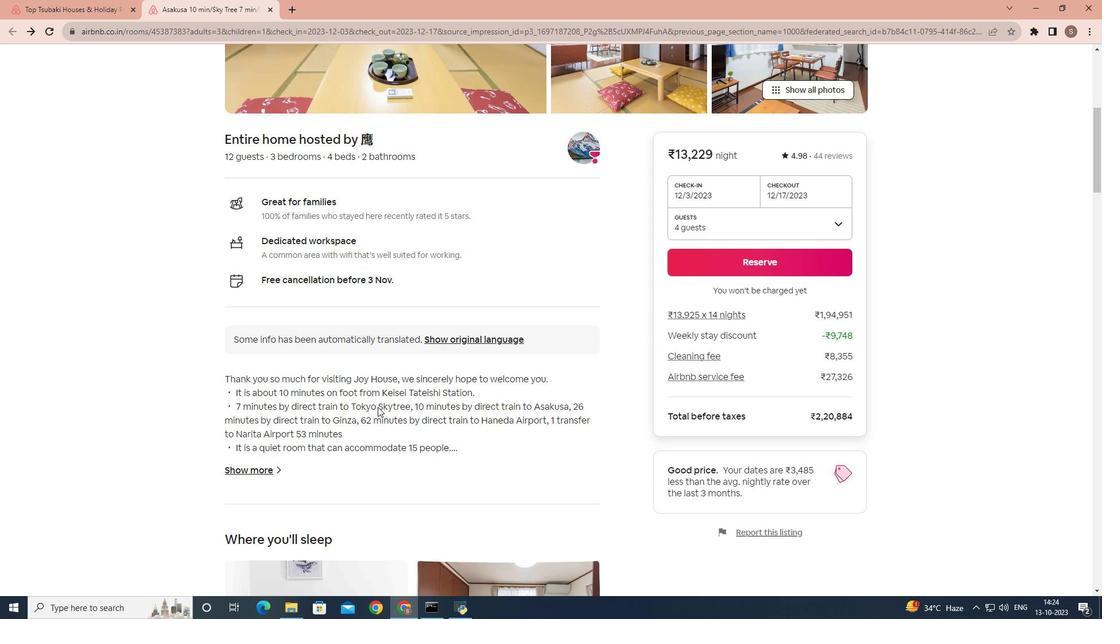 
Action: Mouse scrolled (377, 406) with delta (0, 0)
Screenshot: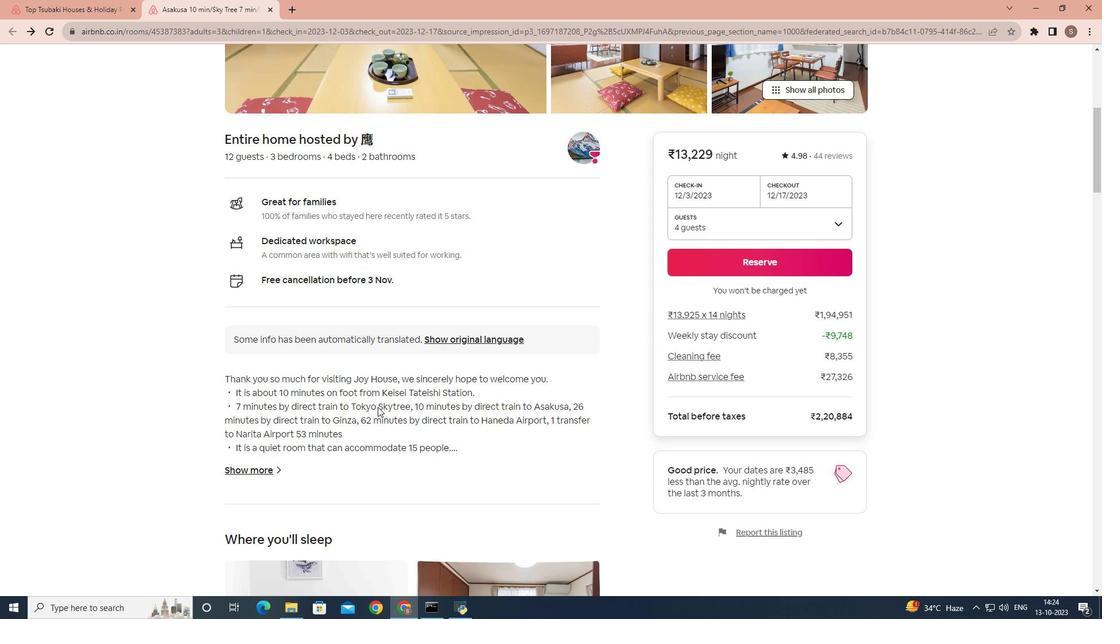 
Action: Mouse scrolled (377, 406) with delta (0, 0)
Screenshot: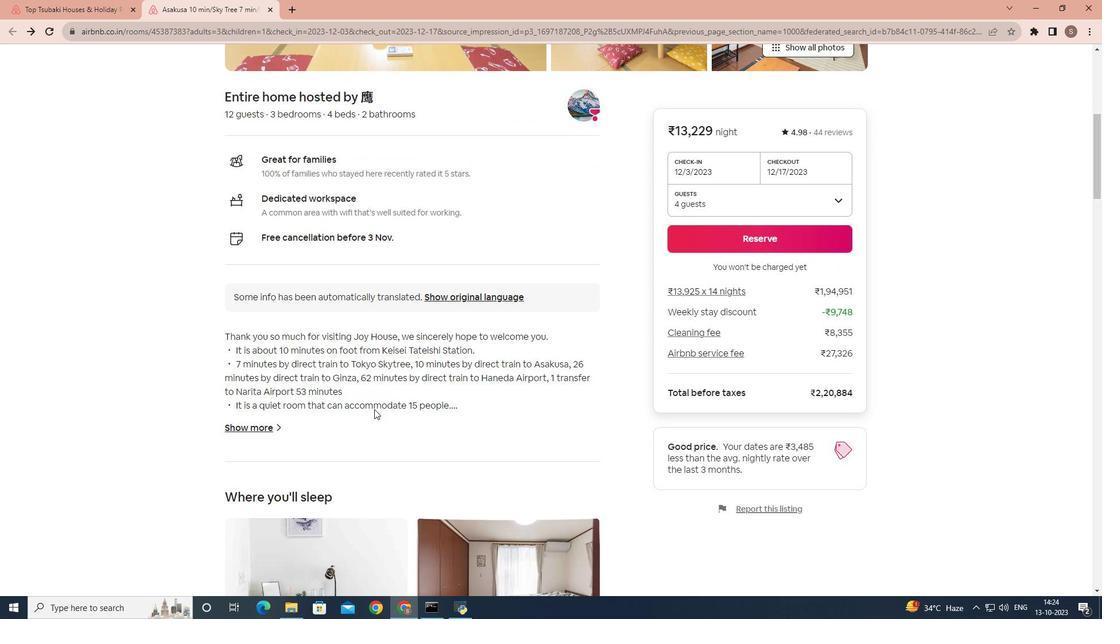 
Action: Mouse moved to (266, 360)
Screenshot: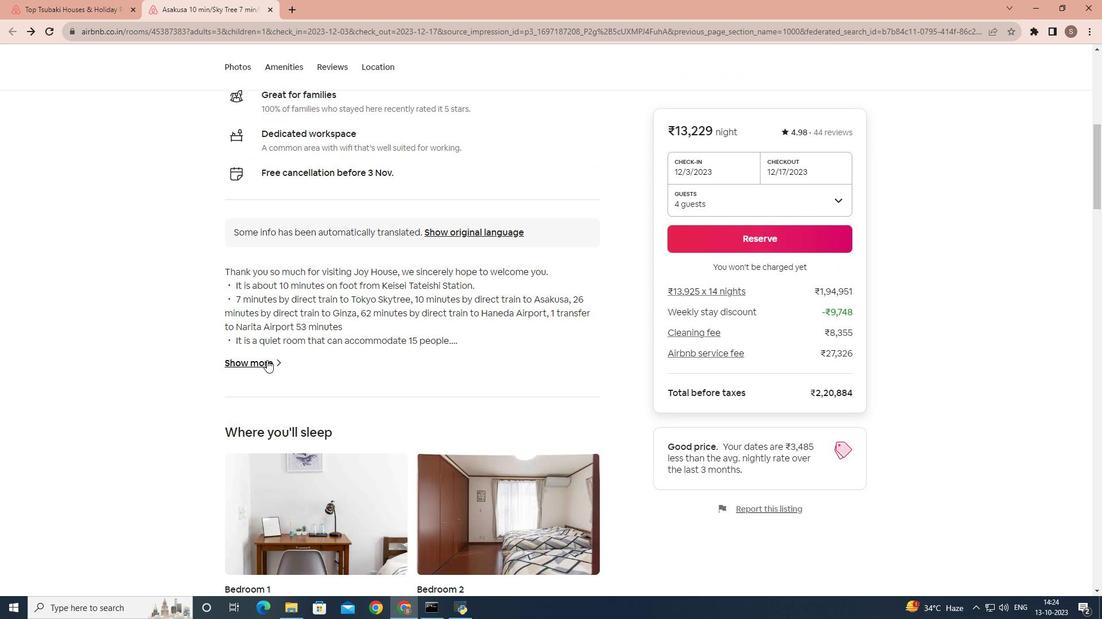 
Action: Mouse pressed left at (266, 360)
Screenshot: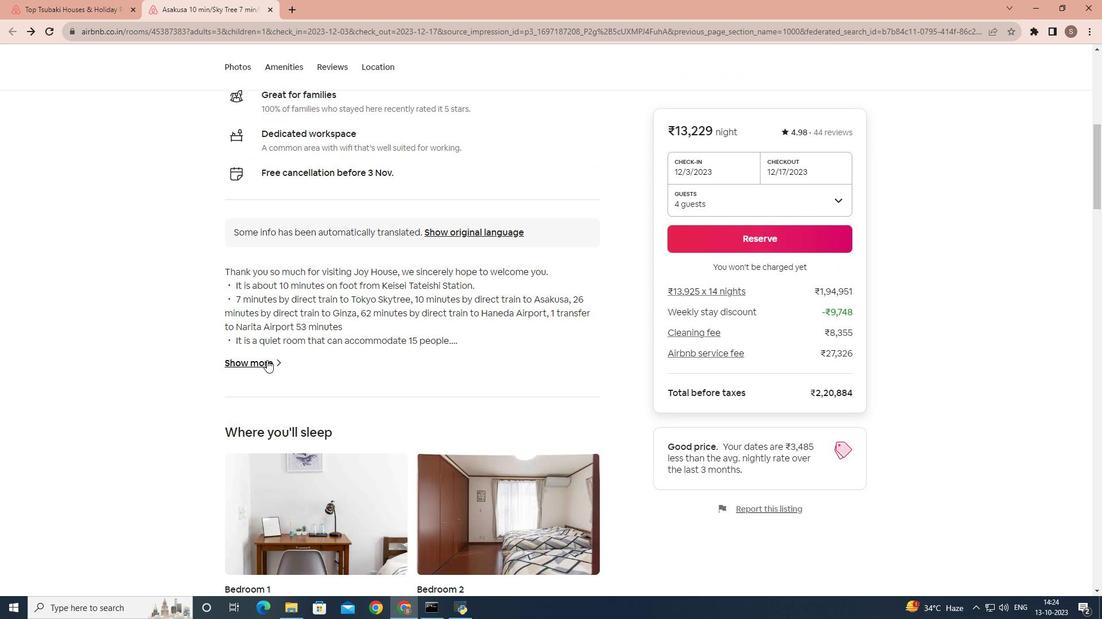 
Action: Mouse moved to (444, 380)
Screenshot: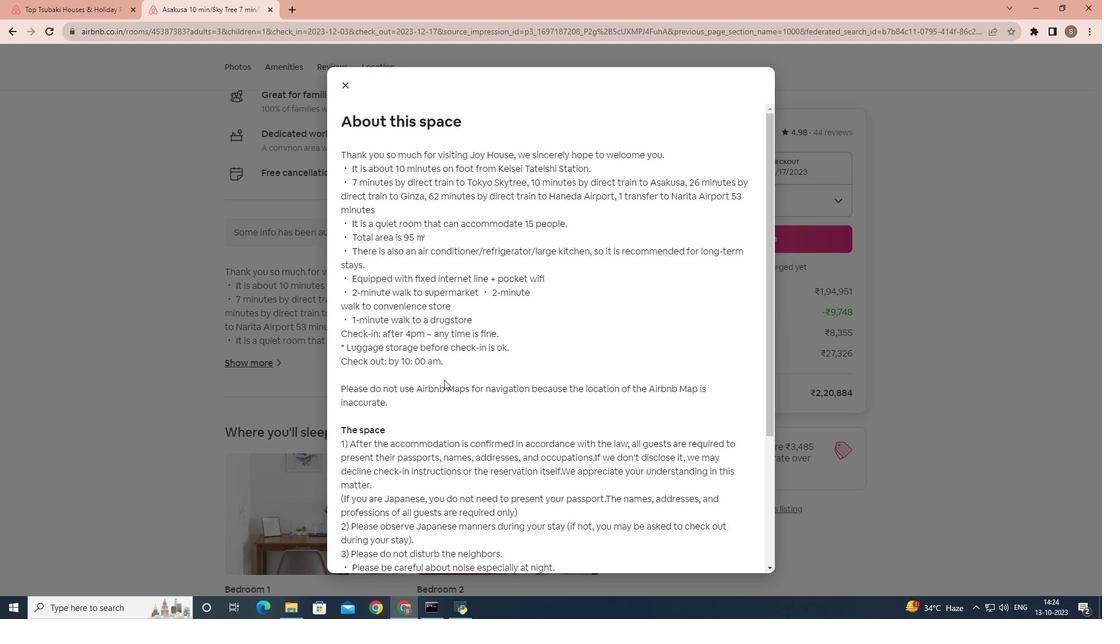 
Action: Mouse scrolled (444, 379) with delta (0, 0)
Screenshot: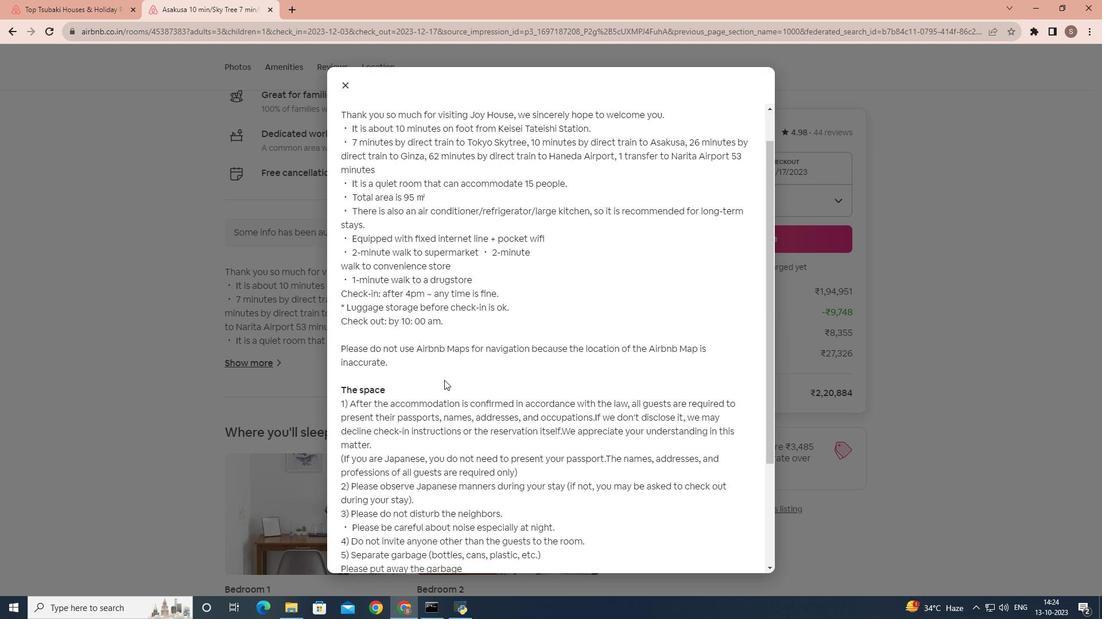 
Action: Mouse scrolled (444, 379) with delta (0, 0)
Screenshot: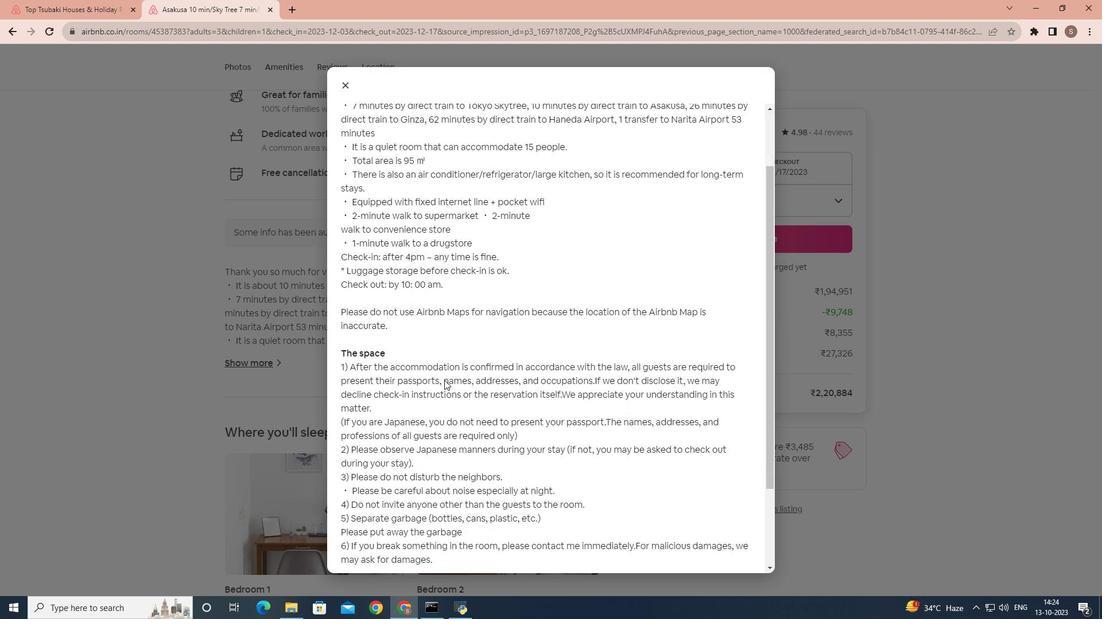 
Action: Mouse scrolled (444, 379) with delta (0, 0)
Screenshot: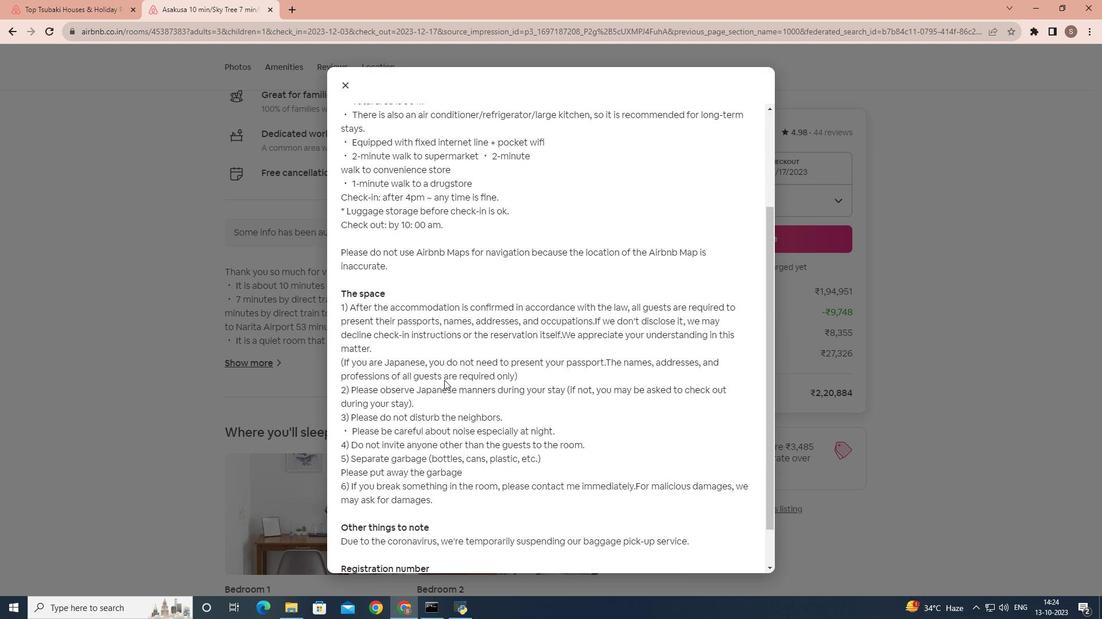 
Action: Mouse scrolled (444, 379) with delta (0, 0)
Screenshot: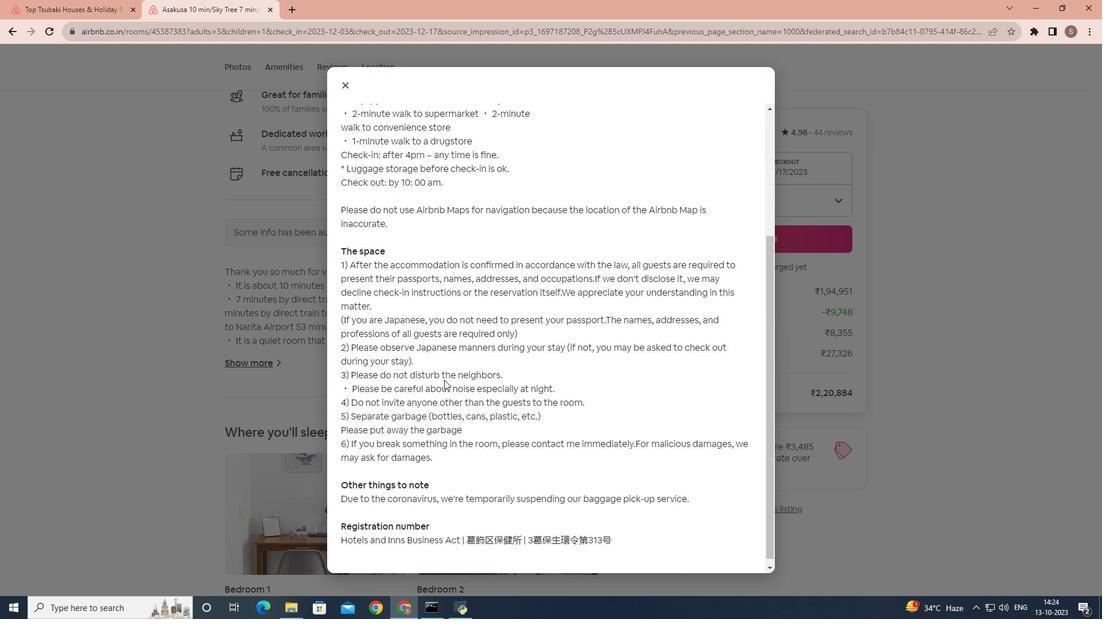 
Action: Mouse scrolled (444, 379) with delta (0, 0)
Screenshot: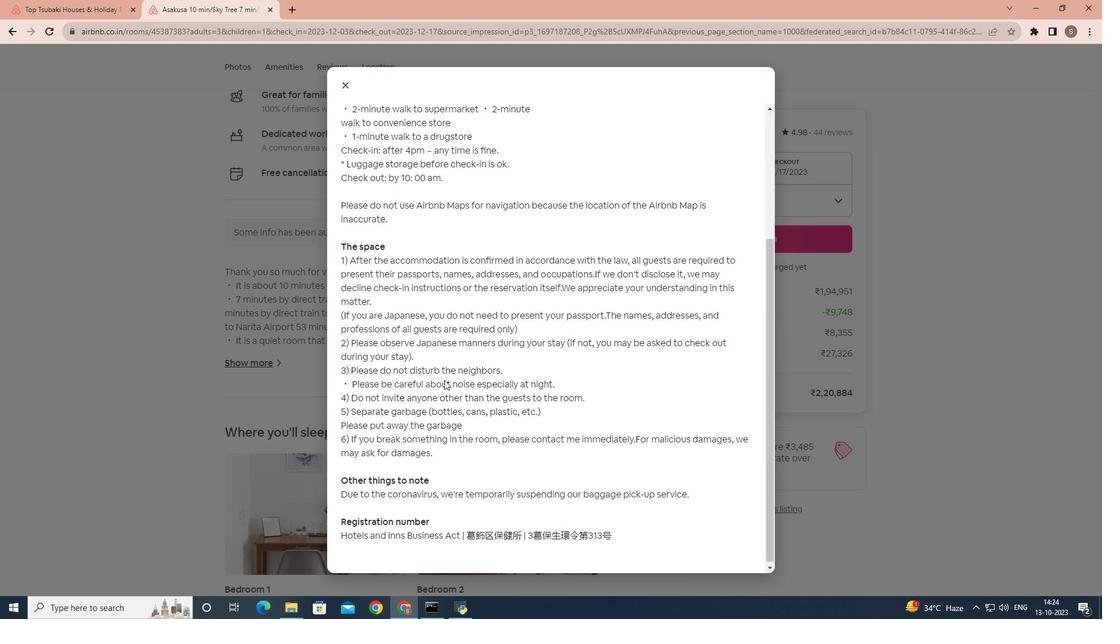 
Action: Mouse moved to (340, 82)
Screenshot: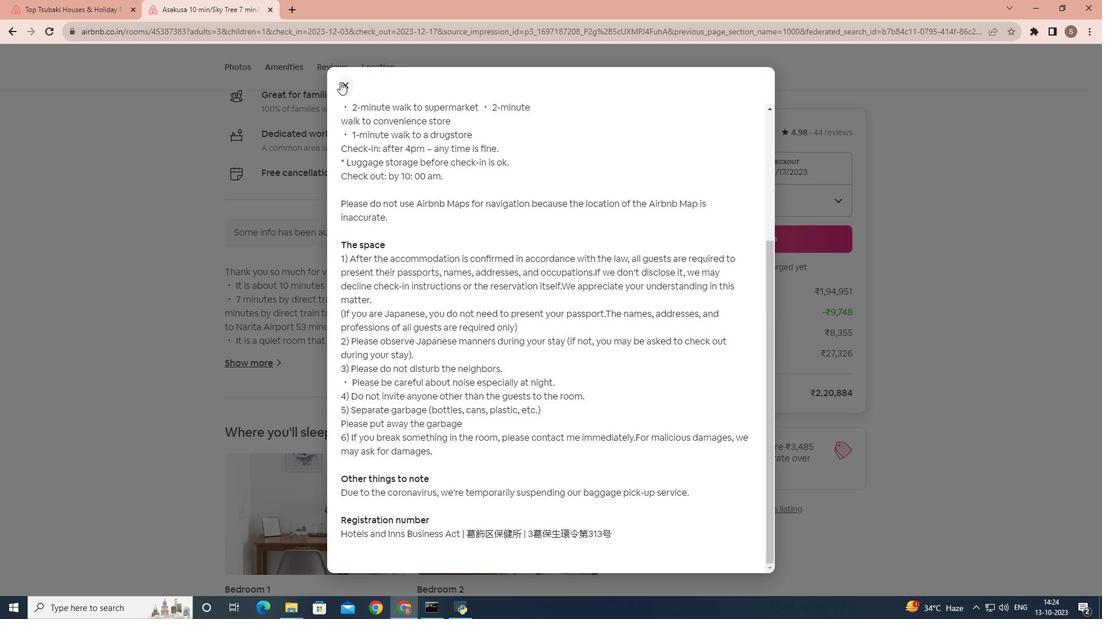 
Action: Mouse pressed left at (340, 82)
Screenshot: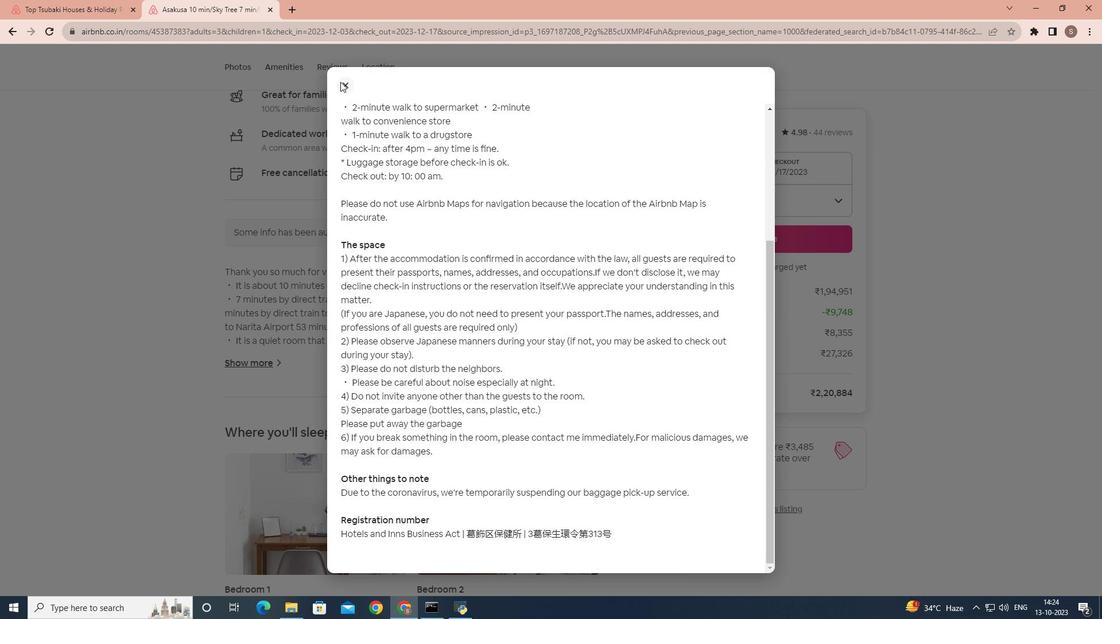 
Action: Mouse moved to (335, 313)
Screenshot: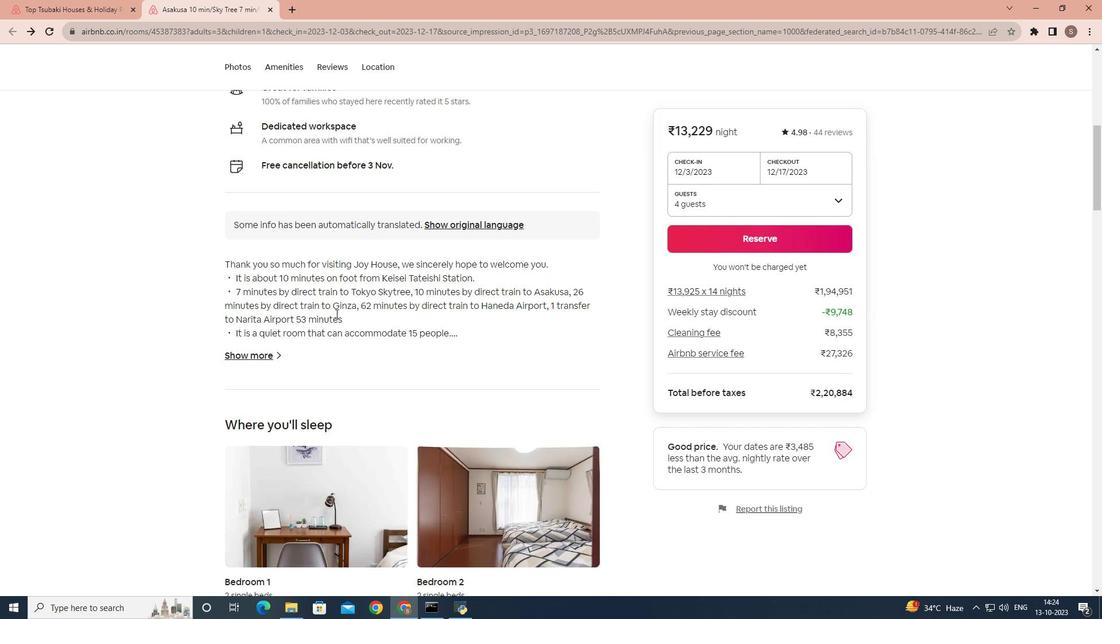 
Action: Mouse scrolled (335, 313) with delta (0, 0)
Screenshot: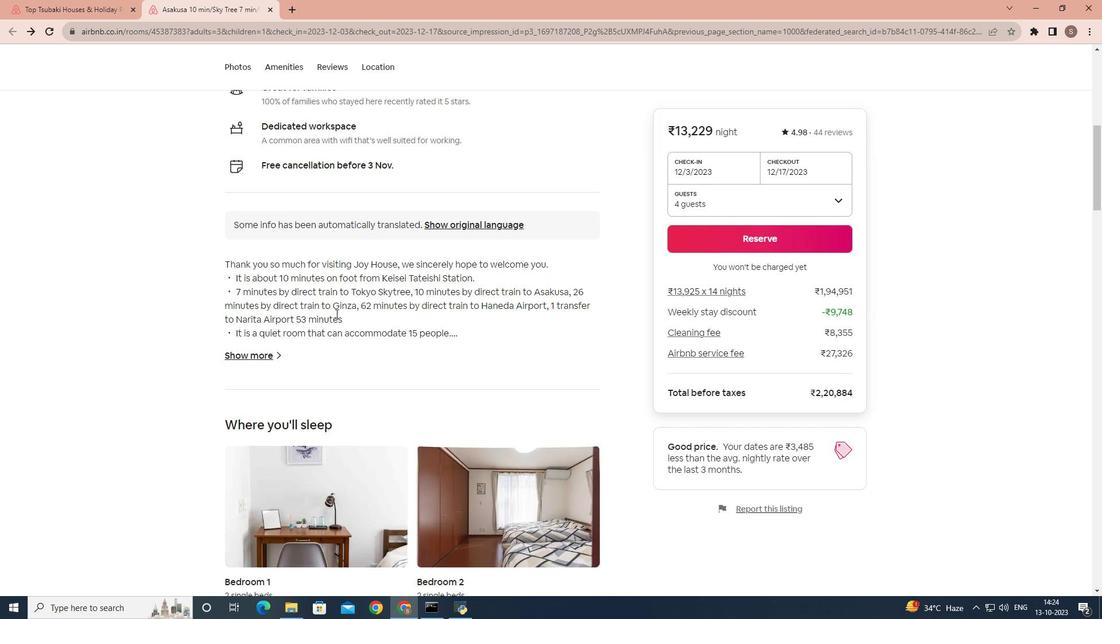 
Action: Mouse scrolled (335, 313) with delta (0, 0)
Screenshot: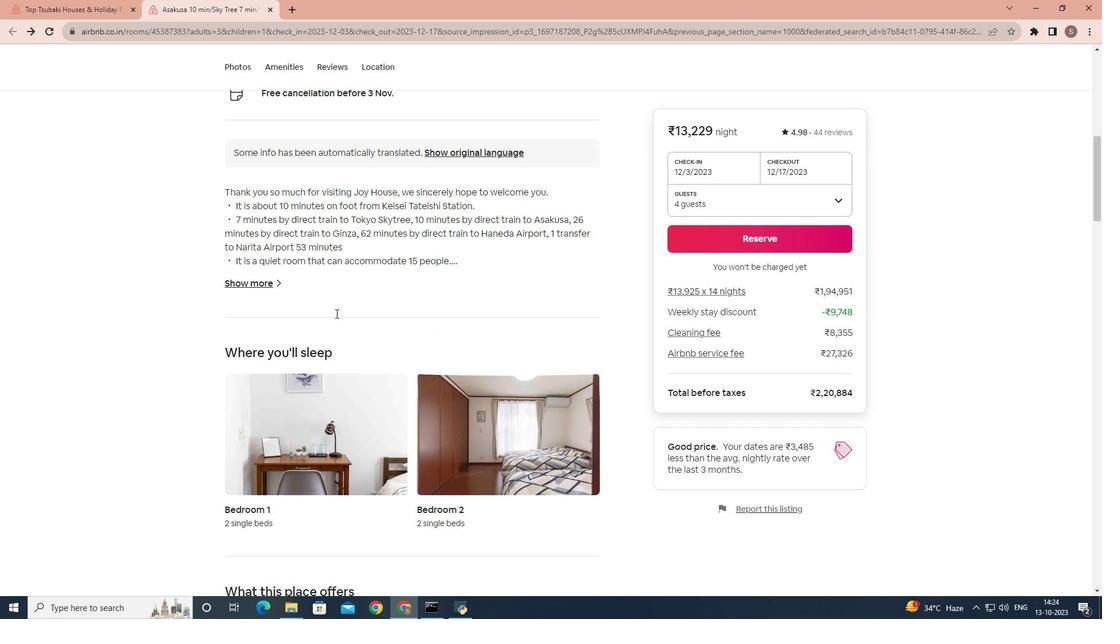 
Action: Mouse scrolled (335, 313) with delta (0, 0)
Screenshot: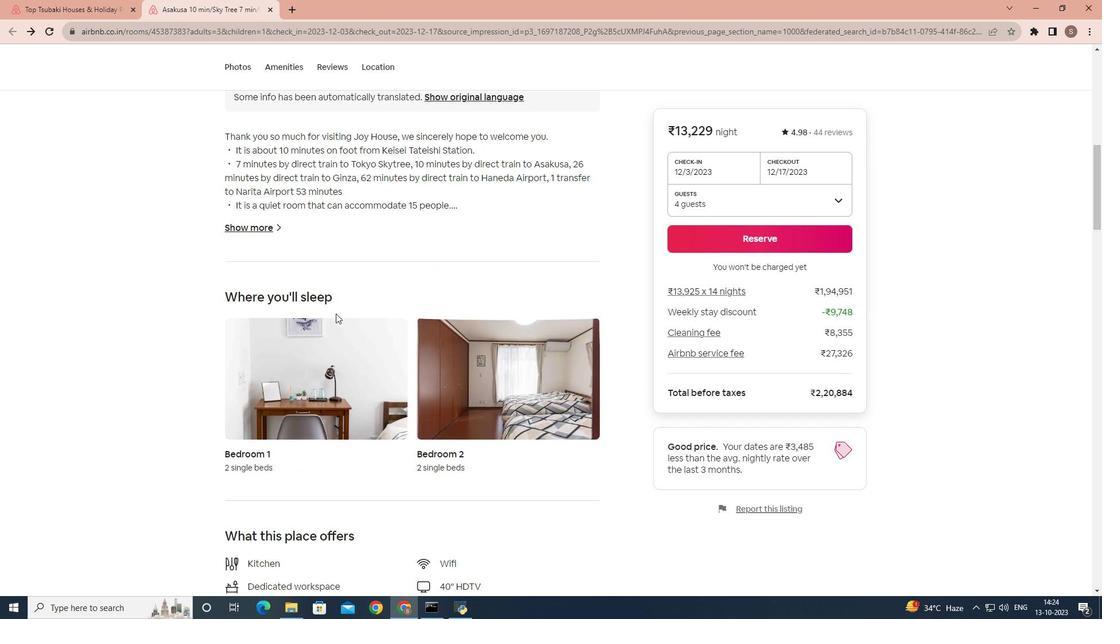 
Action: Mouse scrolled (335, 313) with delta (0, 0)
Screenshot: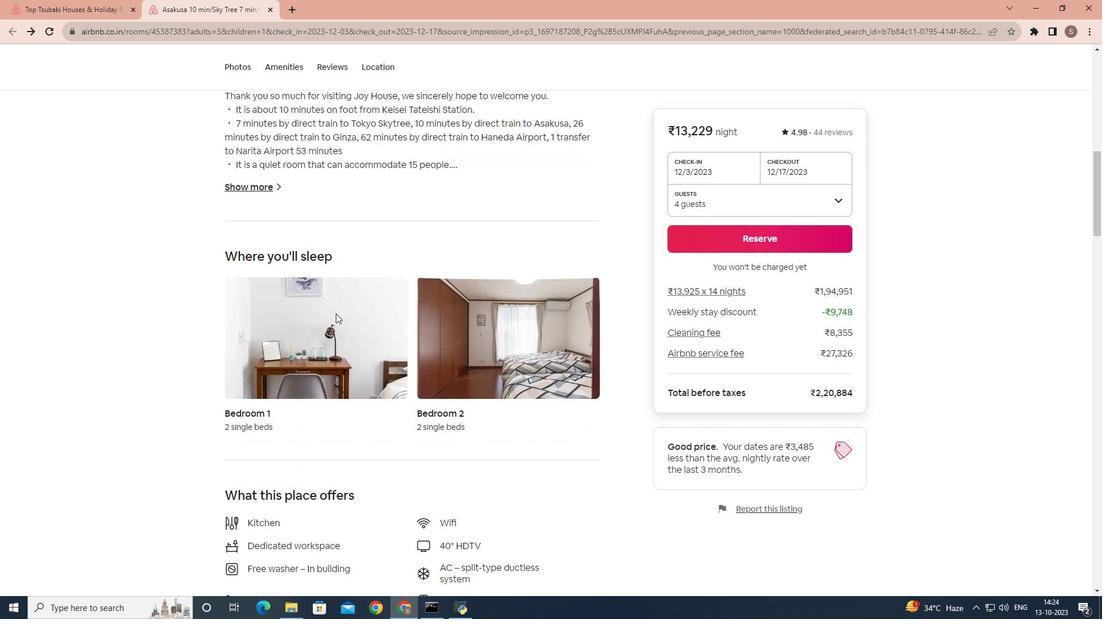 
Action: Mouse scrolled (335, 313) with delta (0, 0)
Screenshot: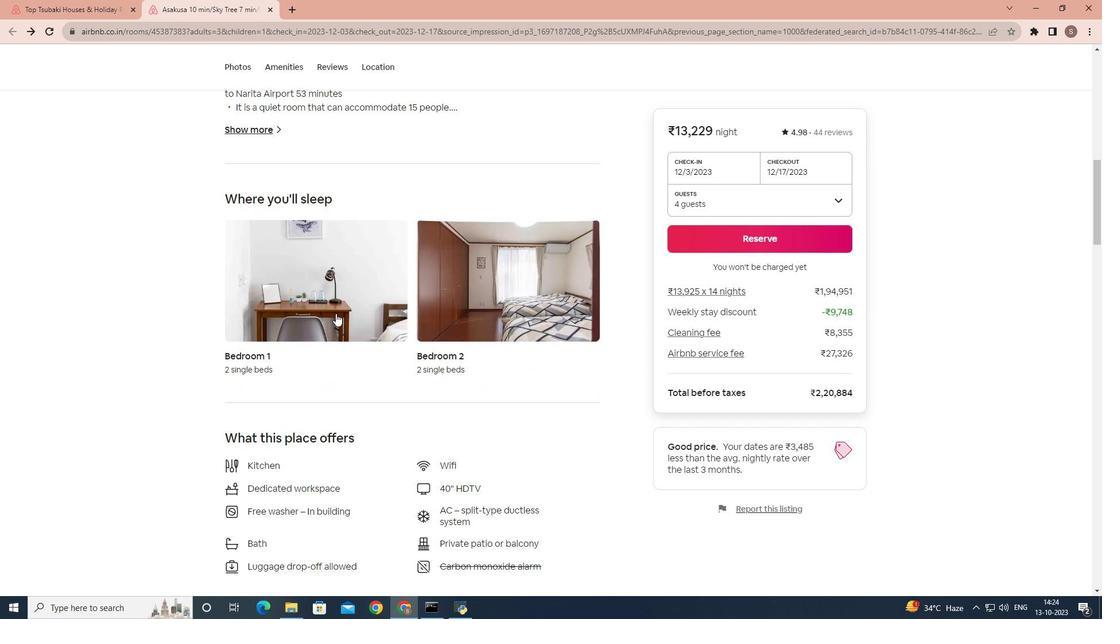 
Action: Mouse scrolled (335, 313) with delta (0, 0)
Screenshot: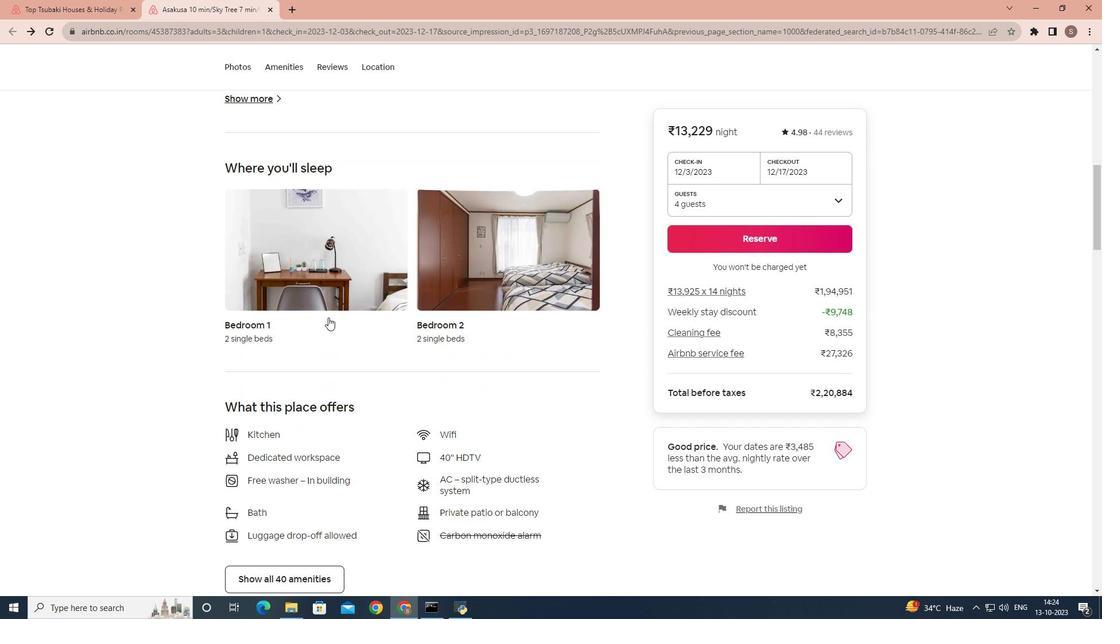 
Action: Mouse moved to (307, 342)
Screenshot: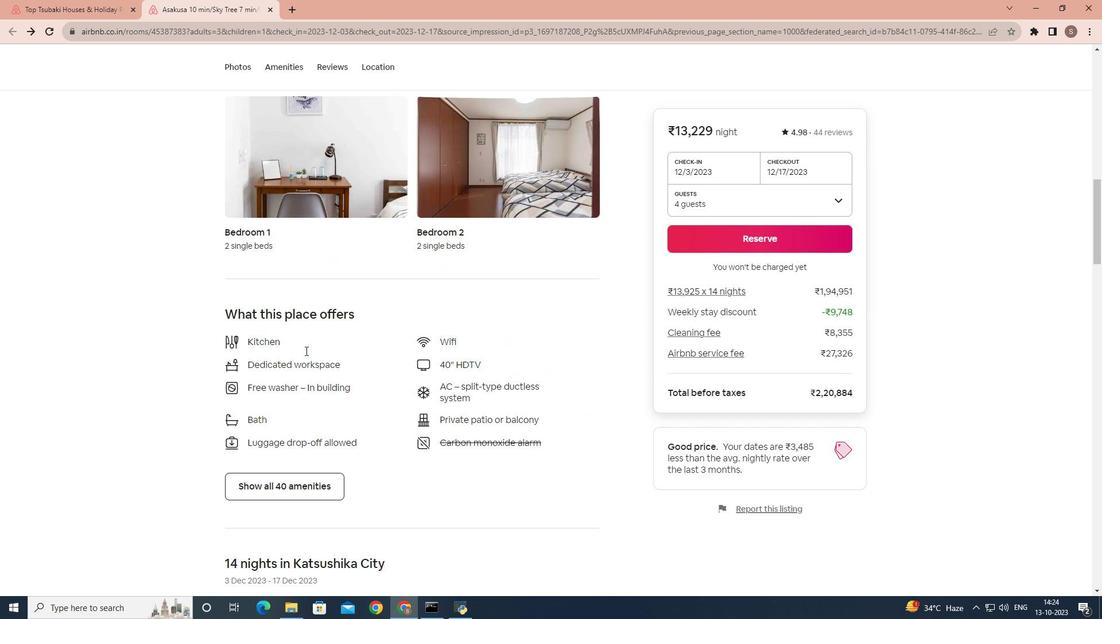 
Action: Mouse scrolled (307, 342) with delta (0, 0)
Screenshot: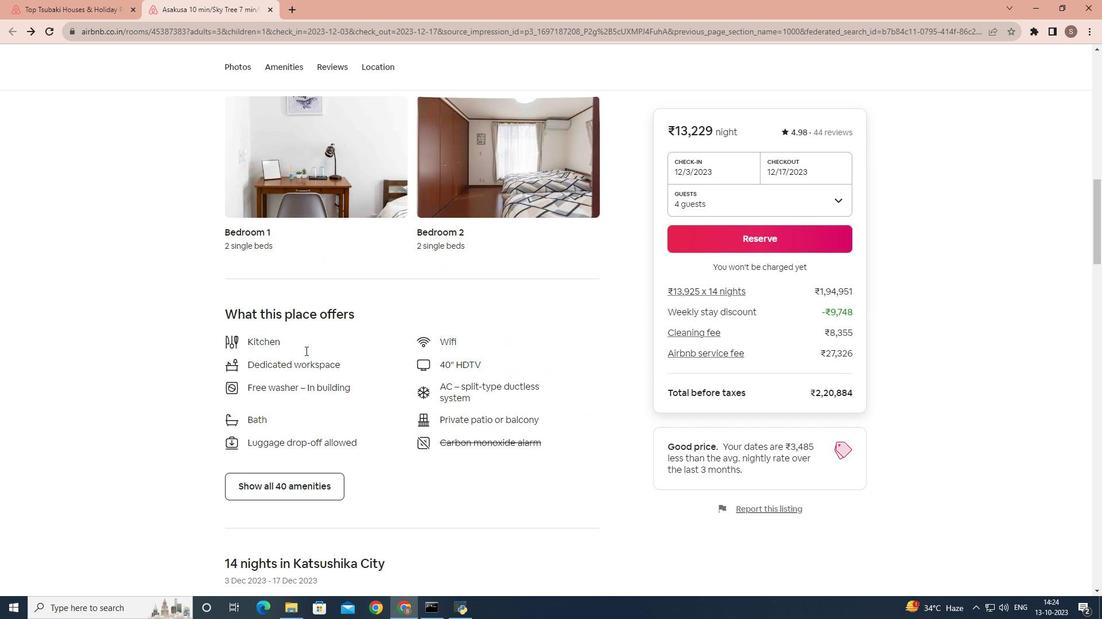
Action: Mouse moved to (306, 344)
Screenshot: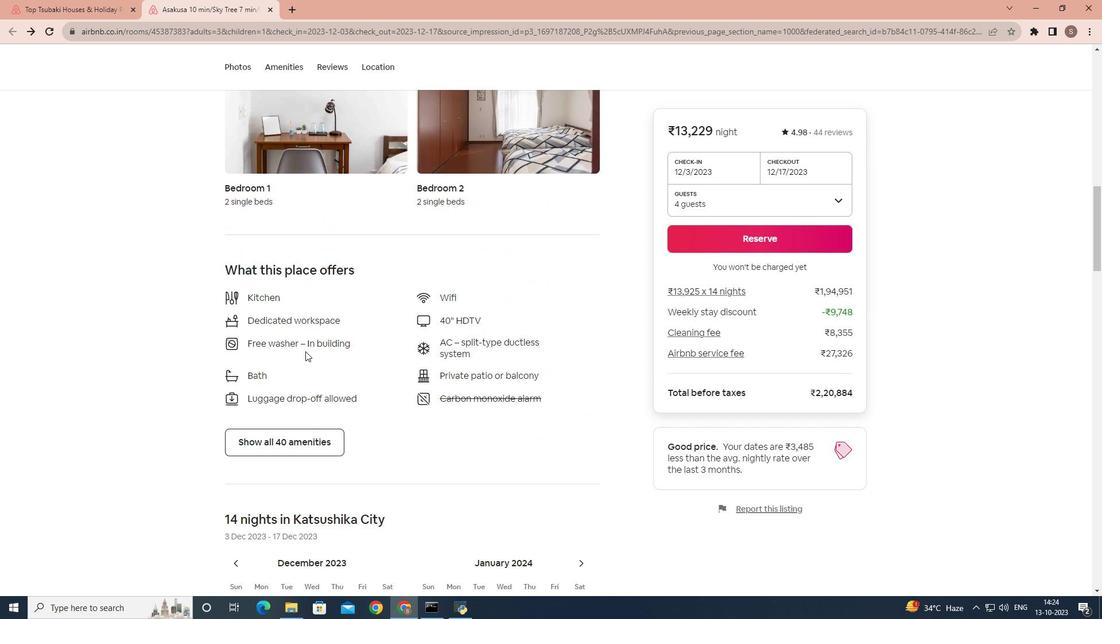
Action: Mouse scrolled (306, 344) with delta (0, 0)
Screenshot: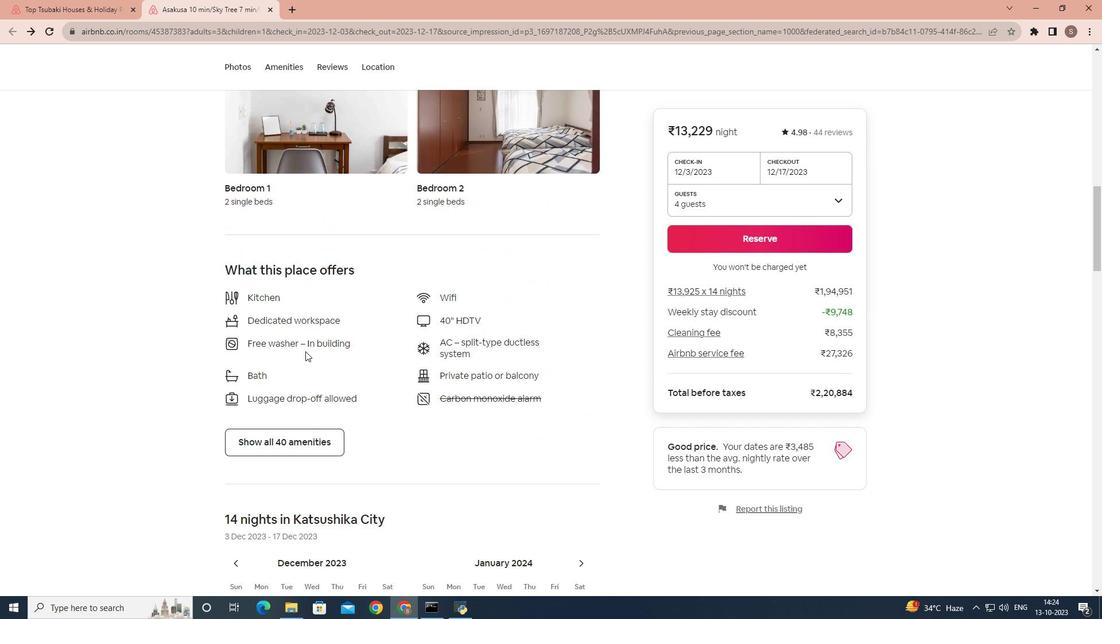 
Action: Mouse moved to (303, 377)
Screenshot: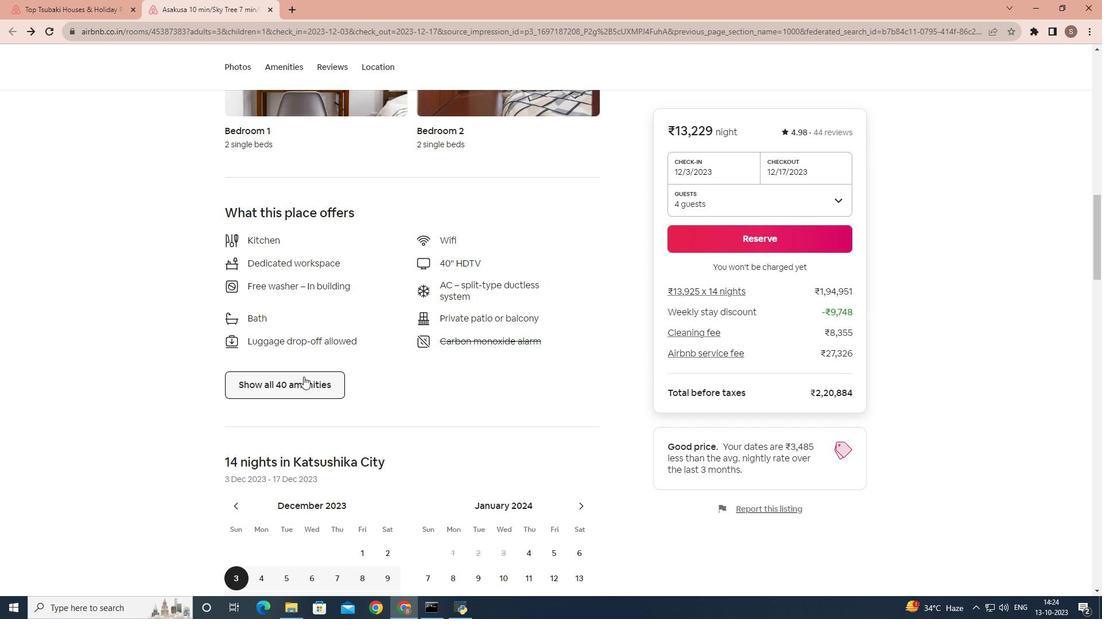 
Action: Mouse pressed left at (303, 377)
Screenshot: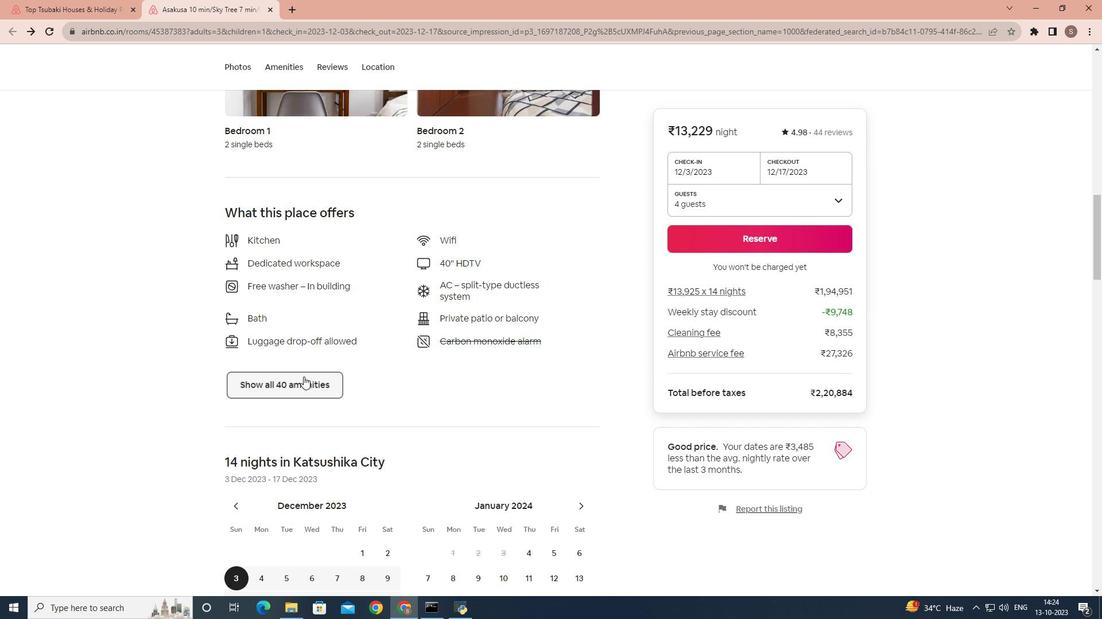 
Action: Mouse moved to (497, 370)
Screenshot: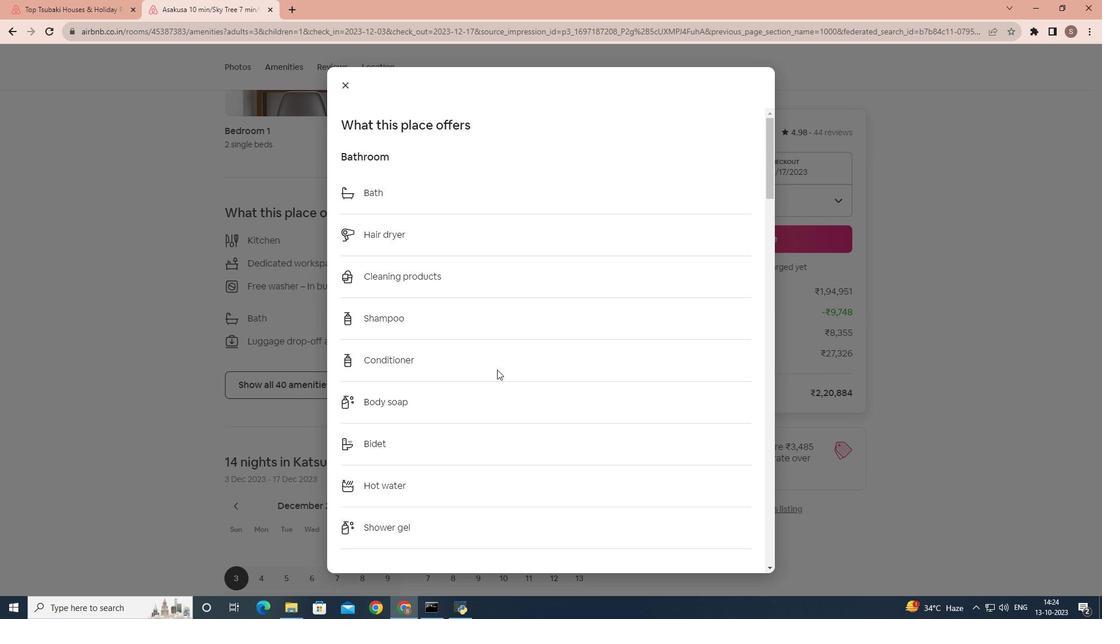 
Action: Mouse scrolled (497, 369) with delta (0, 0)
Screenshot: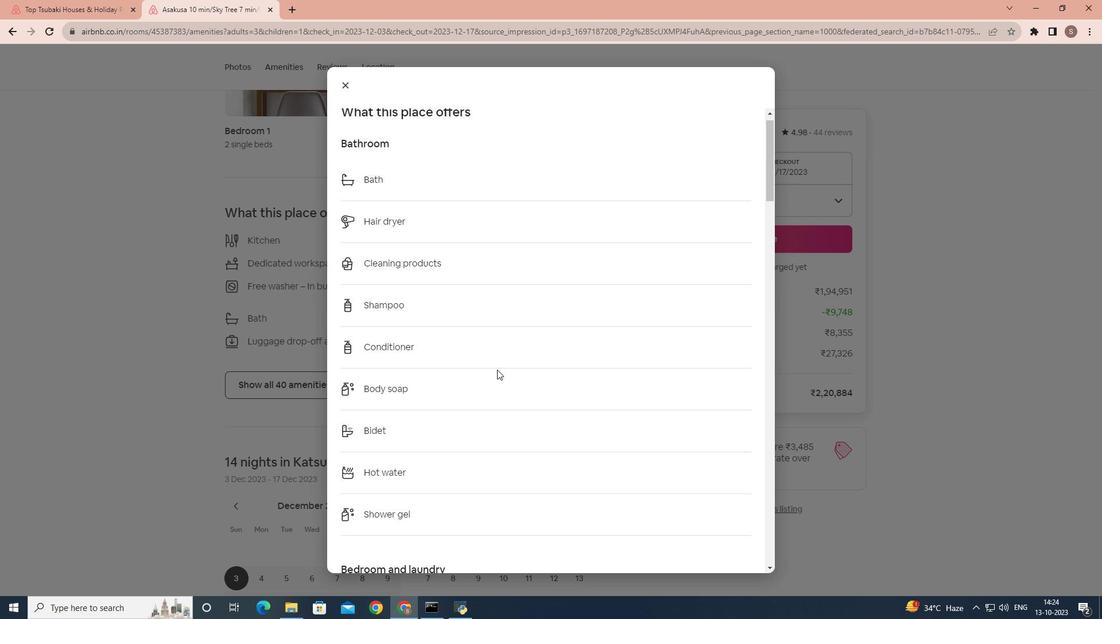
Action: Mouse scrolled (497, 369) with delta (0, 0)
Screenshot: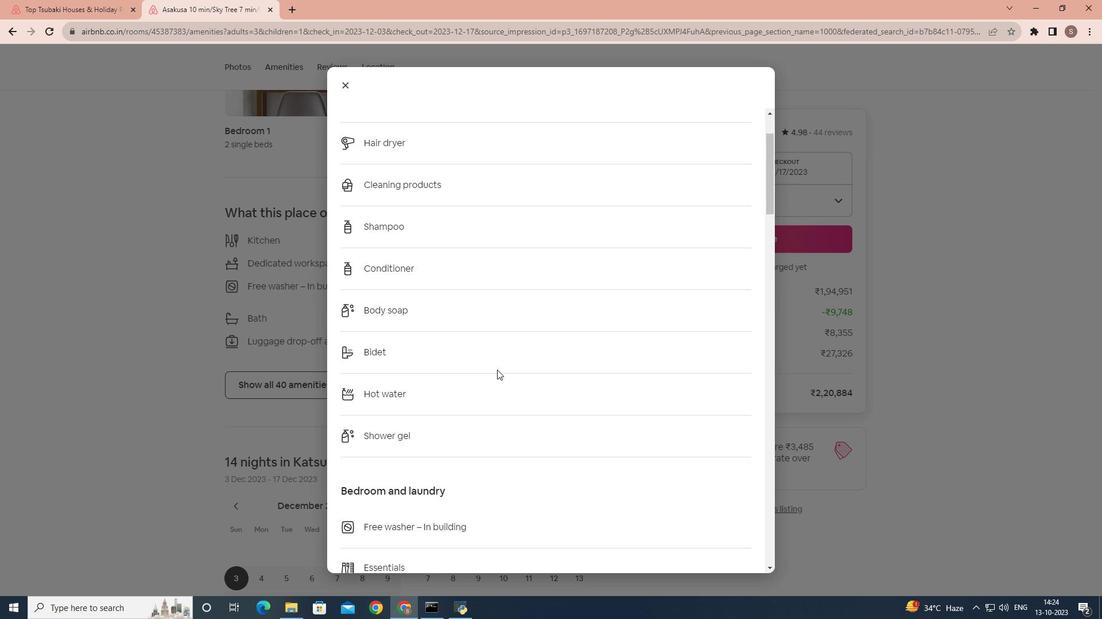 
Action: Mouse scrolled (497, 369) with delta (0, 0)
Screenshot: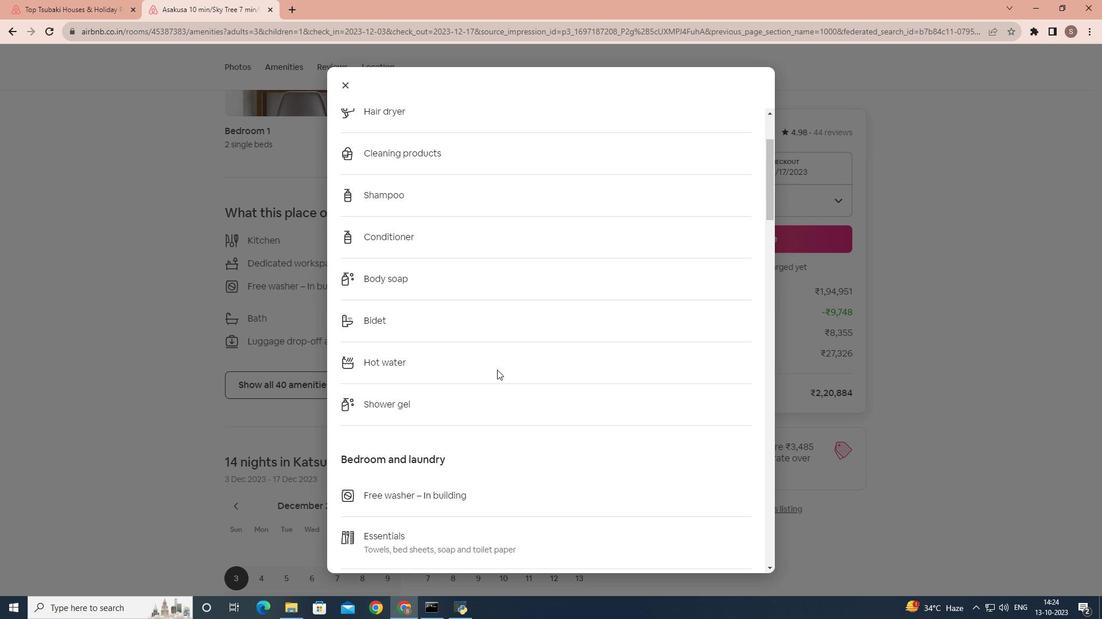 
Action: Mouse scrolled (497, 369) with delta (0, 0)
Screenshot: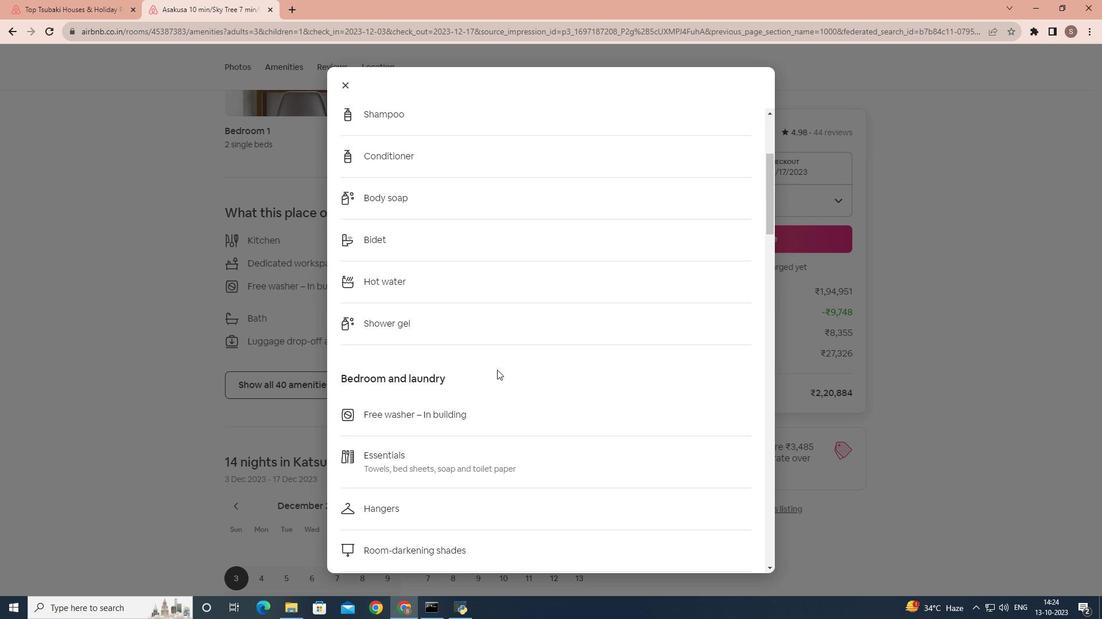 
Action: Mouse scrolled (497, 369) with delta (0, 0)
Screenshot: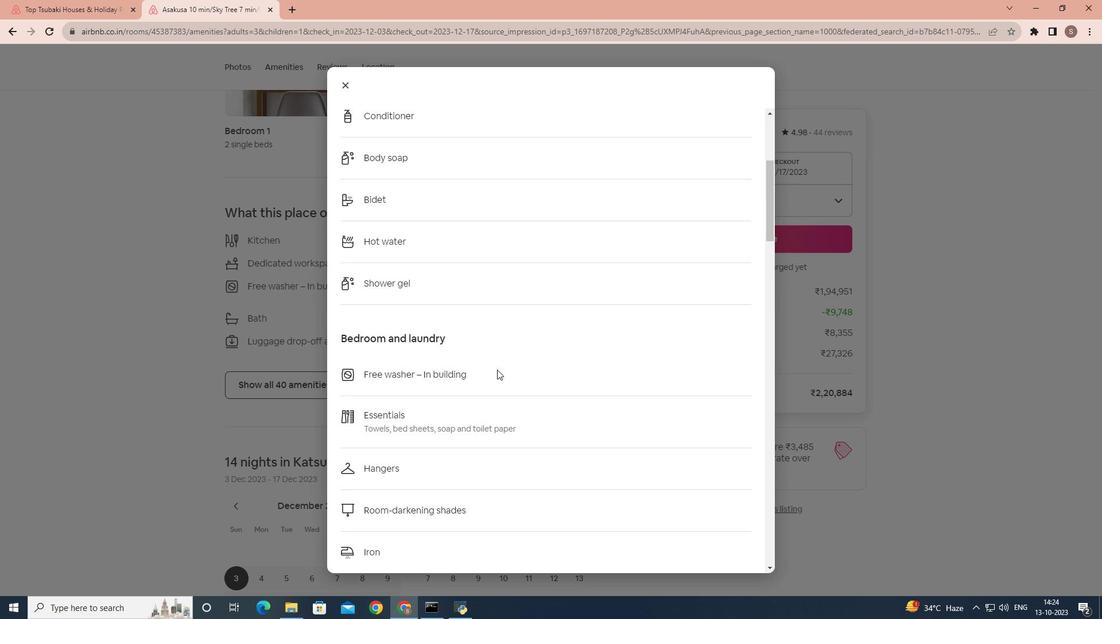
Action: Mouse scrolled (497, 369) with delta (0, 0)
Screenshot: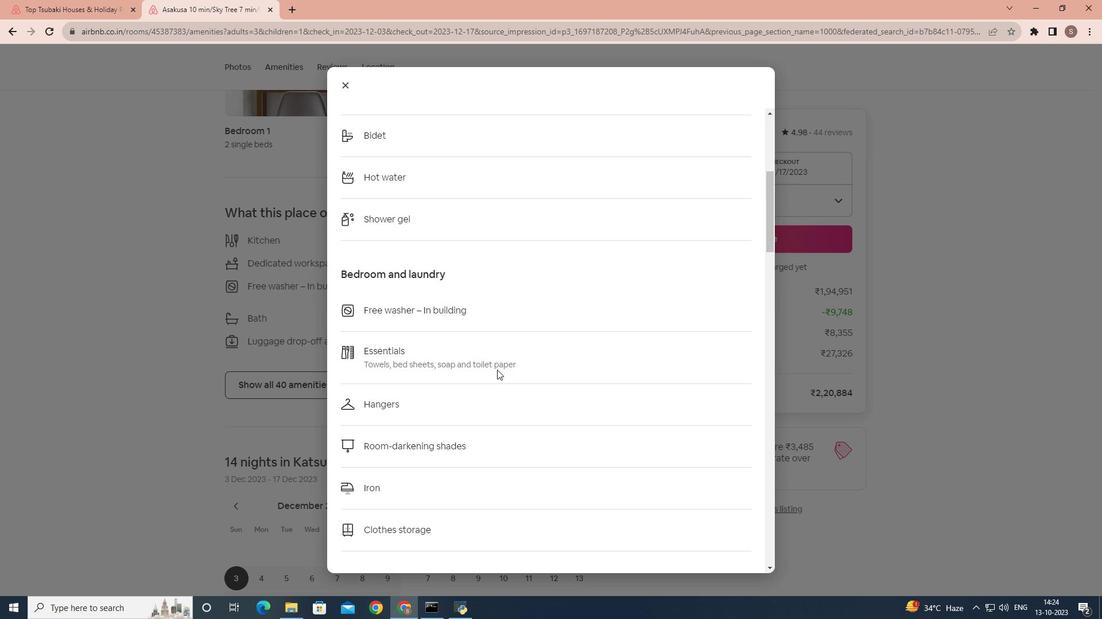 
Action: Mouse scrolled (497, 369) with delta (0, 0)
Screenshot: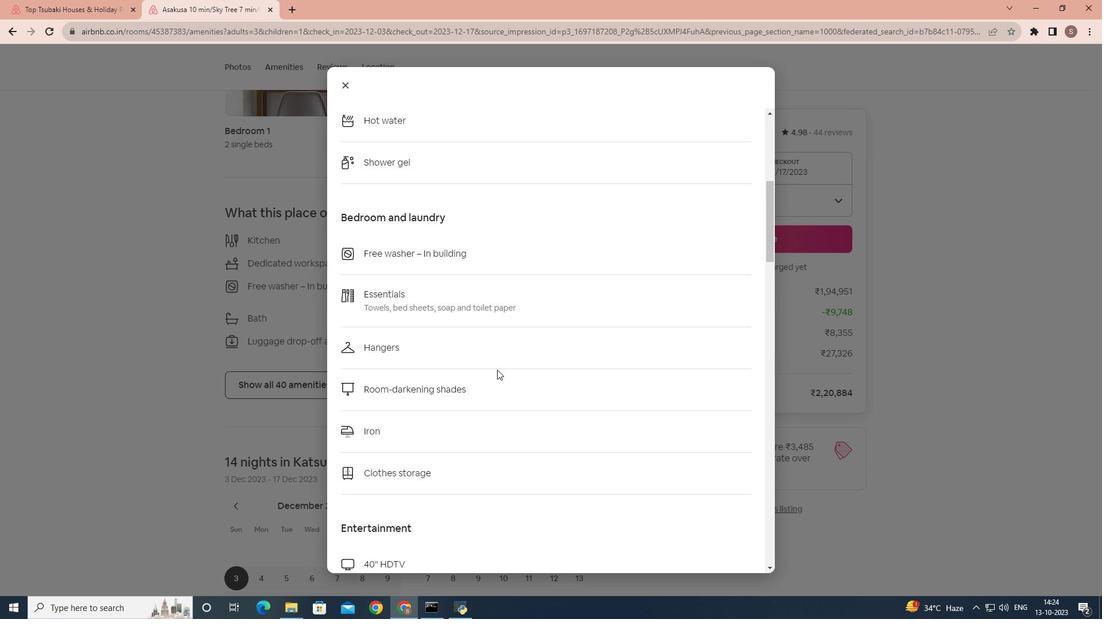 
Action: Mouse scrolled (497, 369) with delta (0, 0)
Screenshot: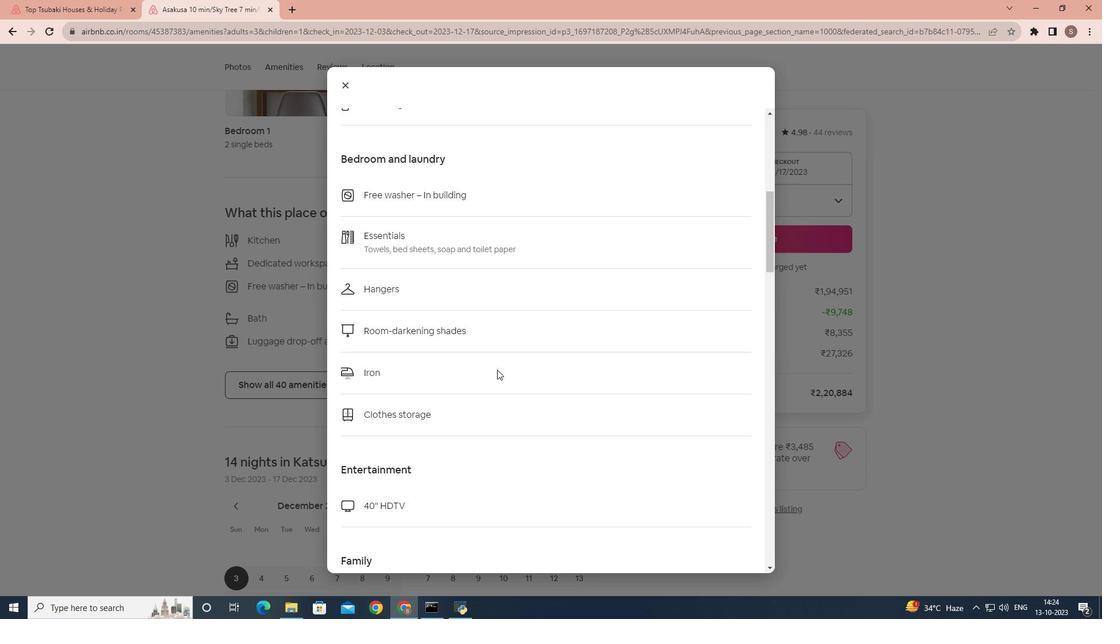 
Action: Mouse scrolled (497, 369) with delta (0, 0)
Screenshot: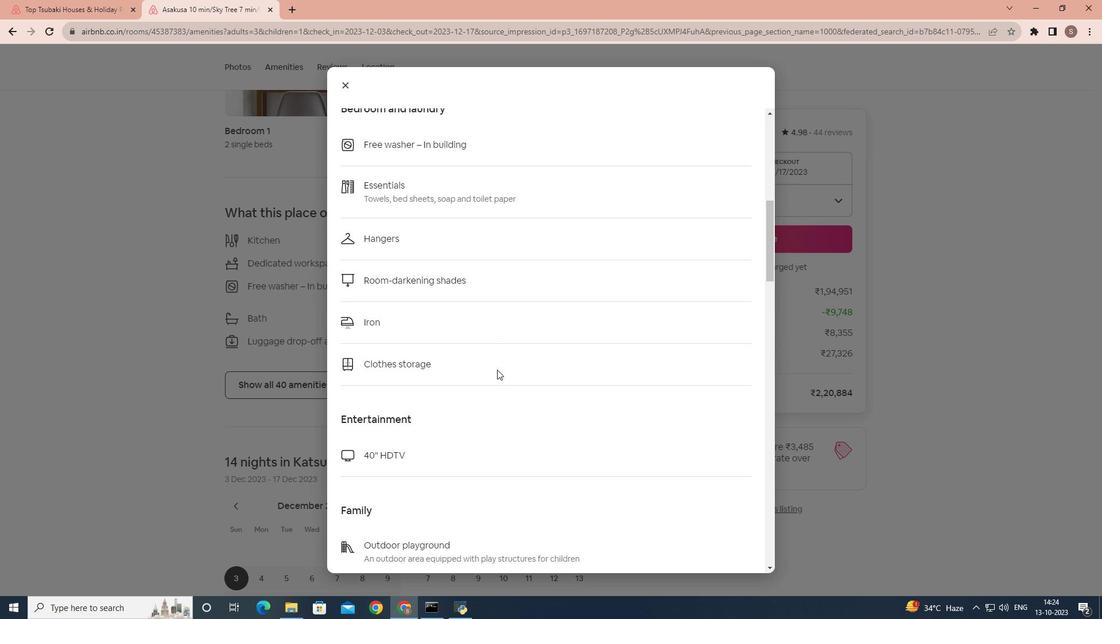 
Action: Mouse scrolled (497, 369) with delta (0, 0)
Screenshot: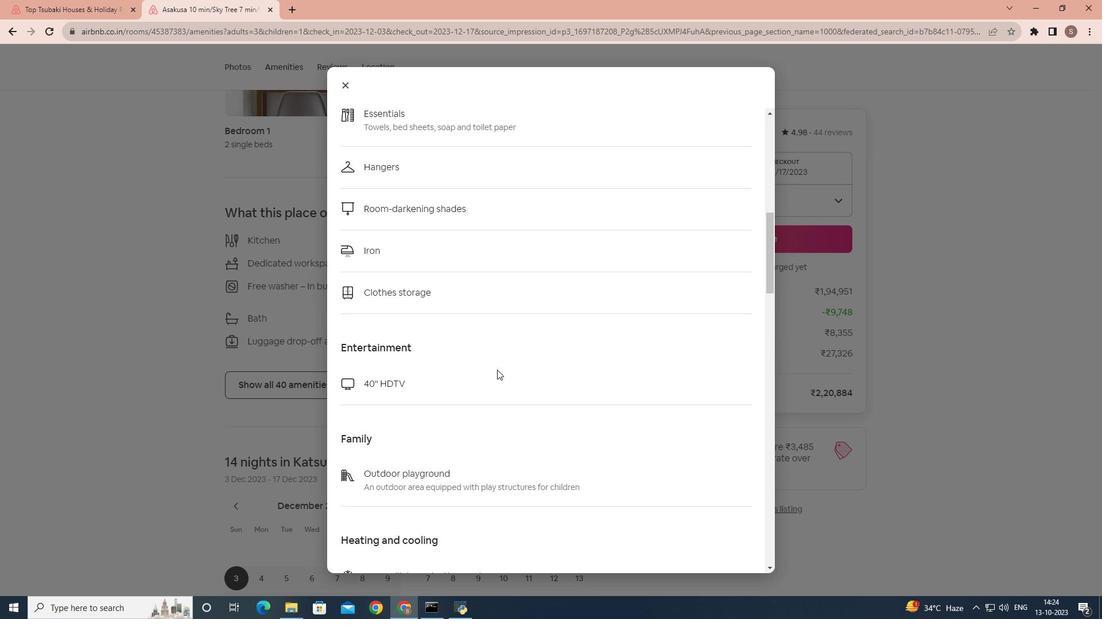 
Action: Mouse scrolled (497, 369) with delta (0, 0)
Screenshot: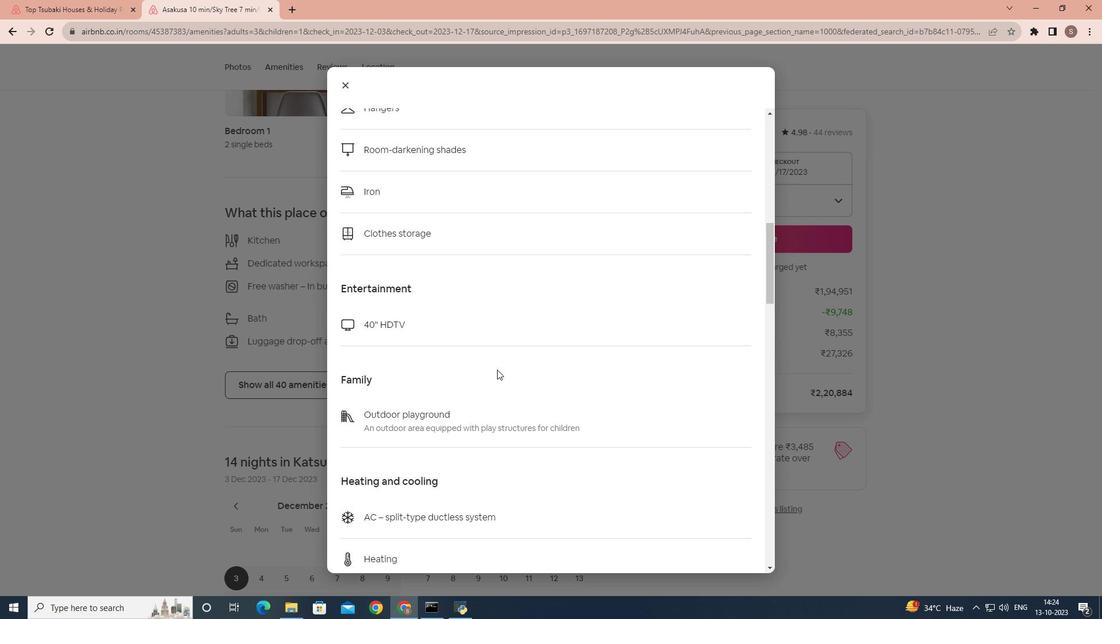 
Action: Mouse scrolled (497, 369) with delta (0, 0)
Screenshot: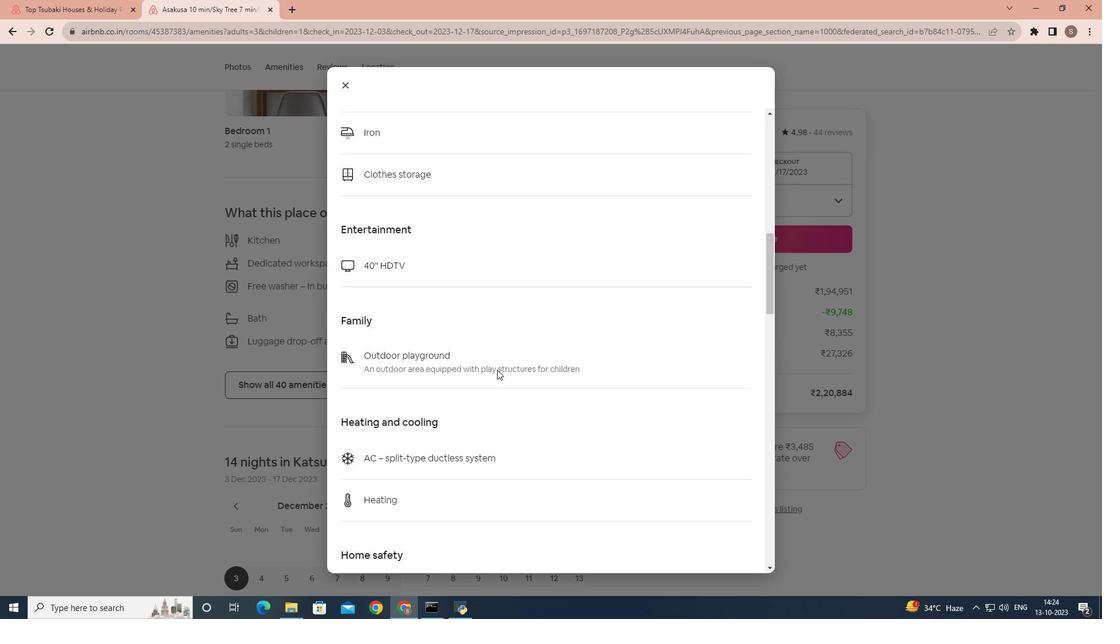 
Action: Mouse scrolled (497, 369) with delta (0, 0)
Screenshot: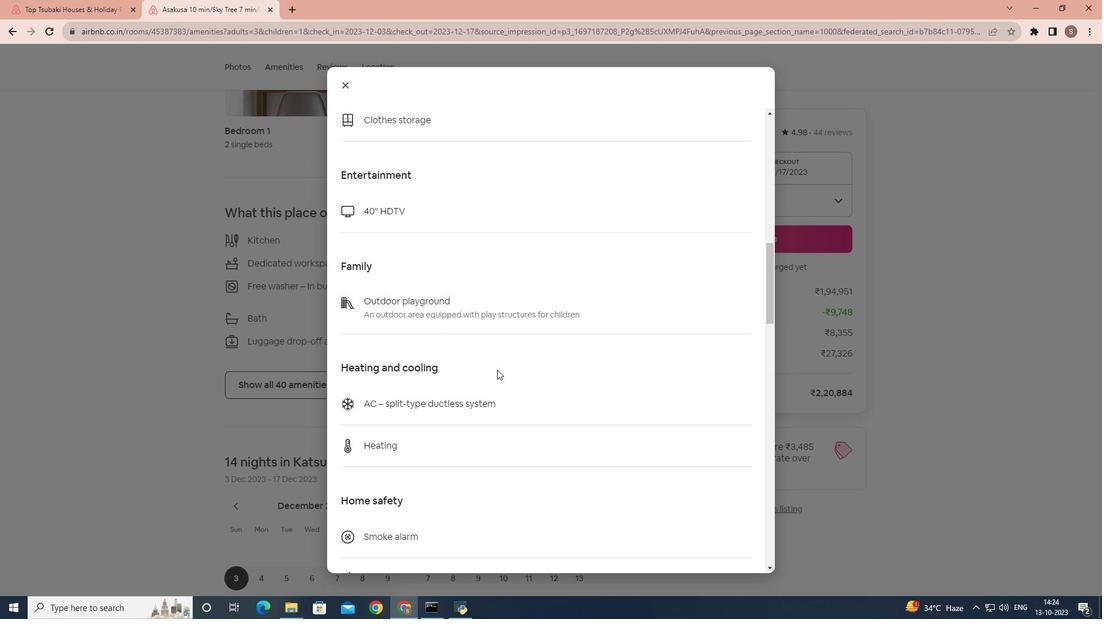 
Action: Mouse scrolled (497, 369) with delta (0, 0)
Screenshot: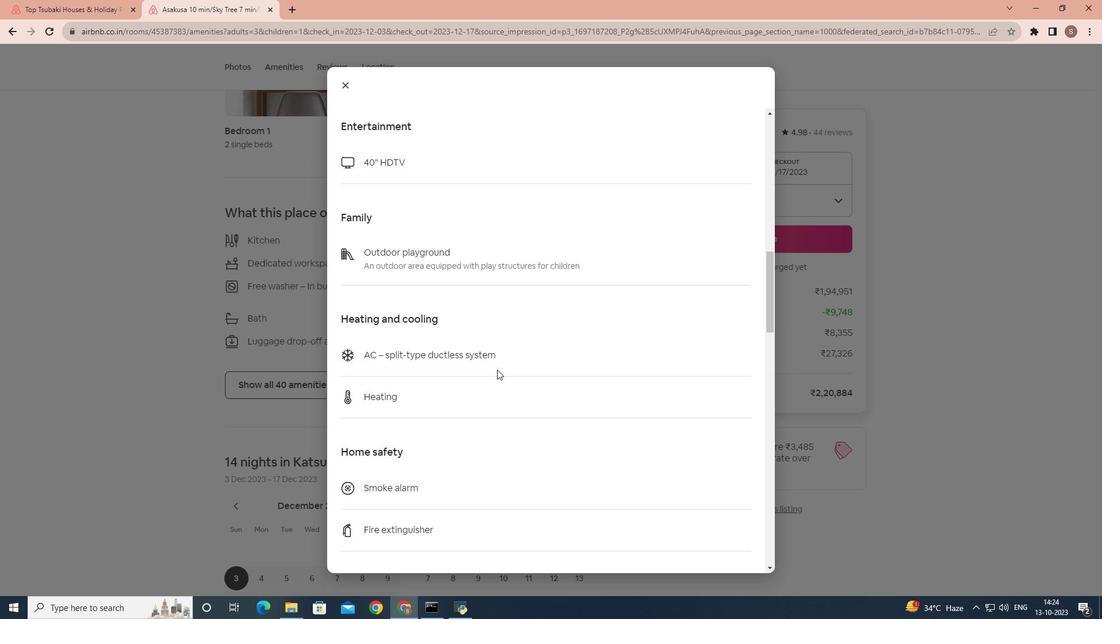 
Action: Mouse scrolled (497, 369) with delta (0, 0)
Screenshot: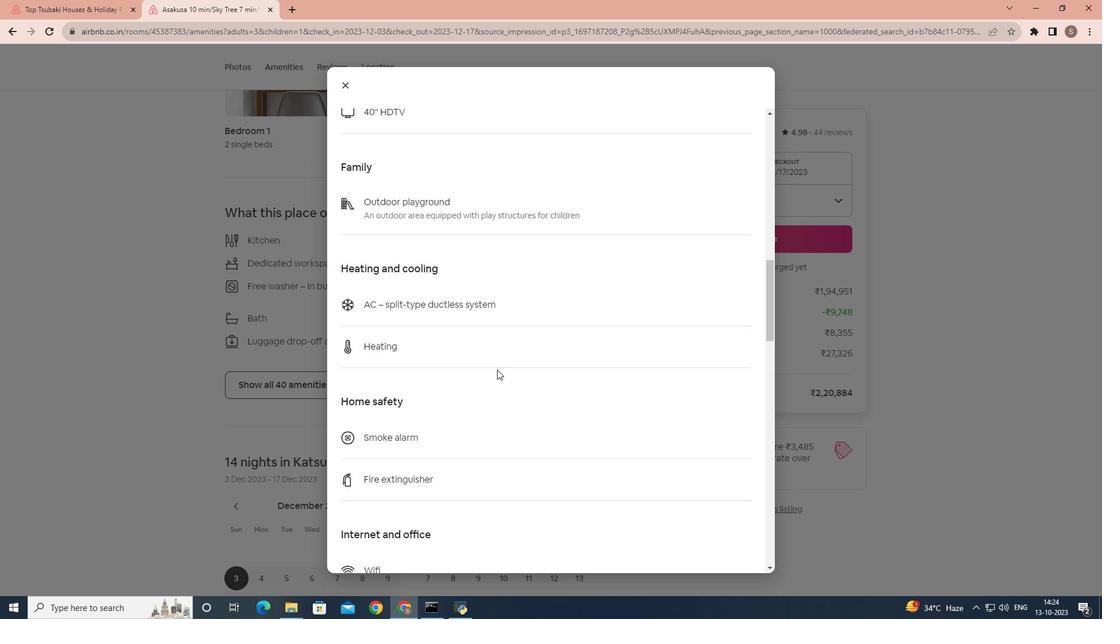 
Action: Mouse scrolled (497, 369) with delta (0, 0)
Screenshot: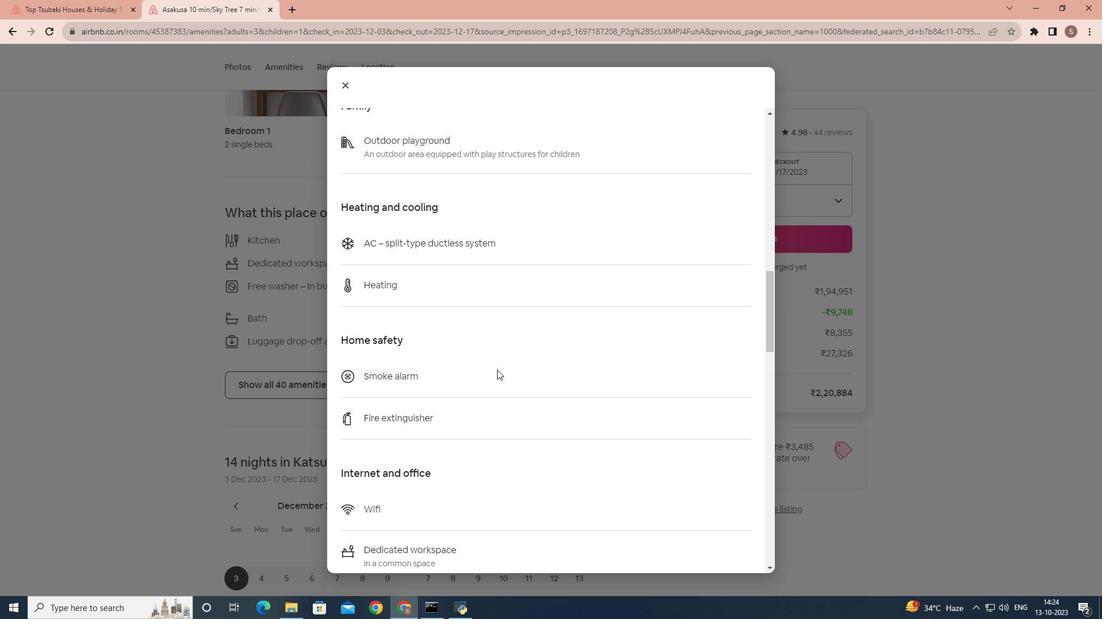 
Action: Mouse scrolled (497, 369) with delta (0, 0)
Screenshot: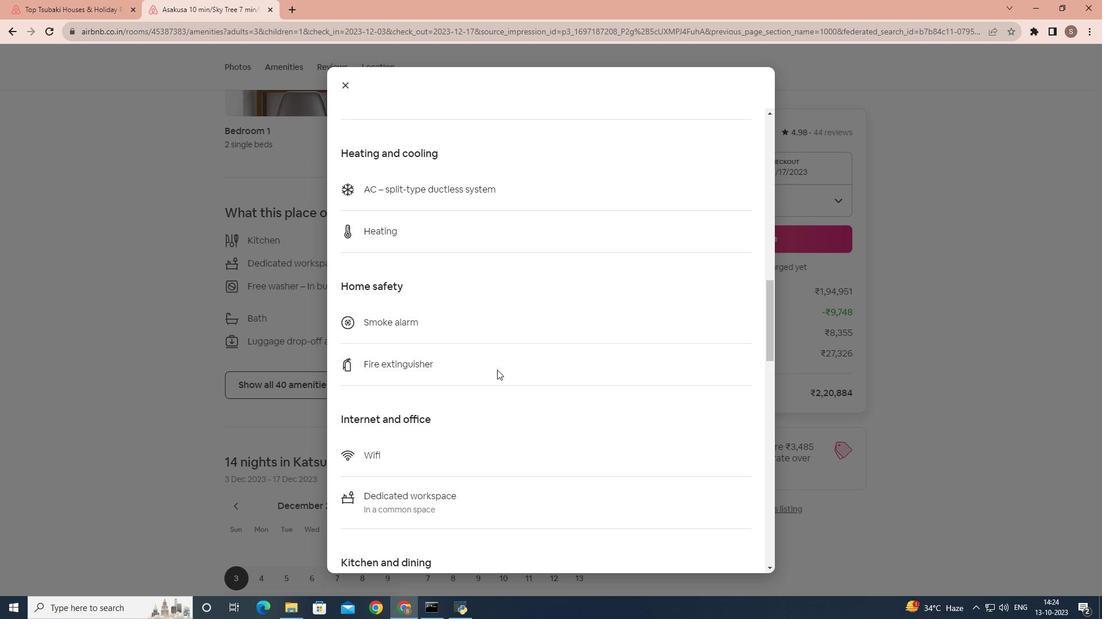 
Action: Mouse scrolled (497, 369) with delta (0, 0)
Screenshot: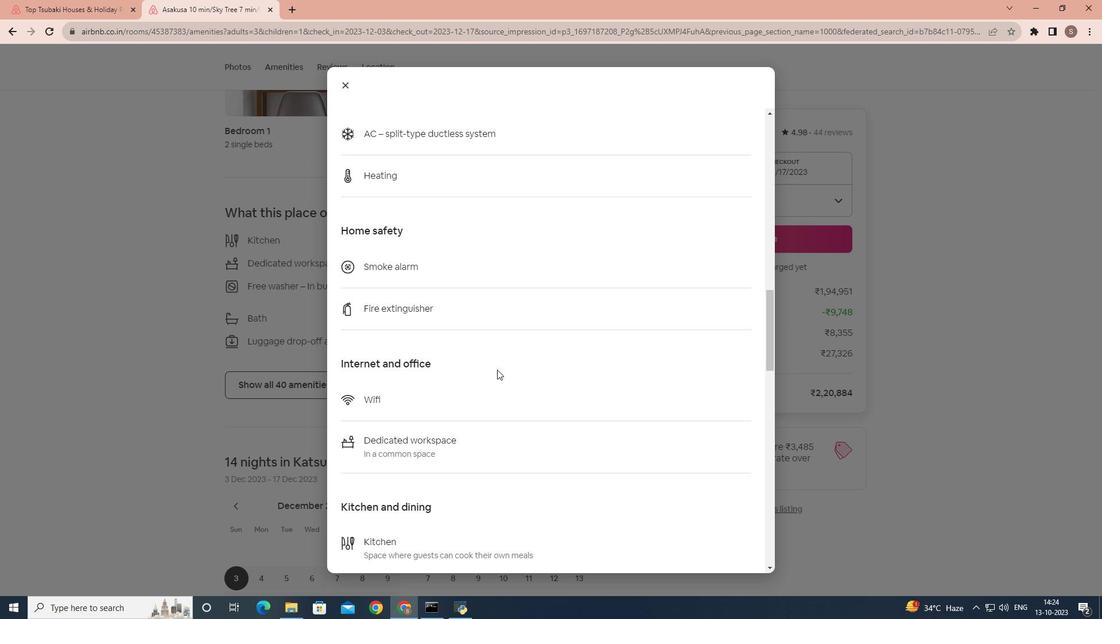 
Action: Mouse scrolled (497, 369) with delta (0, 0)
Screenshot: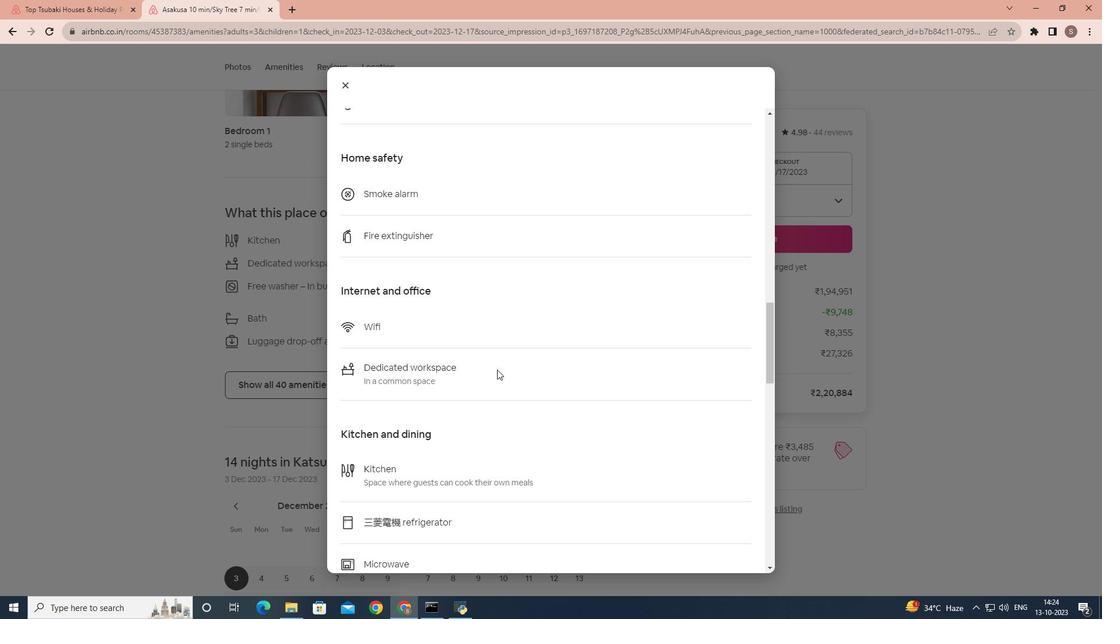 
Action: Mouse scrolled (497, 369) with delta (0, 0)
Screenshot: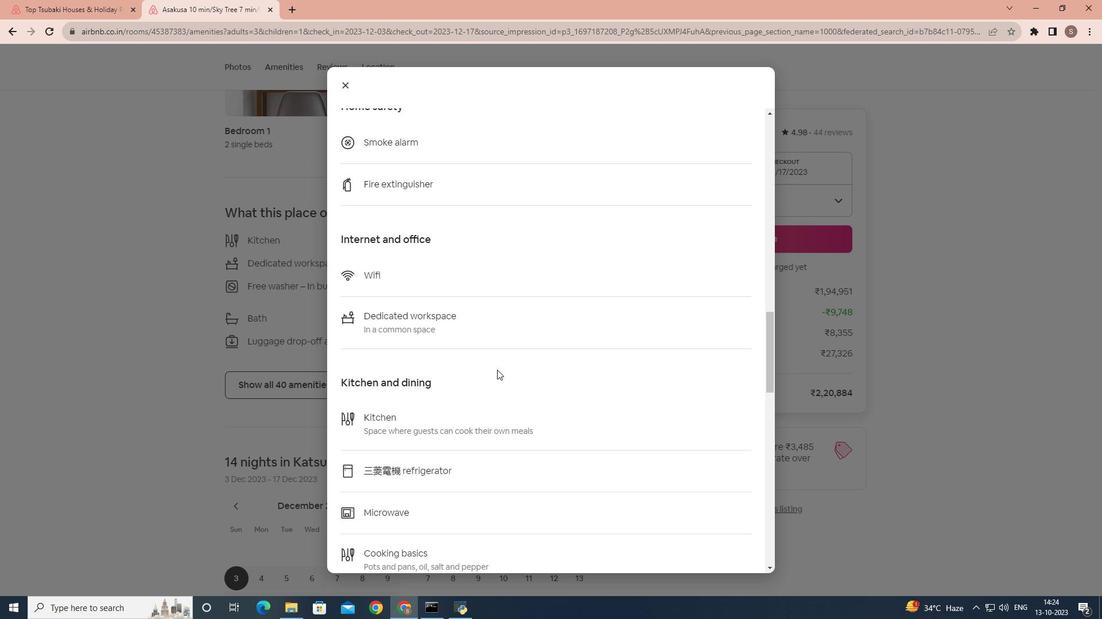 
Action: Mouse scrolled (497, 369) with delta (0, 0)
Screenshot: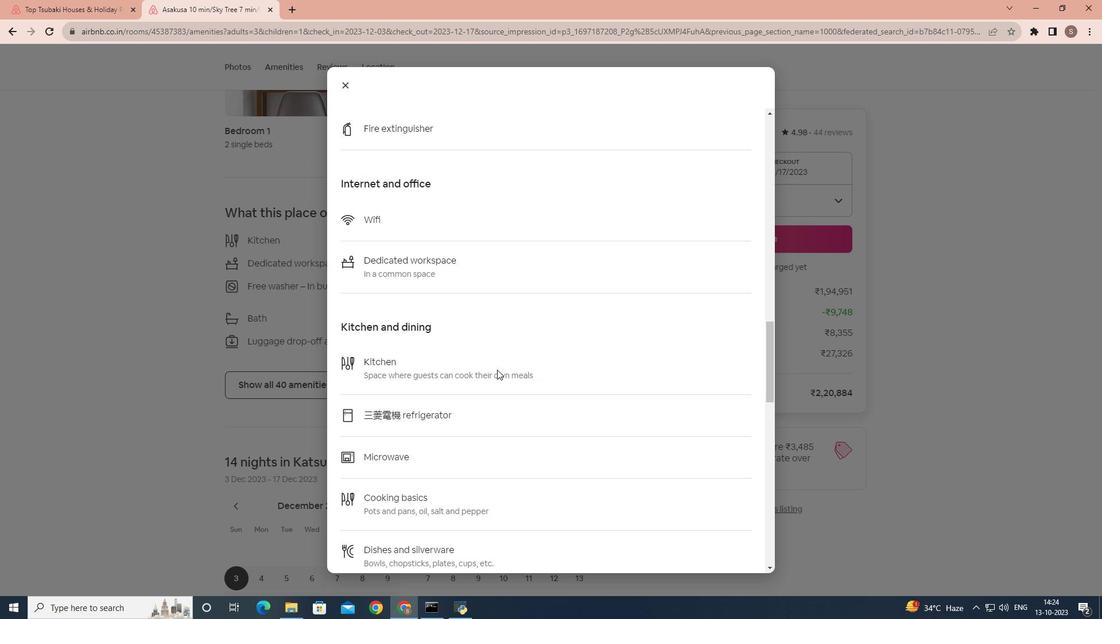 
Action: Mouse scrolled (497, 369) with delta (0, 0)
Screenshot: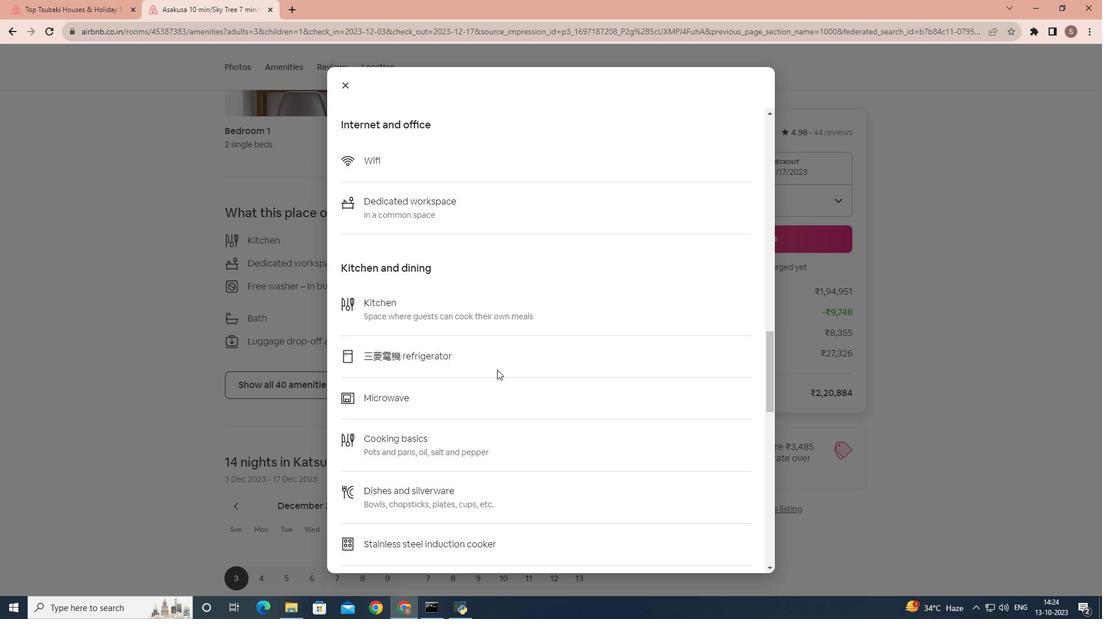 
Action: Mouse scrolled (497, 369) with delta (0, 0)
Screenshot: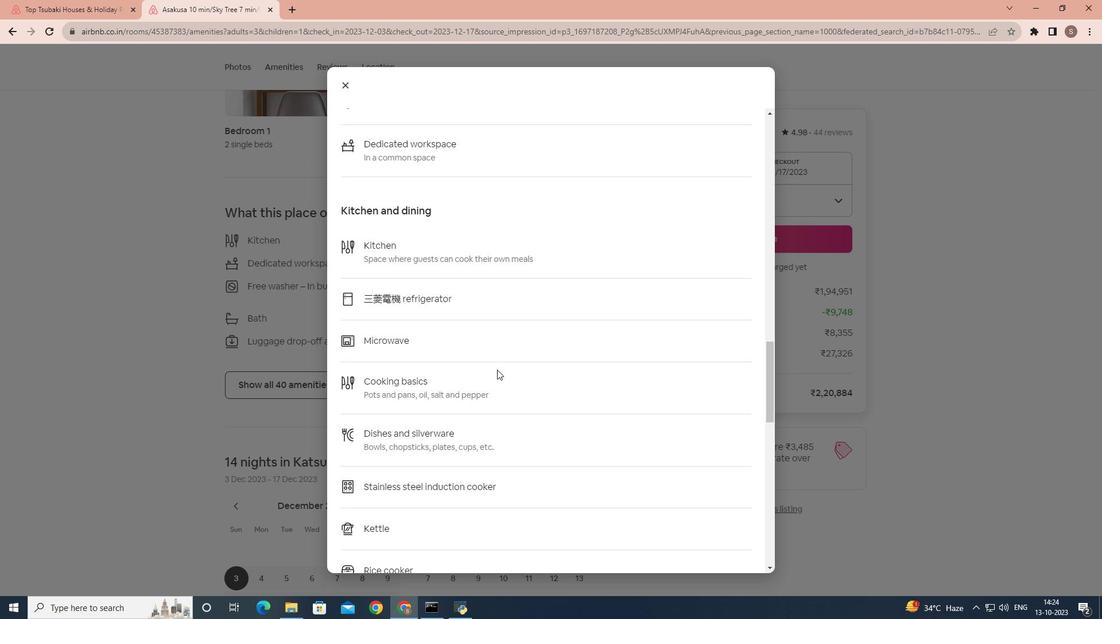 
Action: Mouse scrolled (497, 369) with delta (0, 0)
Screenshot: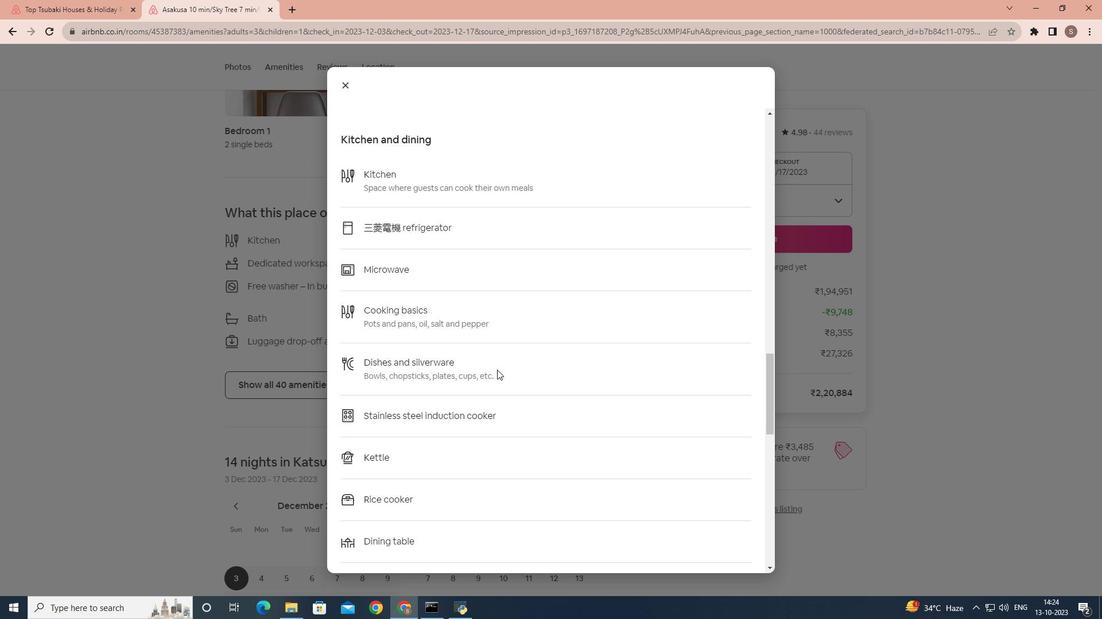 
Action: Mouse scrolled (497, 369) with delta (0, 0)
Screenshot: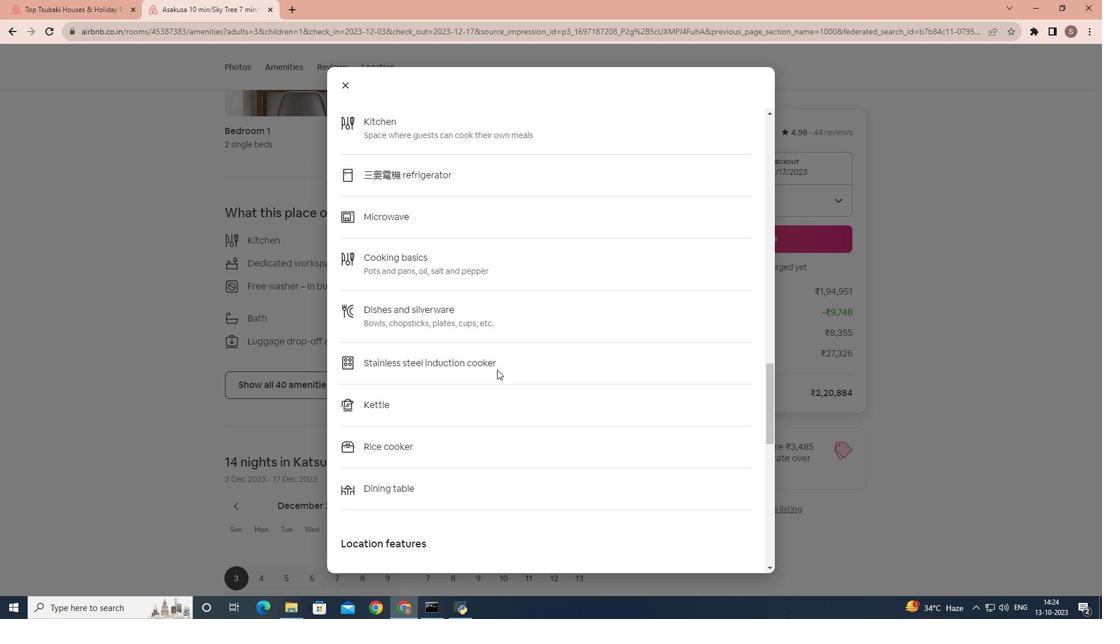 
Action: Mouse scrolled (497, 369) with delta (0, 0)
Screenshot: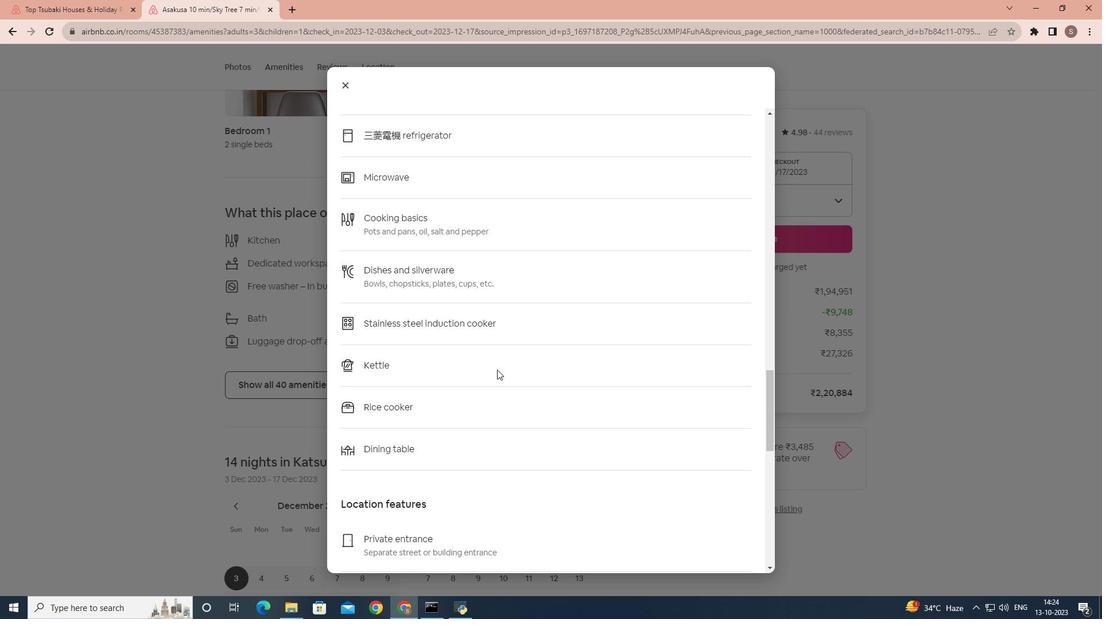 
Action: Mouse scrolled (497, 369) with delta (0, 0)
Screenshot: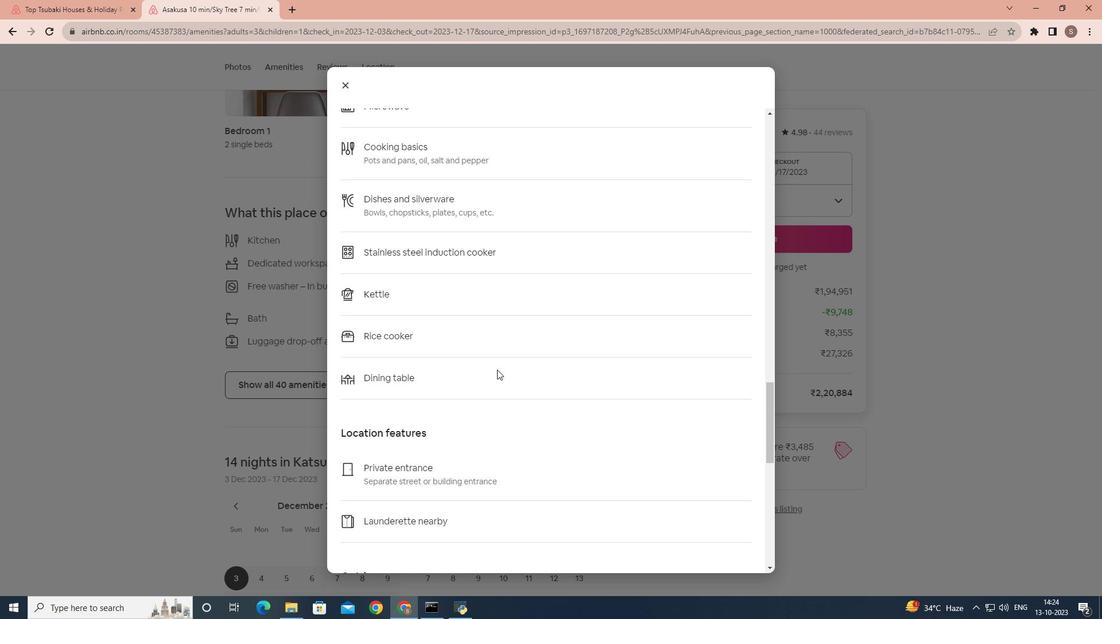 
Action: Mouse scrolled (497, 369) with delta (0, 0)
Screenshot: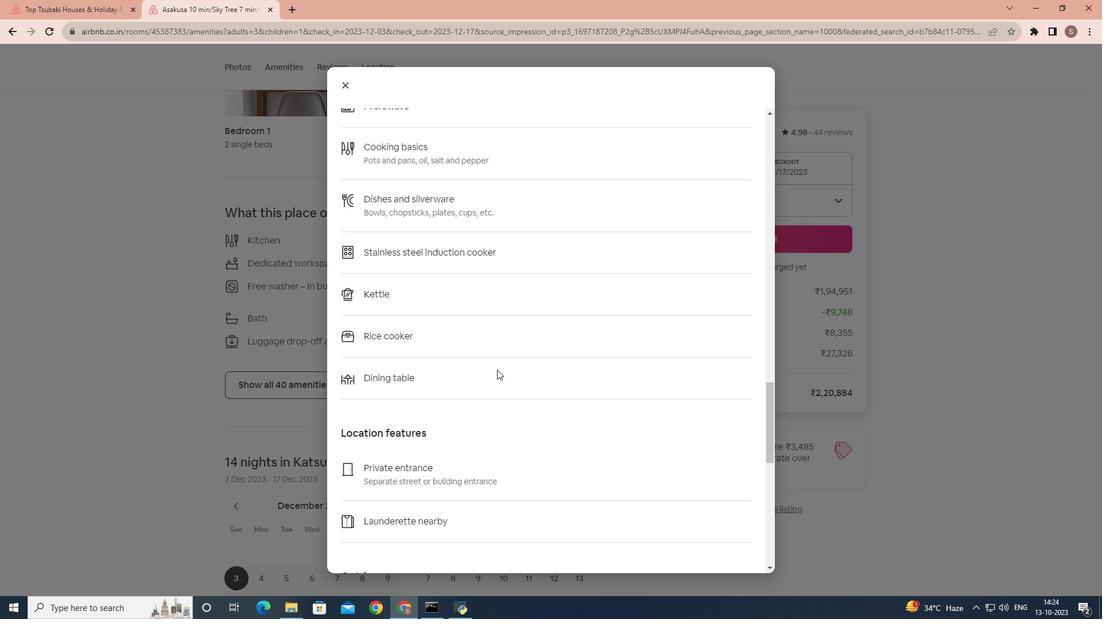 
Action: Mouse scrolled (497, 369) with delta (0, 0)
Screenshot: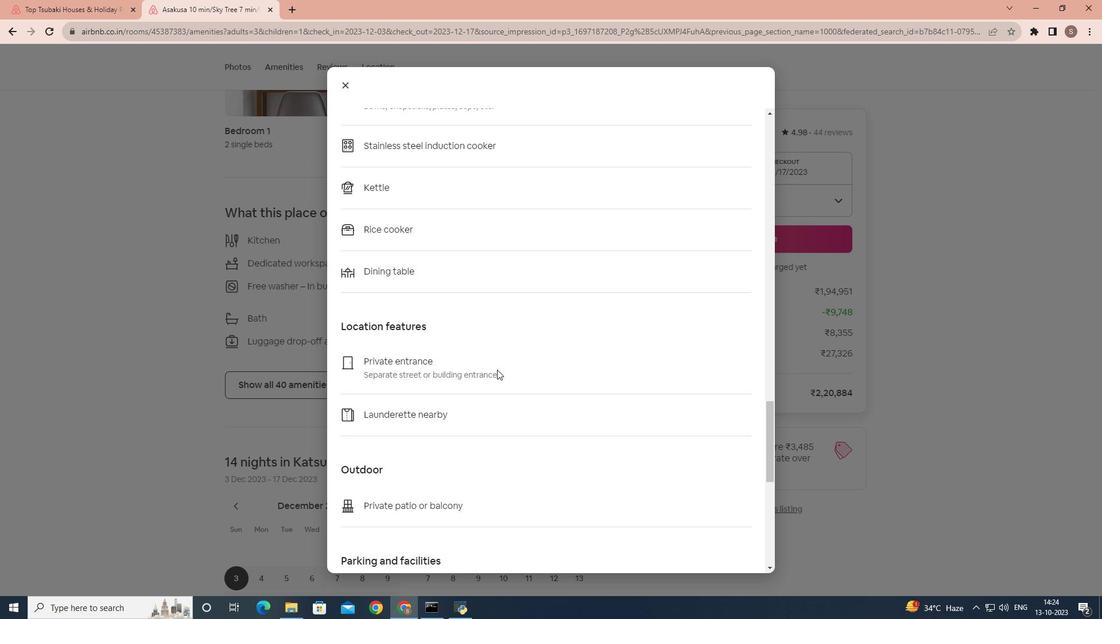 
Action: Mouse scrolled (497, 369) with delta (0, 0)
Screenshot: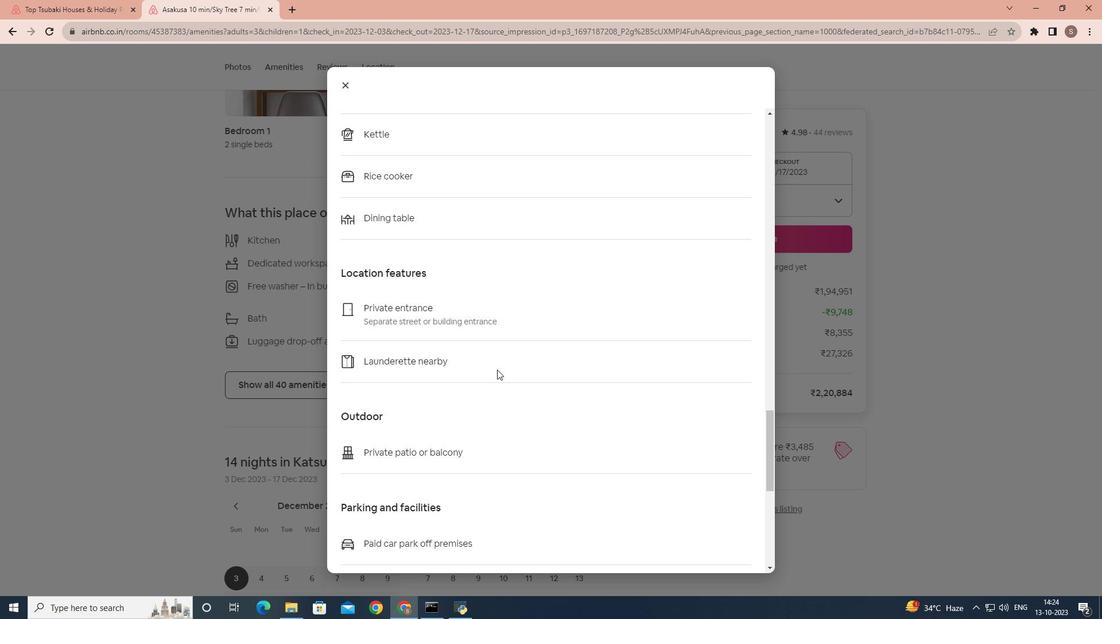 
Action: Mouse scrolled (497, 369) with delta (0, 0)
Screenshot: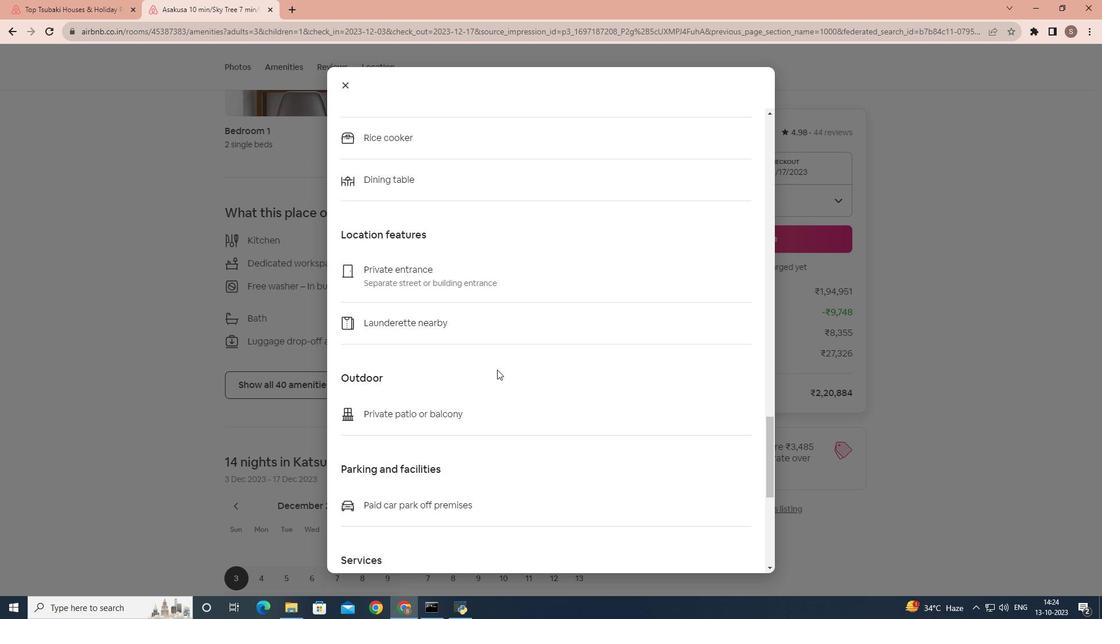 
Action: Mouse scrolled (497, 369) with delta (0, 0)
Screenshot: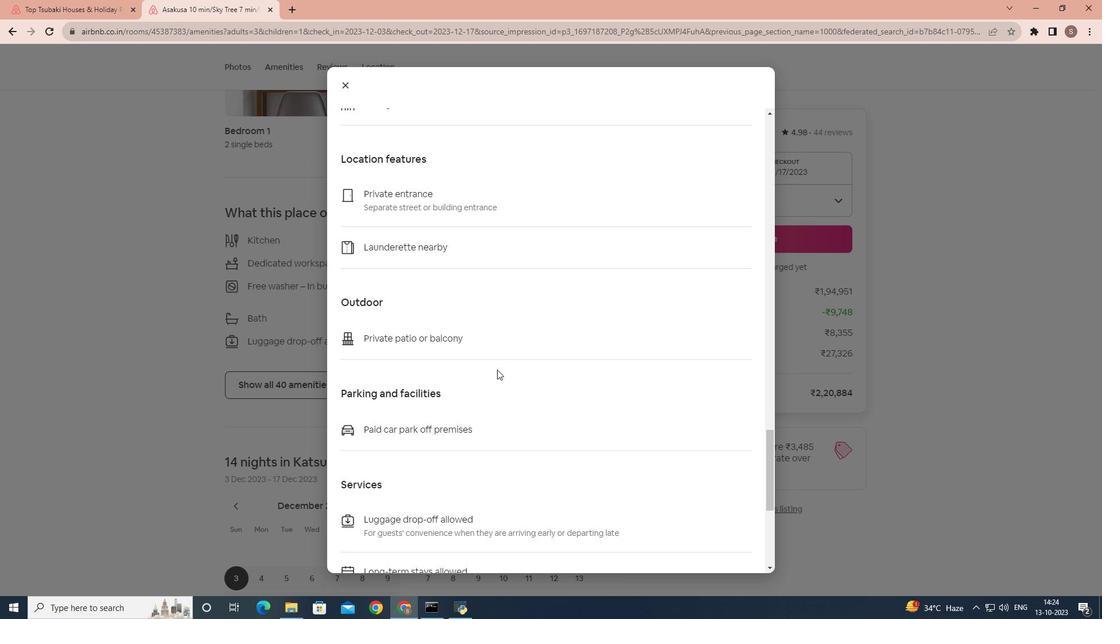 
Action: Mouse scrolled (497, 369) with delta (0, 0)
Screenshot: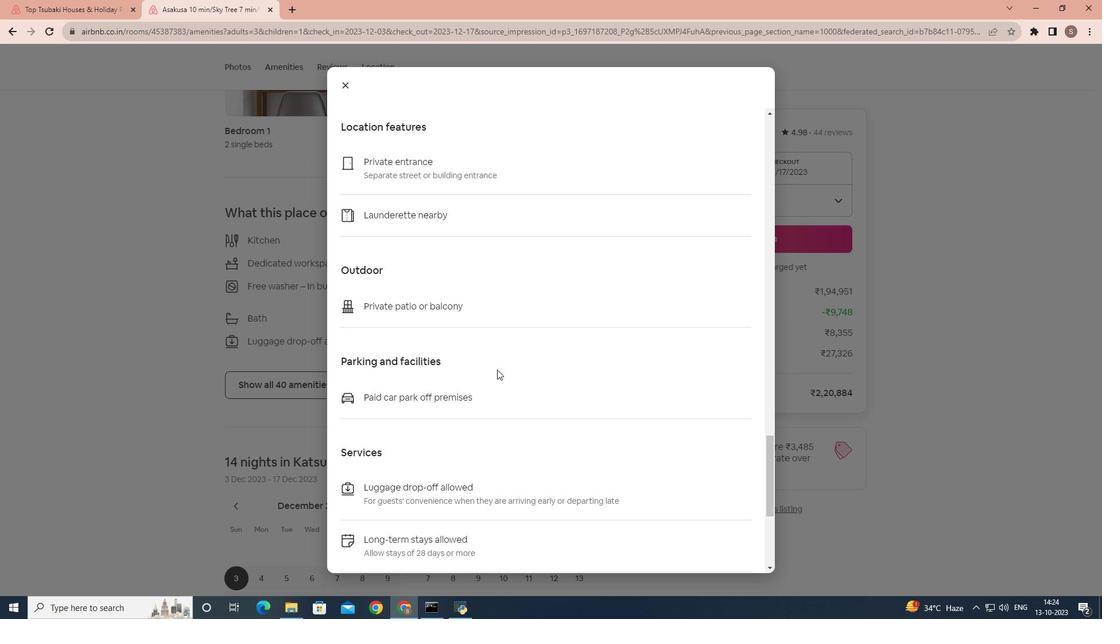 
Action: Mouse scrolled (497, 369) with delta (0, 0)
Screenshot: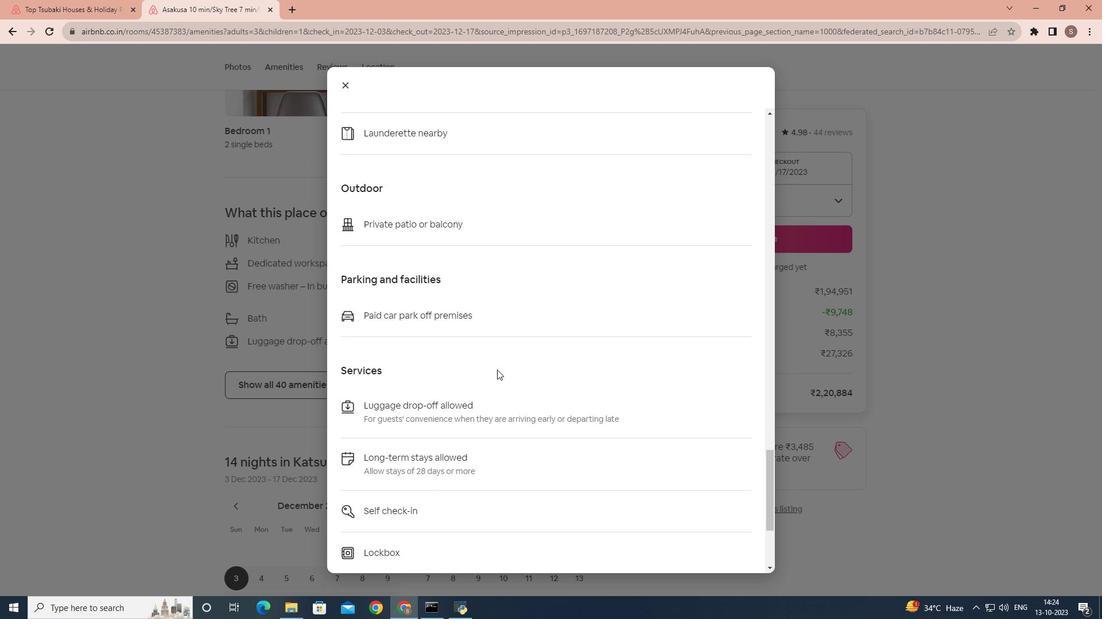 
Action: Mouse scrolled (497, 369) with delta (0, 0)
